 Task: Add an event  with title  Third Webinar: Advanced SEO Strategies, date '2023/10/22' to 2023/10/23 & Select Event type as  Collective. Add location for the event as  Hamburg, Germany and add a description: Reviewing the creative elements of the campaign, such as visuals, copywriting, branding, and overall design. This involves evaluating their effectiveness in capturing attention, conveying the intended message, and creating a memorable brand impression.Create an event link  http-thirdwebinar:advancedseostrategiescom & Select the event color as  Light Pink. , logged in from the account softage.4@softage.netand send the event invitation to softage.5@softage.net and softage.6@softage.net
Action: Mouse pressed left at (843, 177)
Screenshot: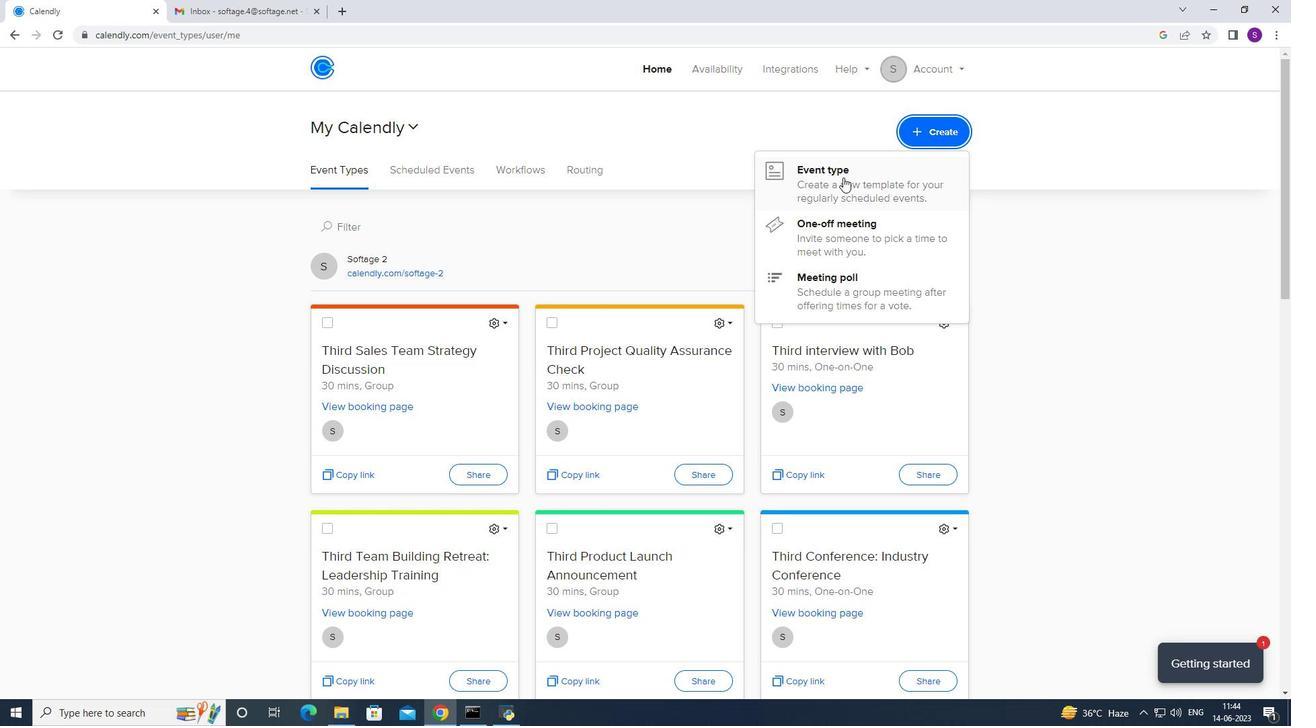 
Action: Mouse moved to (580, 361)
Screenshot: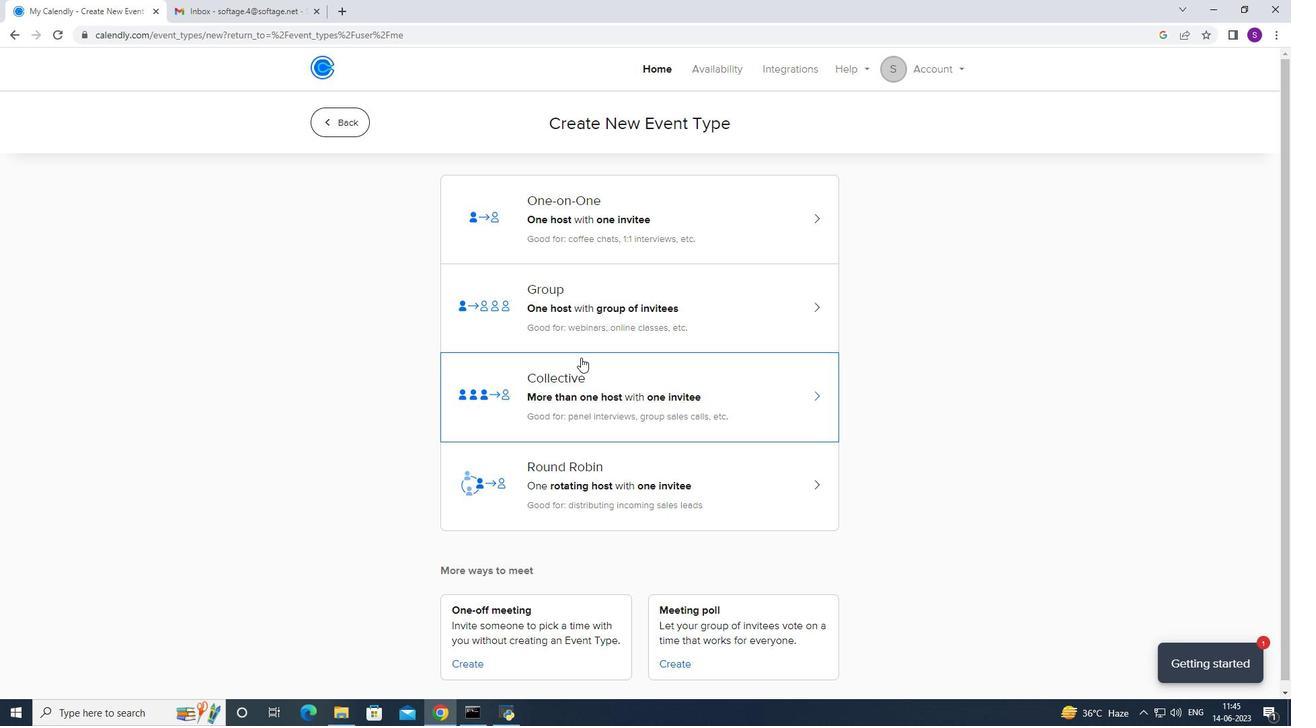 
Action: Mouse pressed left at (580, 361)
Screenshot: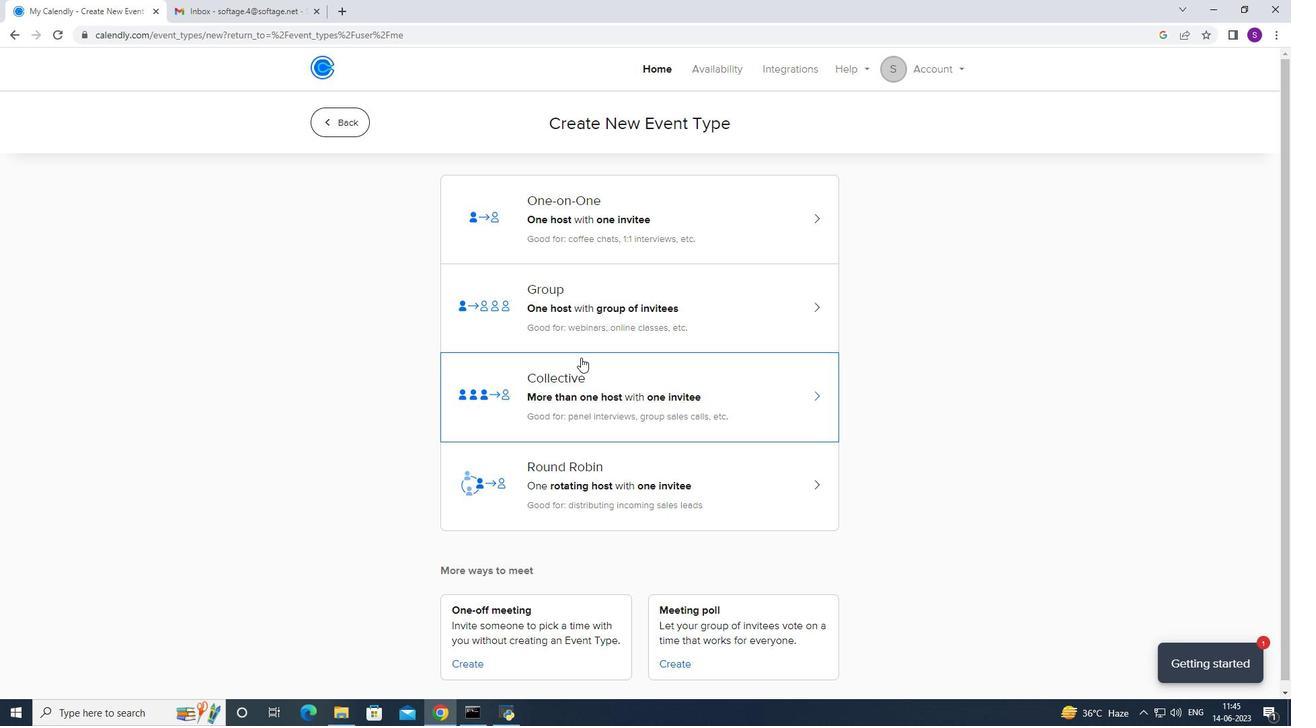 
Action: Mouse moved to (788, 284)
Screenshot: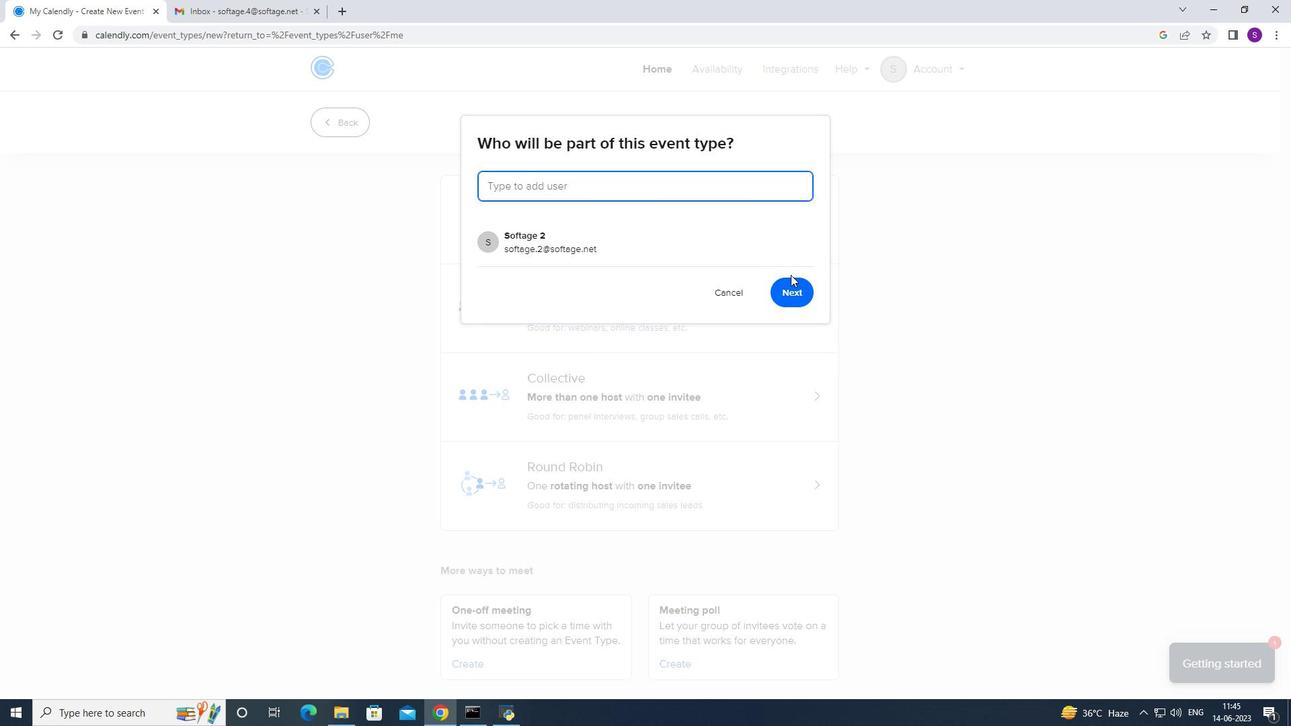 
Action: Mouse pressed left at (788, 284)
Screenshot: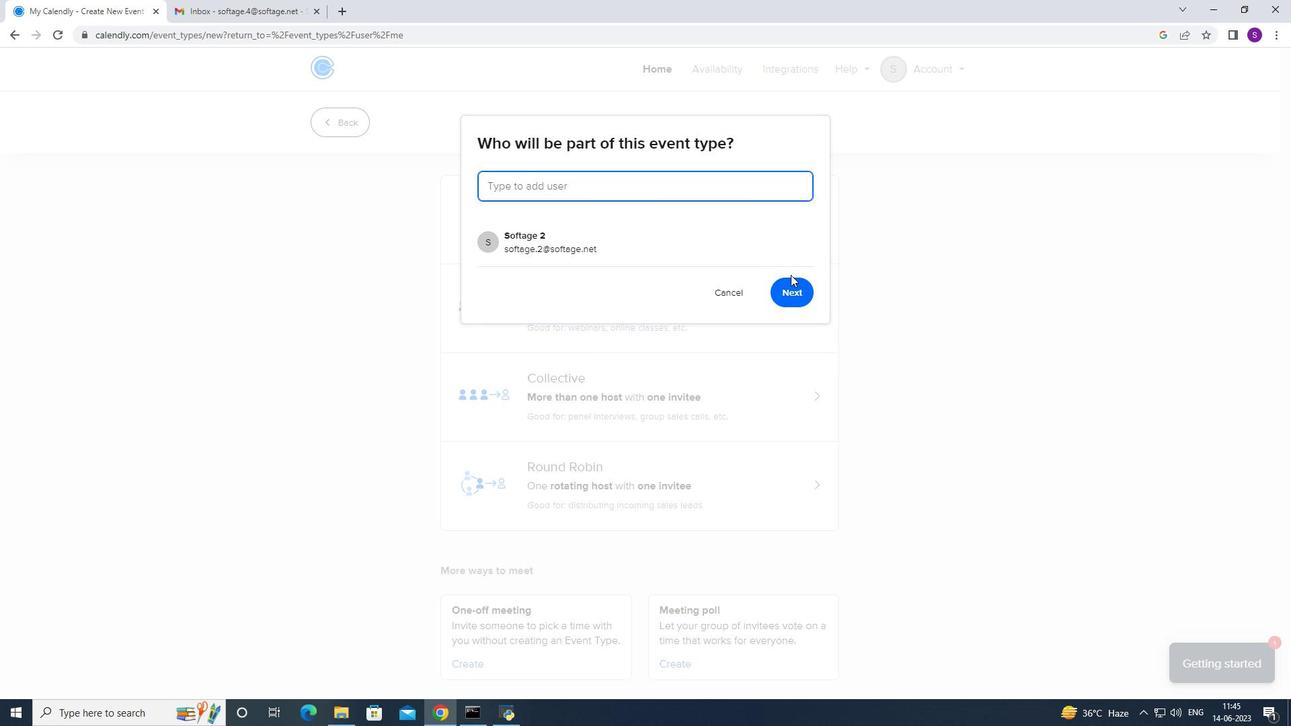 
Action: Mouse moved to (487, 314)
Screenshot: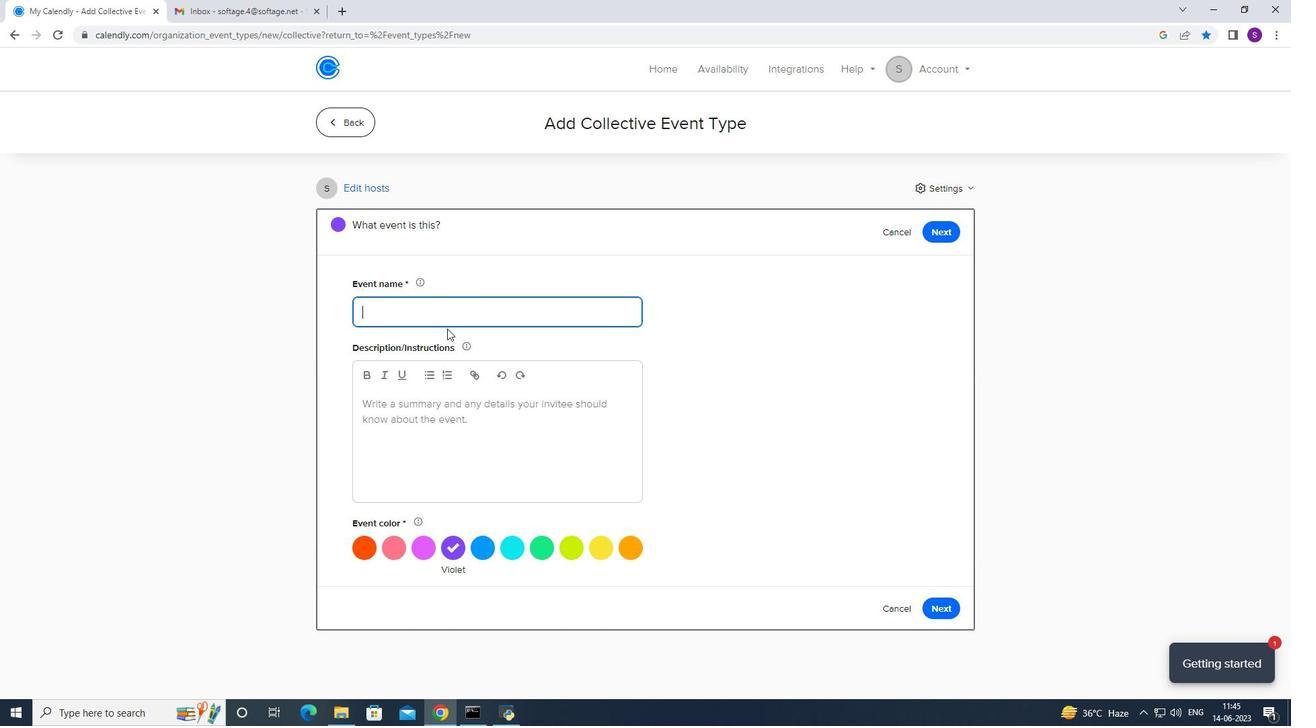 
Action: Key pressed <Key.caps_lock>T<Key.caps_lock>hir
Screenshot: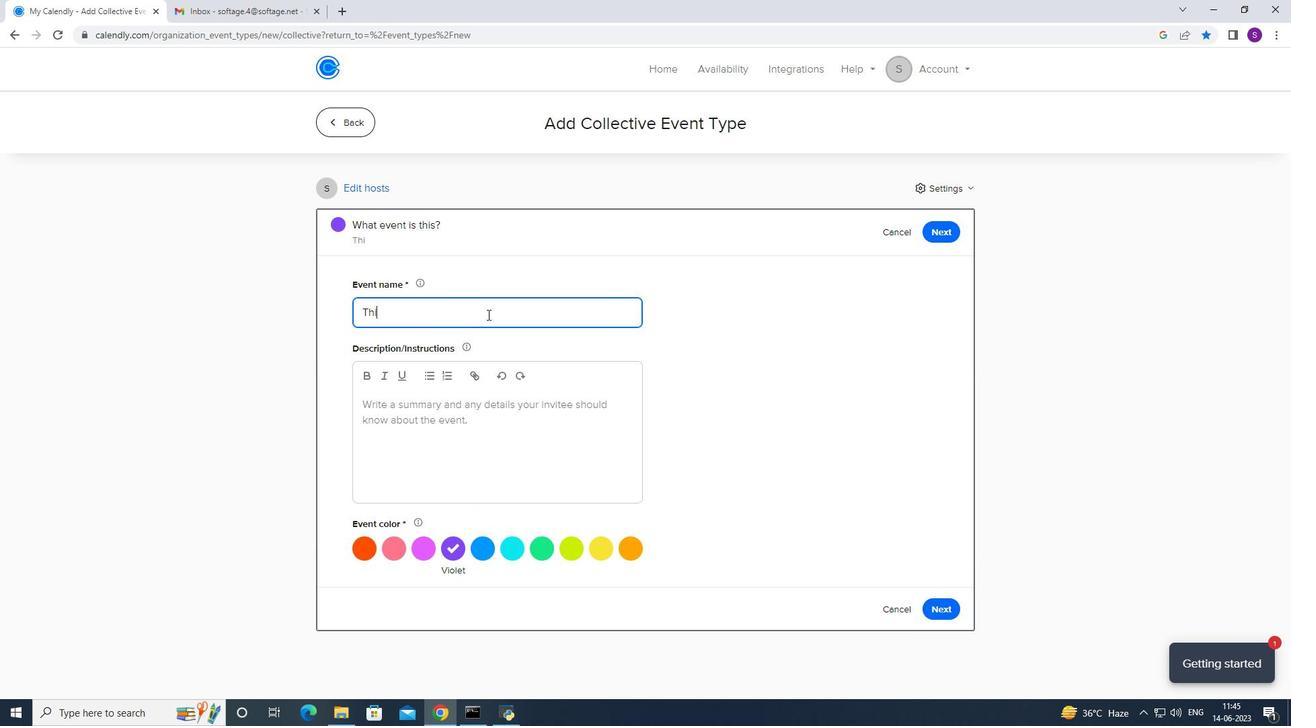 
Action: Mouse moved to (513, 59)
Screenshot: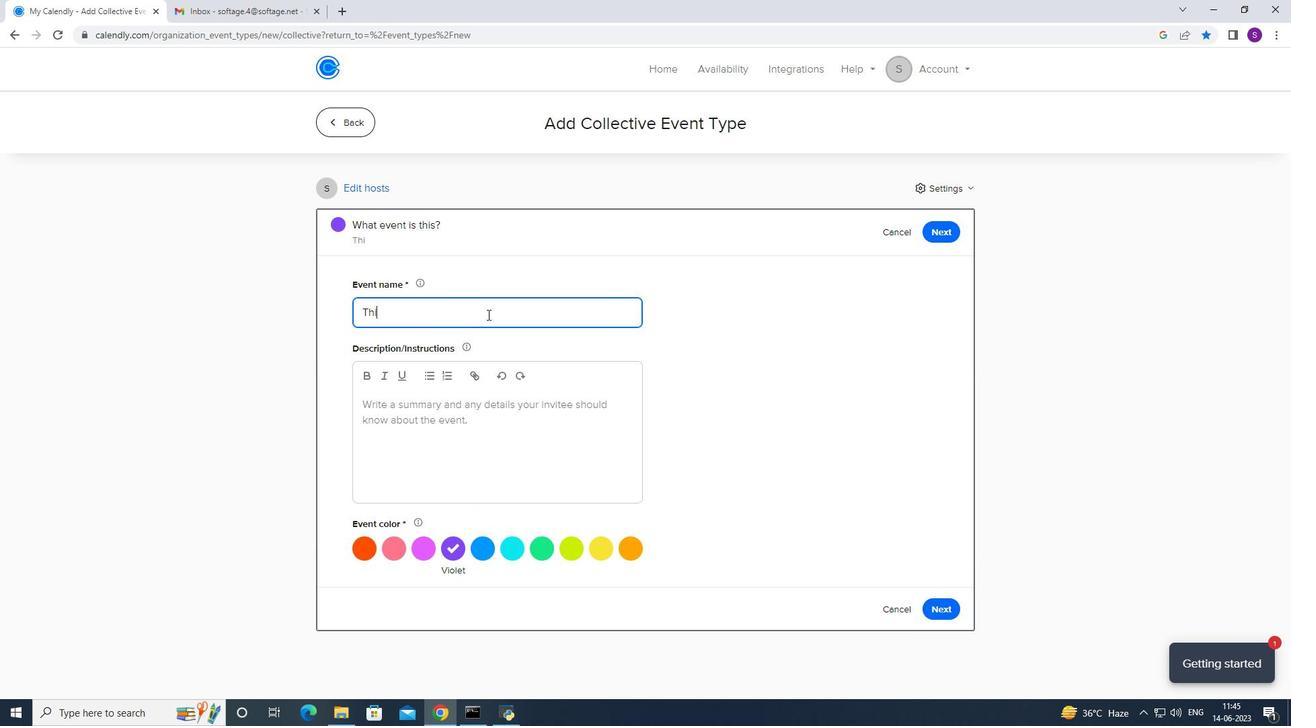 
Action: Key pressed d<Key.space><Key.caps_lock>WE]<Key.backspace><Key.backspace><Key.caps_lock>ebvinar<Key.backspace><Key.backspace><Key.backspace><Key.backspace><Key.backspace>inar<Key.shift_r>:<Key.space>
Screenshot: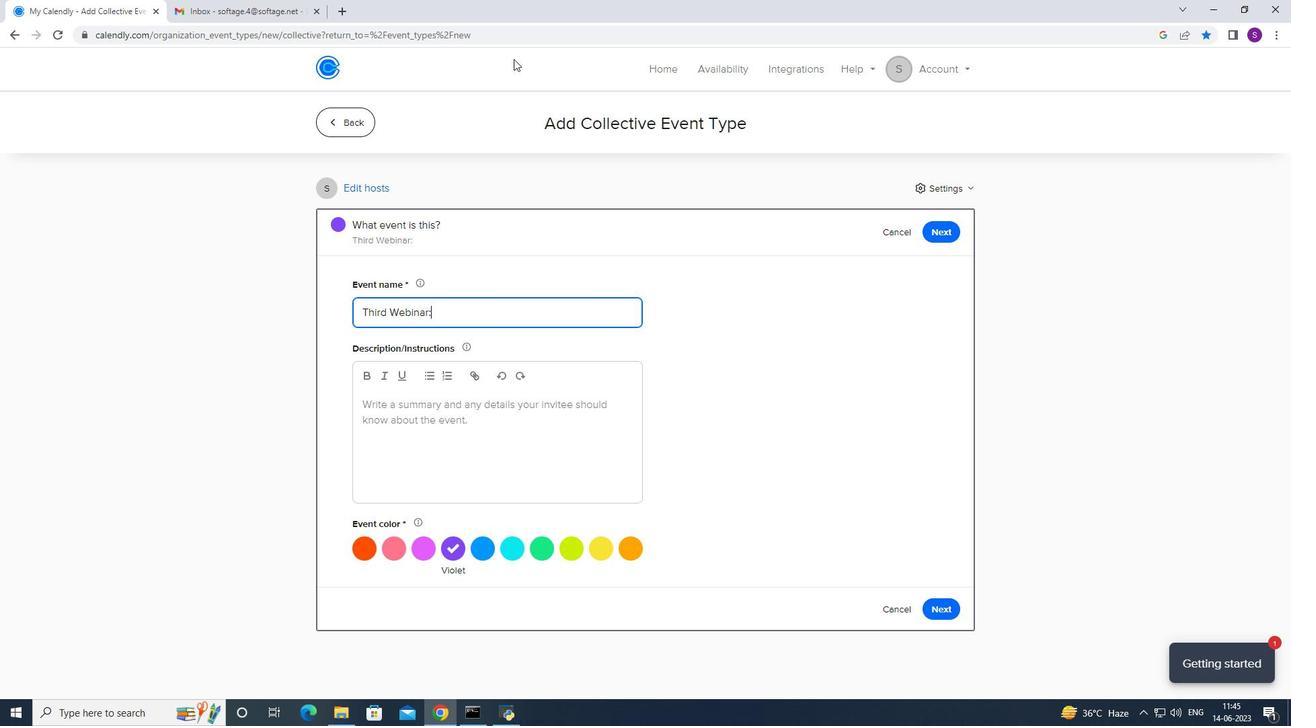 
Action: Mouse moved to (491, 62)
Screenshot: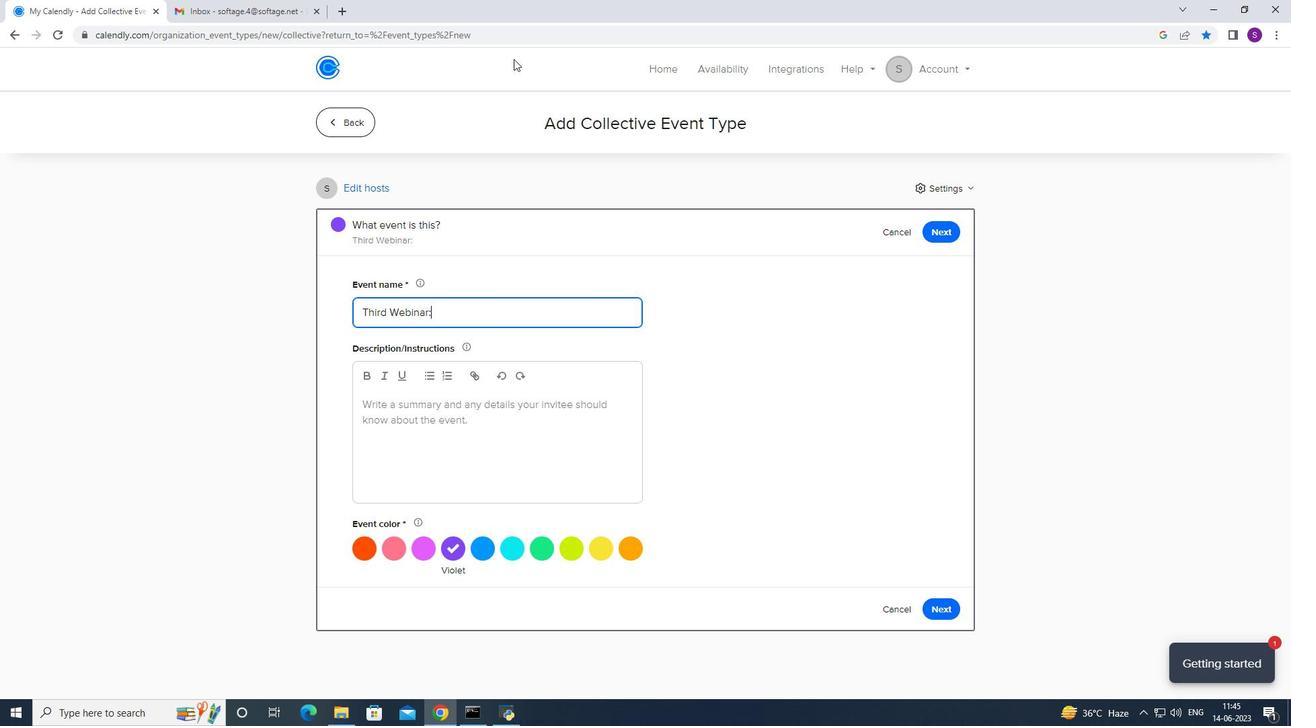 
Action: Key pressed <Key.caps_lock>A<Key.caps_lock>dvanced<Key.space><Key.caps_lock><Key.caps_lock>s
Screenshot: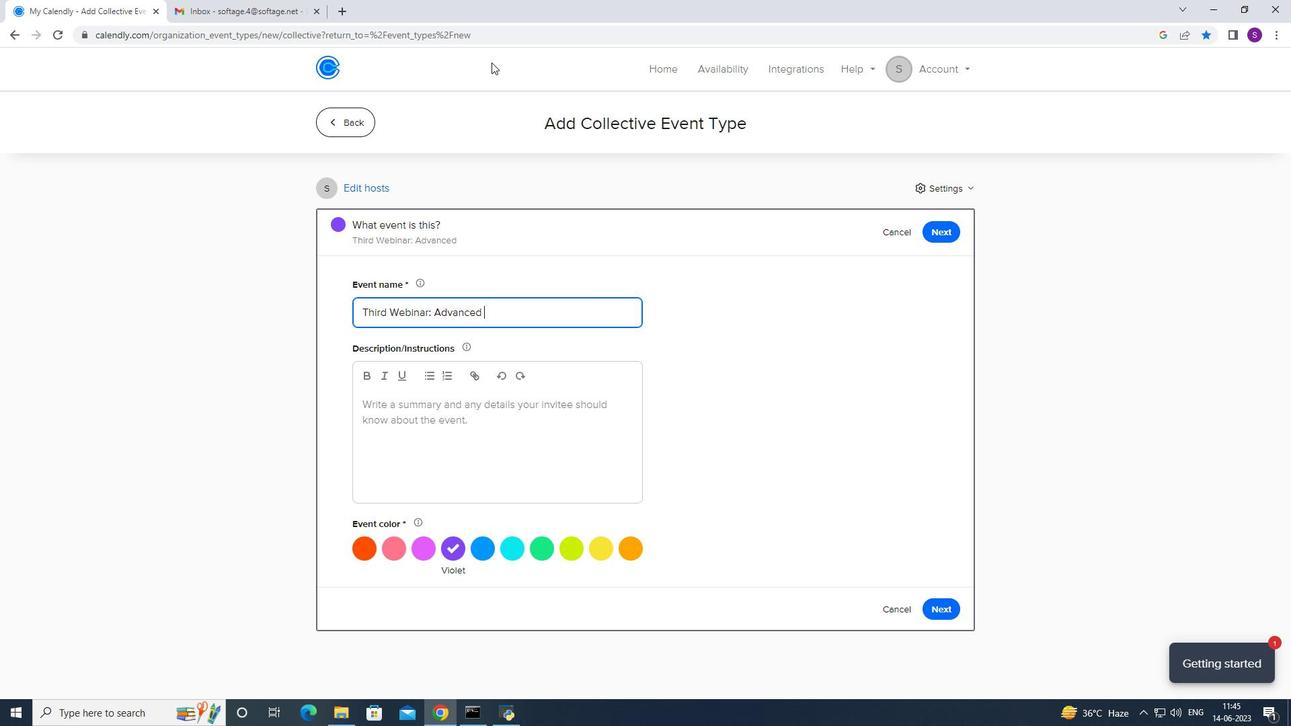 
Action: Mouse moved to (458, 75)
Screenshot: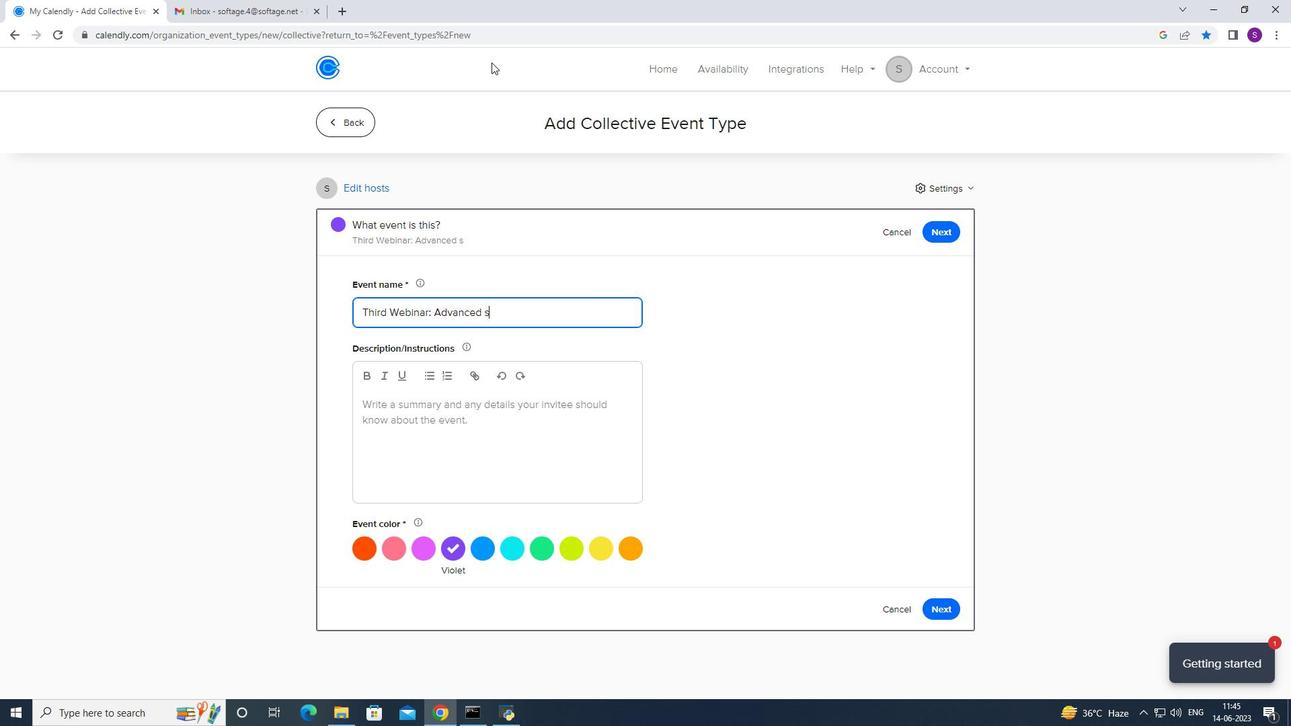 
Action: Key pressed <Key.caps_lock><Key.backspace>SEO<Key.space>S<Key.caps_lock>trategiesw]=<Key.backspace><Key.backspace><Key.backspace>
Screenshot: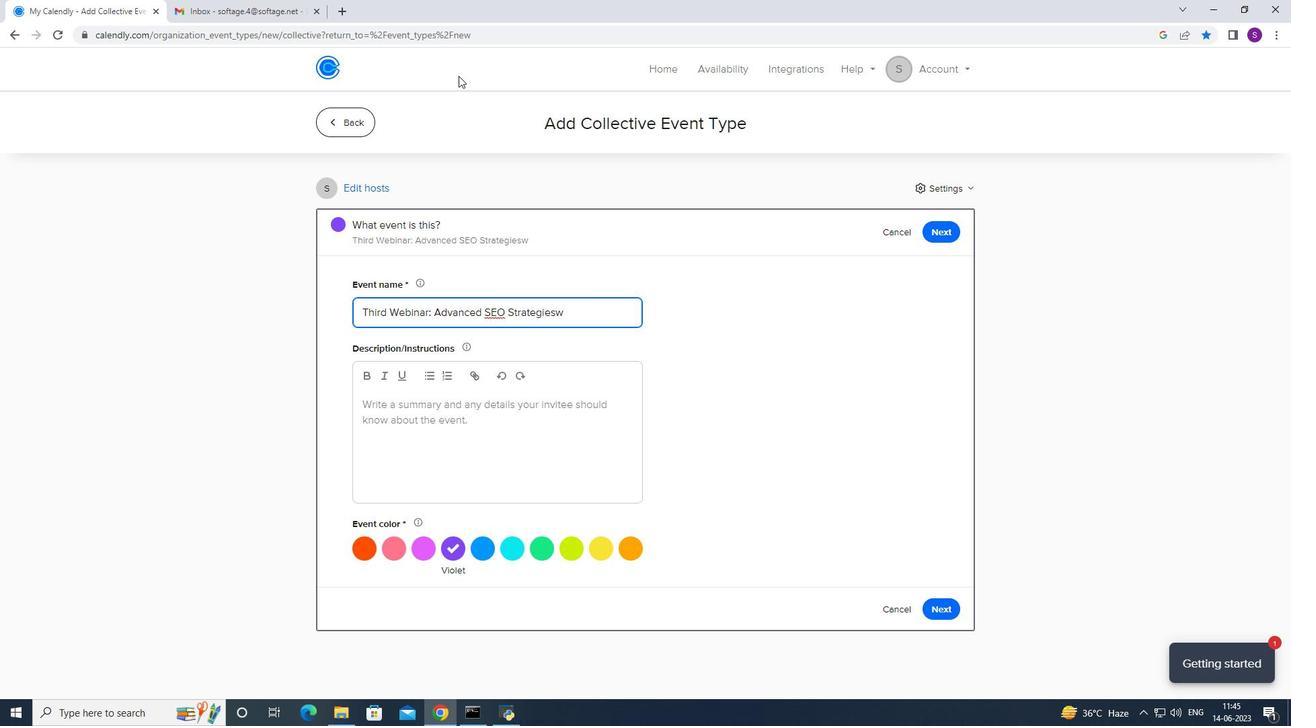 
Action: Mouse moved to (406, 421)
Screenshot: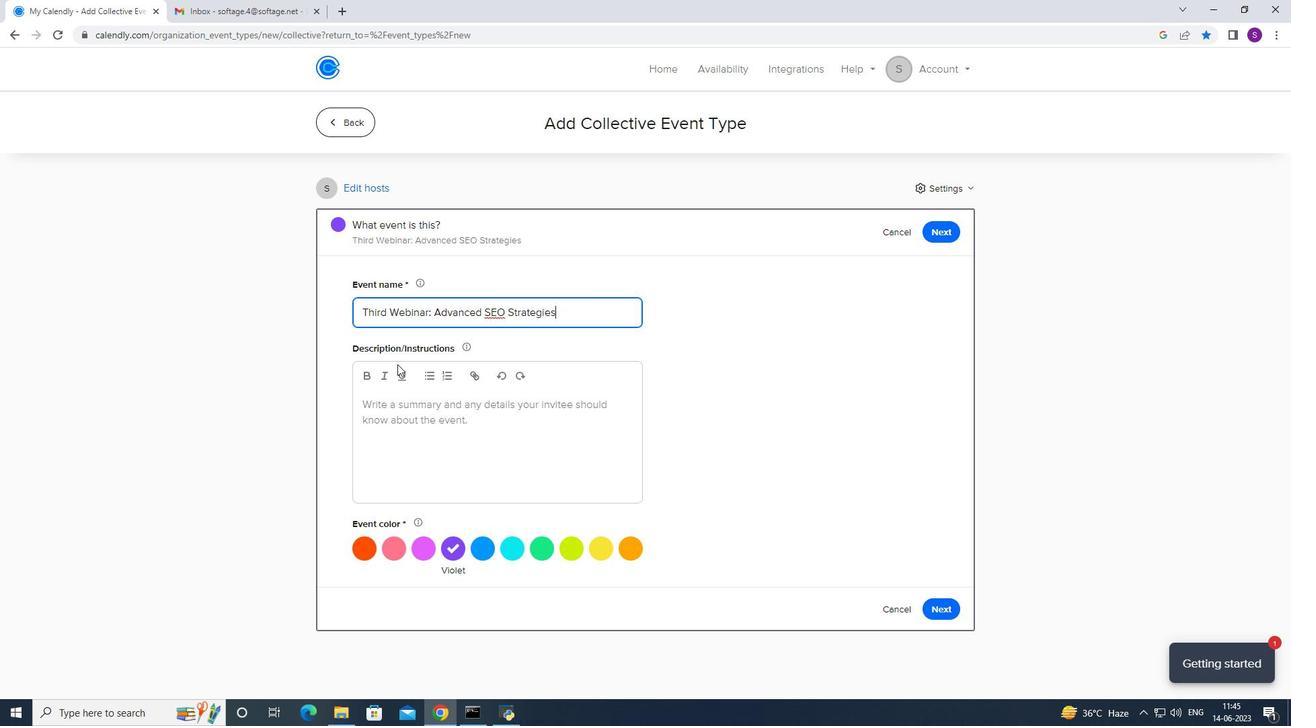
Action: Mouse pressed left at (406, 421)
Screenshot: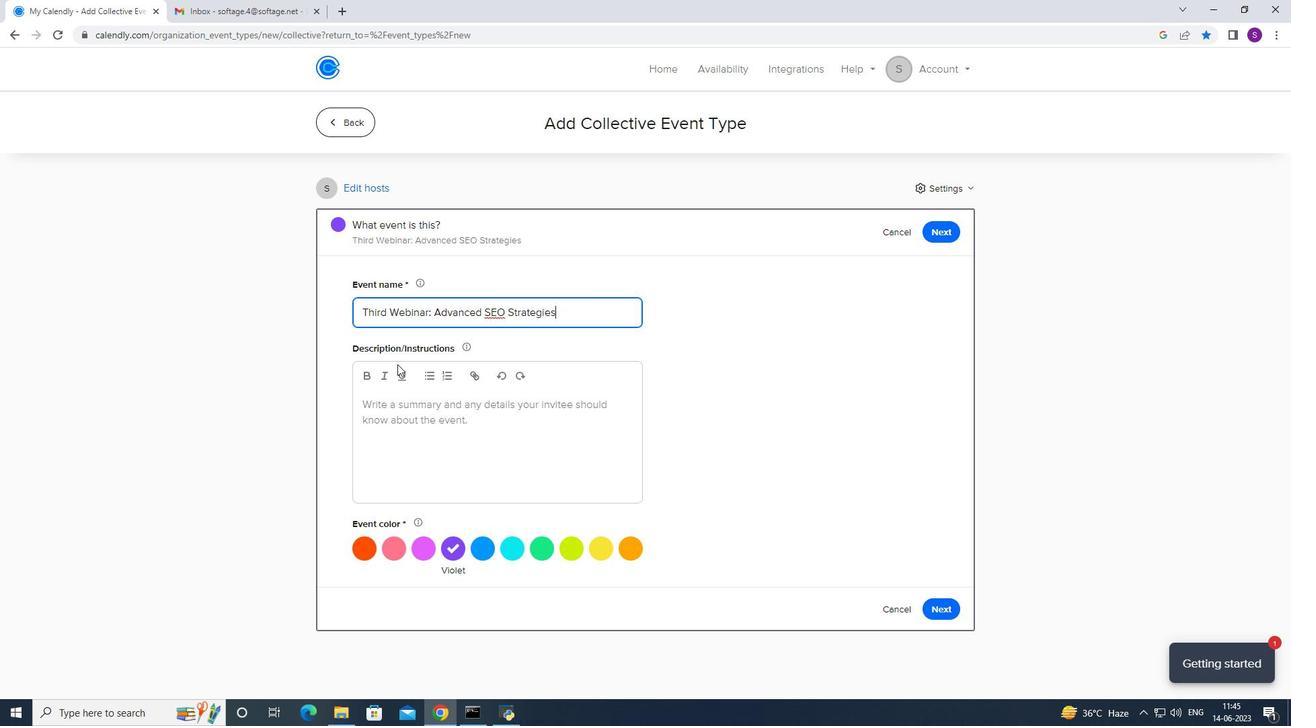 
Action: Mouse moved to (392, 552)
Screenshot: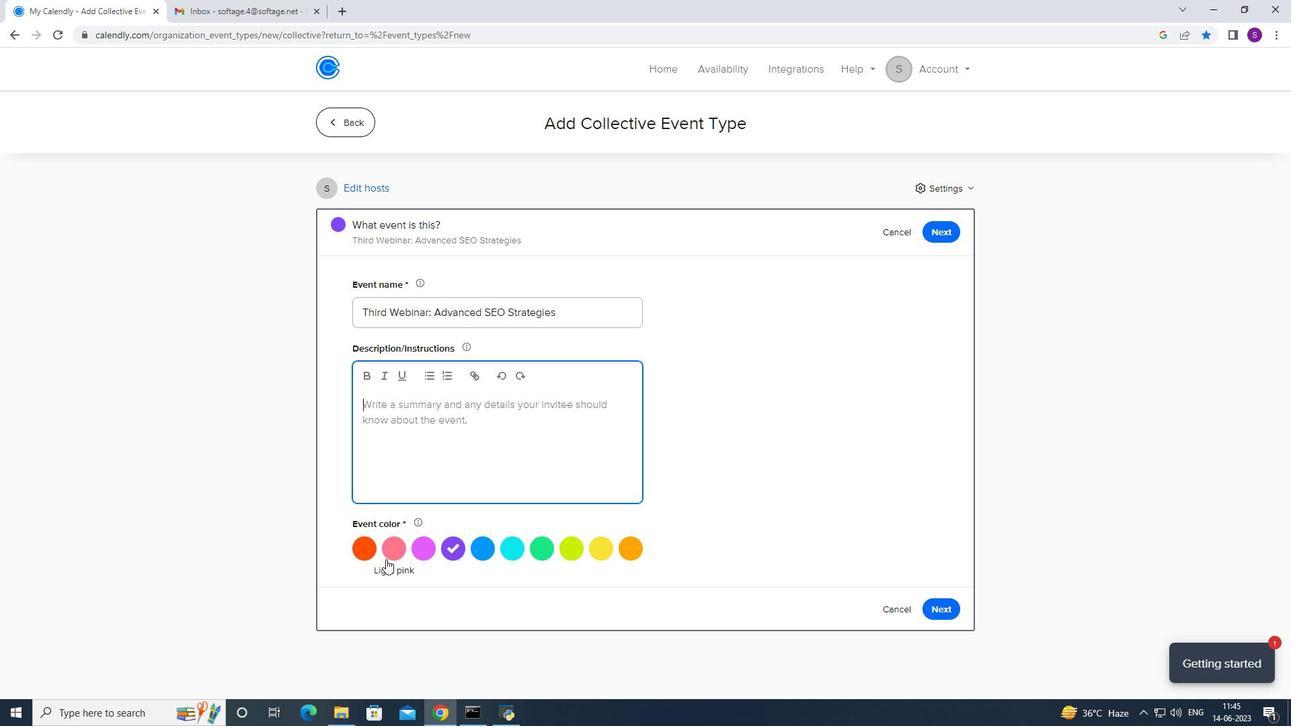 
Action: Mouse pressed left at (392, 552)
Screenshot: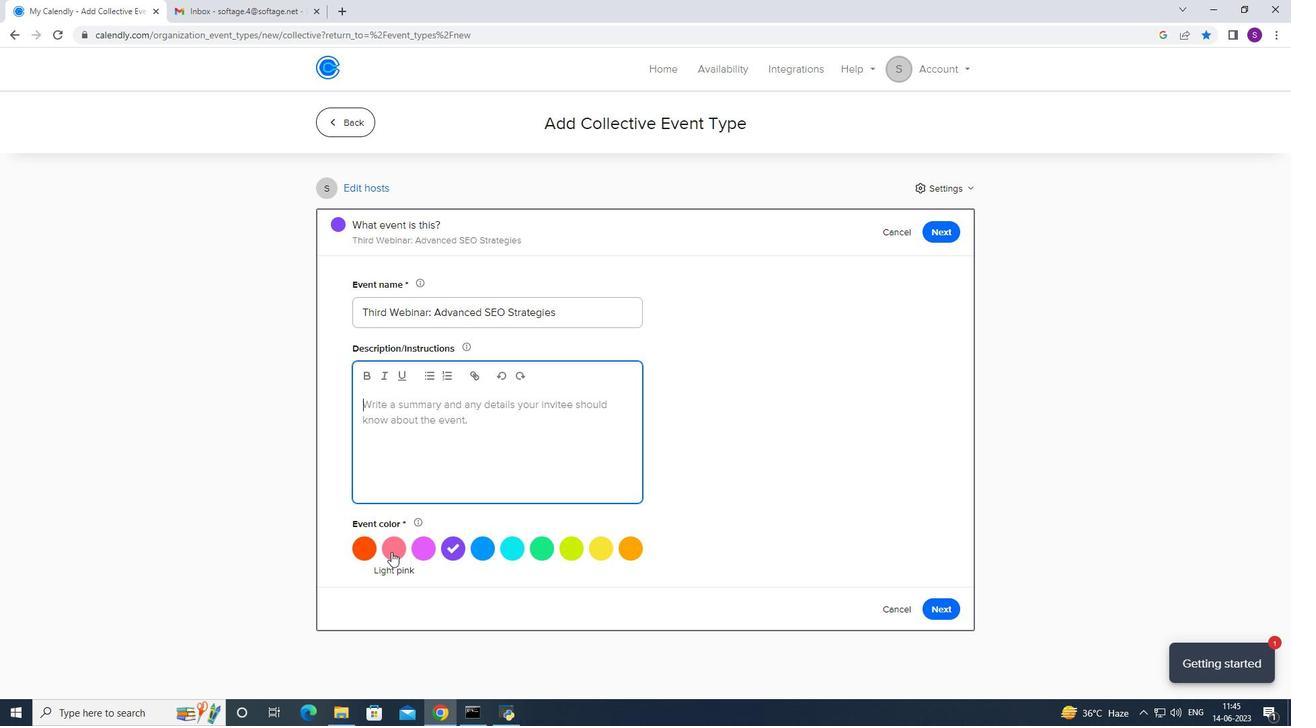 
Action: Mouse moved to (413, 465)
Screenshot: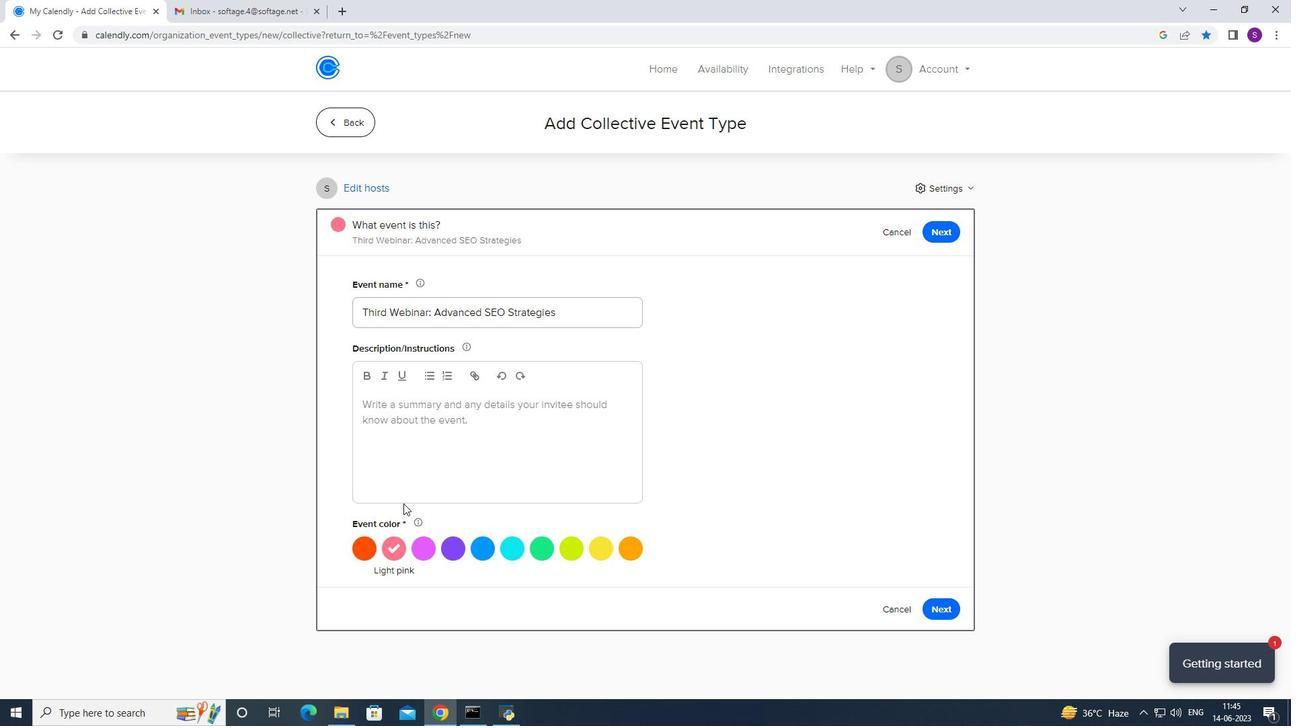 
Action: Mouse pressed left at (413, 465)
Screenshot: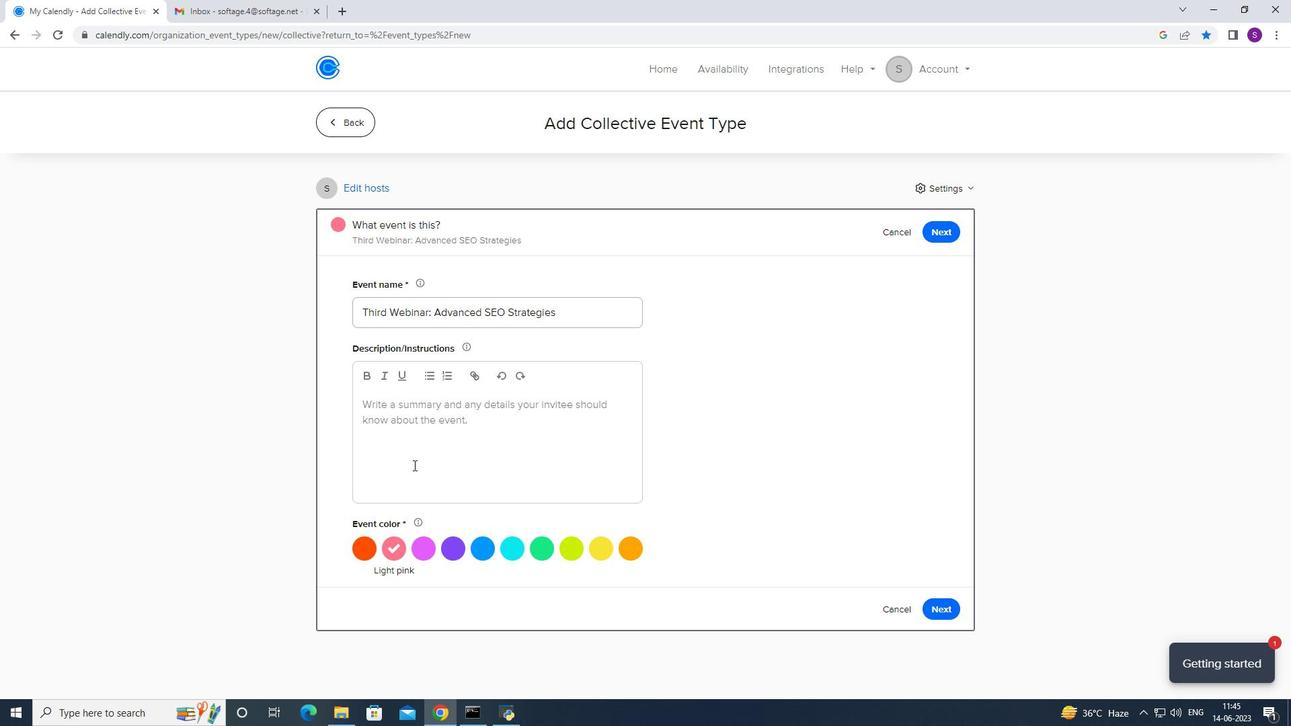 
Action: Mouse moved to (417, 462)
Screenshot: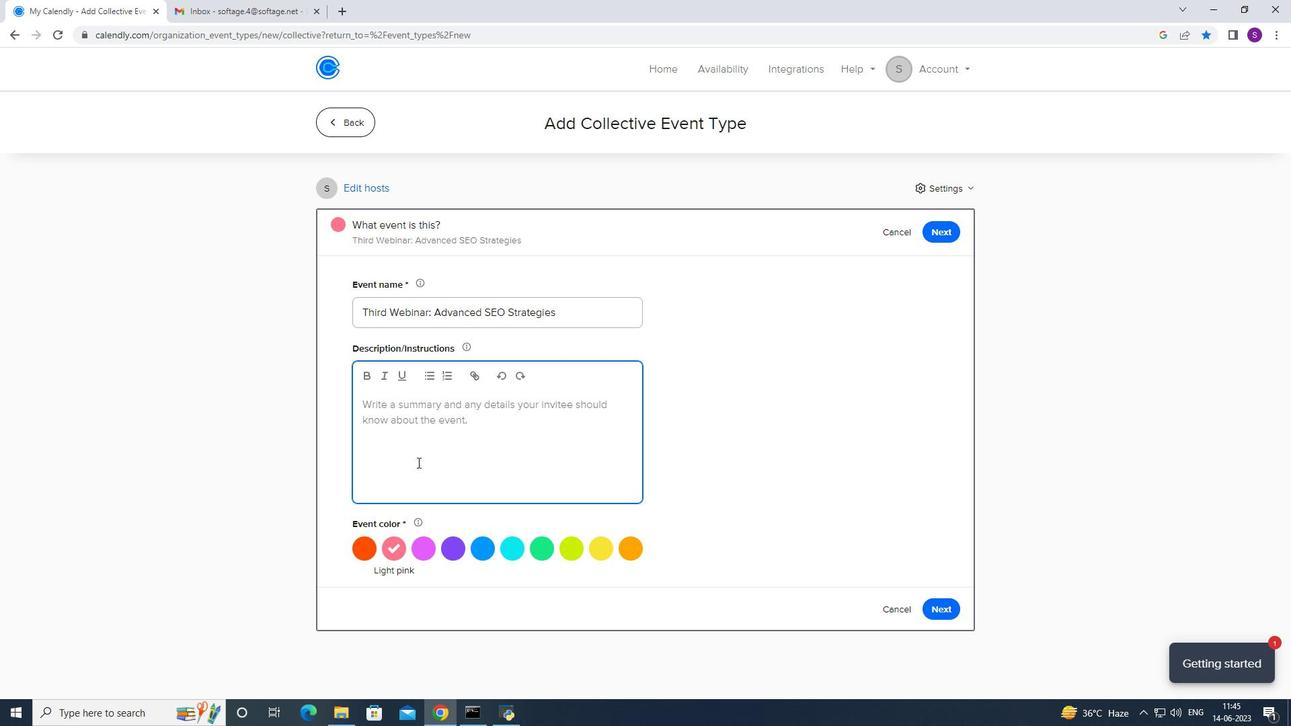 
Action: Key pressed <Key.caps_lock>R<Key.caps_lock>eviewing<Key.space>the<Key.space>c
Screenshot: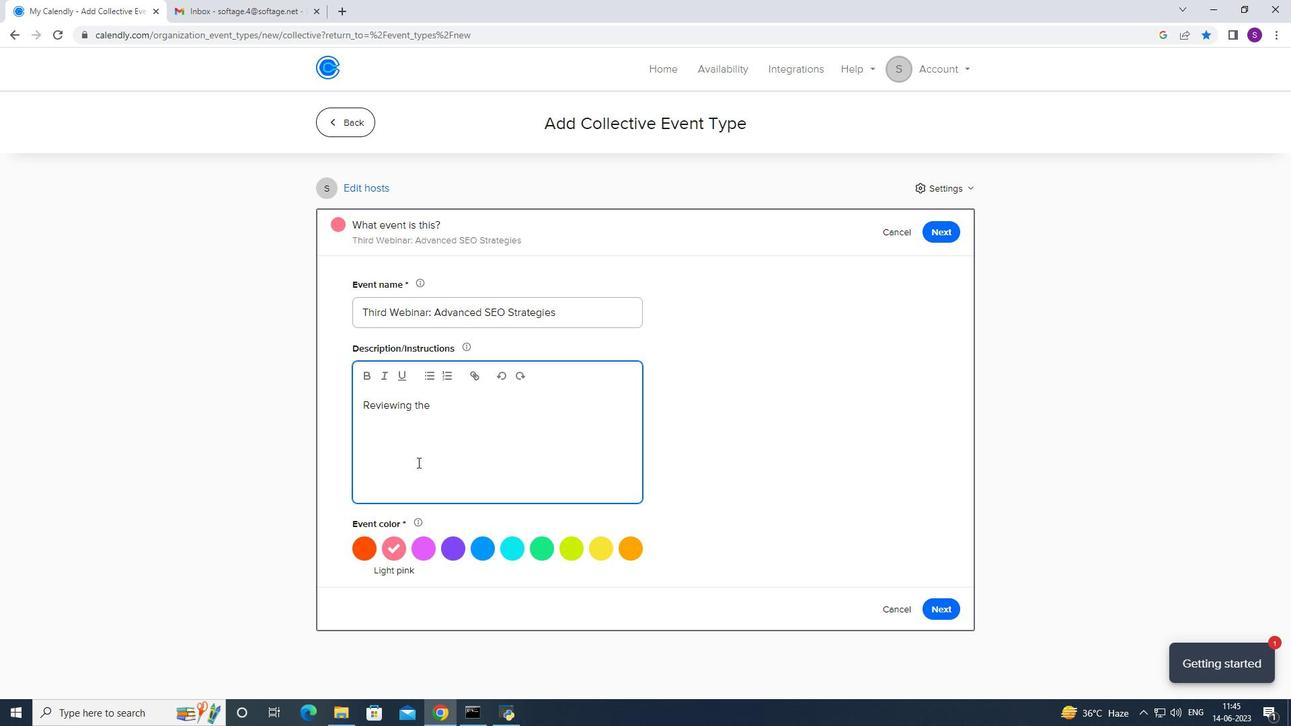 
Action: Mouse moved to (434, 408)
Screenshot: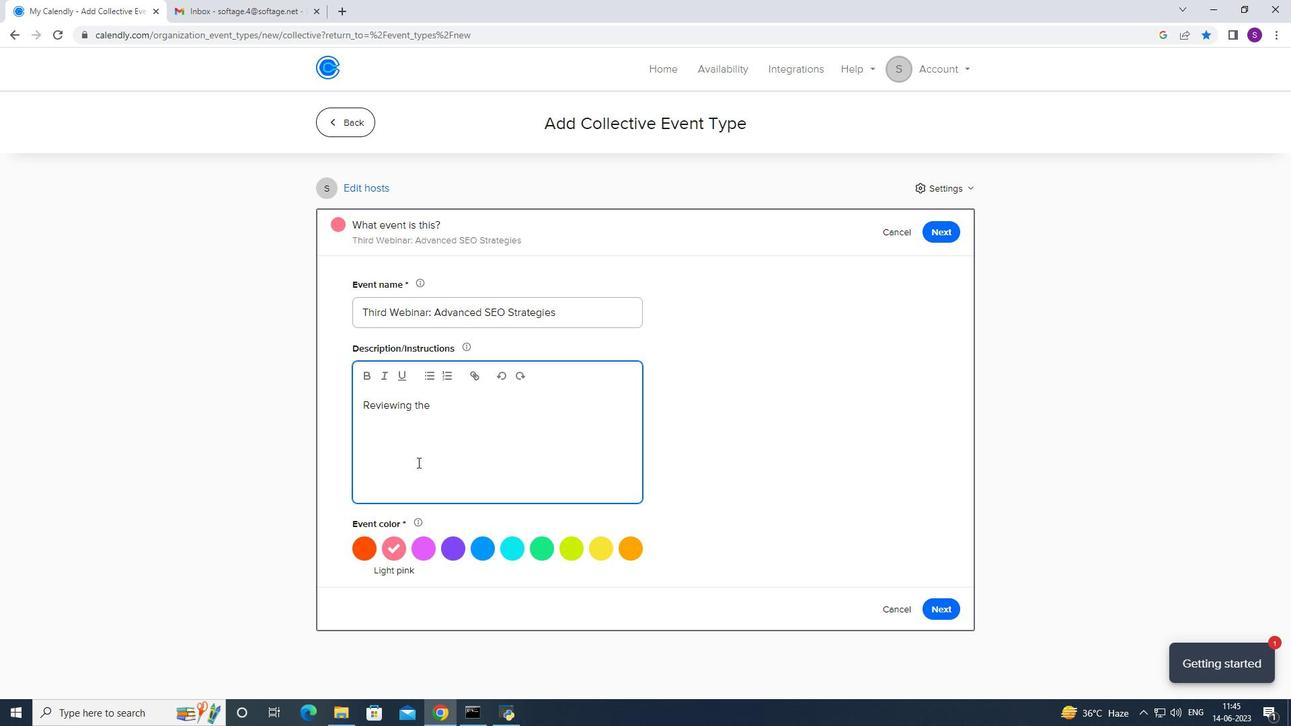 
Action: Key pressed re
Screenshot: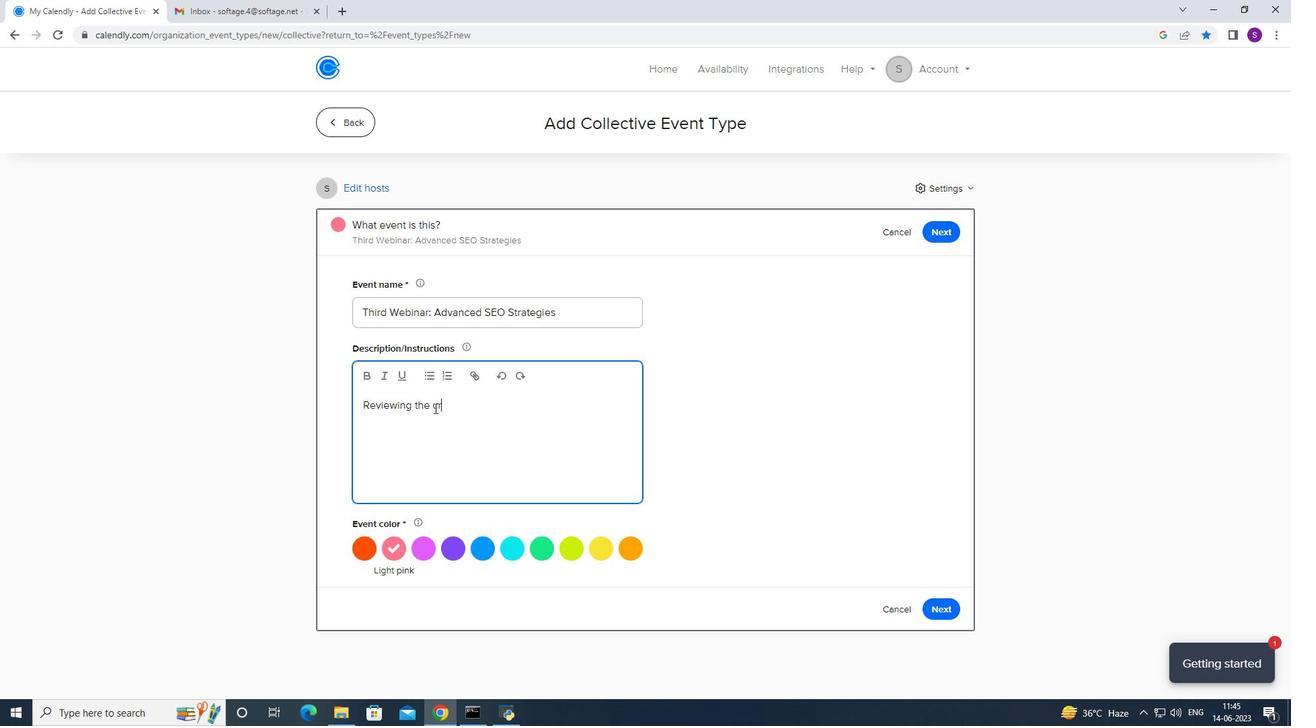 
Action: Mouse moved to (340, 313)
Screenshot: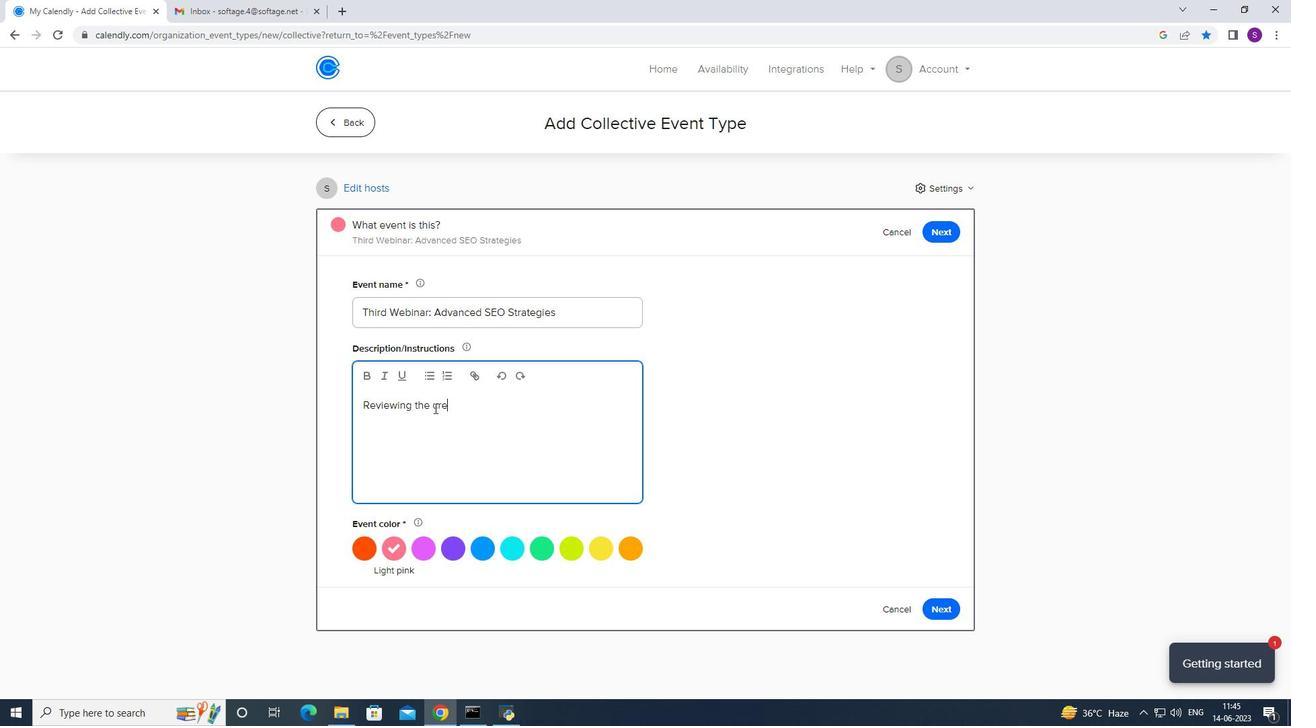 
Action: Key pressed a
Screenshot: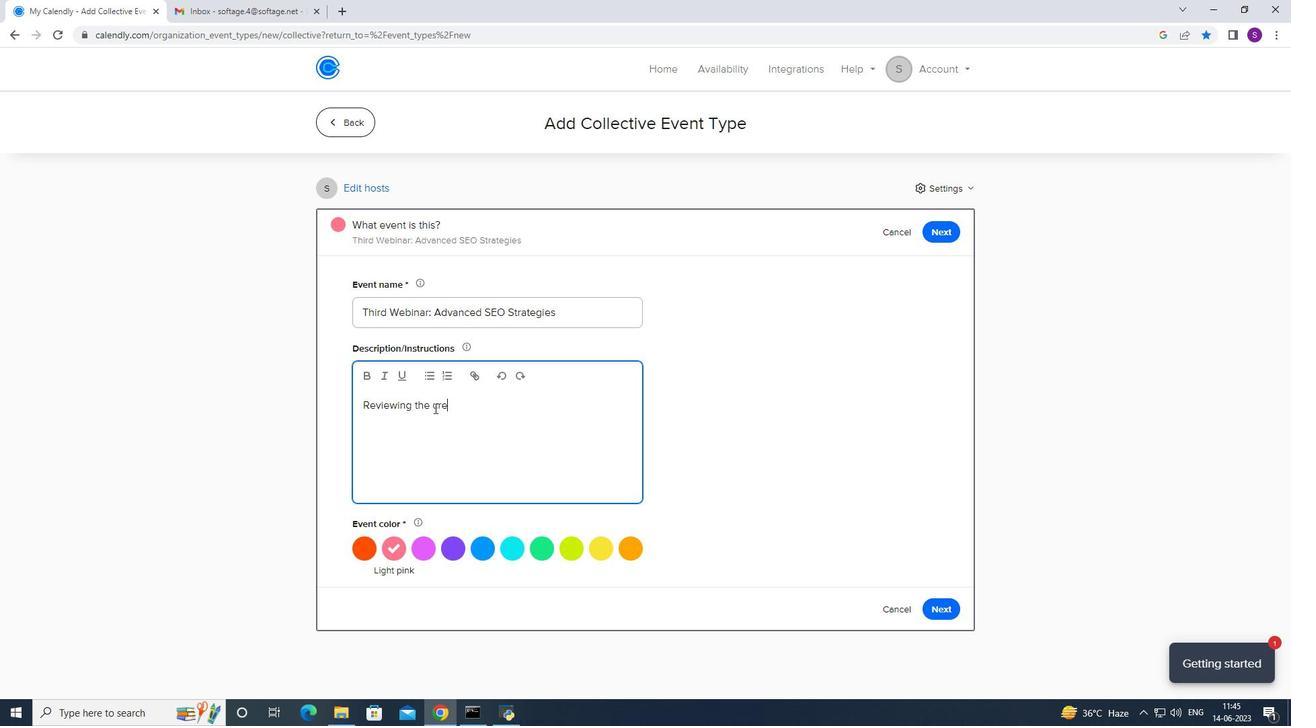 
Action: Mouse moved to (326, 298)
Screenshot: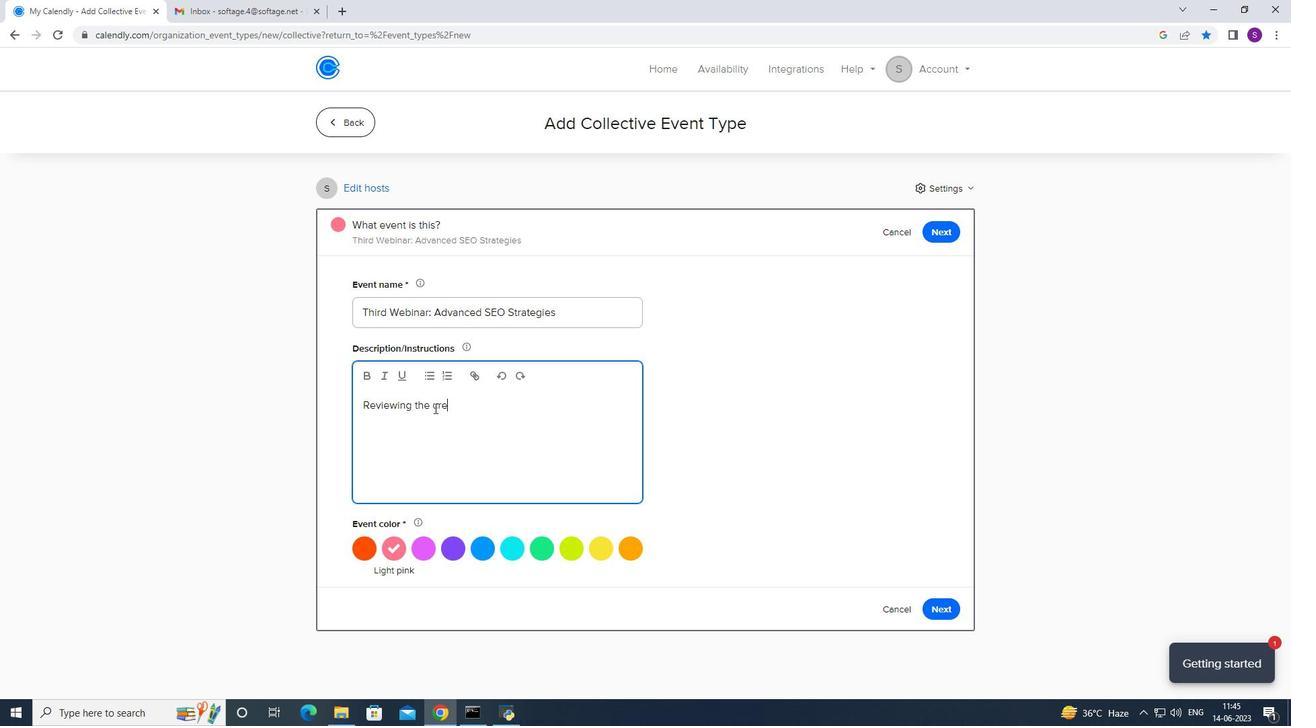 
Action: Key pressed tive<Key.space>
Screenshot: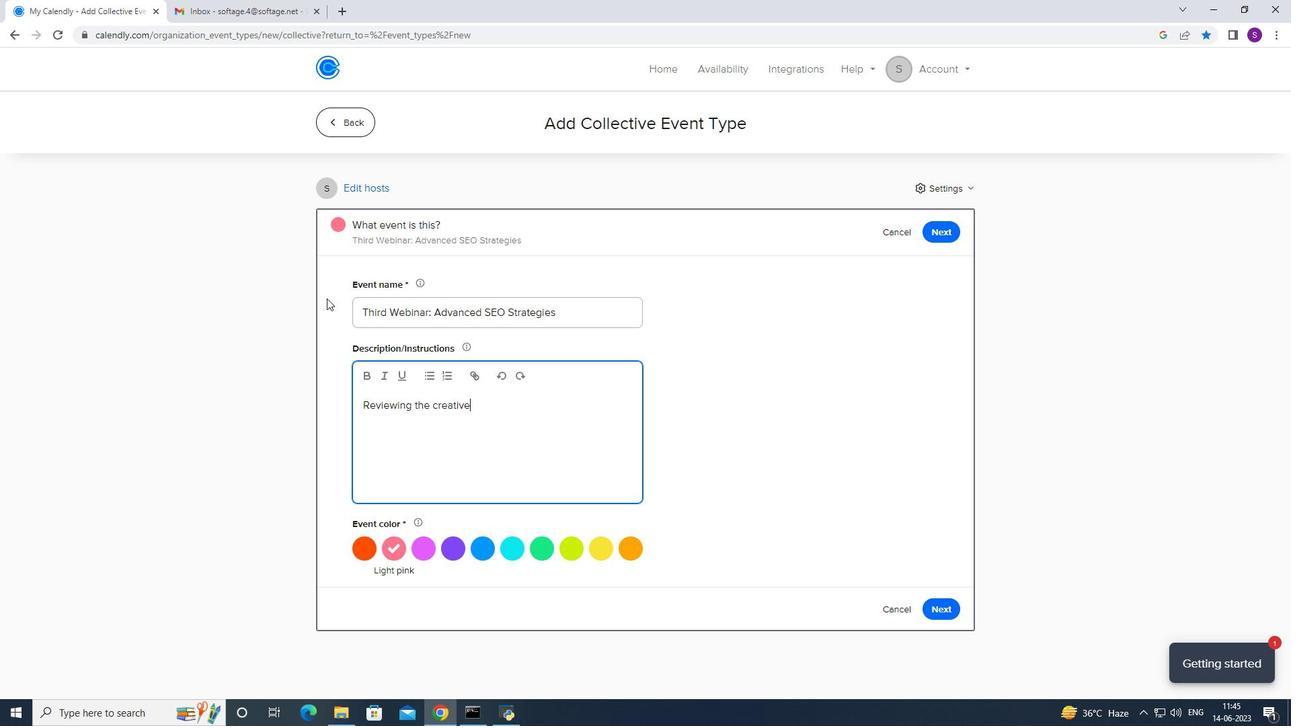 
Action: Mouse moved to (32, 4)
Screenshot: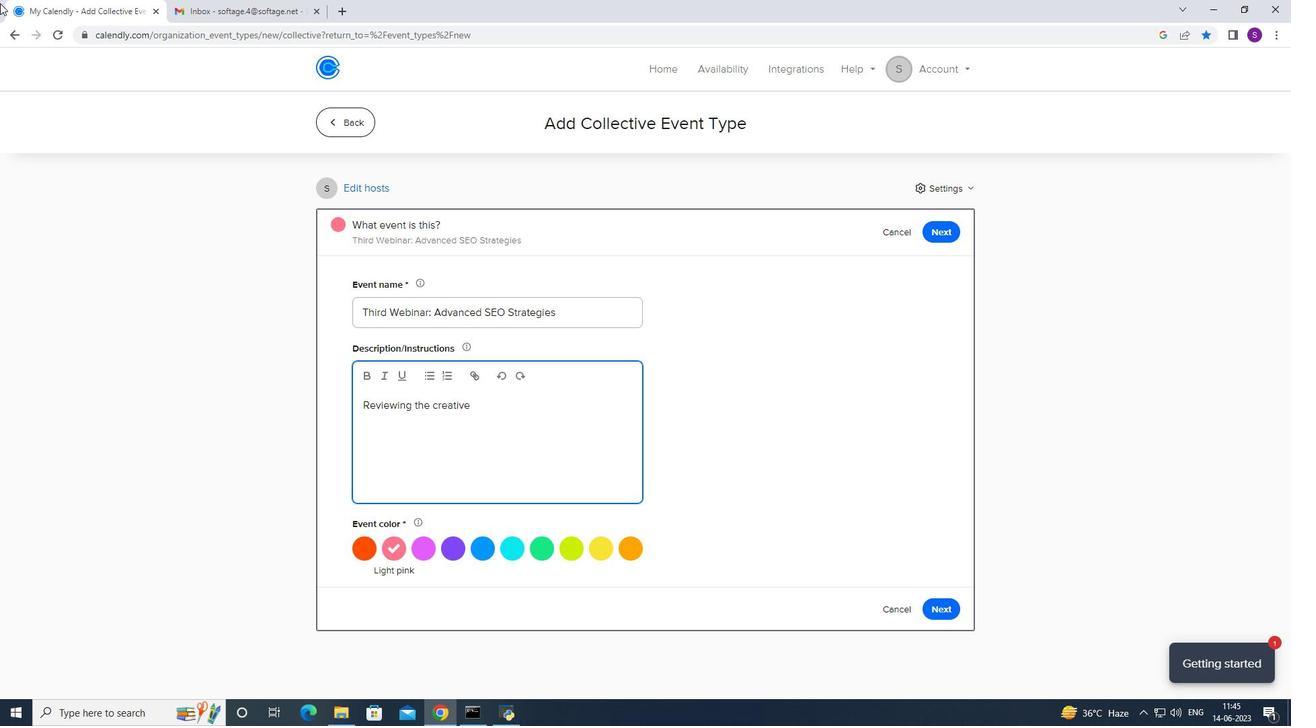 
Action: Key pressed e
Screenshot: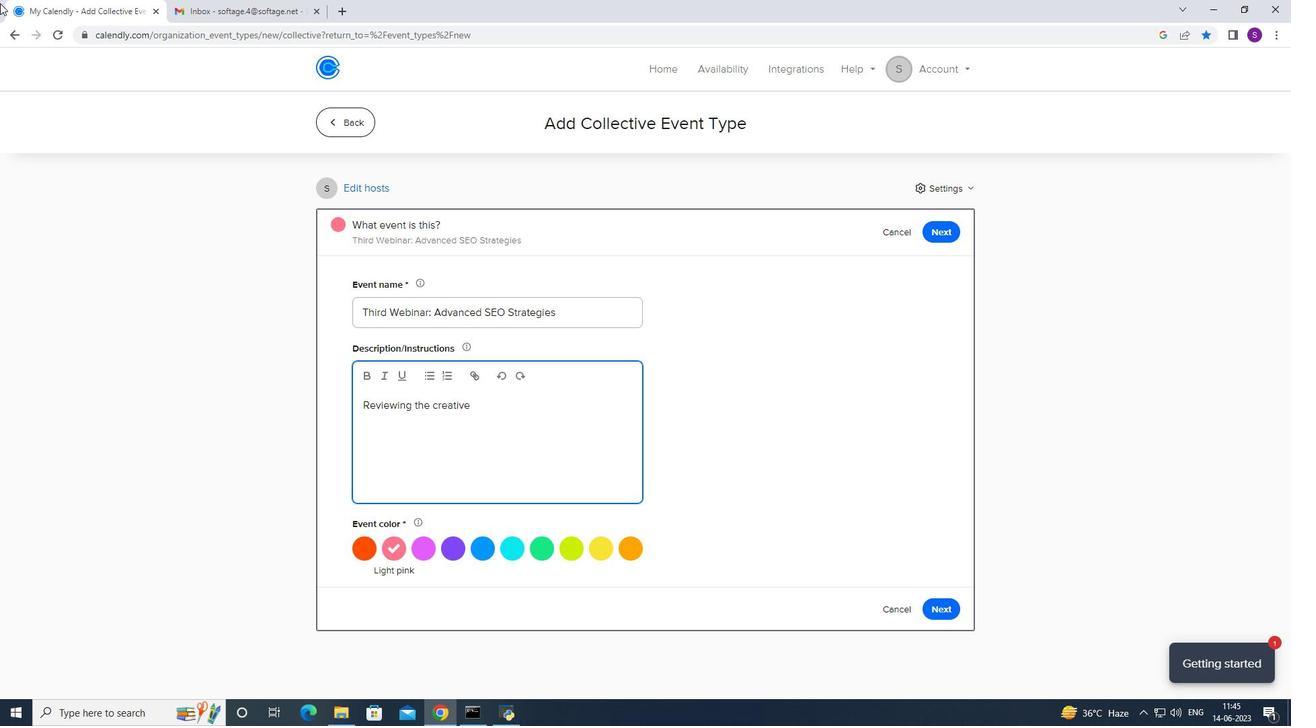 
Action: Mouse moved to (50, 8)
Screenshot: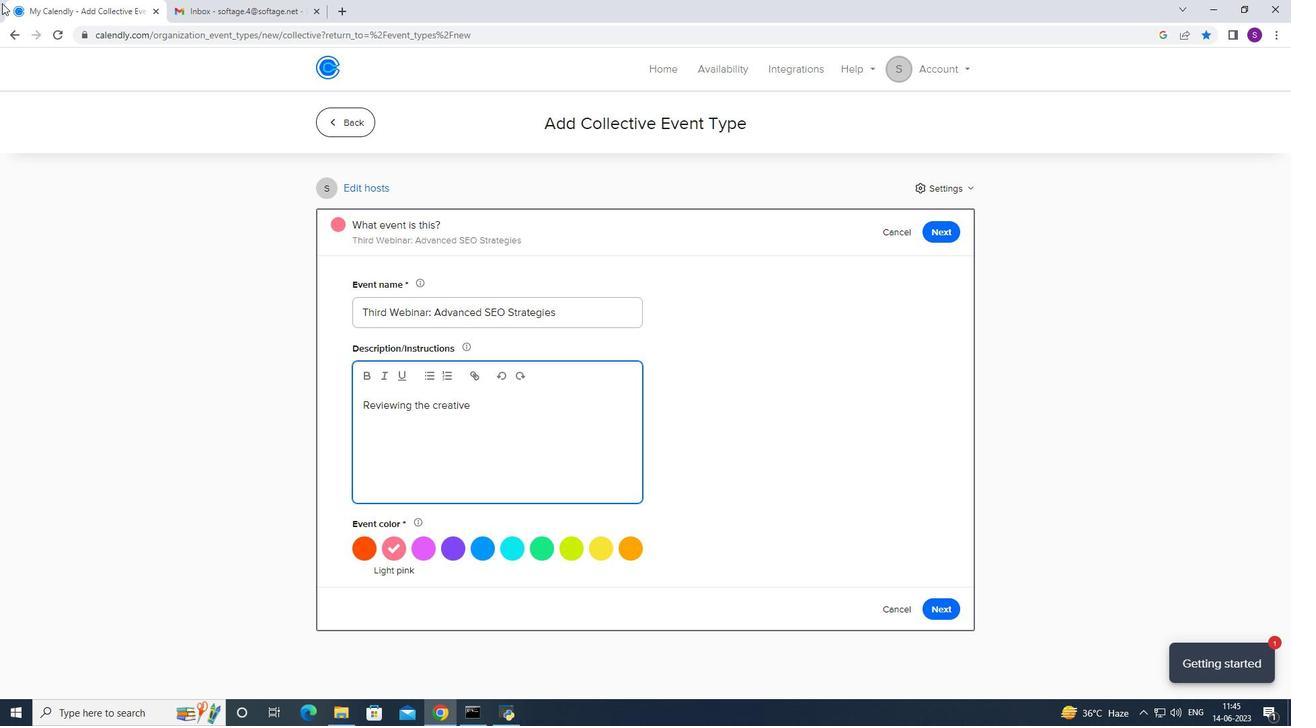 
Action: Key pressed lements<Key.space>of<Key.space>thre<Key.space>ca<Key.backspace><Key.backspace><Key.backspace><Key.backspace><Key.backspace>e<Key.space>campaign<Key.space>,such<Key.space>as<Key.space>visual<Key.space>,<Key.space>copywriting<Key.space>,<Key.space>branding<Key.space>
Screenshot: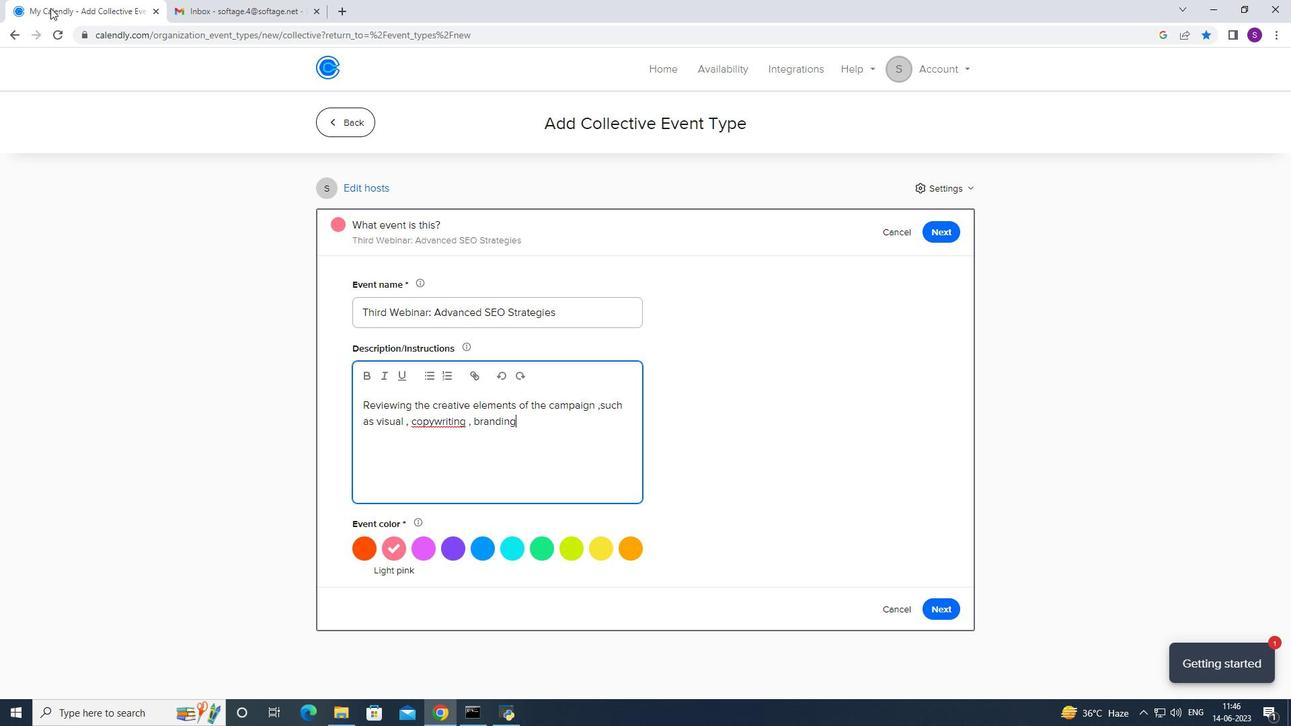 
Action: Mouse moved to (426, 420)
Screenshot: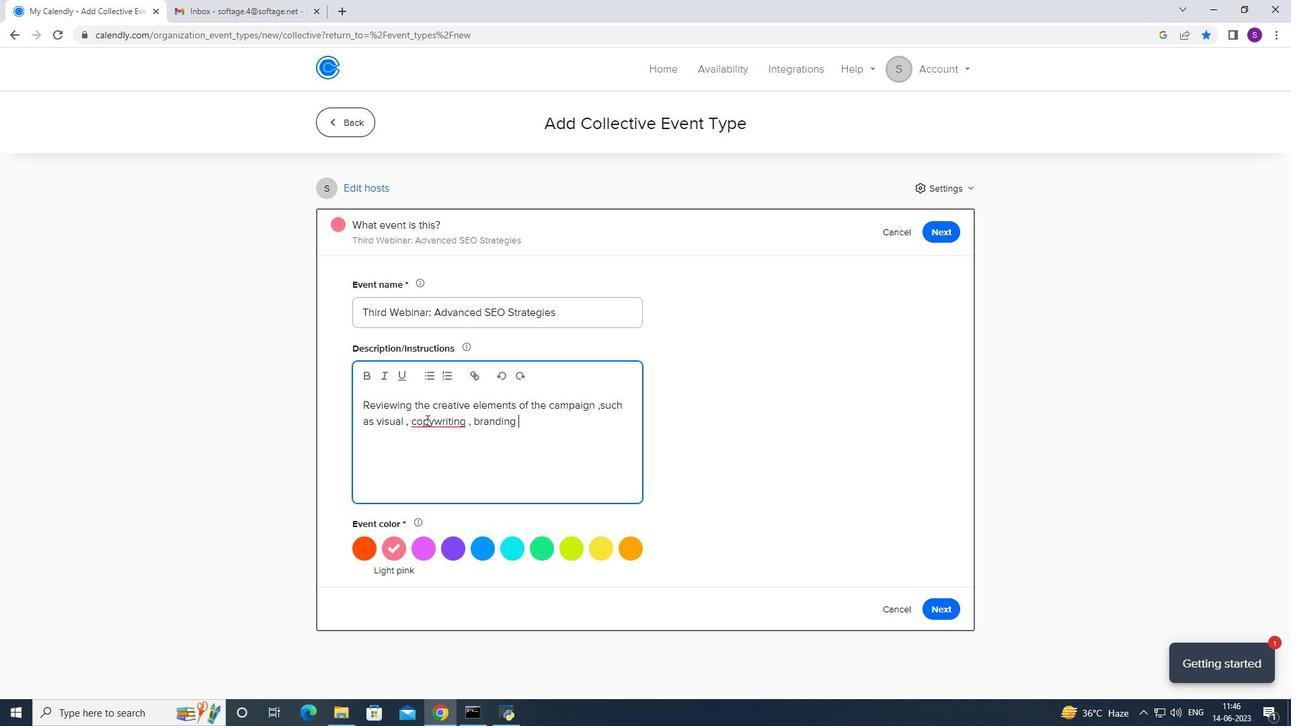 
Action: Mouse pressed right at (426, 420)
Screenshot: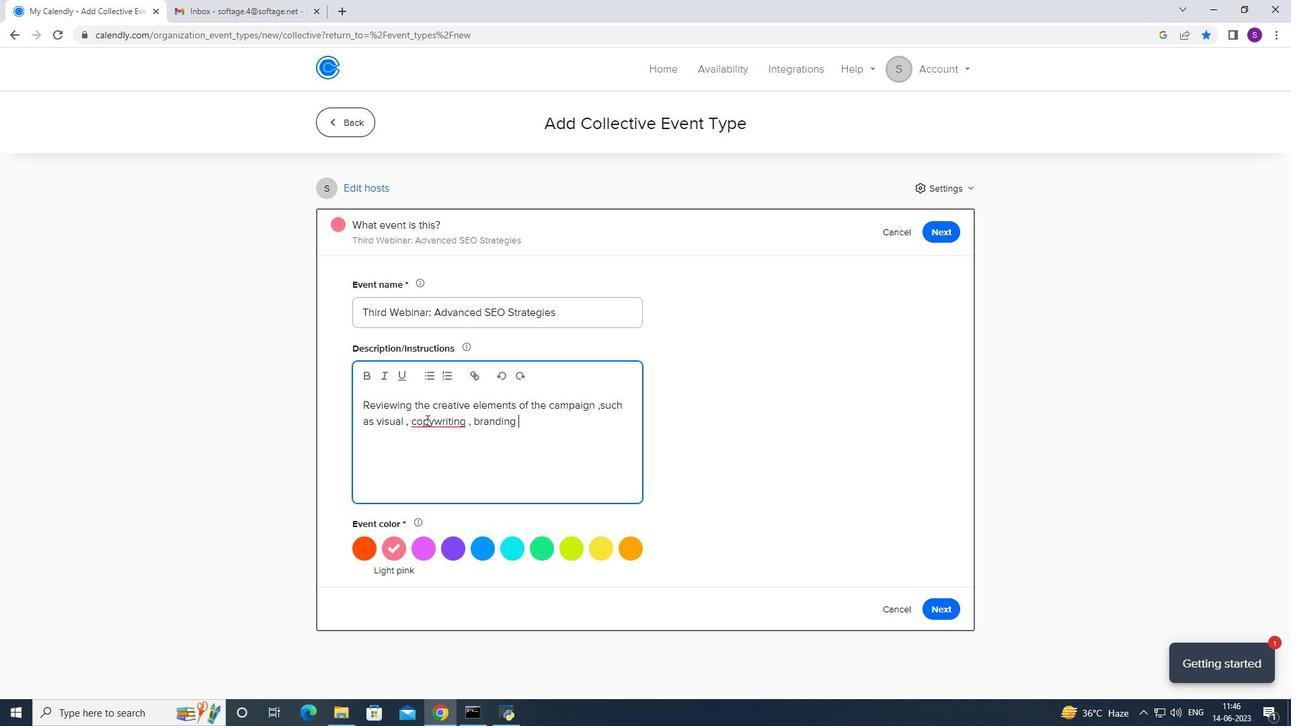
Action: Mouse moved to (449, 436)
Screenshot: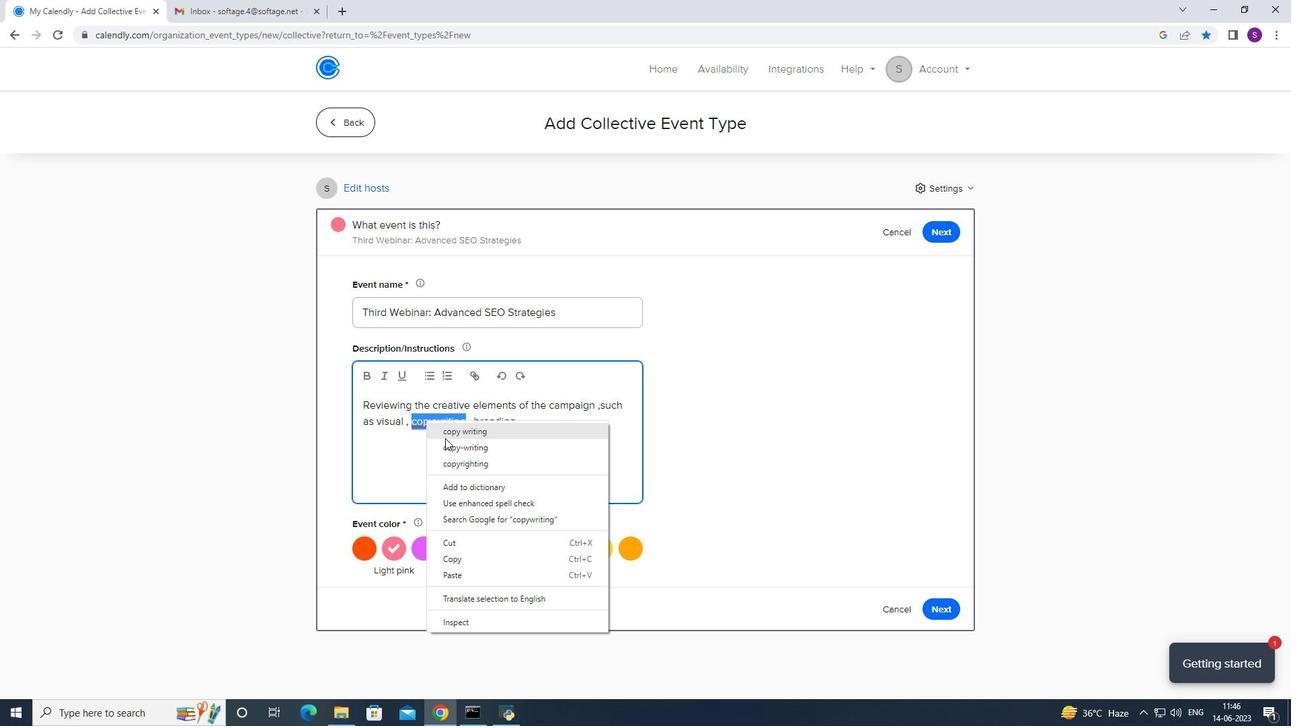 
Action: Mouse pressed left at (449, 436)
Screenshot: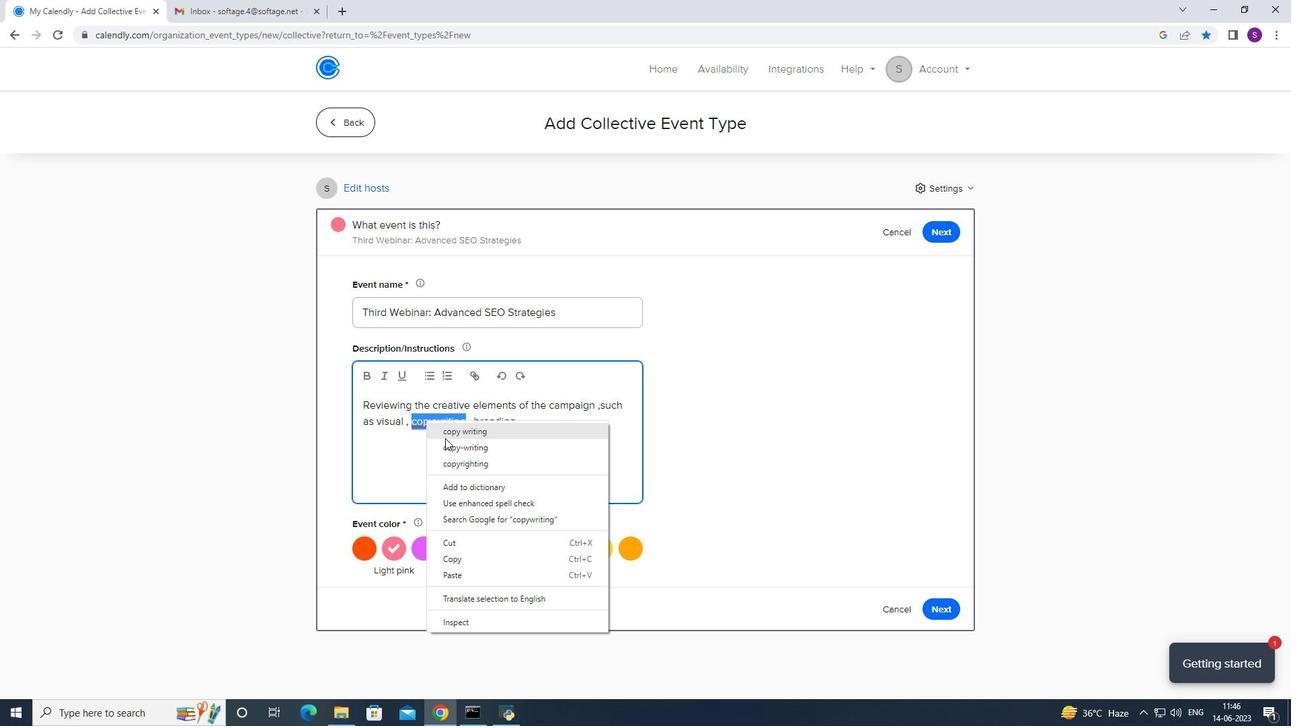 
Action: Mouse moved to (535, 420)
Screenshot: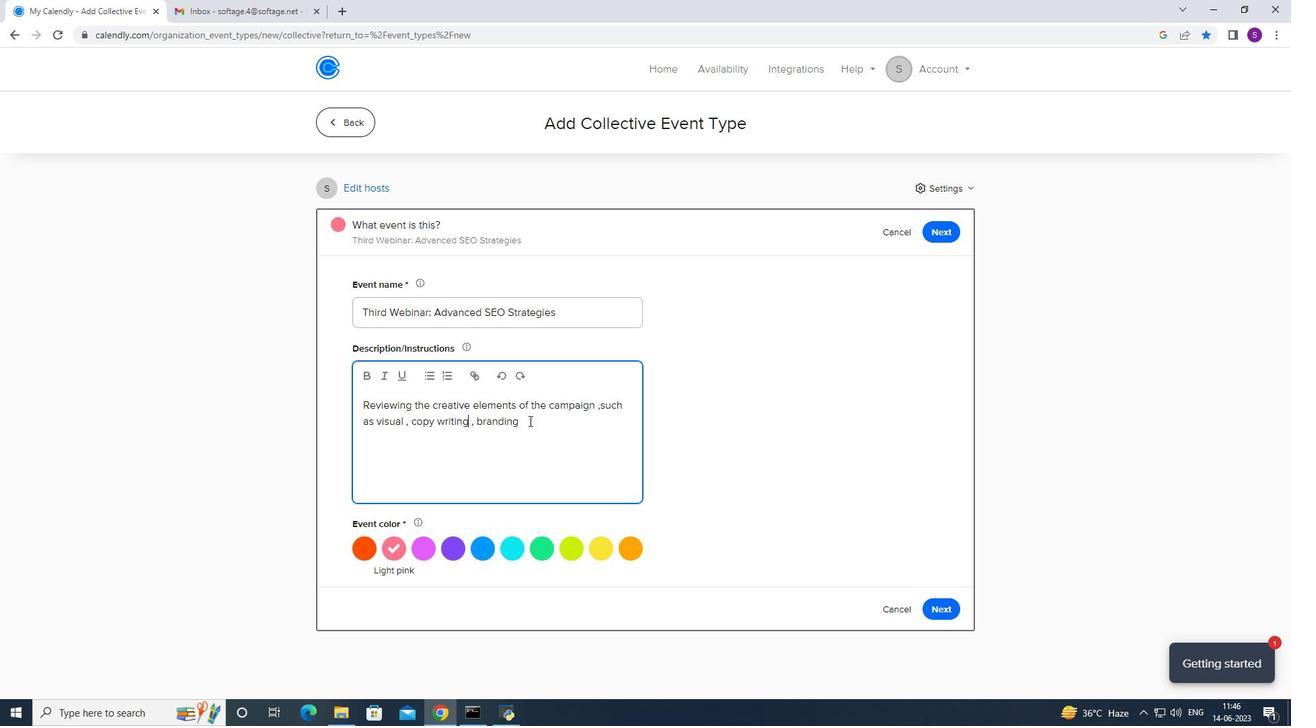 
Action: Mouse pressed left at (535, 420)
Screenshot: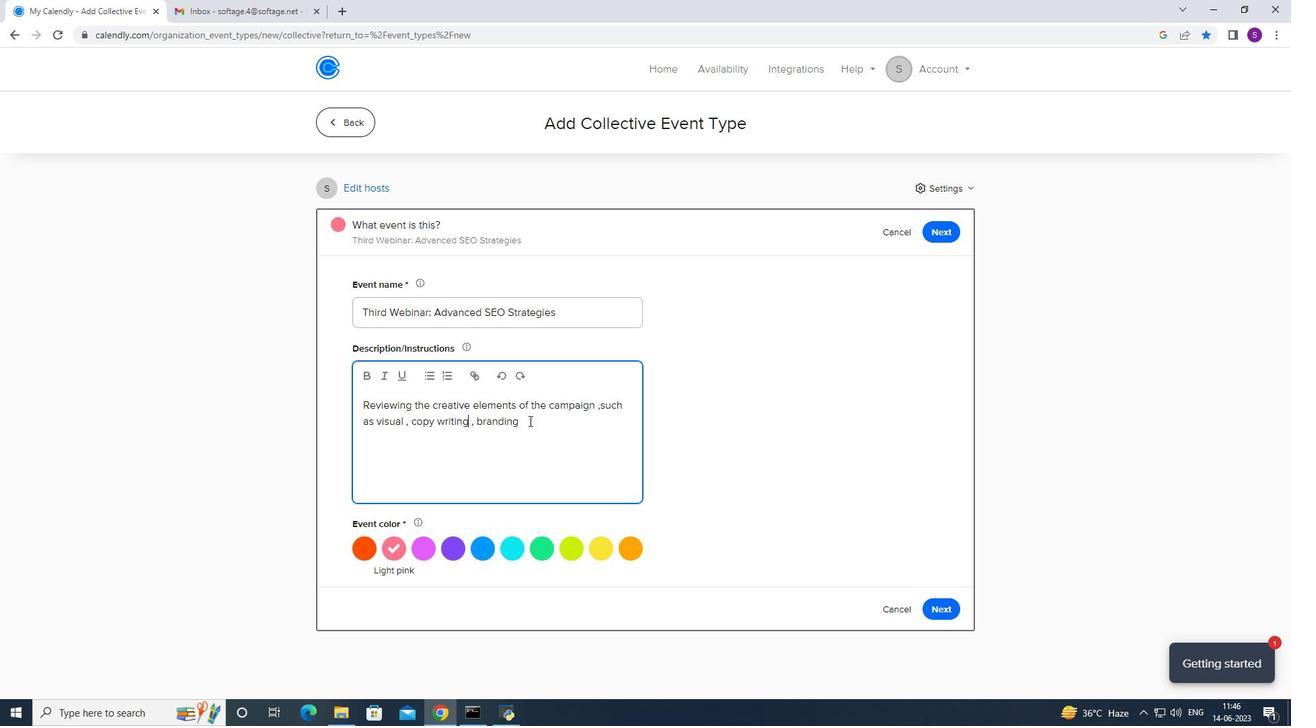 
Action: Mouse moved to (523, 424)
Screenshot: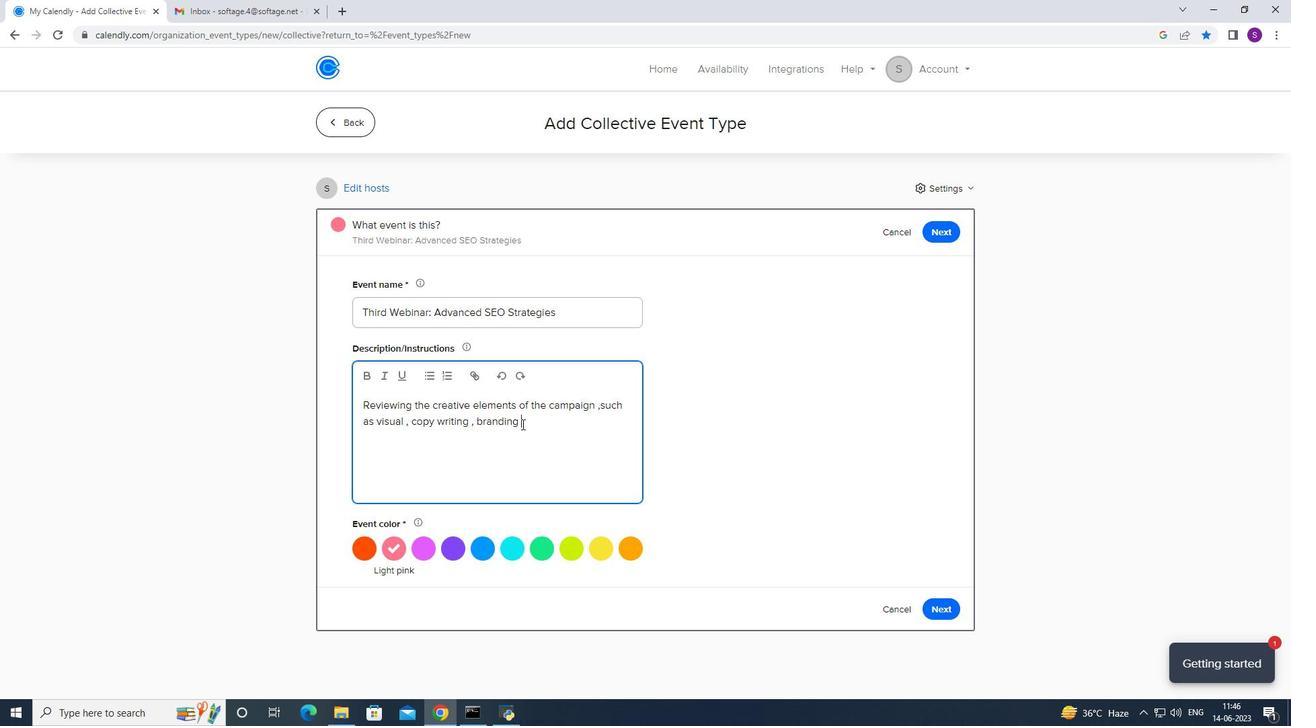 
Action: Key pressed and<Key.space>overl=<Key.backspace><Key.backspace>akl<Key.backspace><Key.backspace>ll<Key.space>design.<Key.space><Key.caps_lock>T<Key.caps_lock>his<Key.space>involbvres<Key.space>\<Key.backspace><Key.backspace><Key.backspace><Key.backspace><Key.backspace><Key.backspace><Key.backspace>ves<Key.space>evaluating<Key.space>their<Key.space>effectiveness<Key.space>in<Key.space>capturing<Key.space>attention,<Key.space>cap;turing<Key.space><Key.backspace><Key.backspace><Key.backspace><Key.backspace><Key.backspace><Key.backspace><Key.backspace><Key.backspace><Key.backspace><Key.backspace>onveying<Key.space>the<Key.space>intended<Key.space>message<Key.space>and<Key.space>creating<Key.space>a<Key.space>memorable<Key.space>brand<Key.space>oimpression.
Screenshot: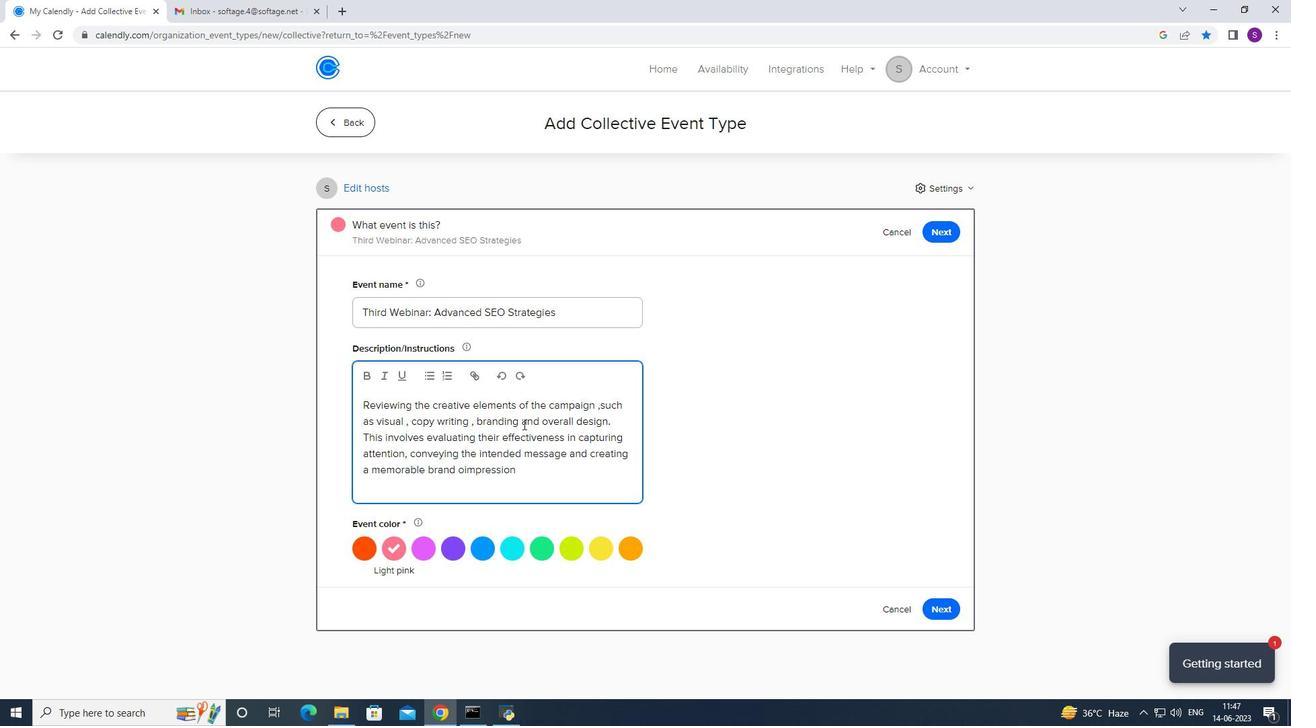 
Action: Mouse moved to (475, 470)
Screenshot: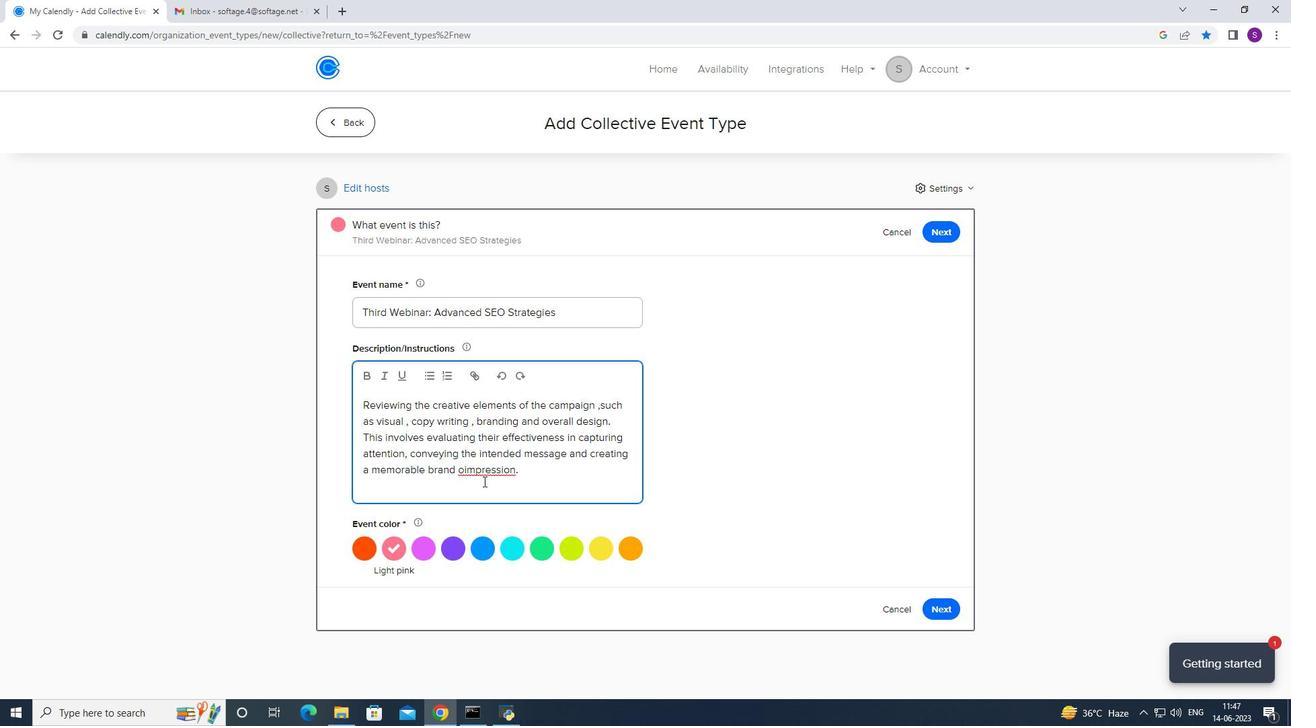 
Action: Mouse pressed right at (475, 470)
Screenshot: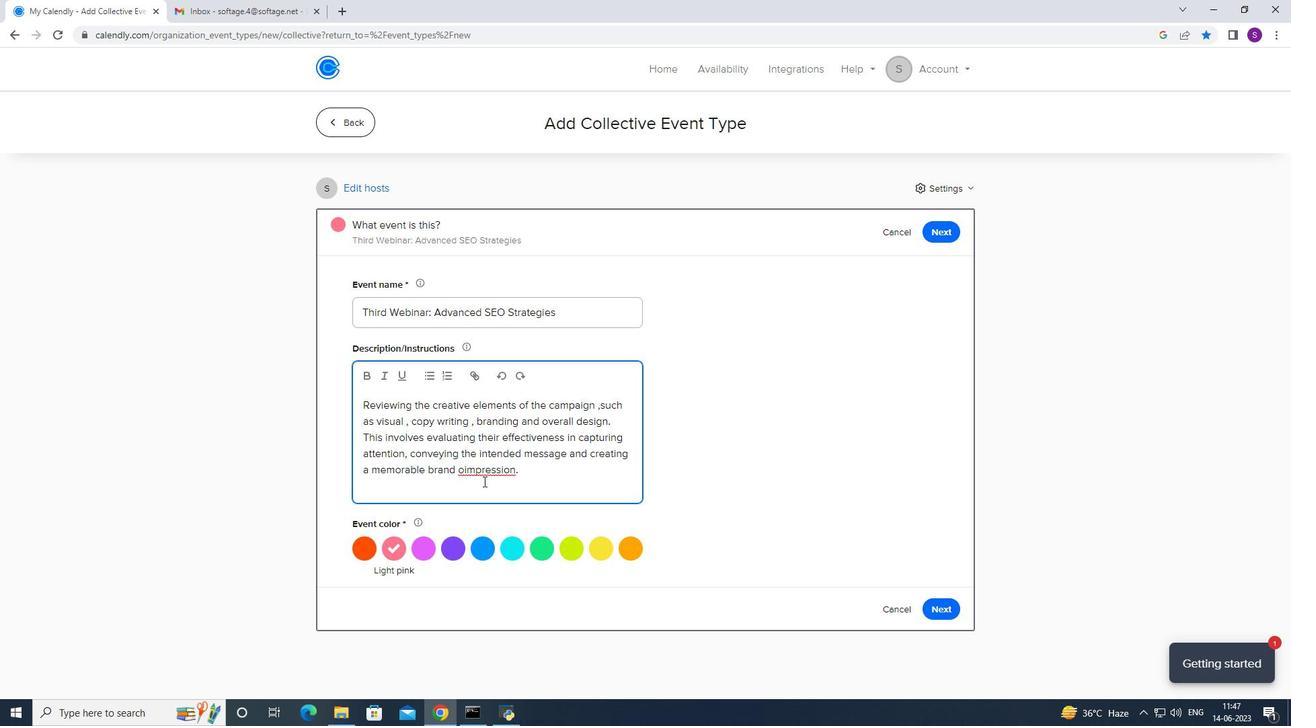 
Action: Mouse moved to (515, 482)
Screenshot: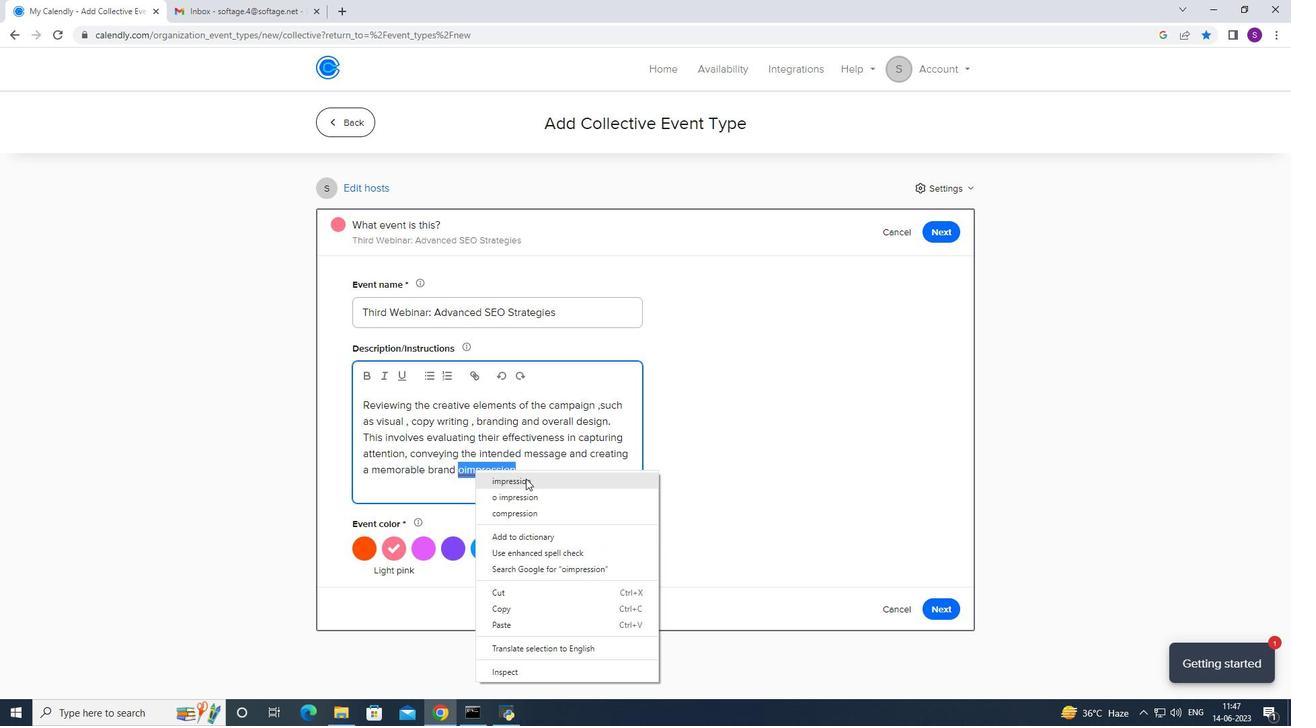 
Action: Mouse pressed left at (515, 482)
Screenshot: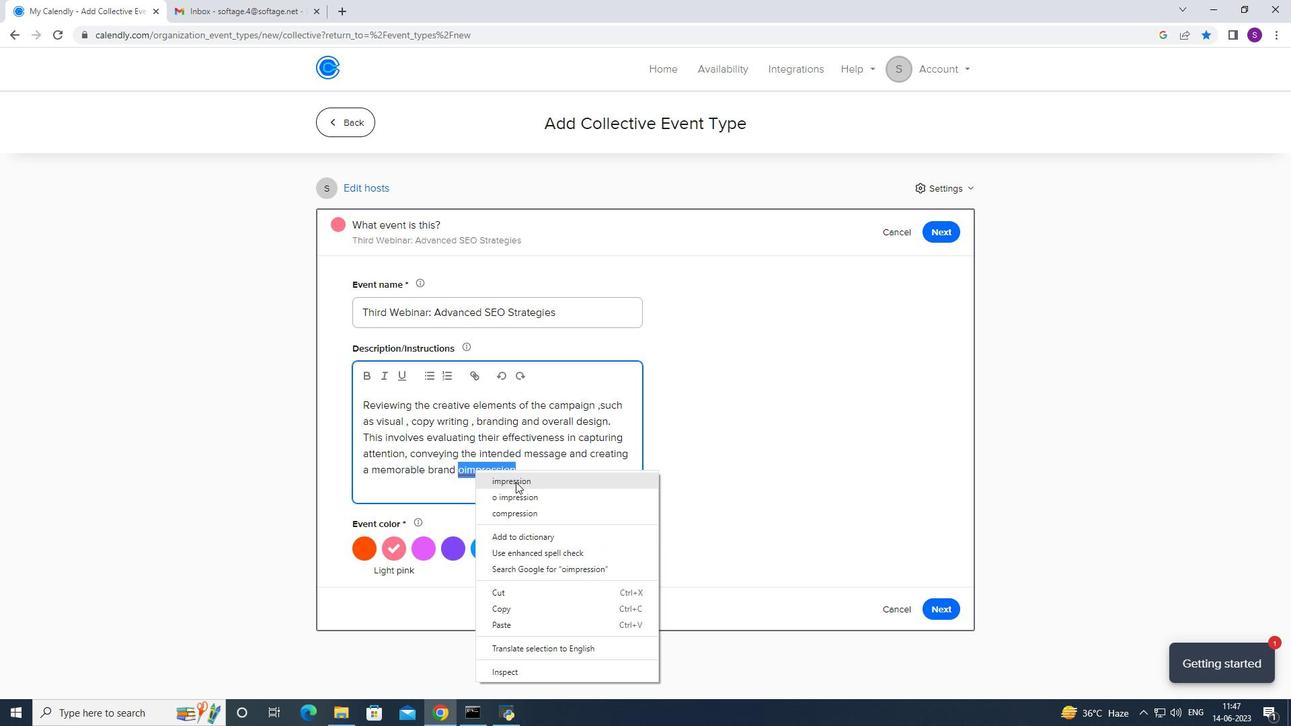 
Action: Mouse moved to (539, 475)
Screenshot: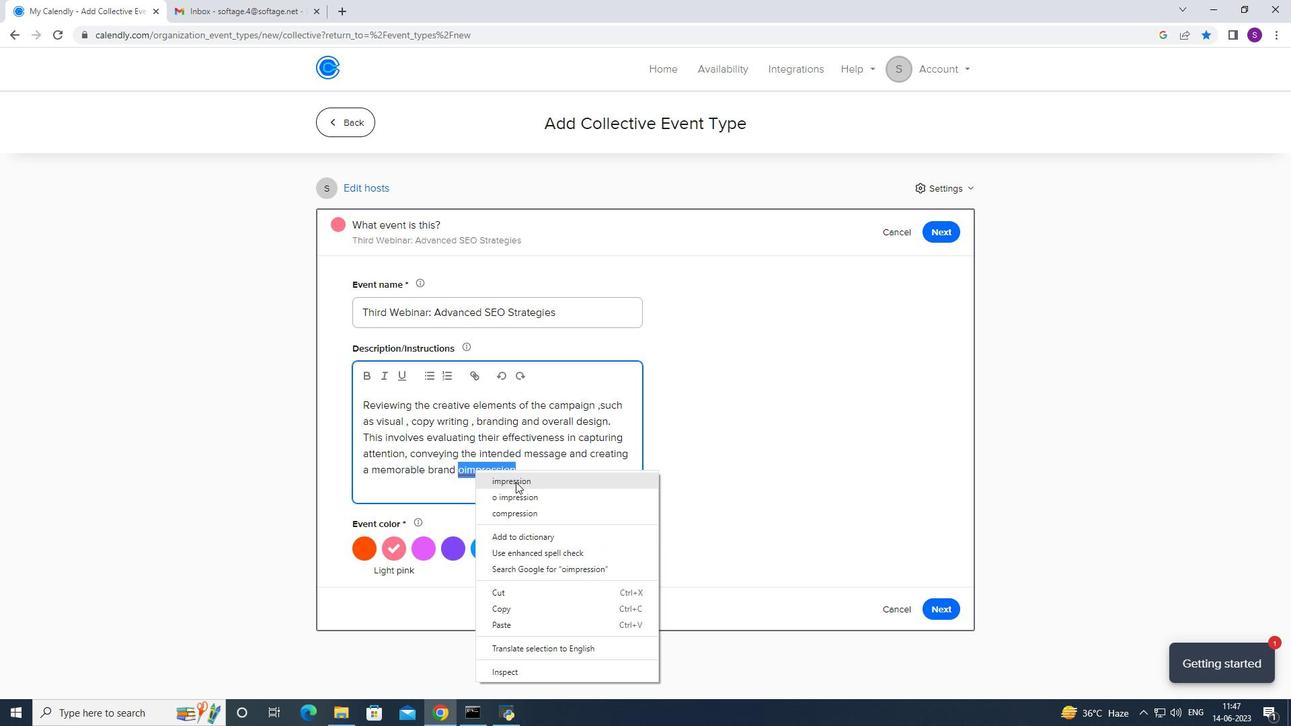 
Action: Mouse pressed left at (539, 475)
Screenshot: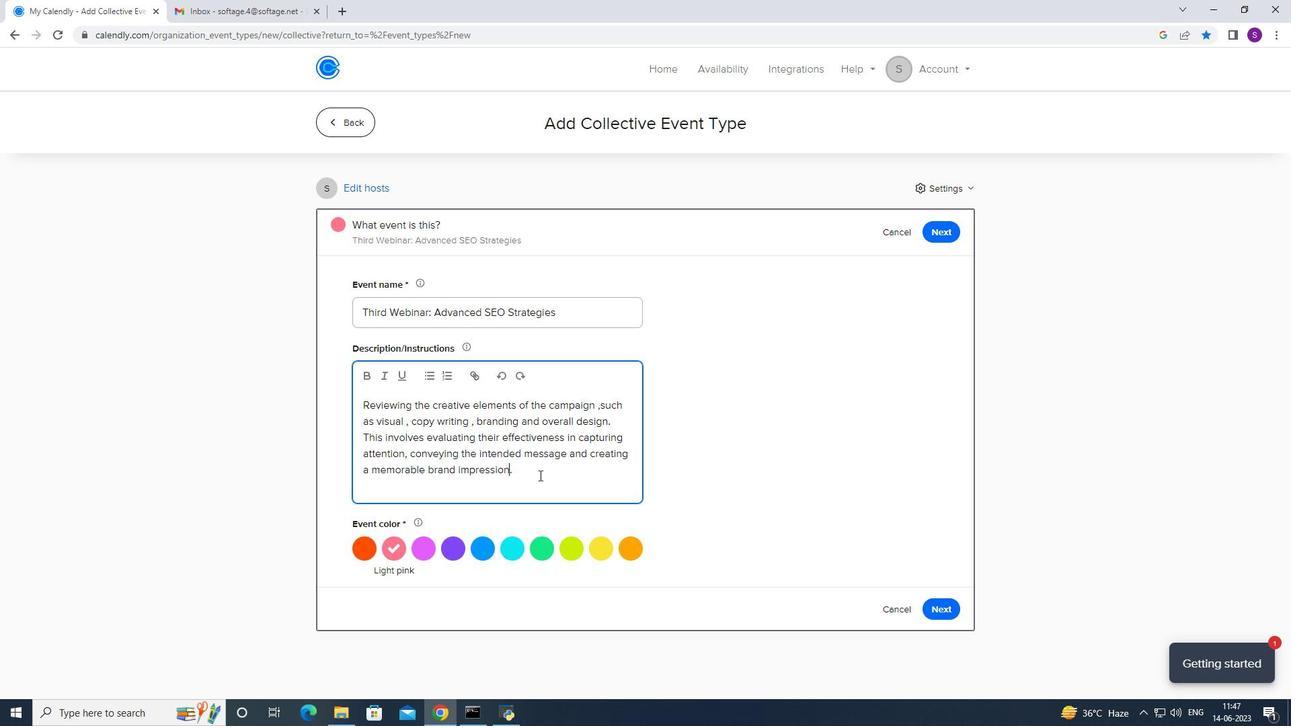 
Action: Mouse moved to (383, 372)
Screenshot: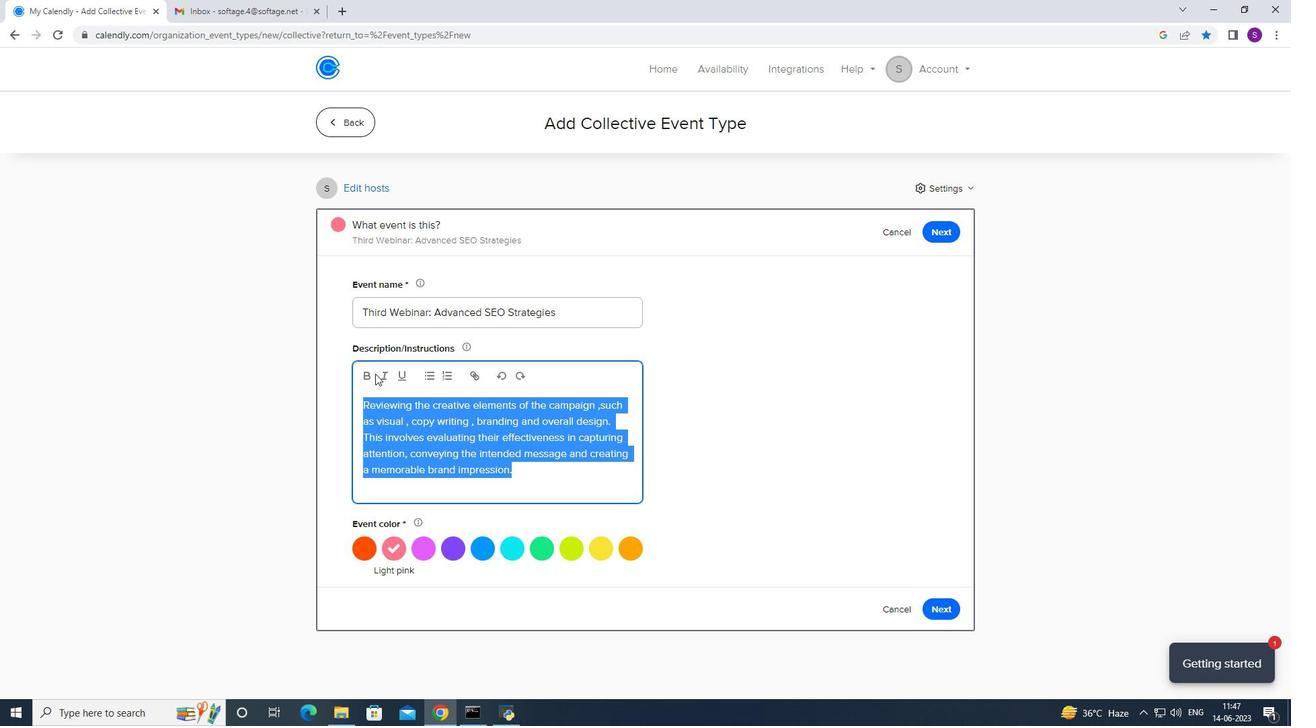 
Action: Mouse pressed left at (383, 372)
Screenshot: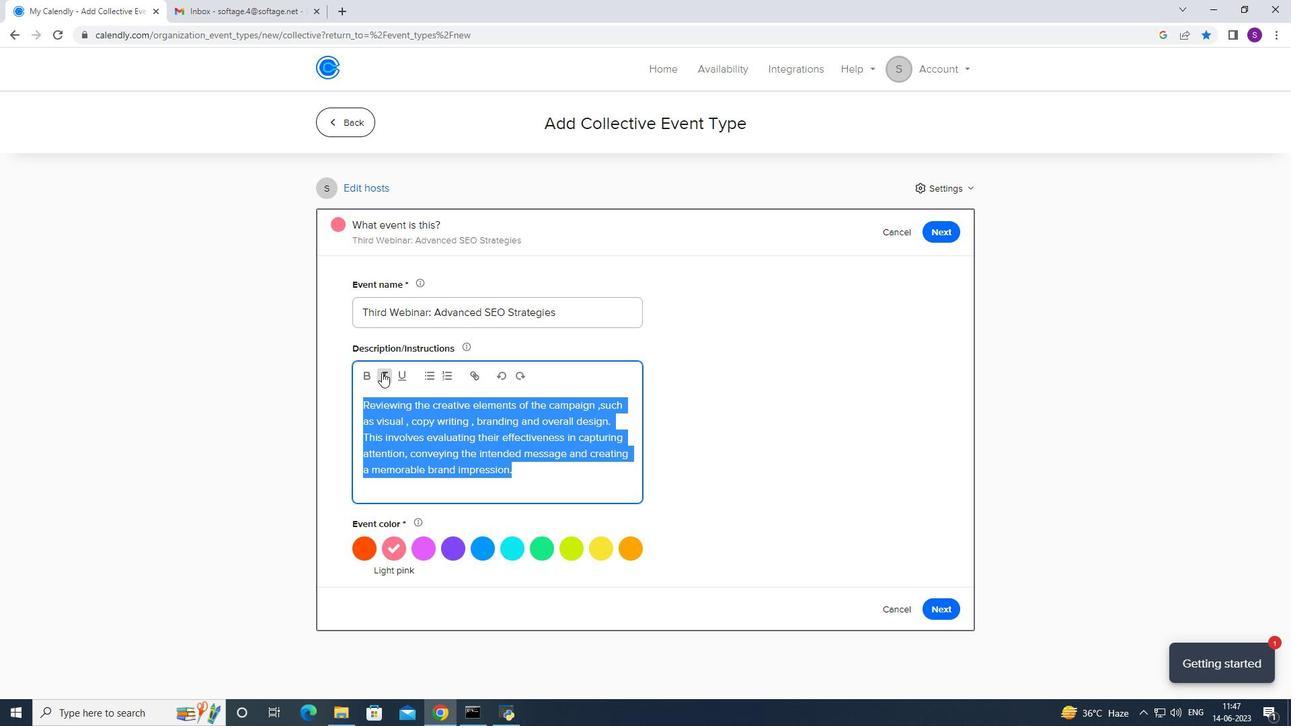 
Action: Mouse moved to (527, 465)
Screenshot: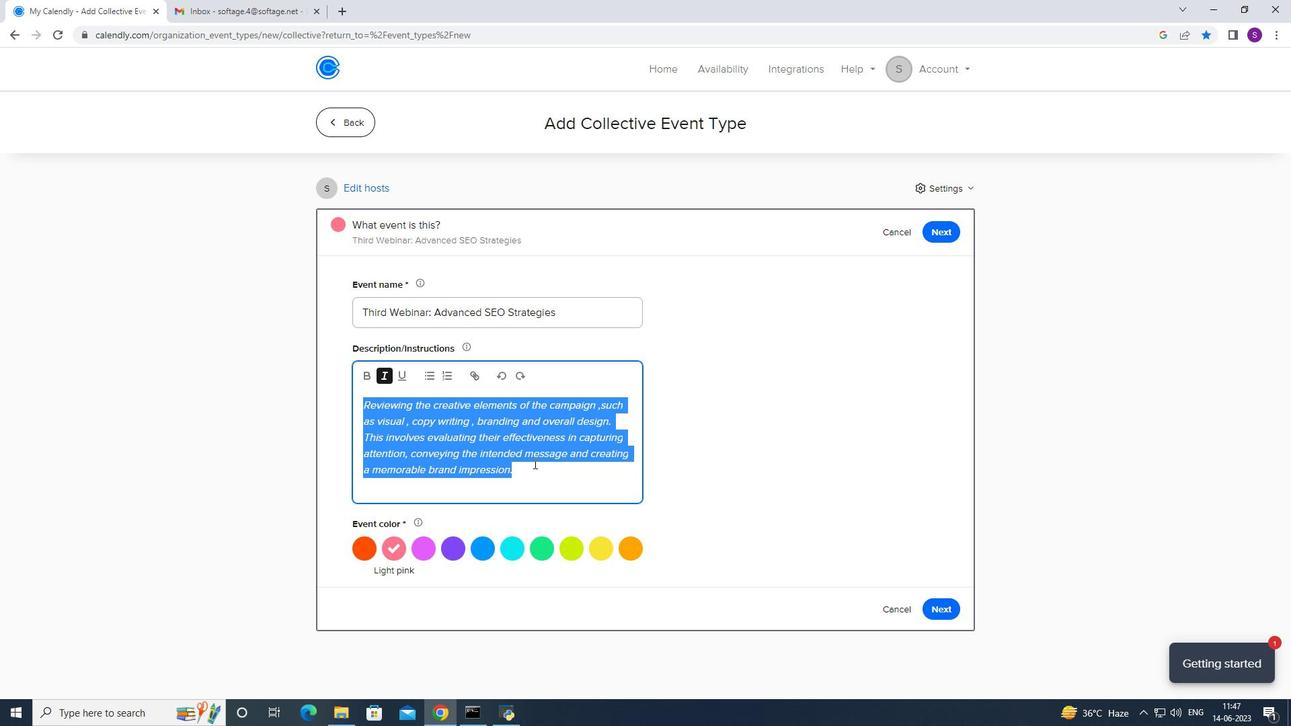 
Action: Mouse pressed left at (527, 465)
Screenshot: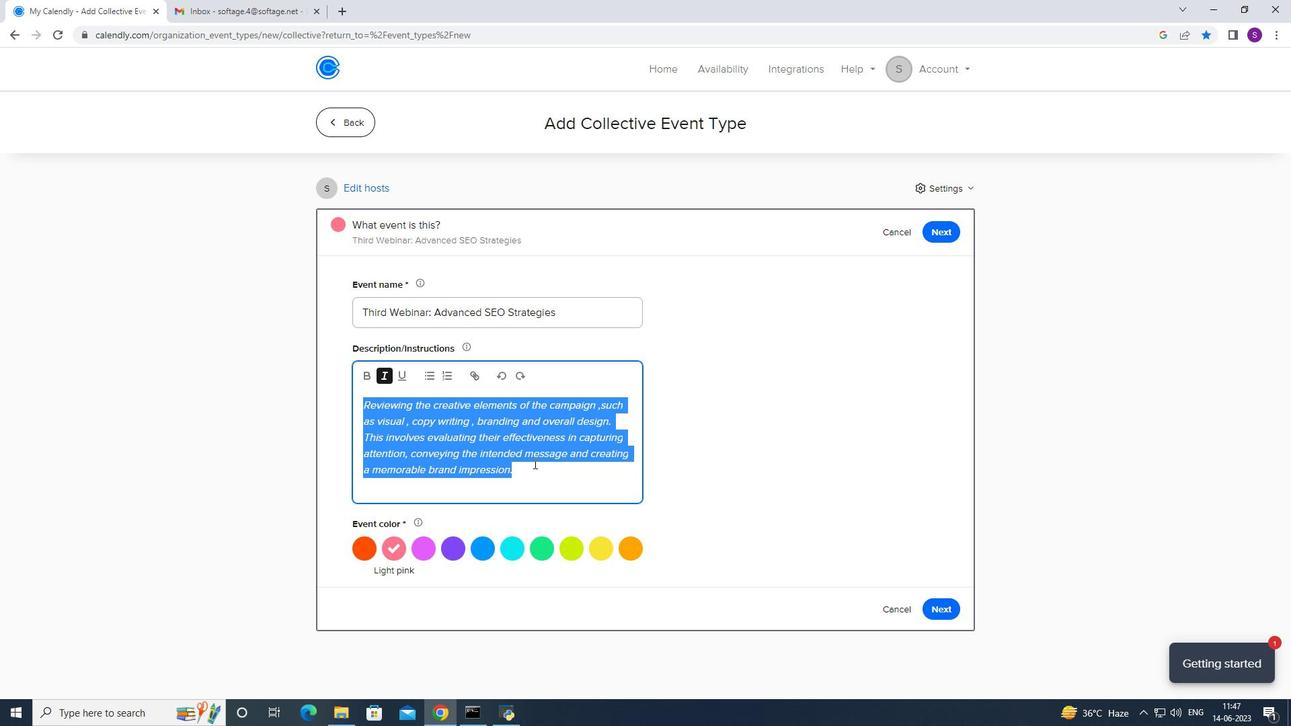 
Action: Mouse moved to (413, 533)
Screenshot: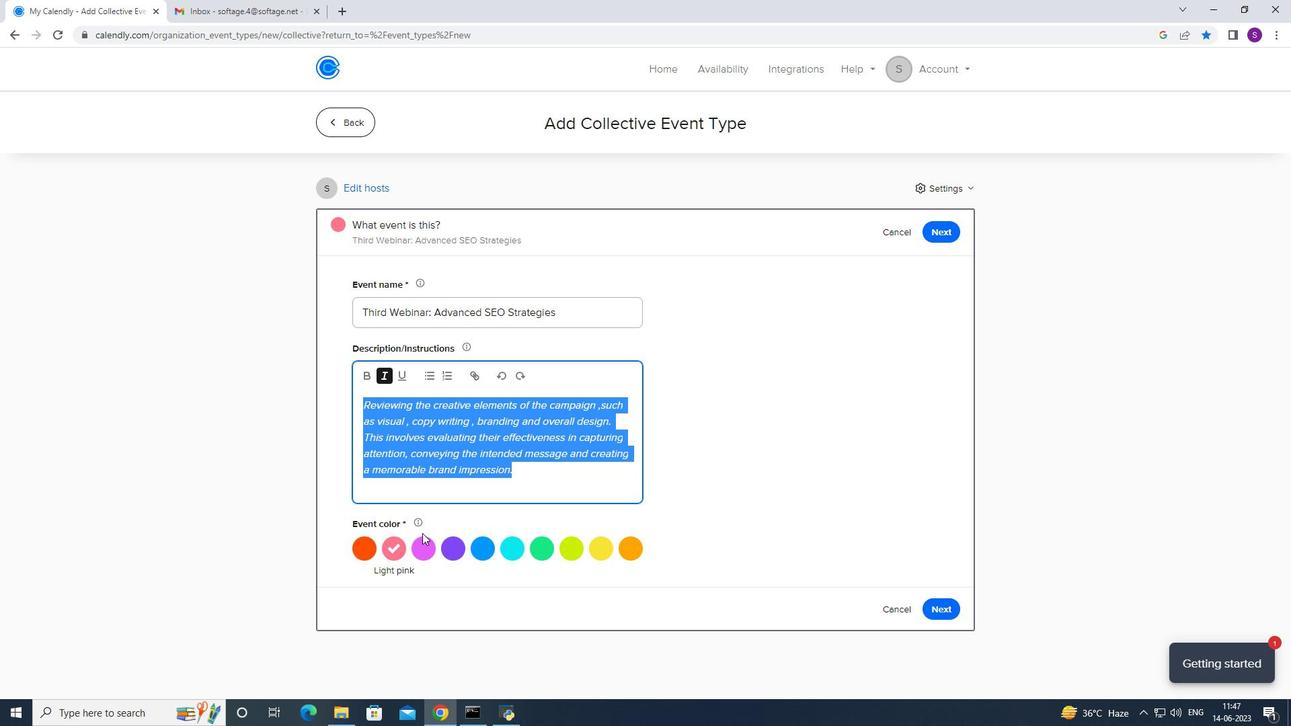 
Action: Mouse pressed left at (413, 533)
Screenshot: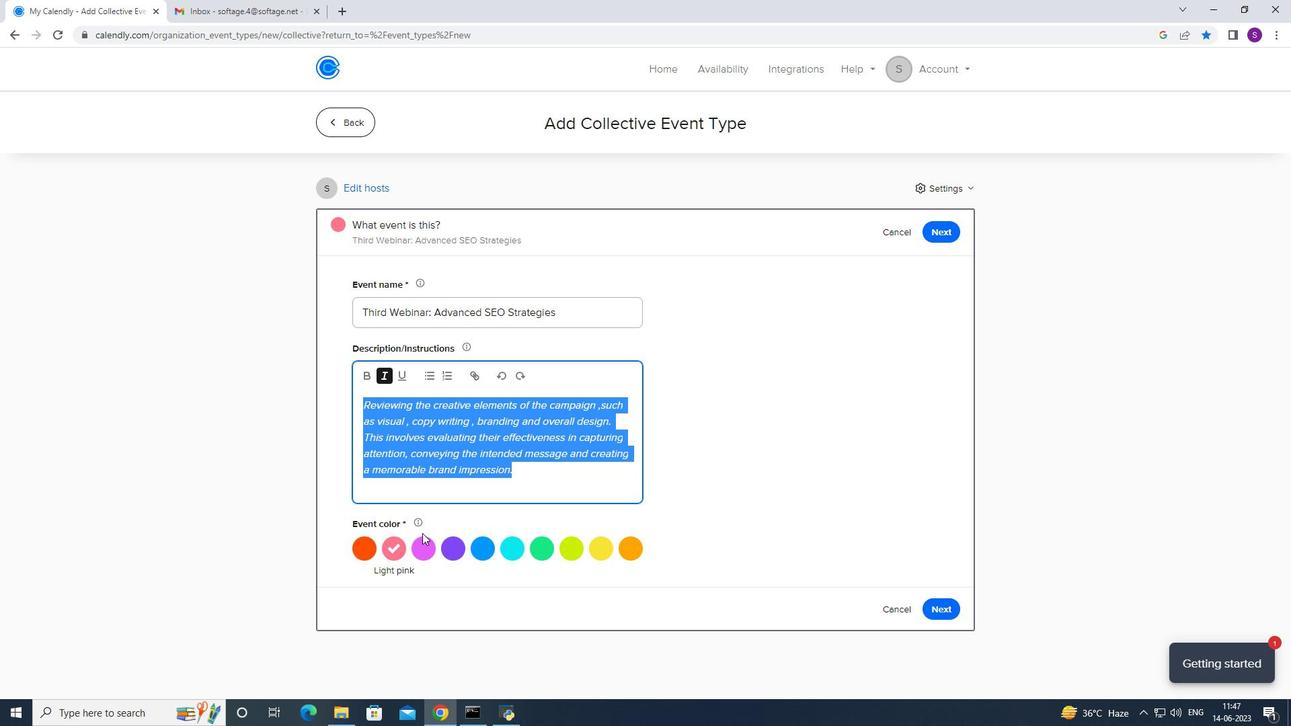 
Action: Mouse moved to (398, 541)
Screenshot: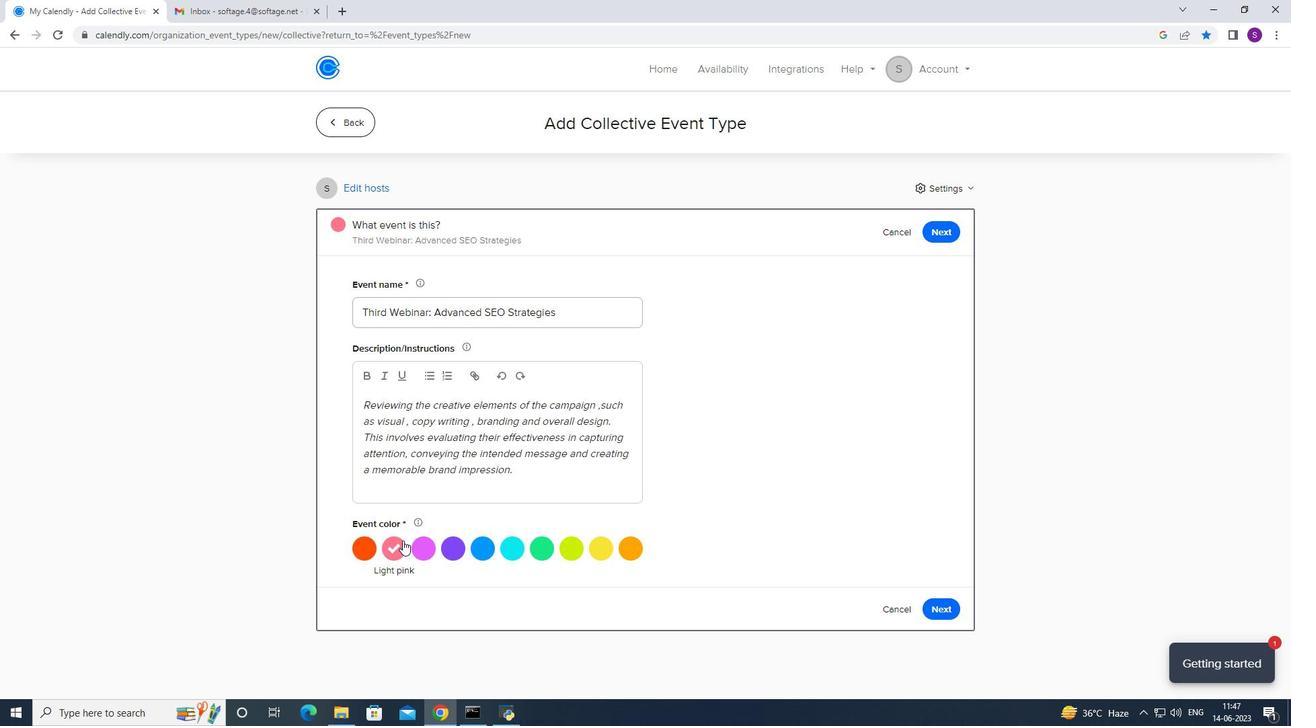 
Action: Mouse pressed left at (398, 541)
Screenshot: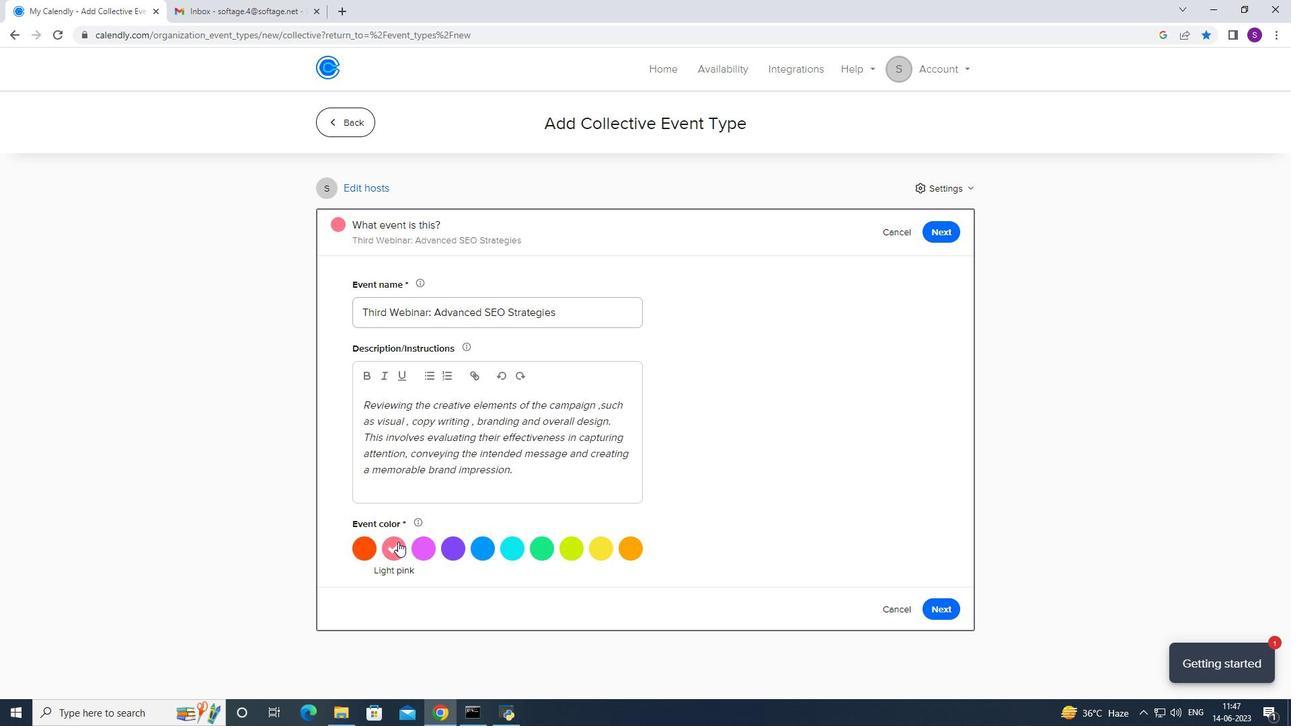 
Action: Mouse moved to (933, 604)
Screenshot: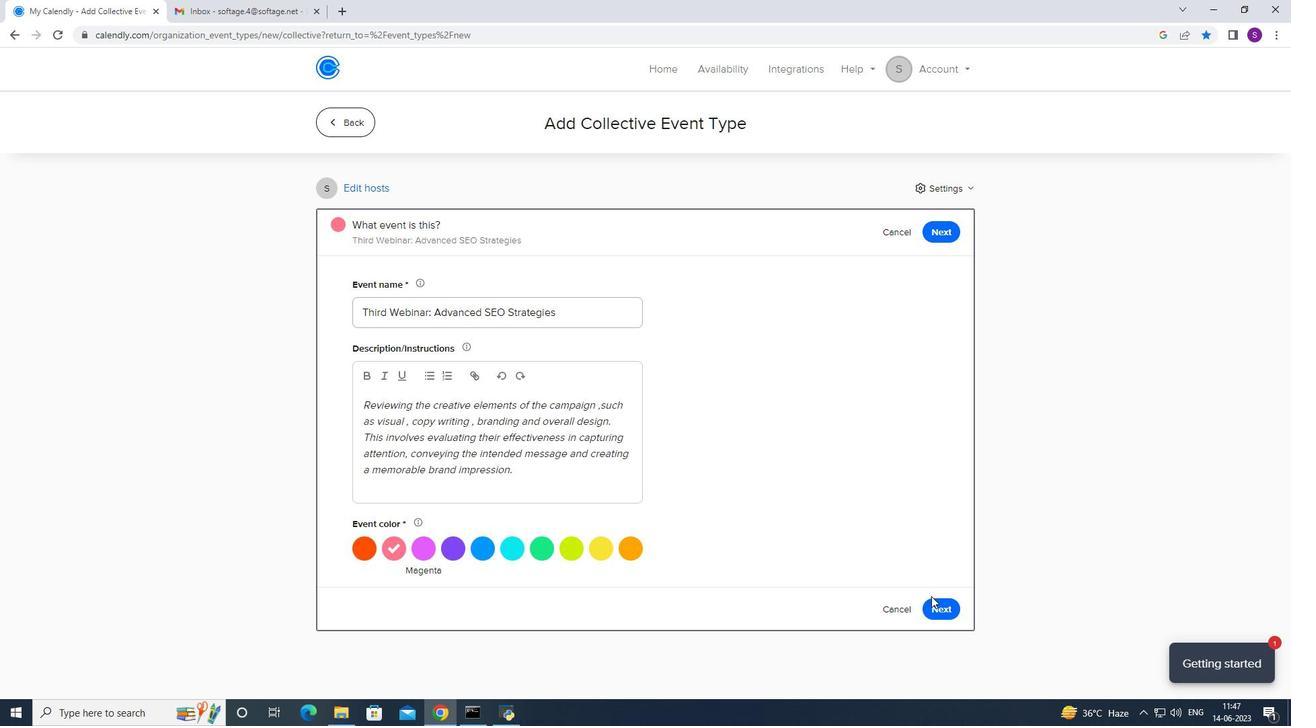 
Action: Mouse pressed left at (933, 604)
Screenshot: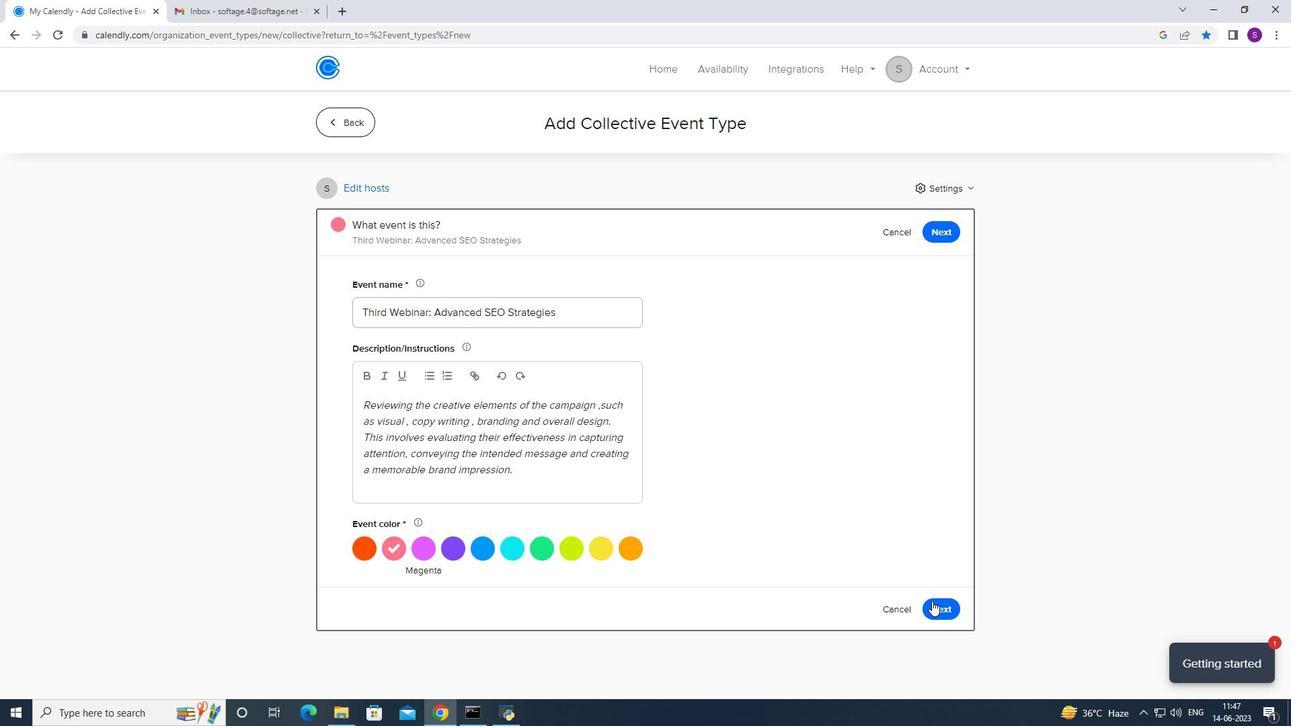 
Action: Mouse moved to (400, 388)
Screenshot: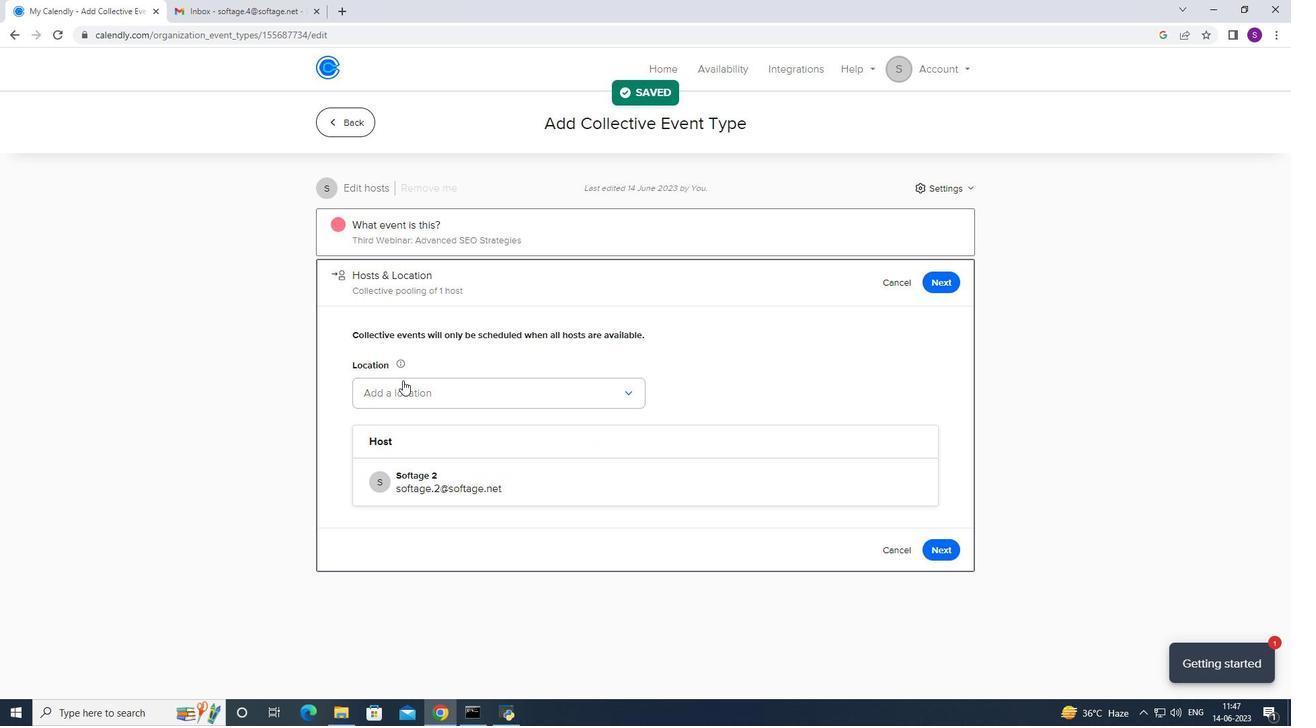 
Action: Mouse pressed left at (400, 388)
Screenshot: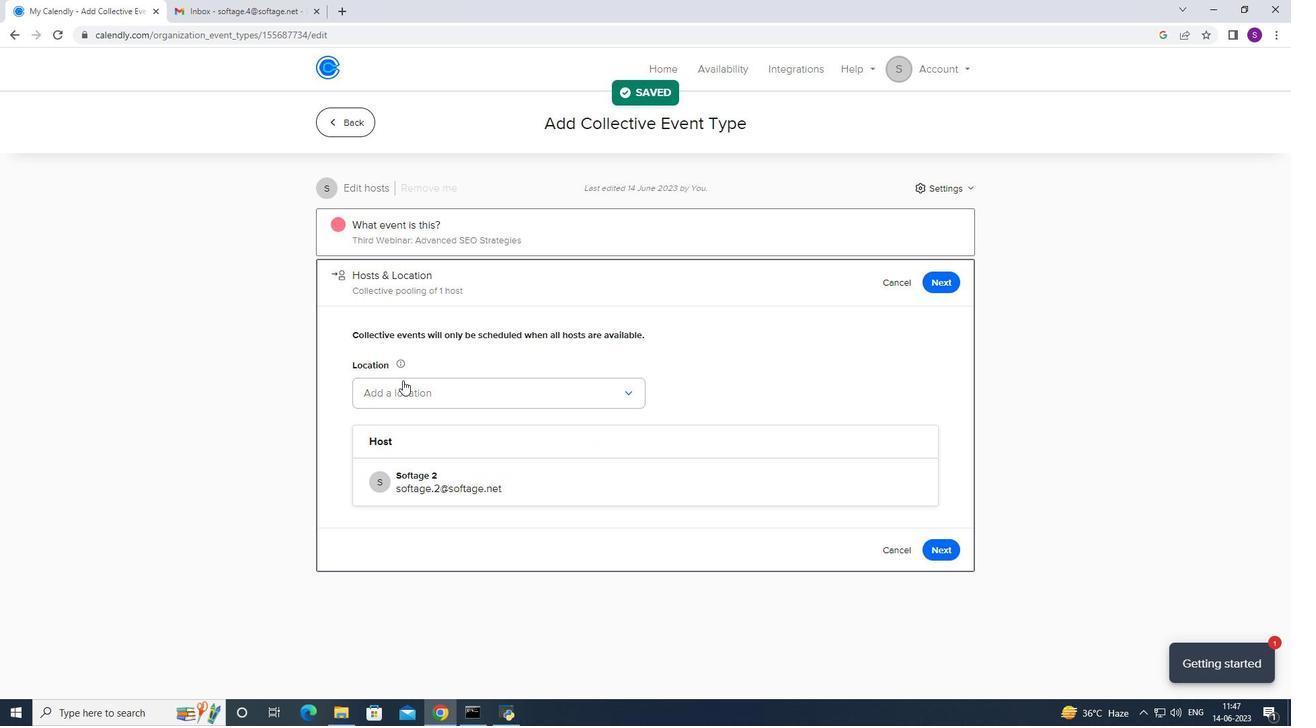 
Action: Mouse moved to (407, 420)
Screenshot: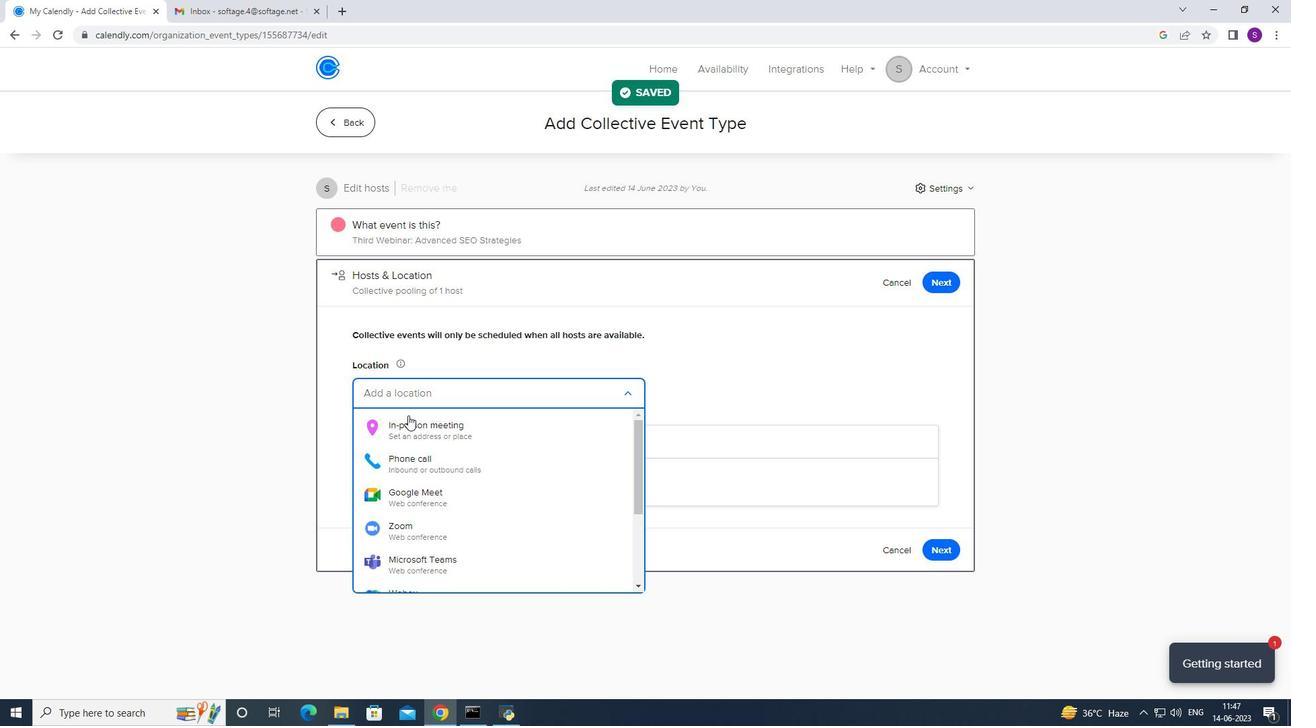 
Action: Mouse pressed left at (407, 420)
Screenshot: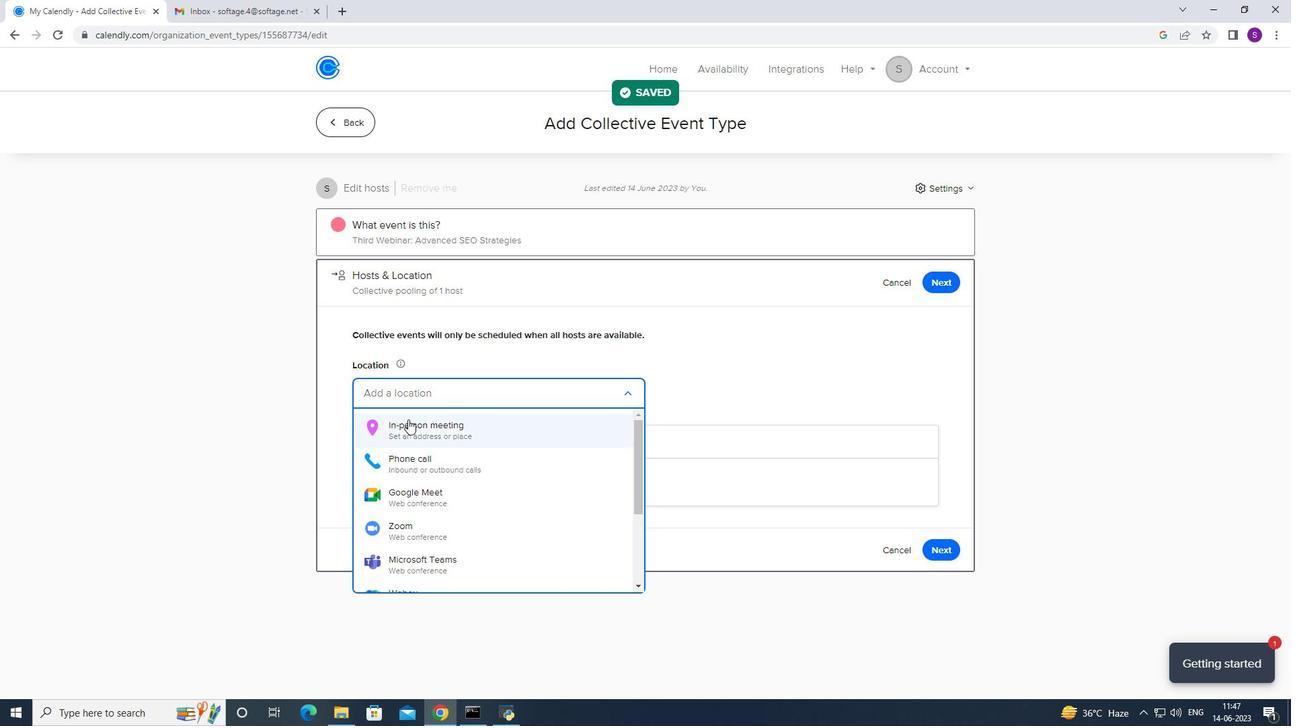 
Action: Mouse moved to (602, 201)
Screenshot: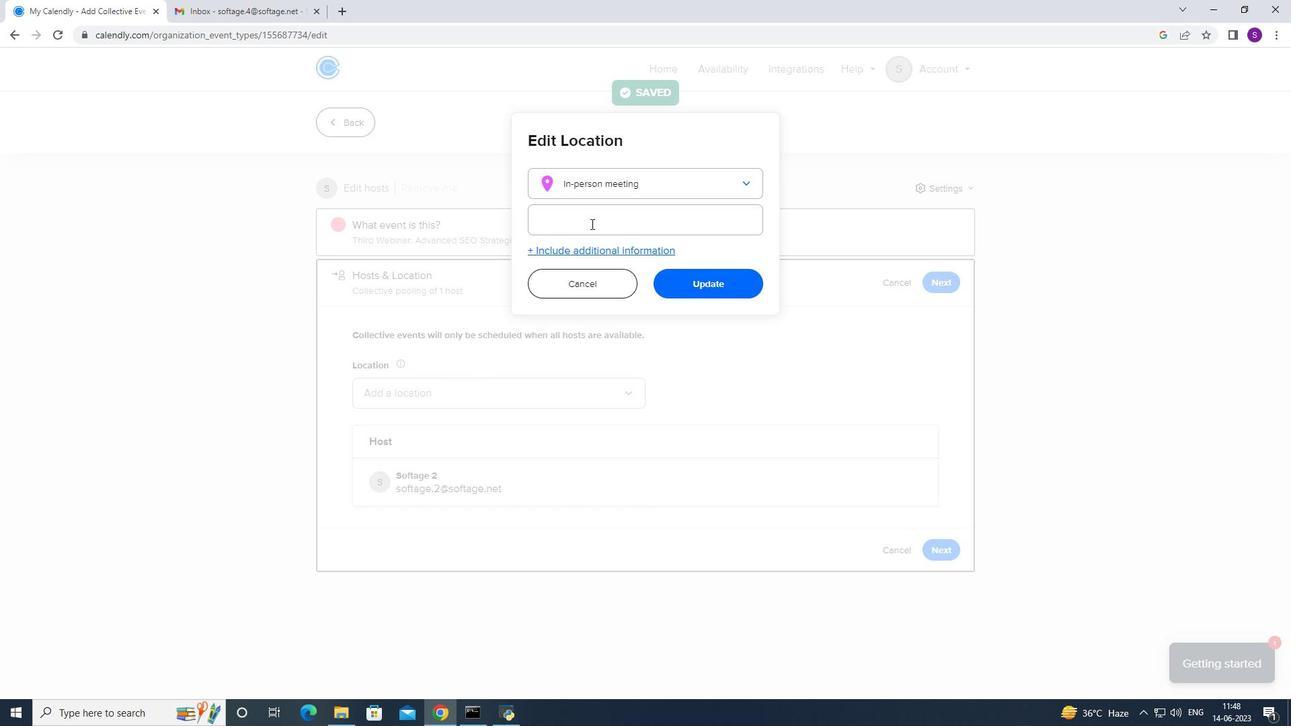 
Action: Mouse pressed left at (602, 201)
Screenshot: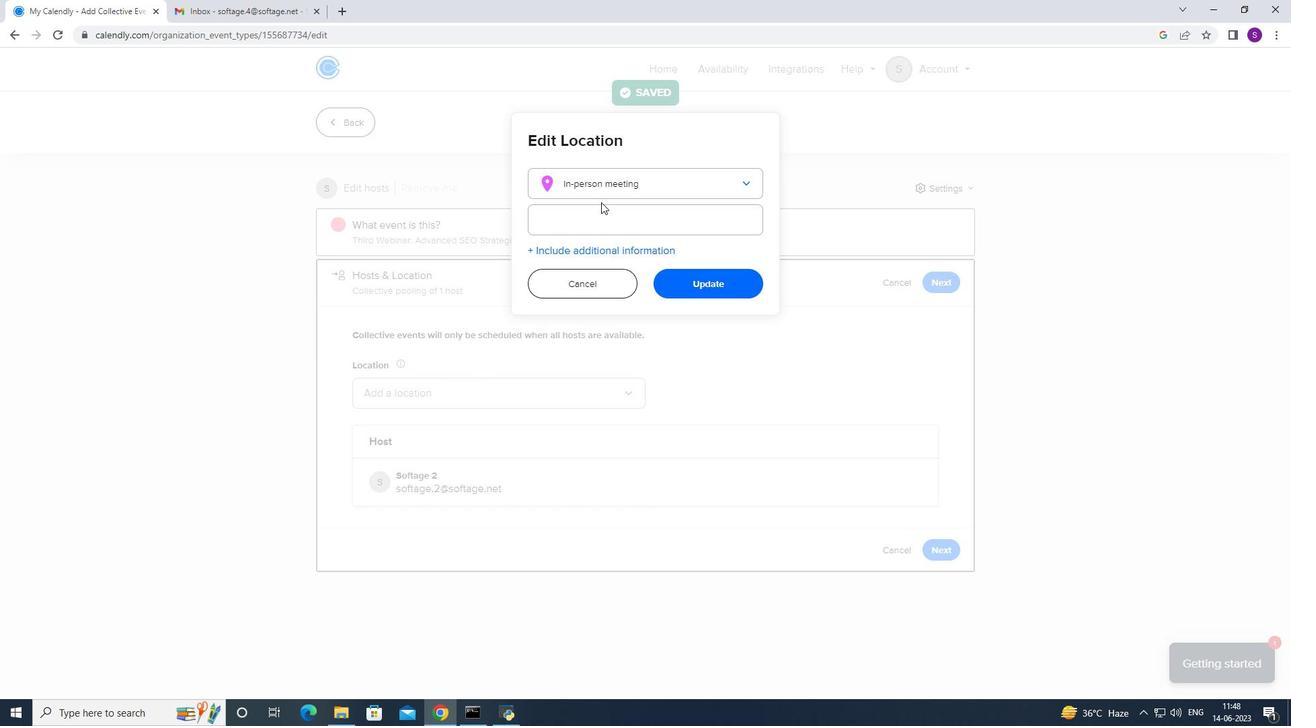 
Action: Mouse moved to (588, 207)
Screenshot: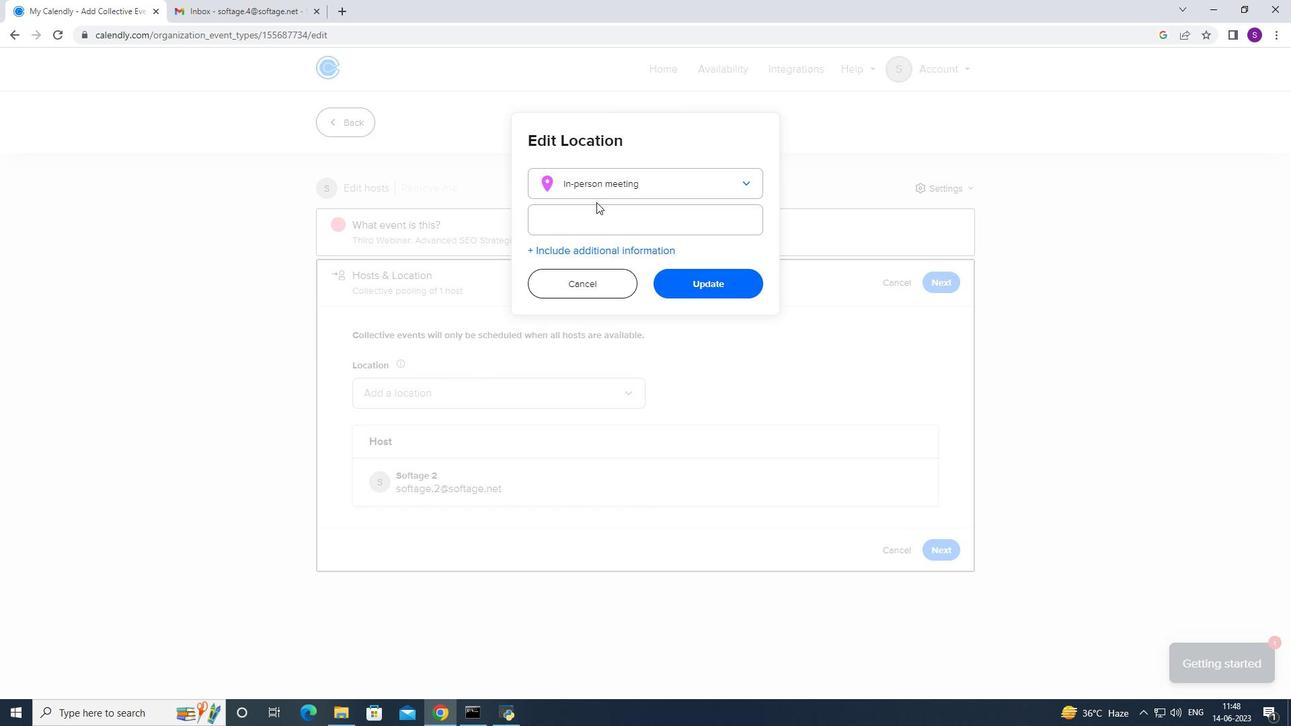 
Action: Mouse pressed left at (588, 207)
Screenshot: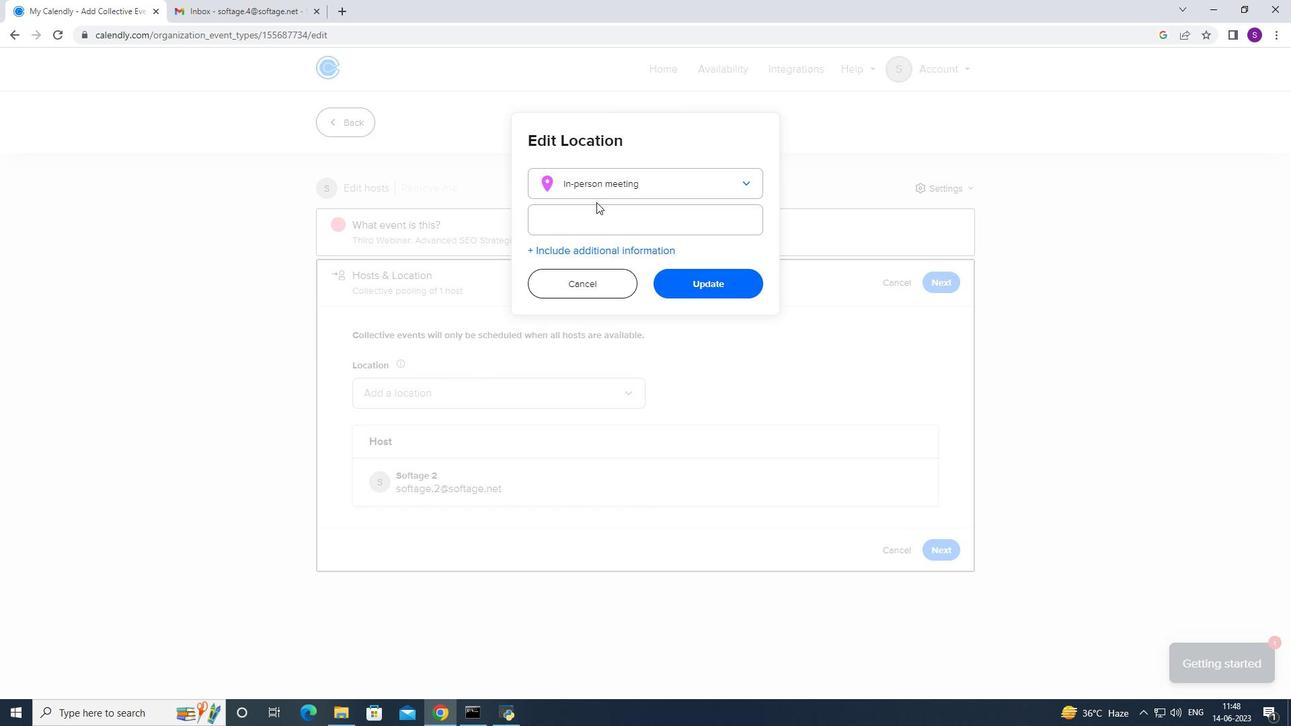 
Action: Mouse moved to (591, 209)
Screenshot: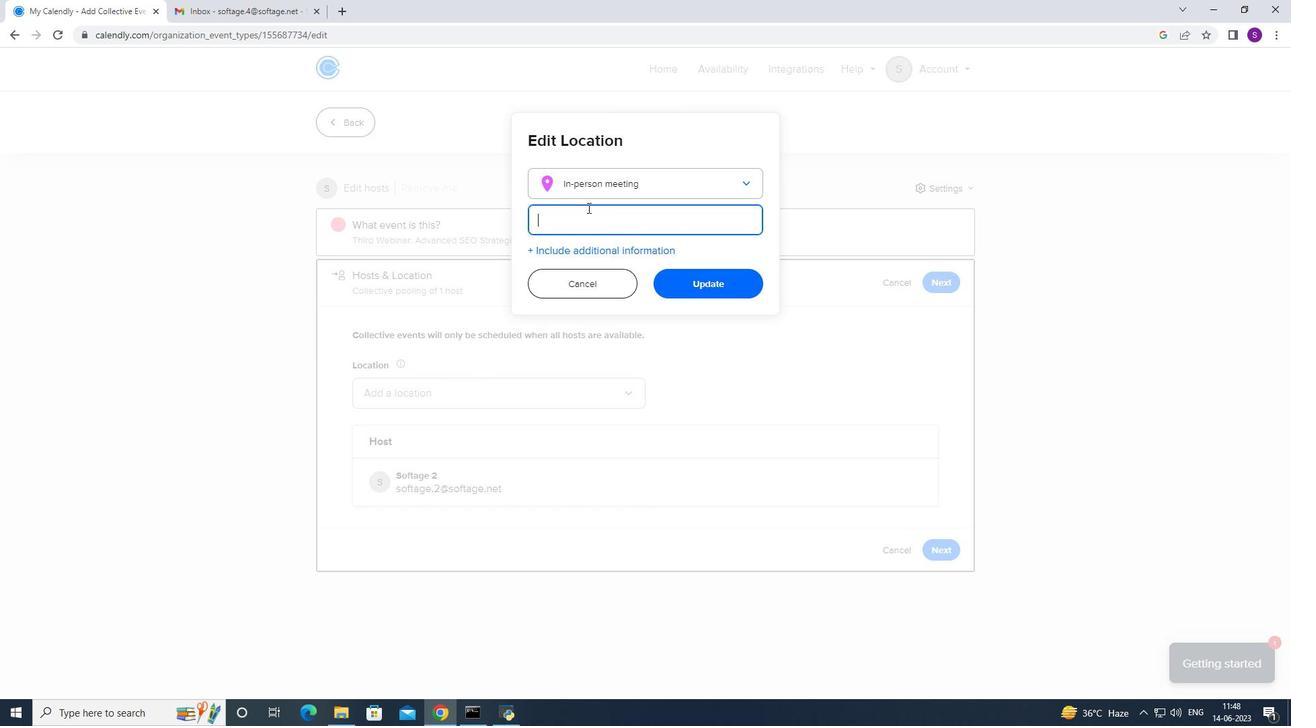 
Action: Key pressed <Key.caps_lock>H<Key.caps_lock>amburg,<Key.space><Key.caps_lock>G<Key.caps_lock>ern=<Key.backspace><Key.backspace>many
Screenshot: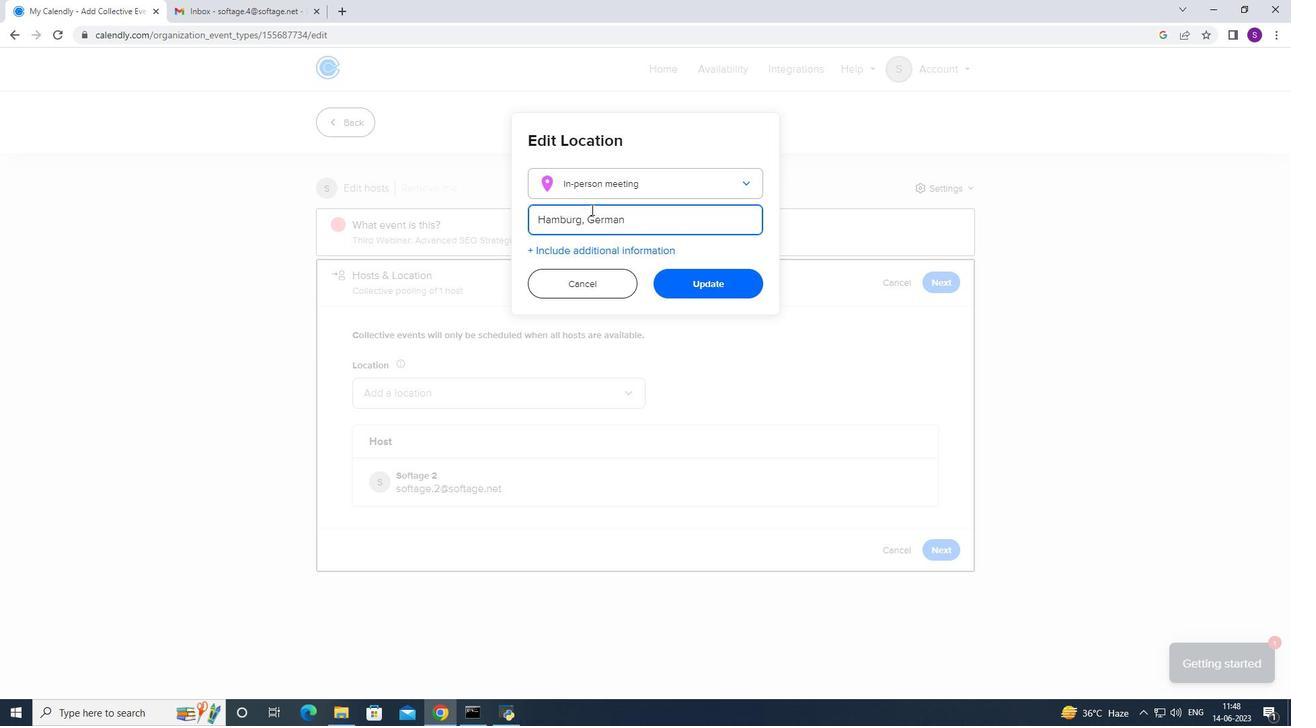 
Action: Mouse moved to (702, 278)
Screenshot: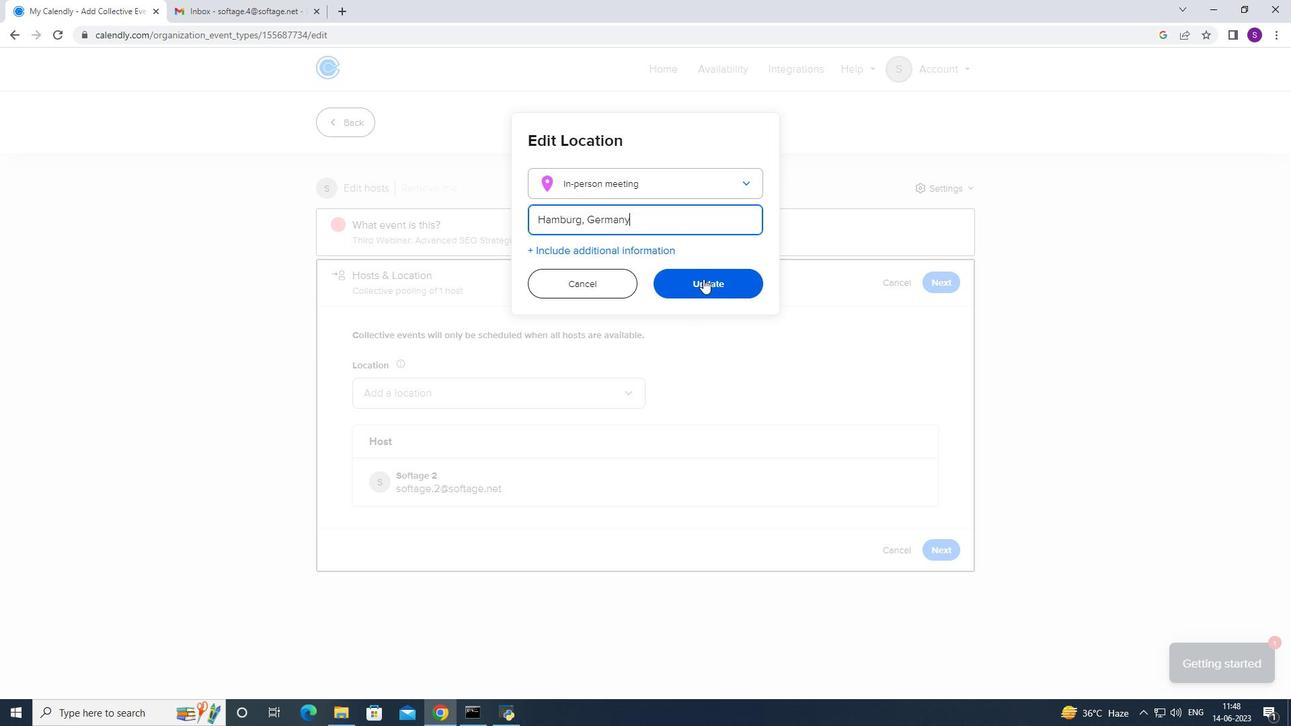 
Action: Mouse pressed left at (702, 278)
Screenshot: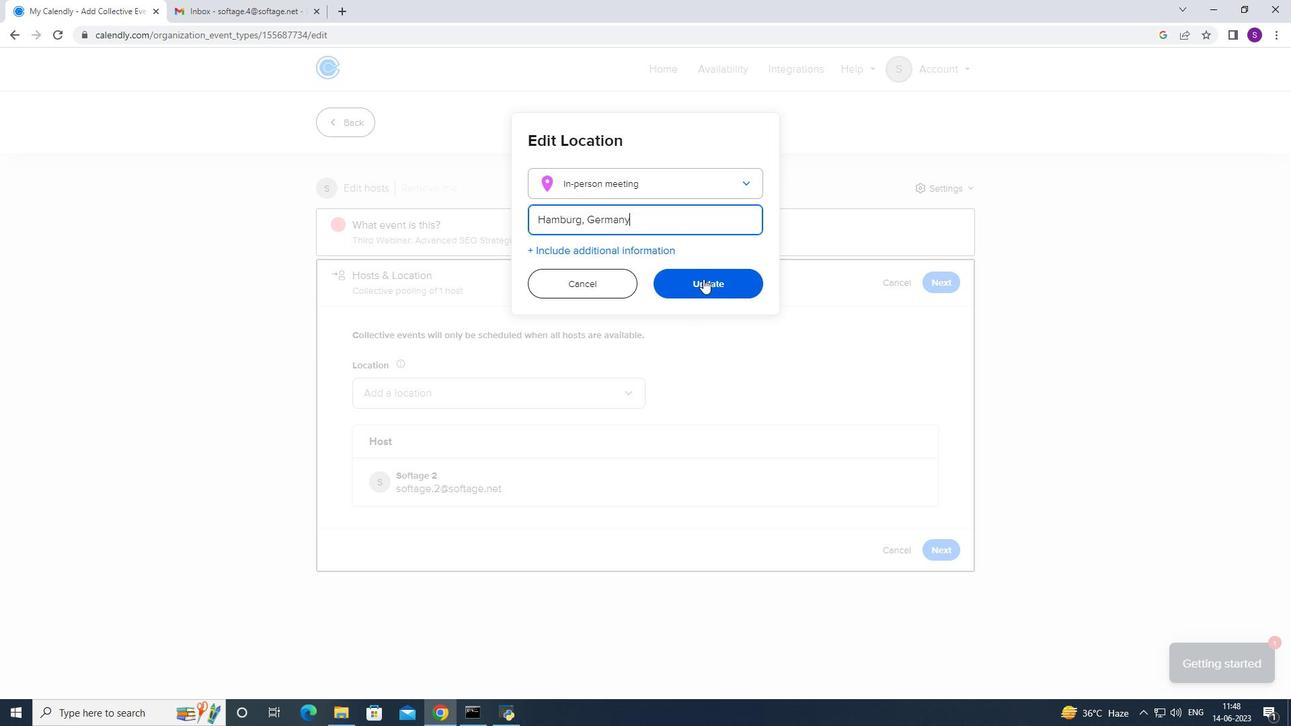 
Action: Mouse moved to (948, 550)
Screenshot: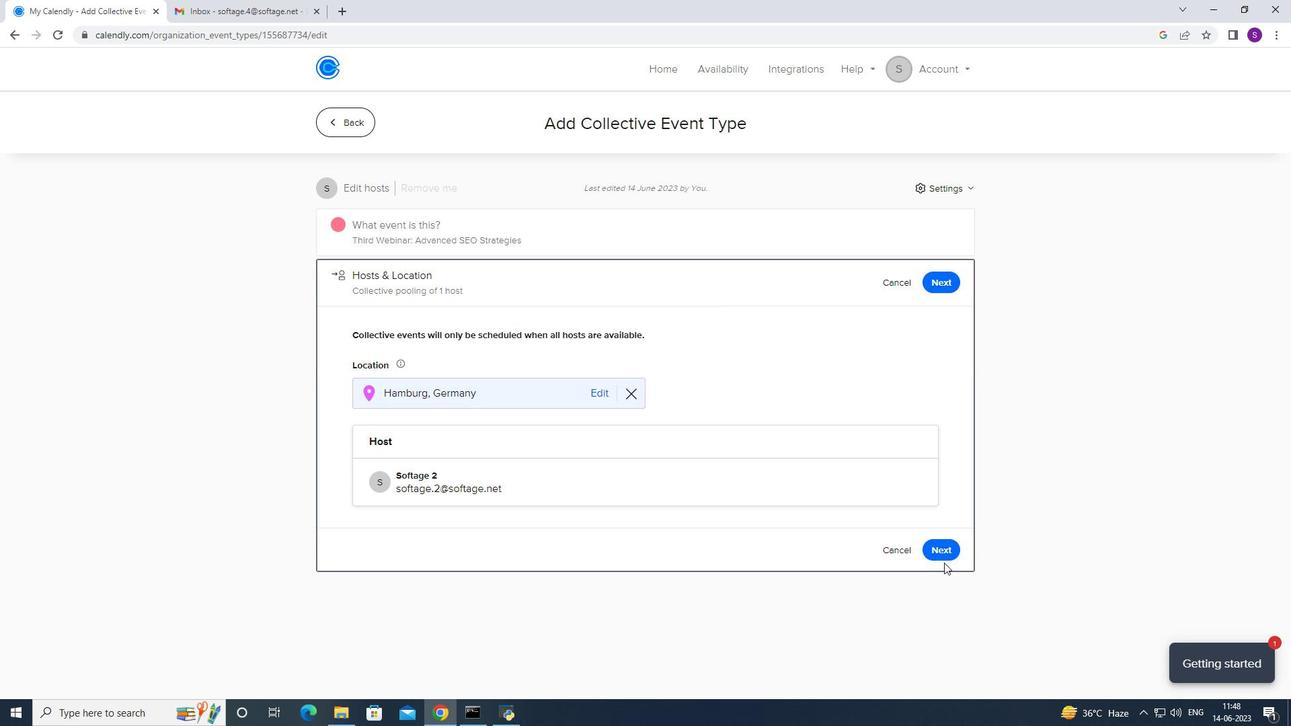 
Action: Mouse pressed left at (948, 550)
Screenshot: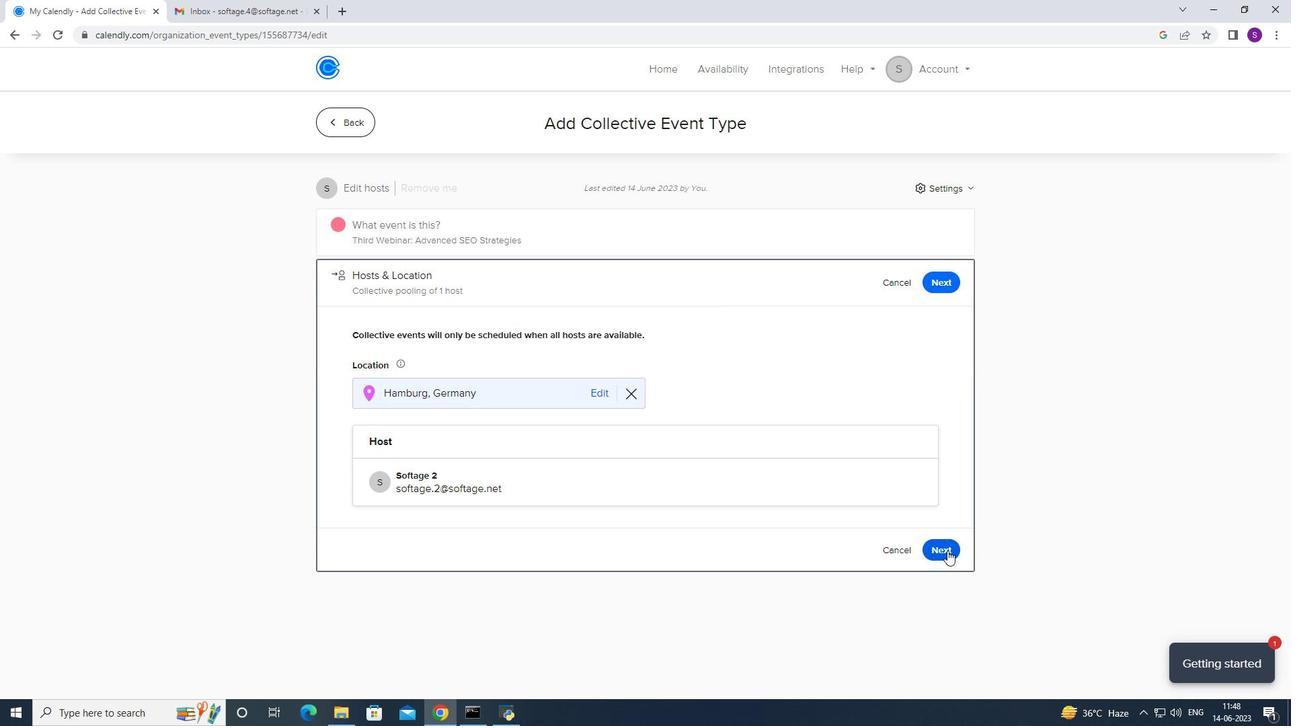 
Action: Mouse moved to (381, 486)
Screenshot: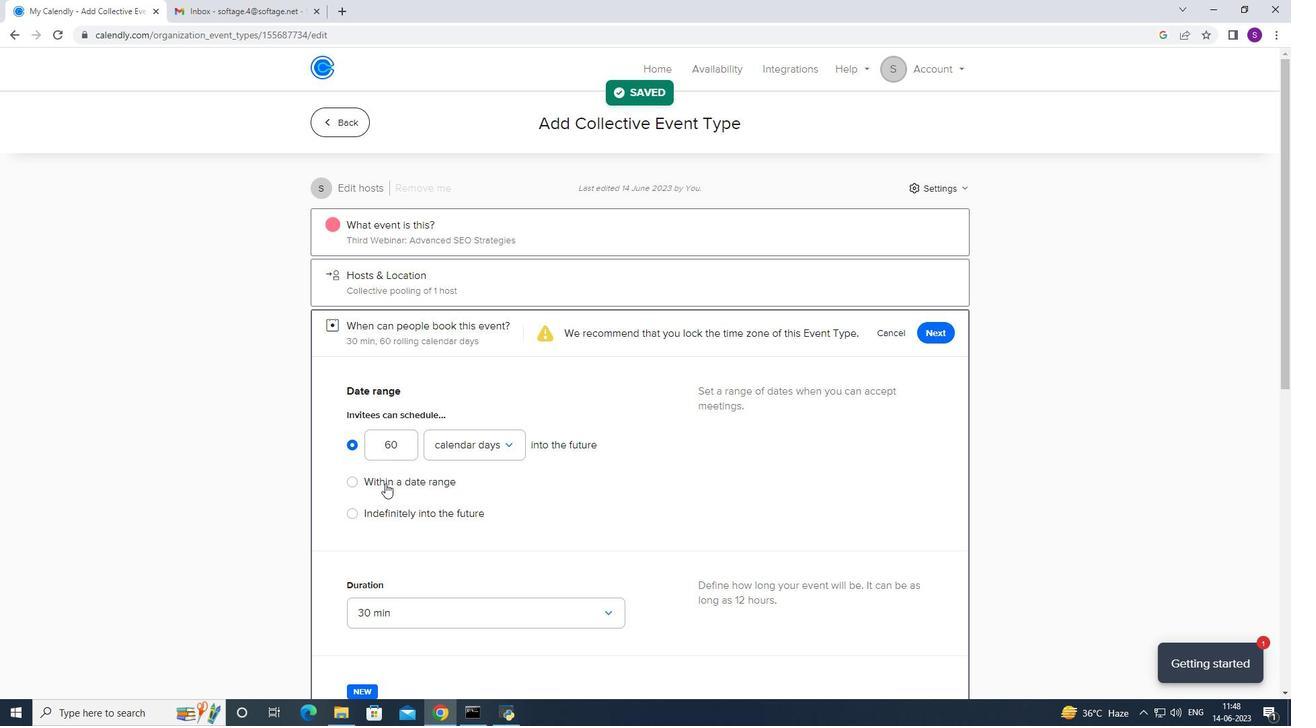 
Action: Mouse pressed left at (381, 486)
Screenshot: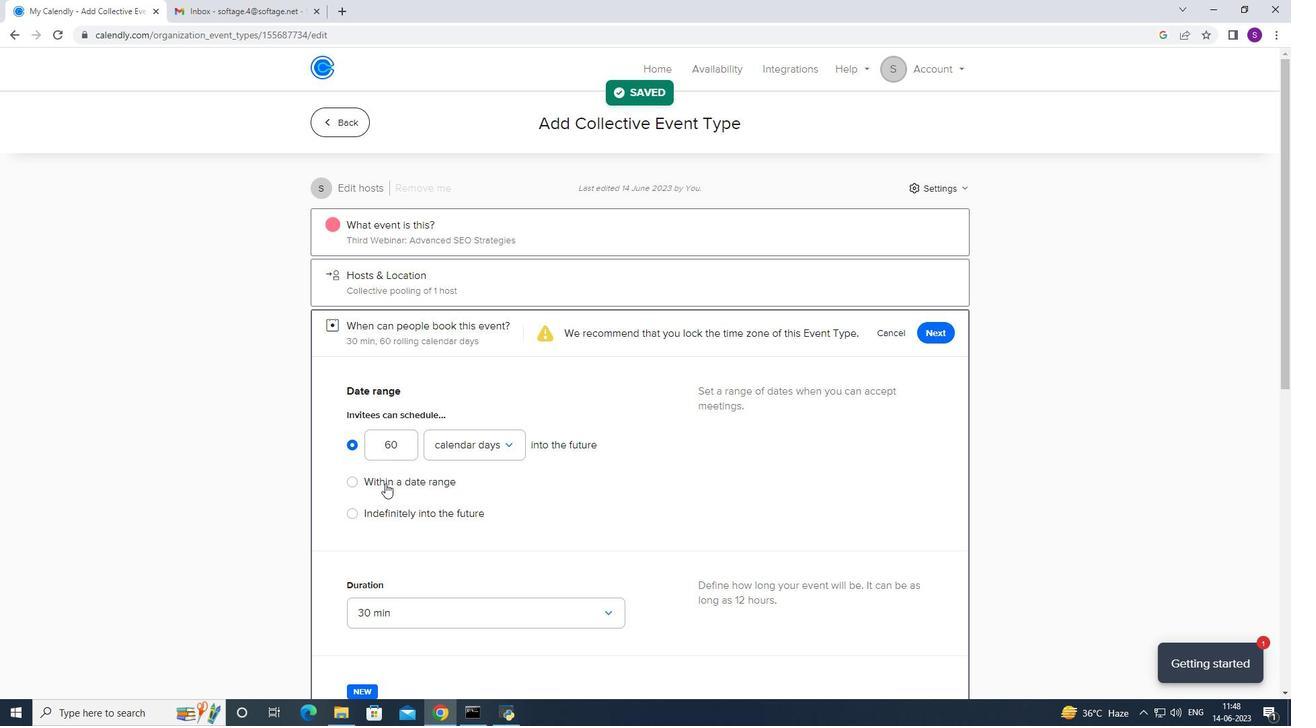 
Action: Mouse moved to (470, 480)
Screenshot: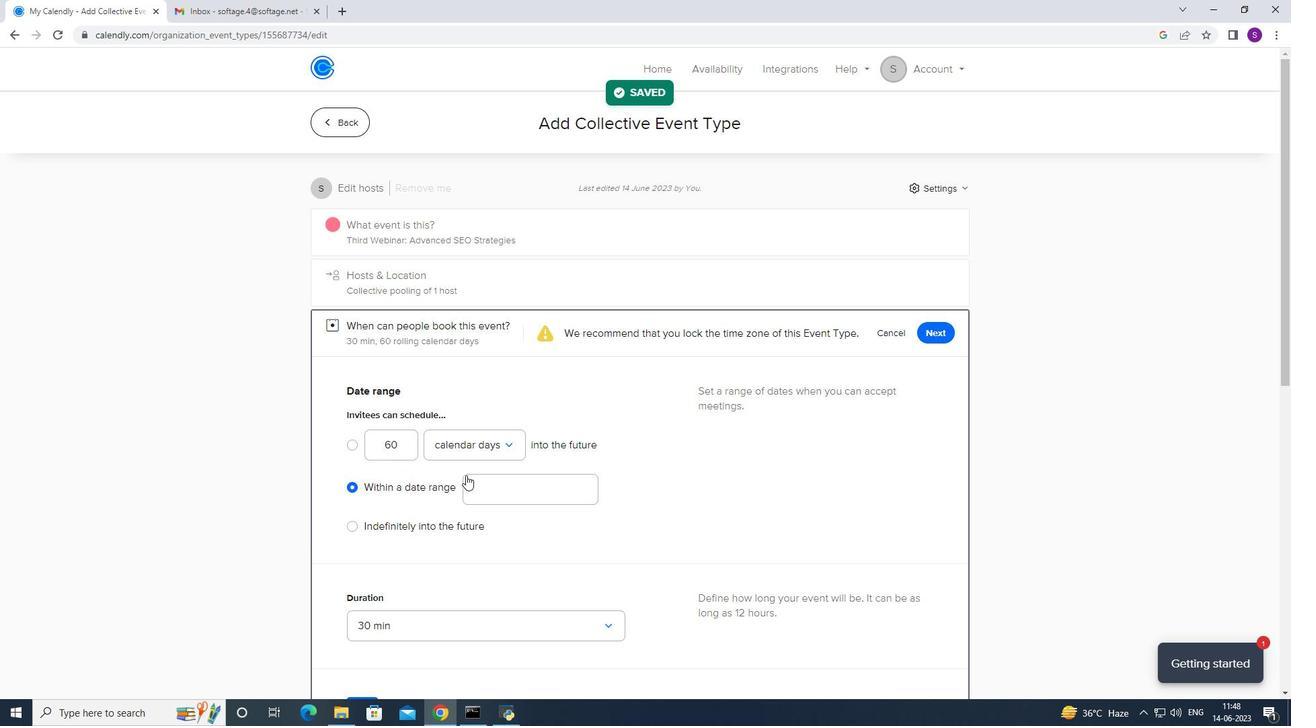 
Action: Mouse pressed left at (470, 480)
Screenshot: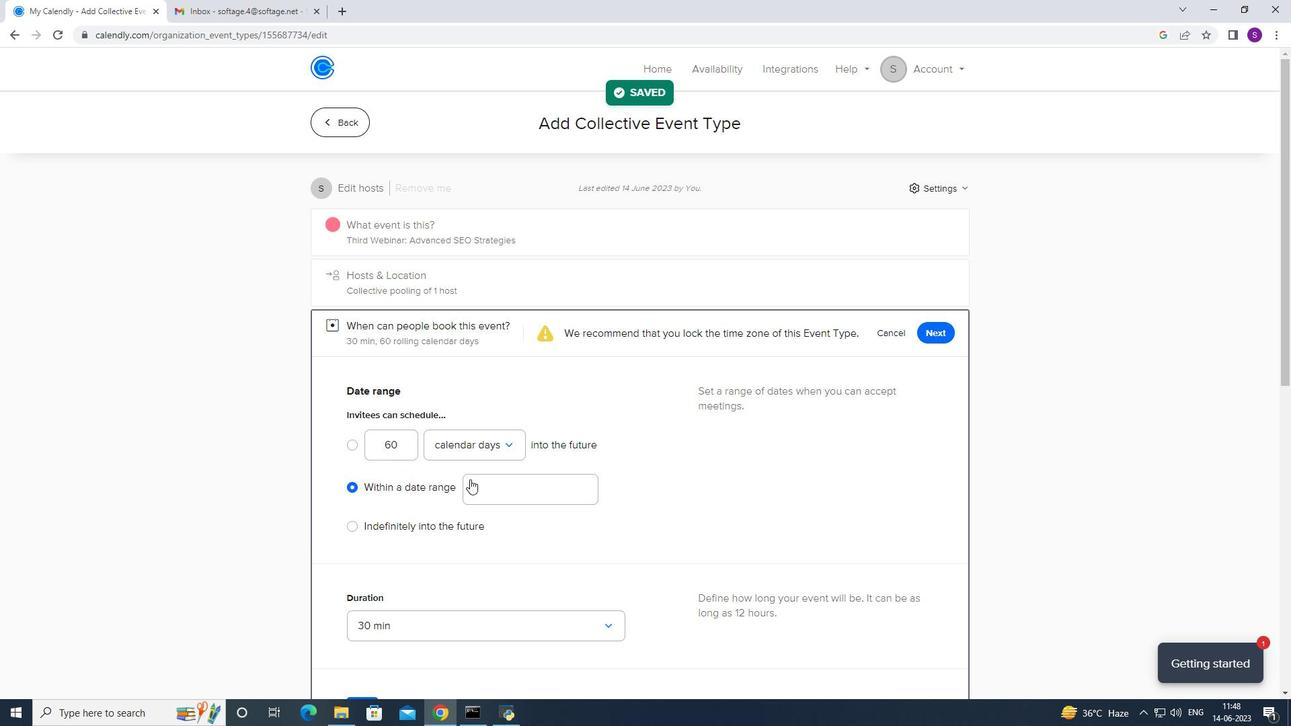 
Action: Mouse moved to (570, 242)
Screenshot: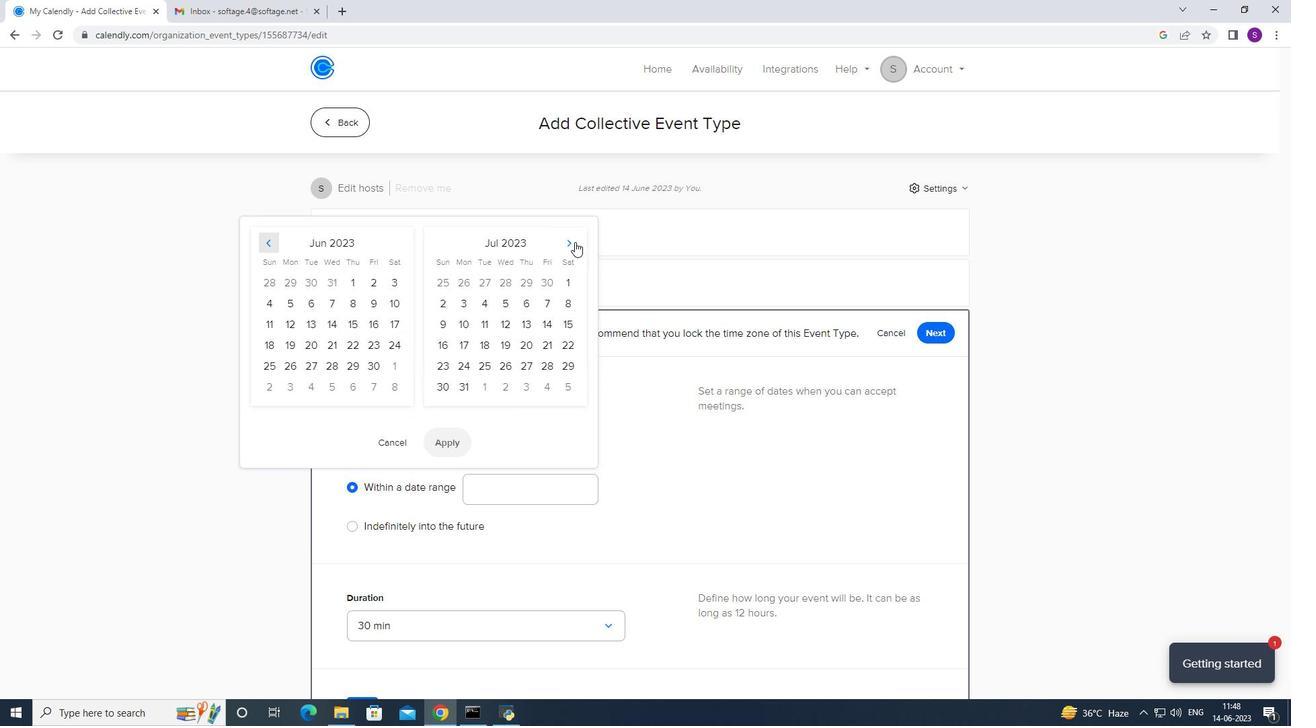 
Action: Mouse pressed left at (570, 242)
Screenshot: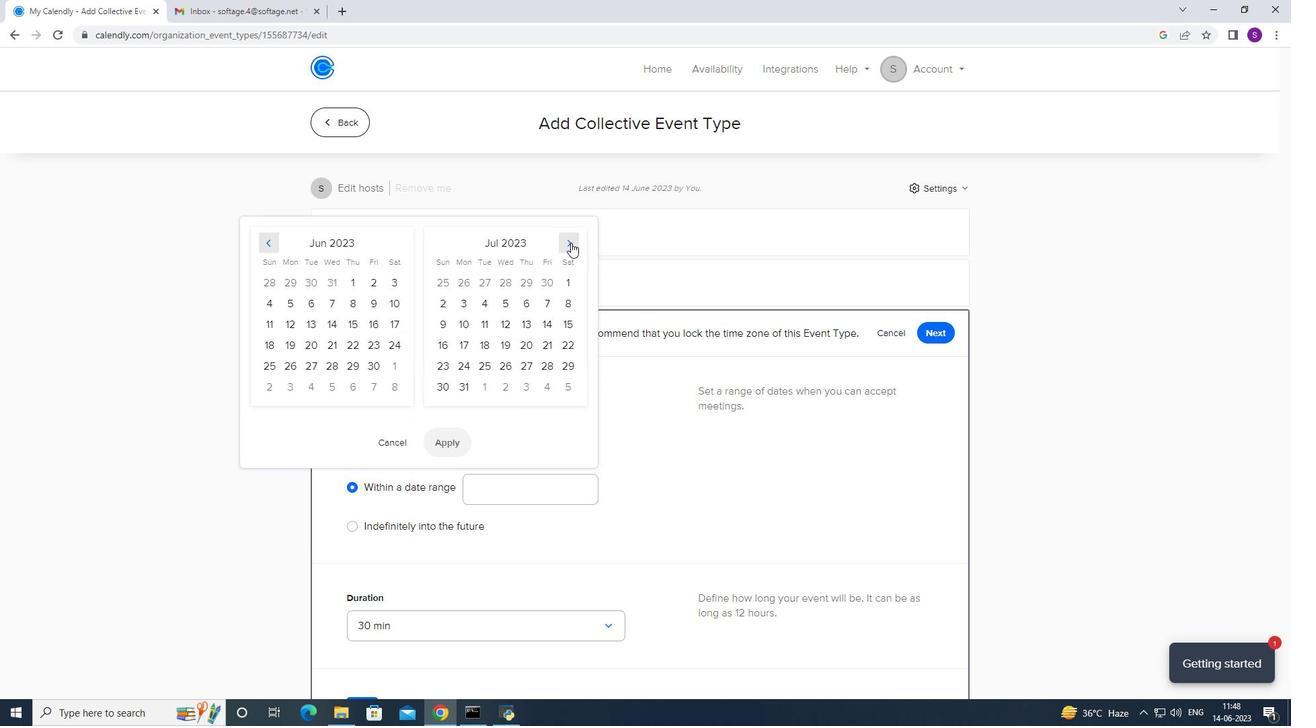 
Action: Mouse pressed left at (570, 242)
Screenshot: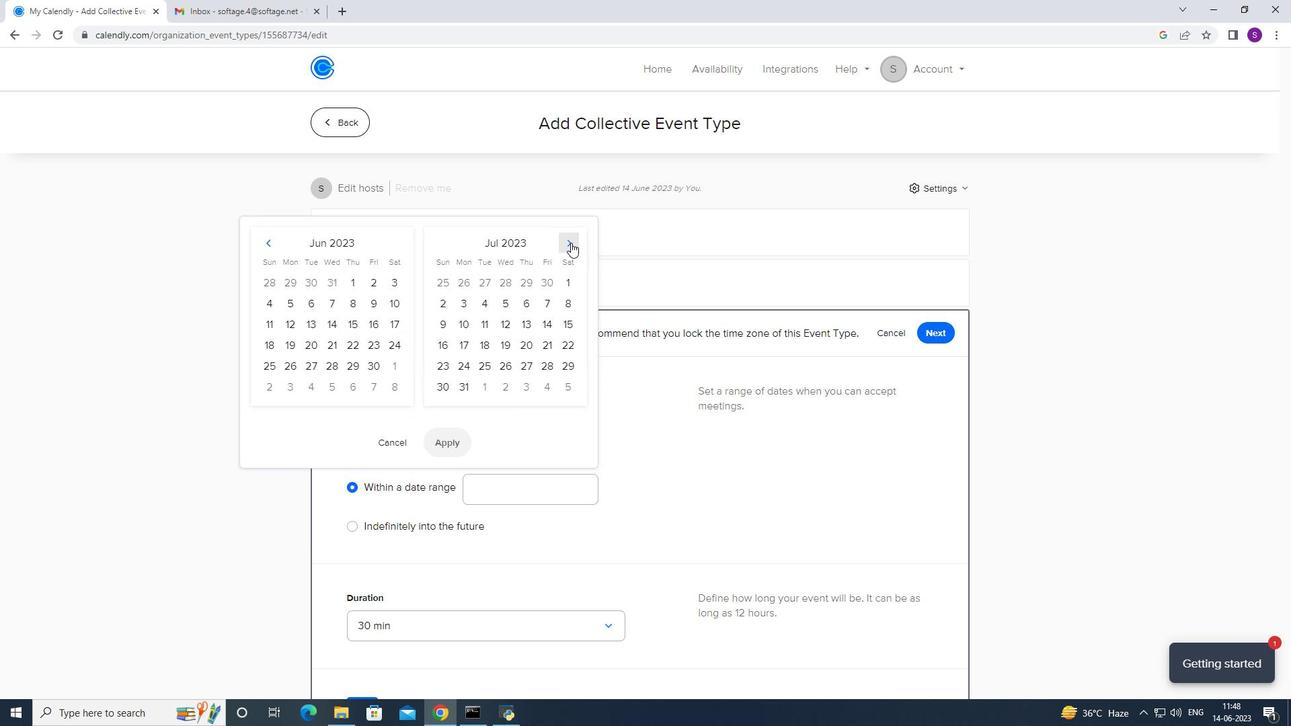 
Action: Mouse pressed left at (570, 242)
Screenshot: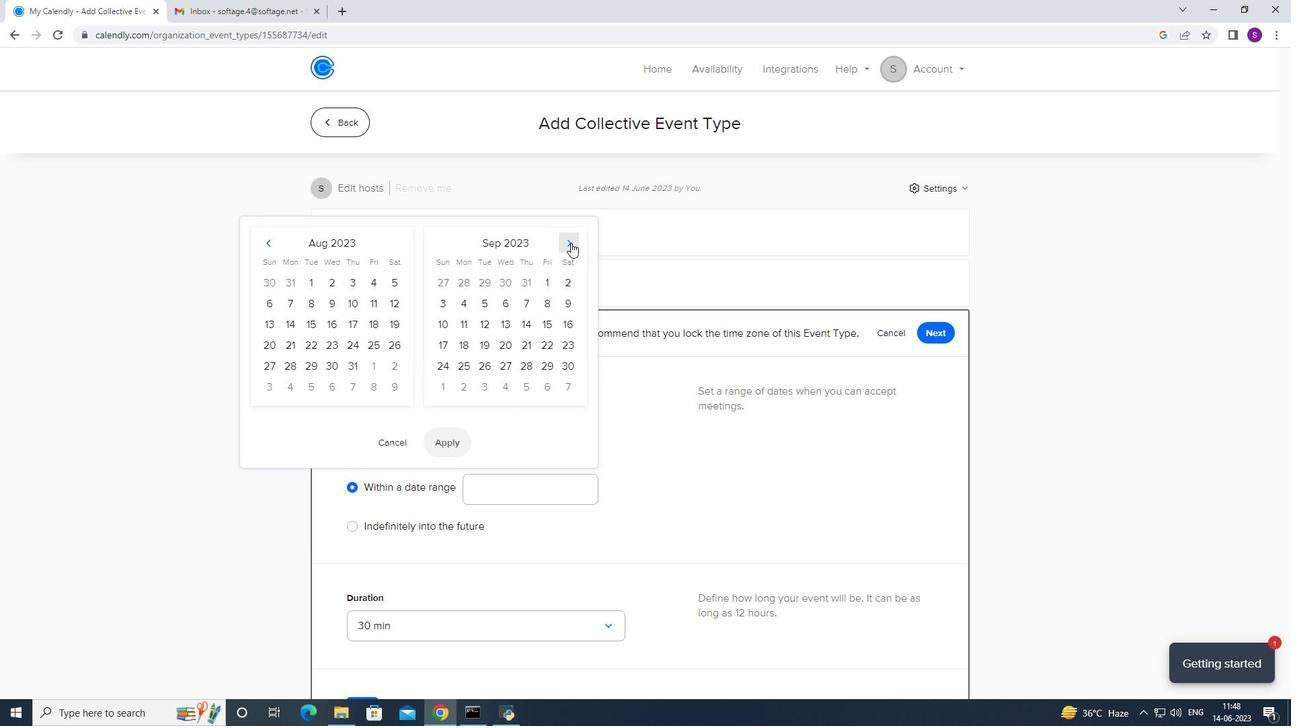 
Action: Mouse pressed left at (570, 242)
Screenshot: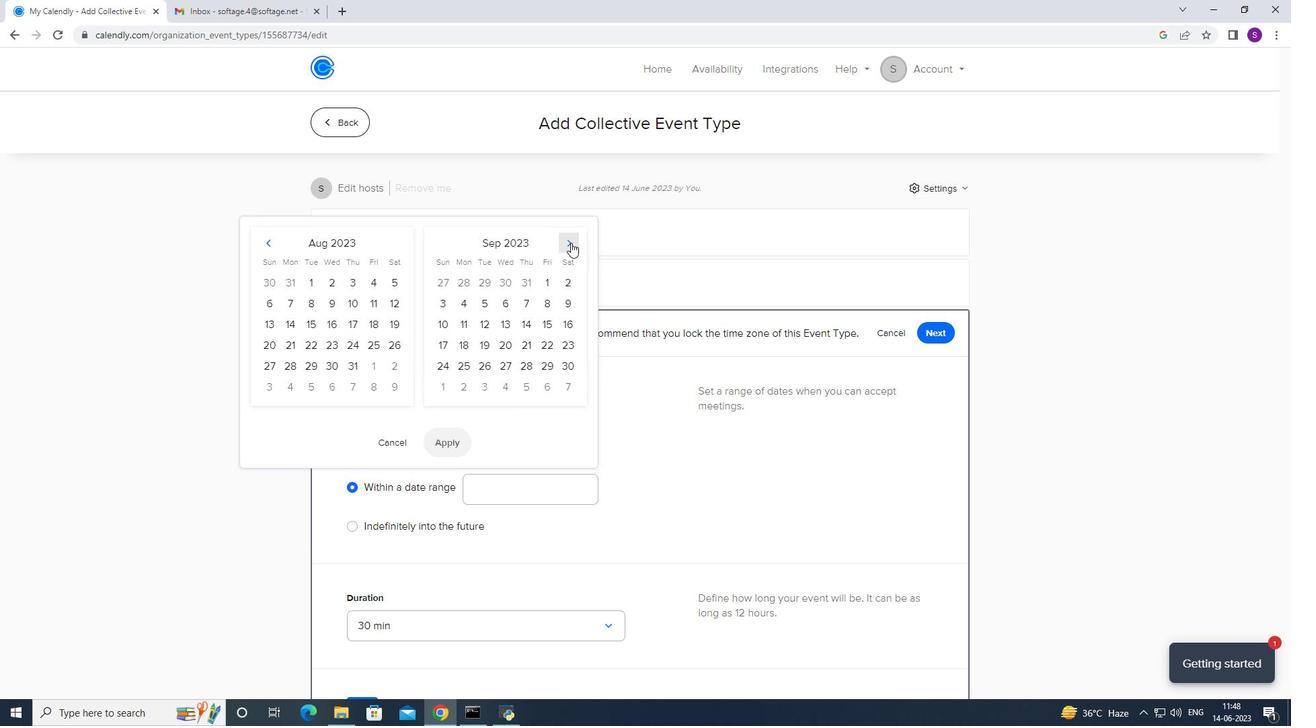 
Action: Mouse pressed left at (570, 242)
Screenshot: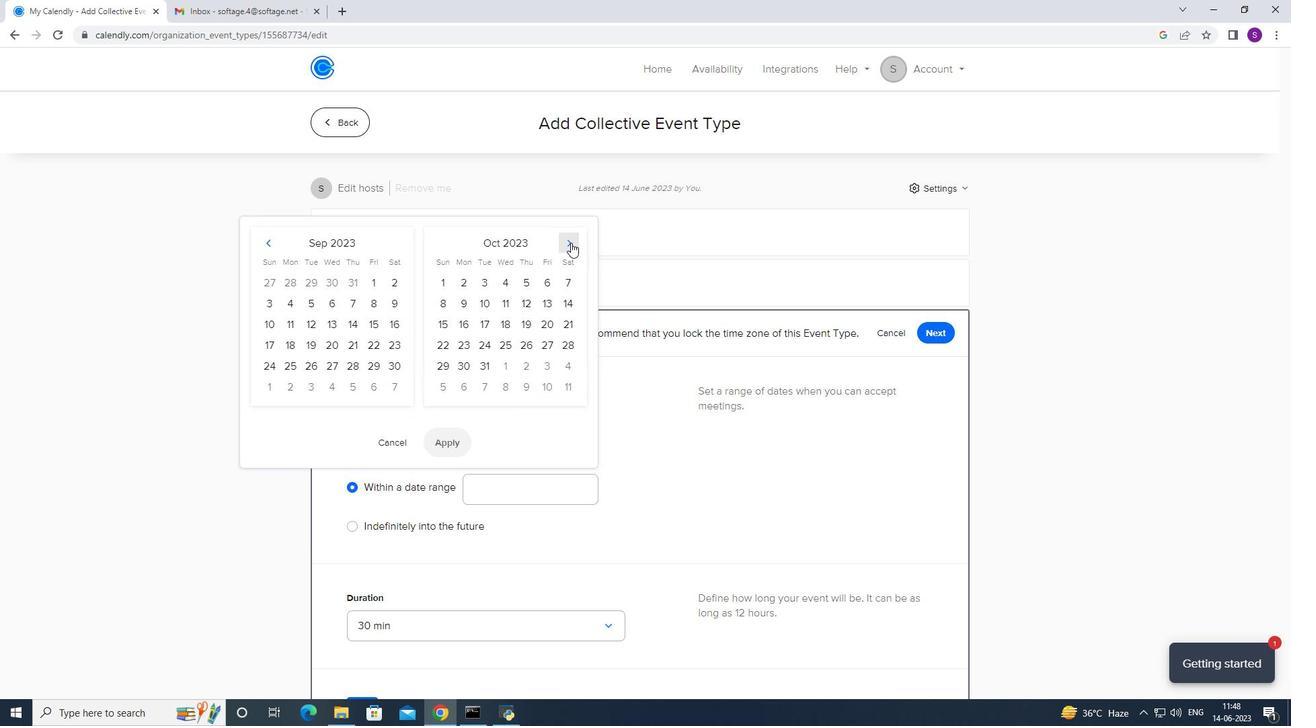 
Action: Mouse pressed left at (570, 242)
Screenshot: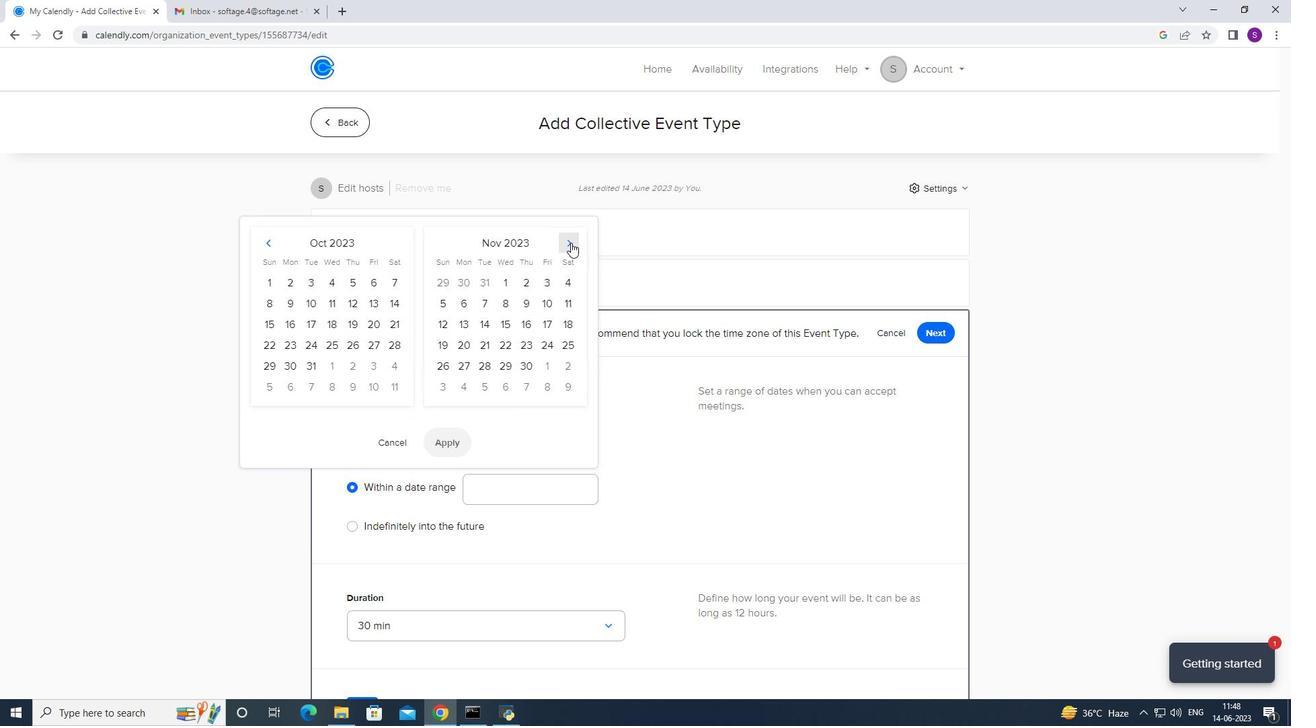 
Action: Mouse pressed right at (570, 242)
Screenshot: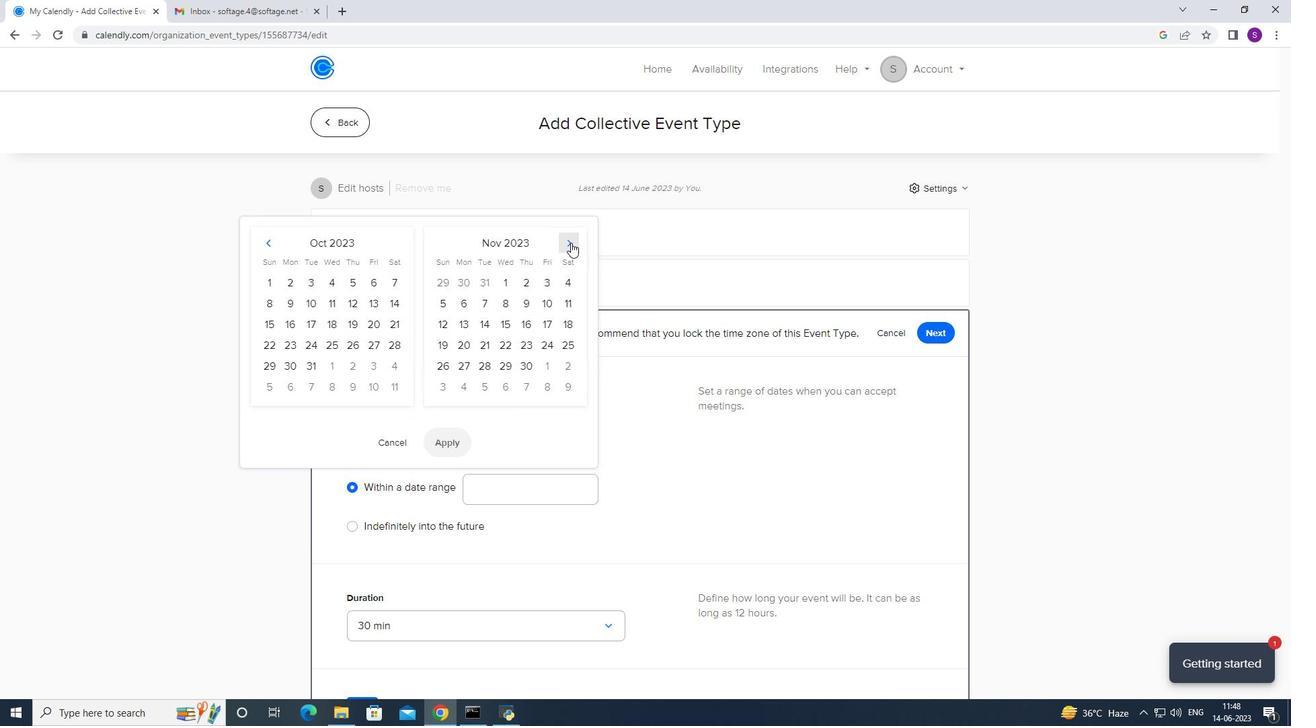 
Action: Mouse pressed left at (570, 242)
Screenshot: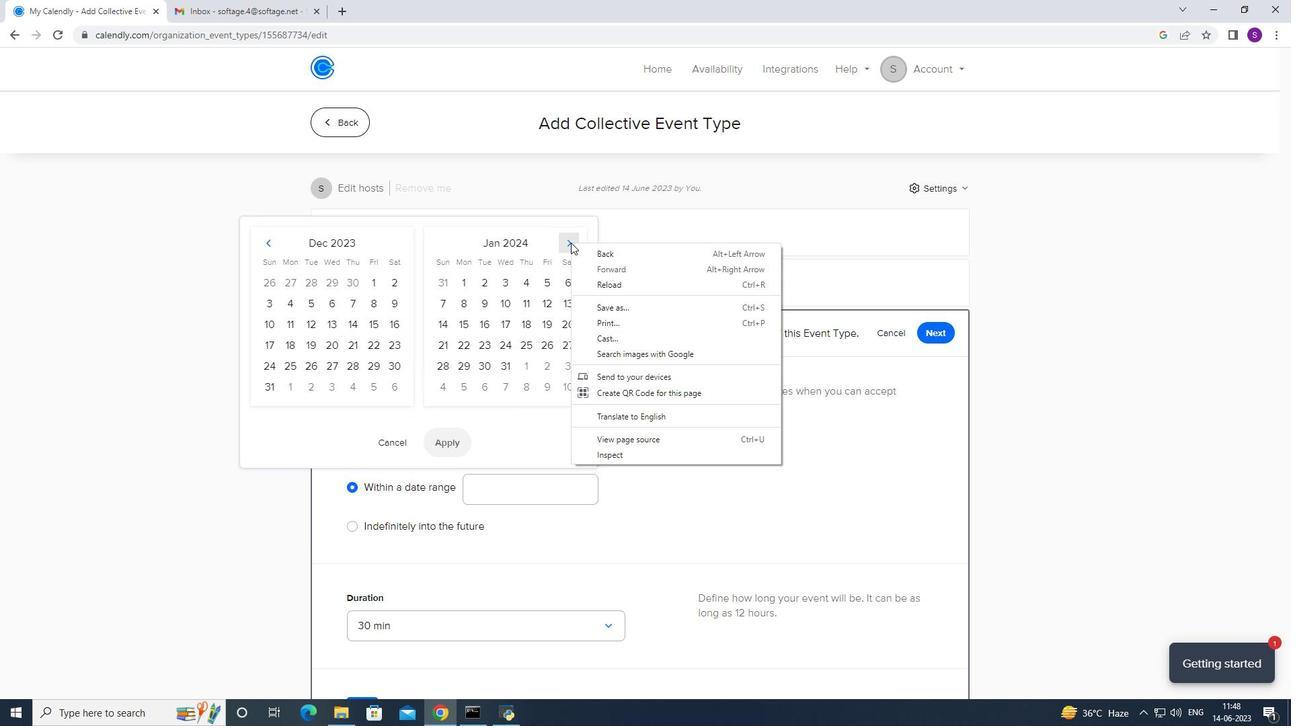 
Action: Mouse pressed left at (570, 242)
Screenshot: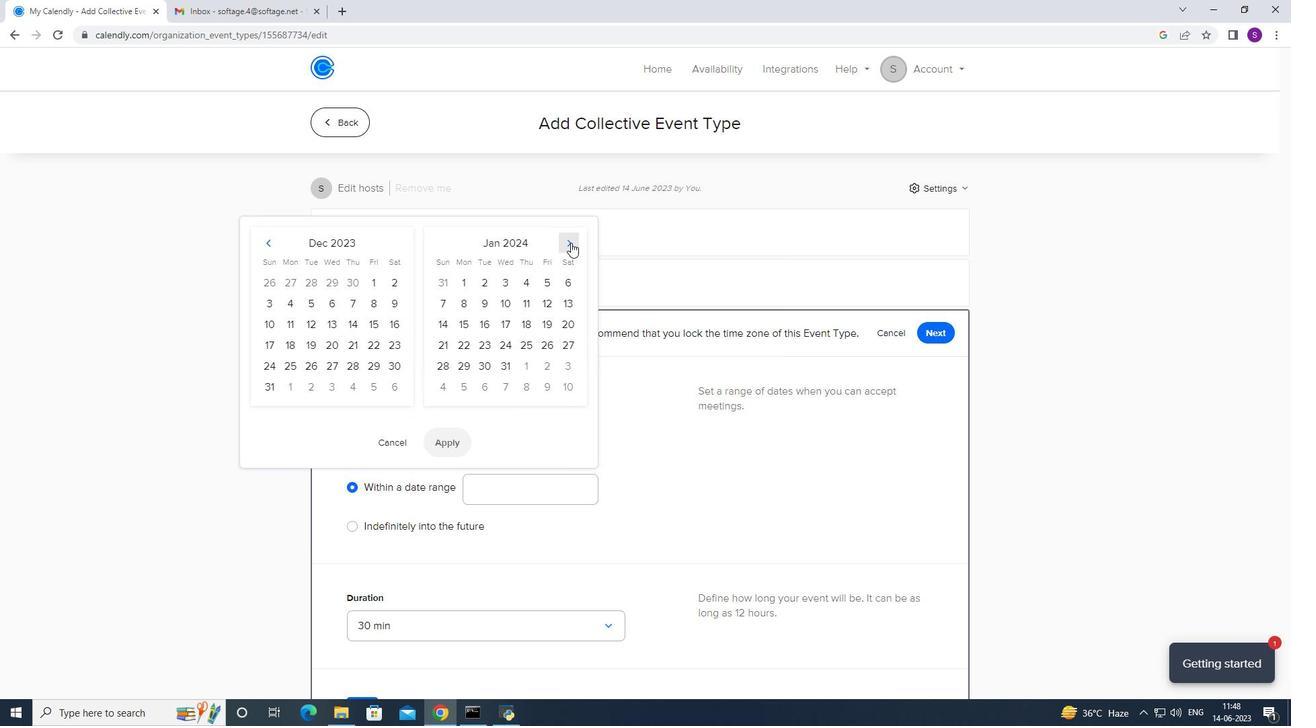 
Action: Mouse moved to (264, 246)
Screenshot: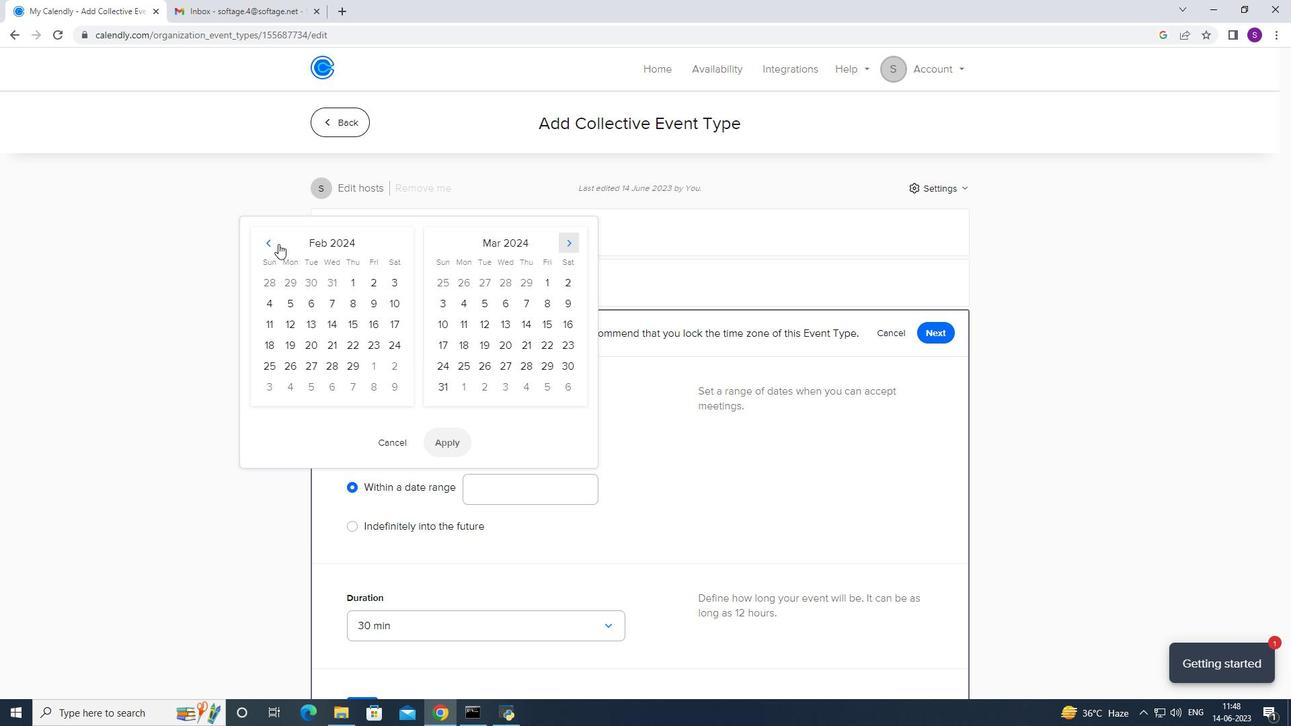 
Action: Mouse pressed left at (264, 246)
Screenshot: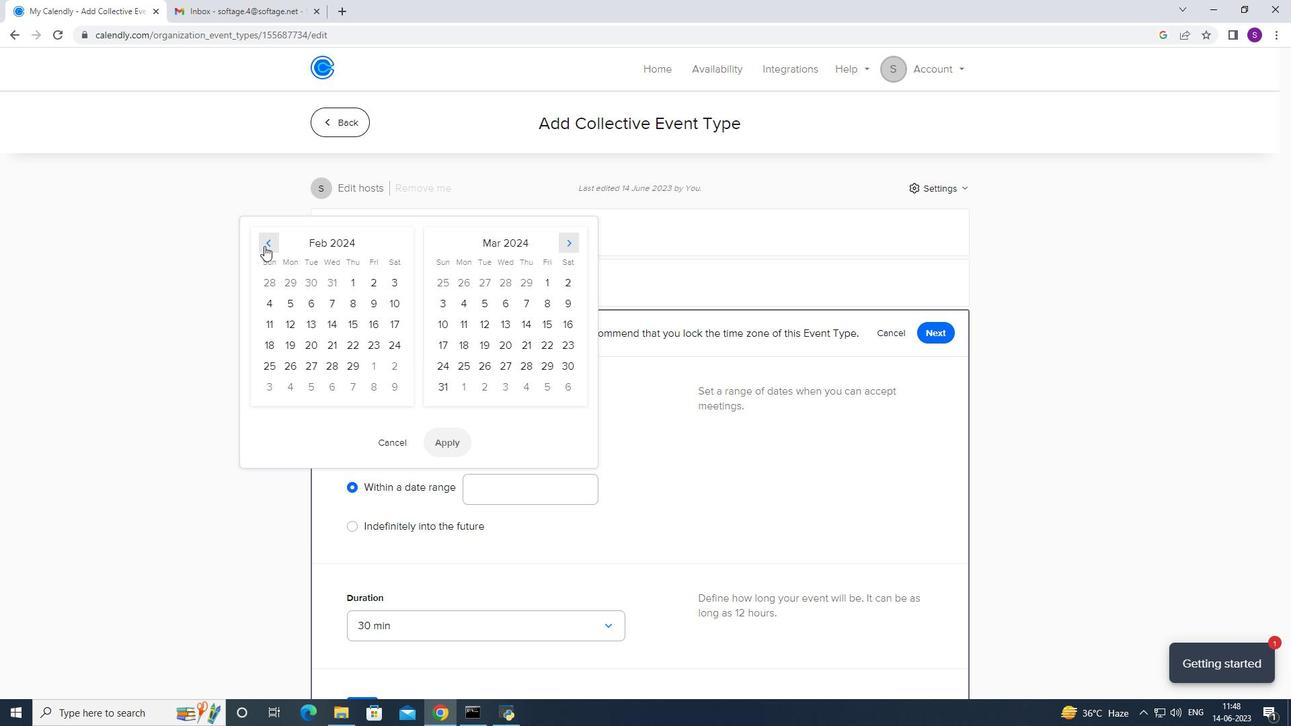 
Action: Mouse pressed left at (264, 246)
Screenshot: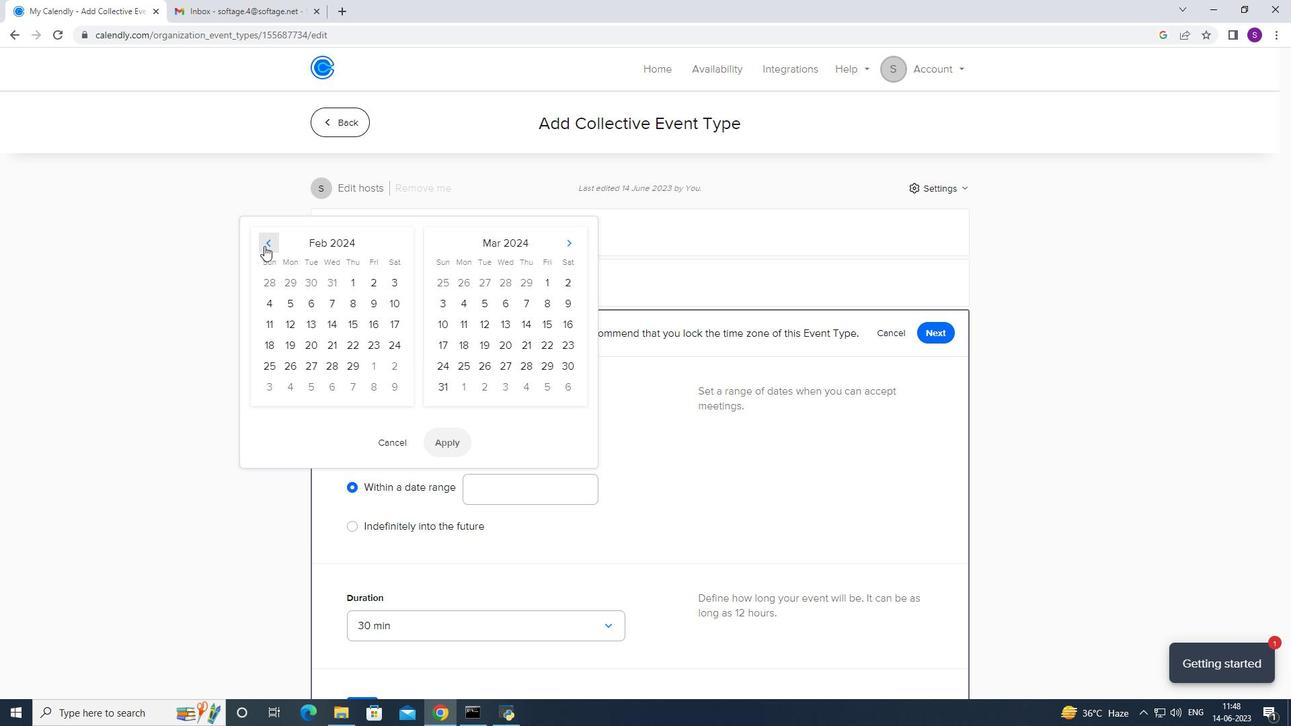 
Action: Mouse moved to (262, 247)
Screenshot: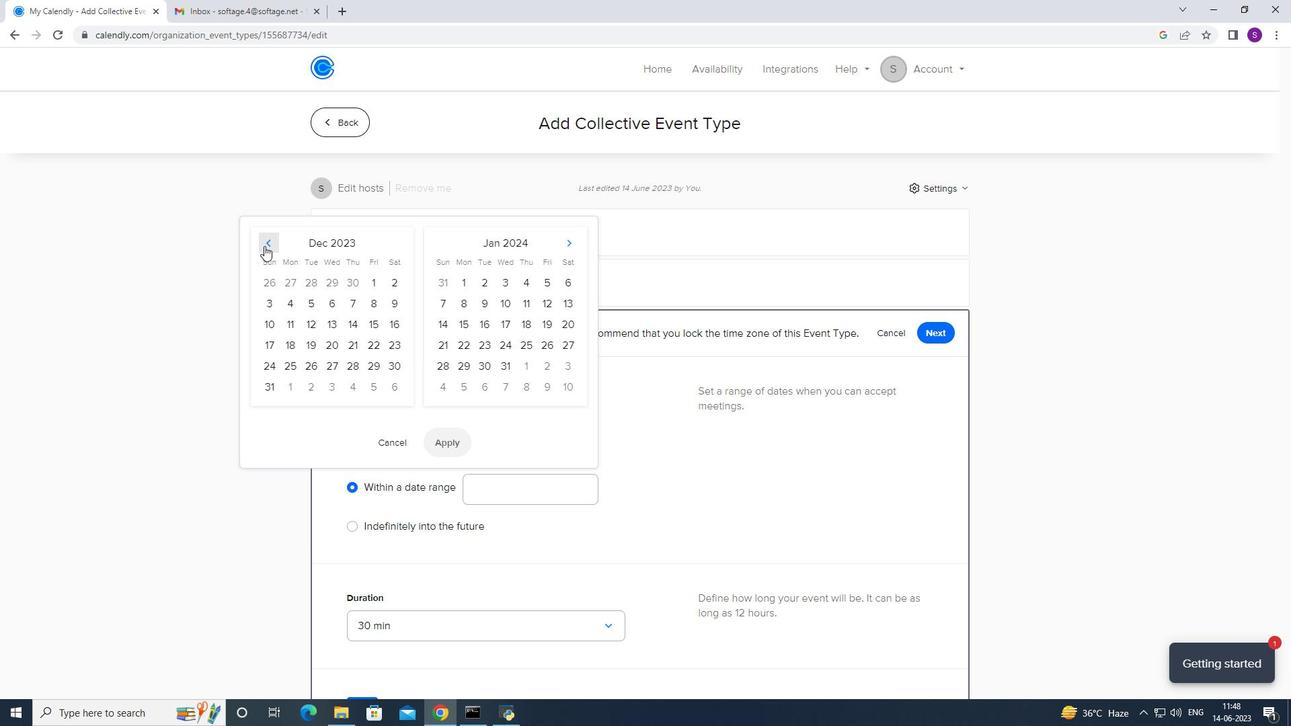 
Action: Mouse pressed left at (262, 247)
Screenshot: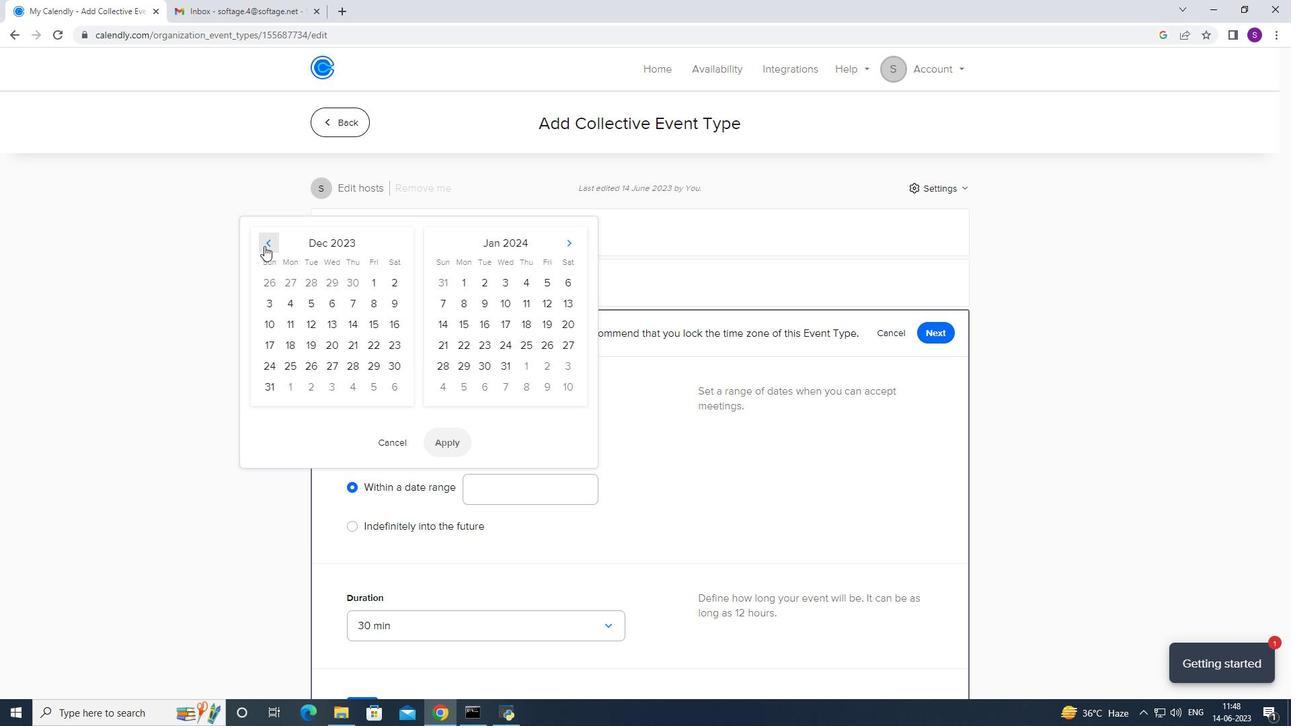 
Action: Mouse pressed left at (262, 247)
Screenshot: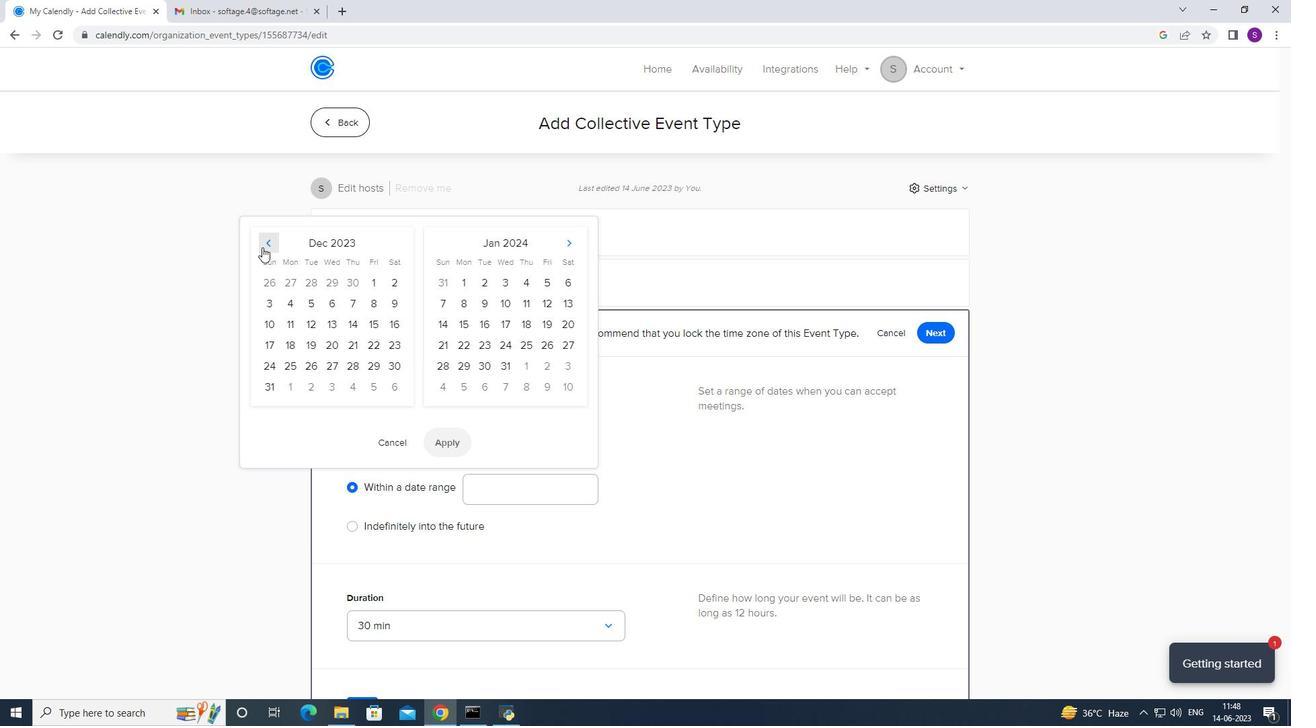 
Action: Mouse moved to (277, 346)
Screenshot: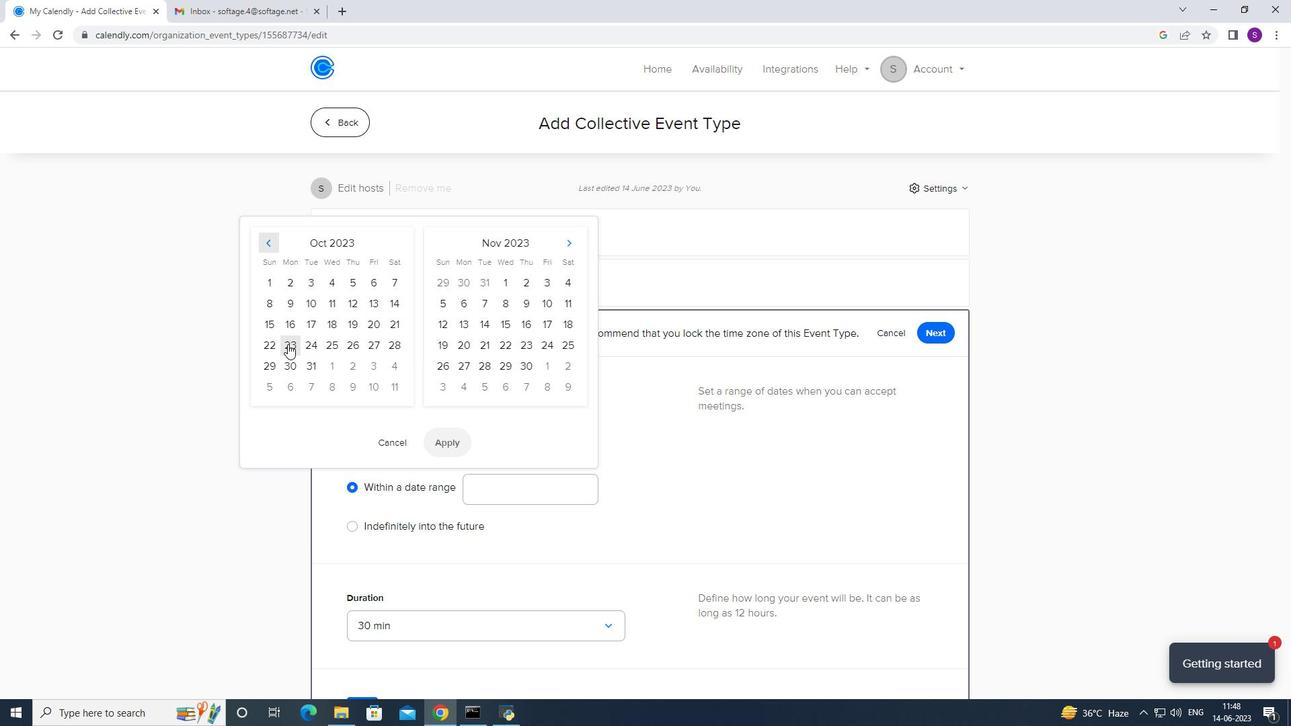 
Action: Mouse pressed left at (277, 346)
Screenshot: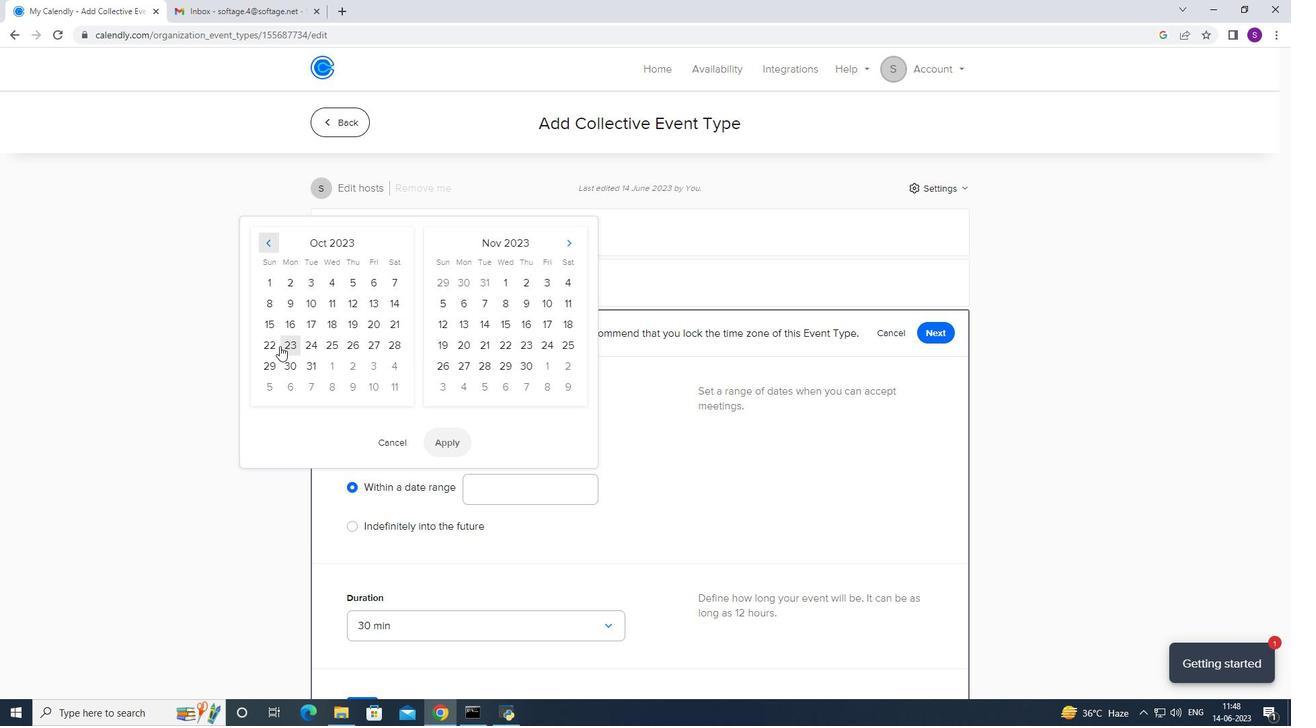 
Action: Mouse moved to (282, 347)
Screenshot: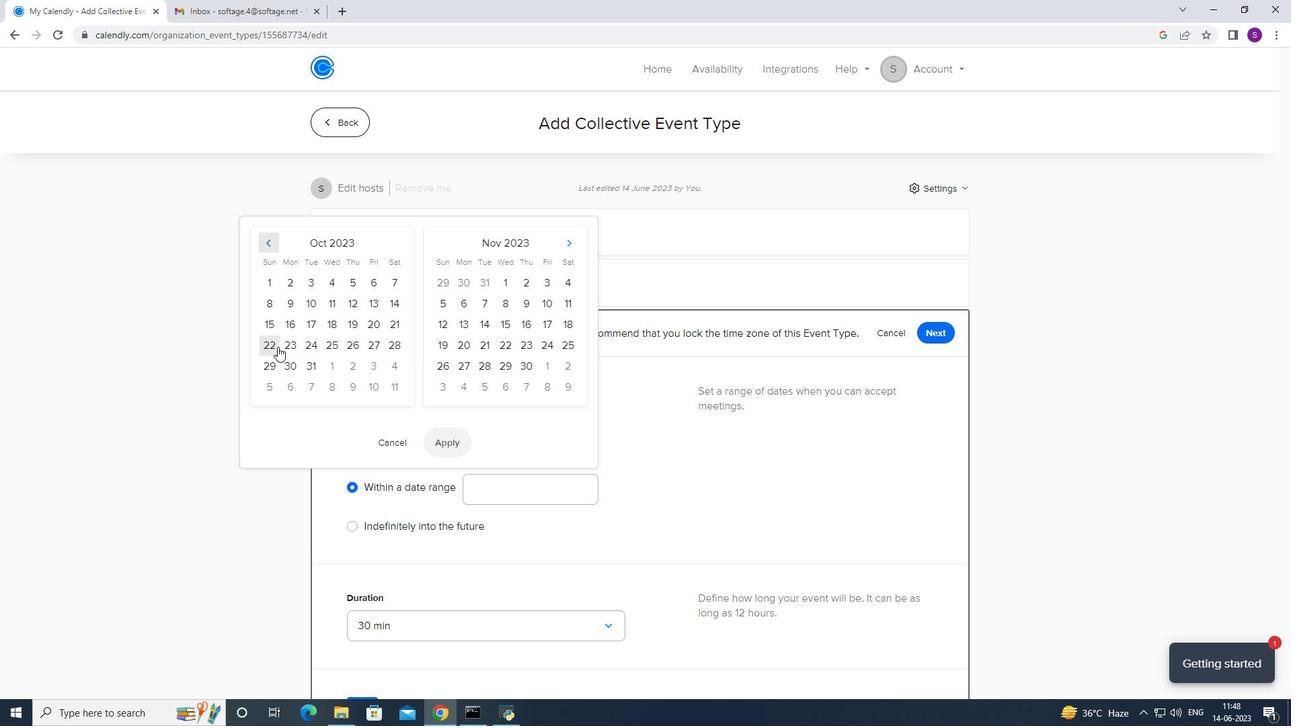
Action: Mouse pressed left at (282, 347)
Screenshot: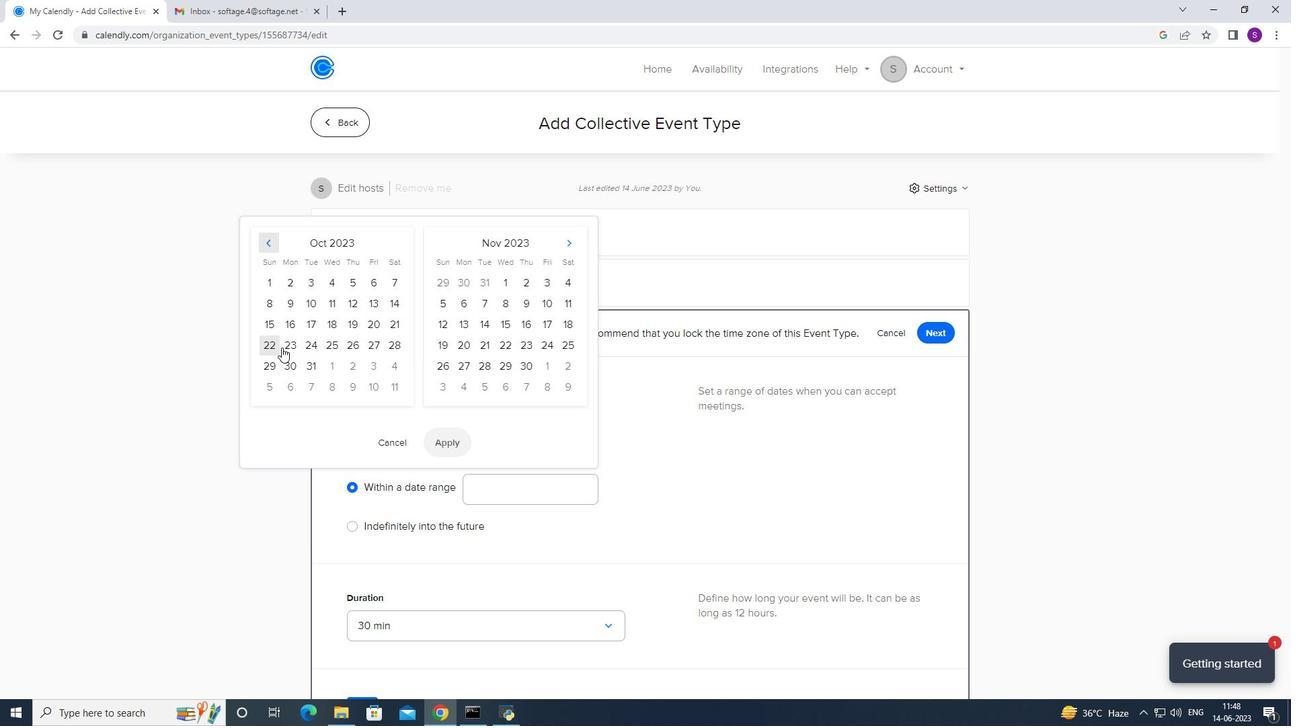 
Action: Mouse moved to (287, 347)
Screenshot: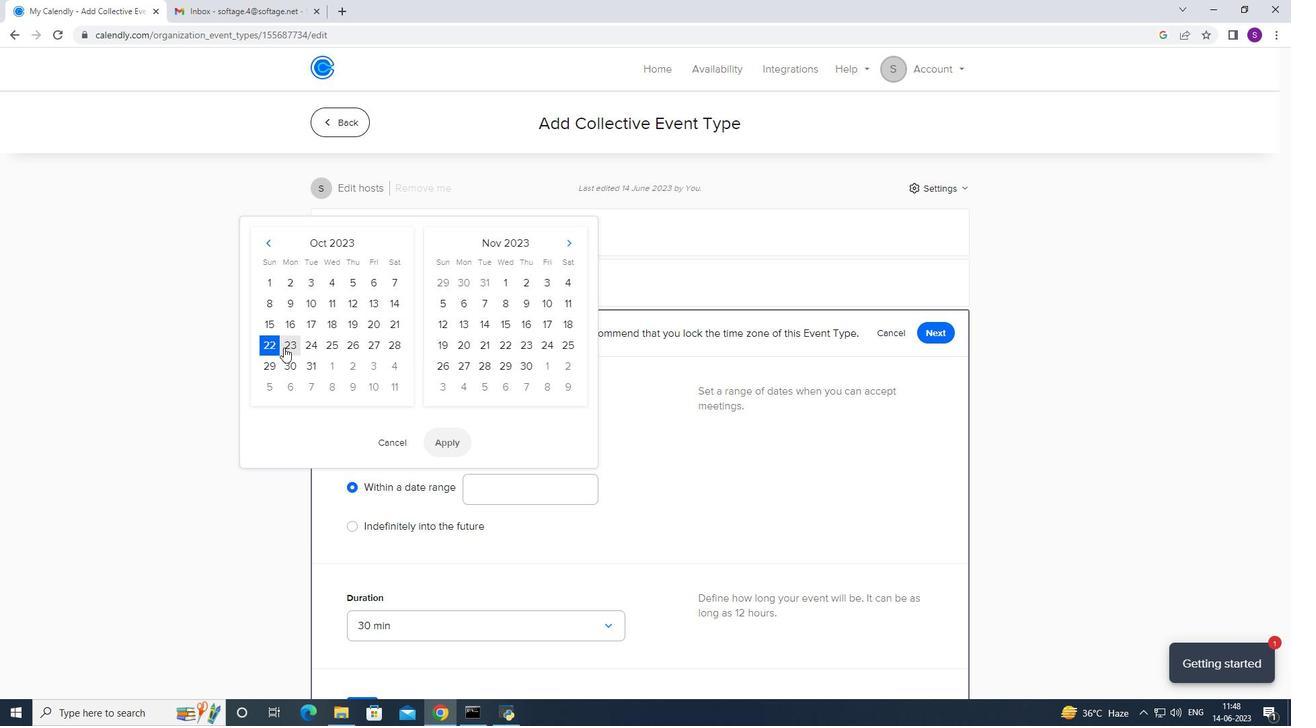 
Action: Mouse pressed left at (287, 347)
Screenshot: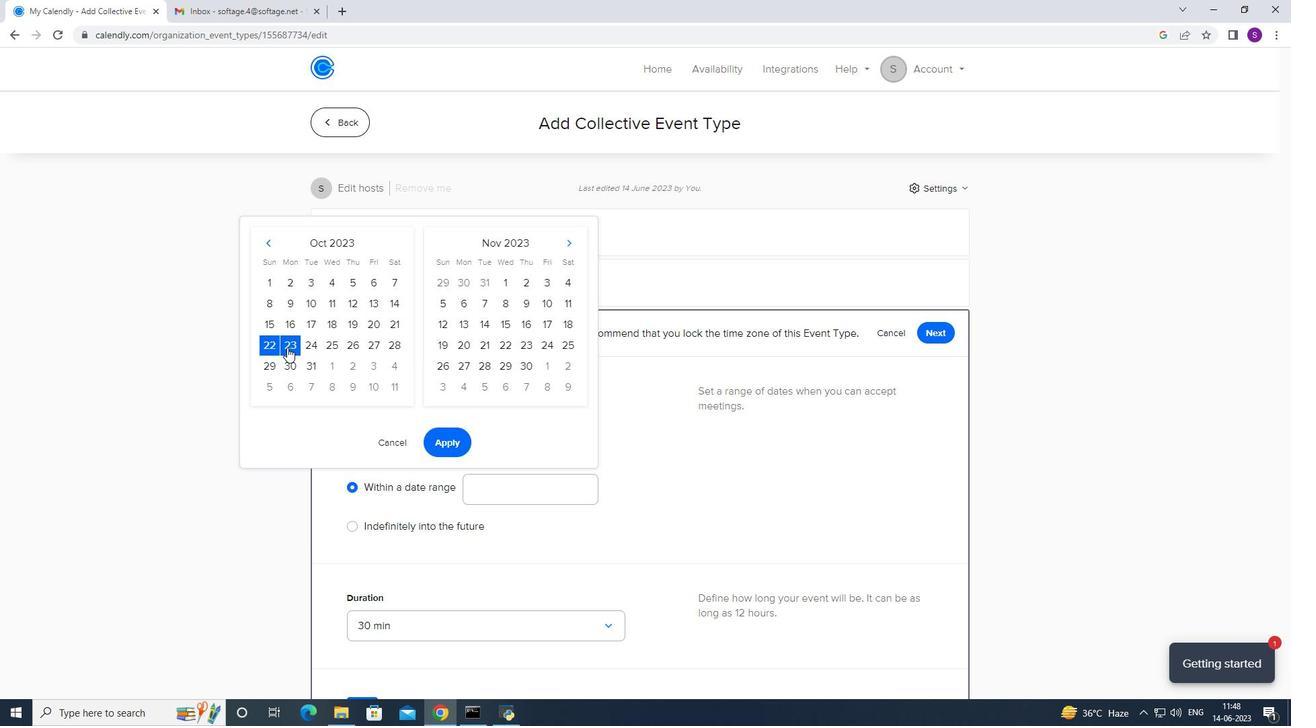 
Action: Mouse moved to (277, 351)
Screenshot: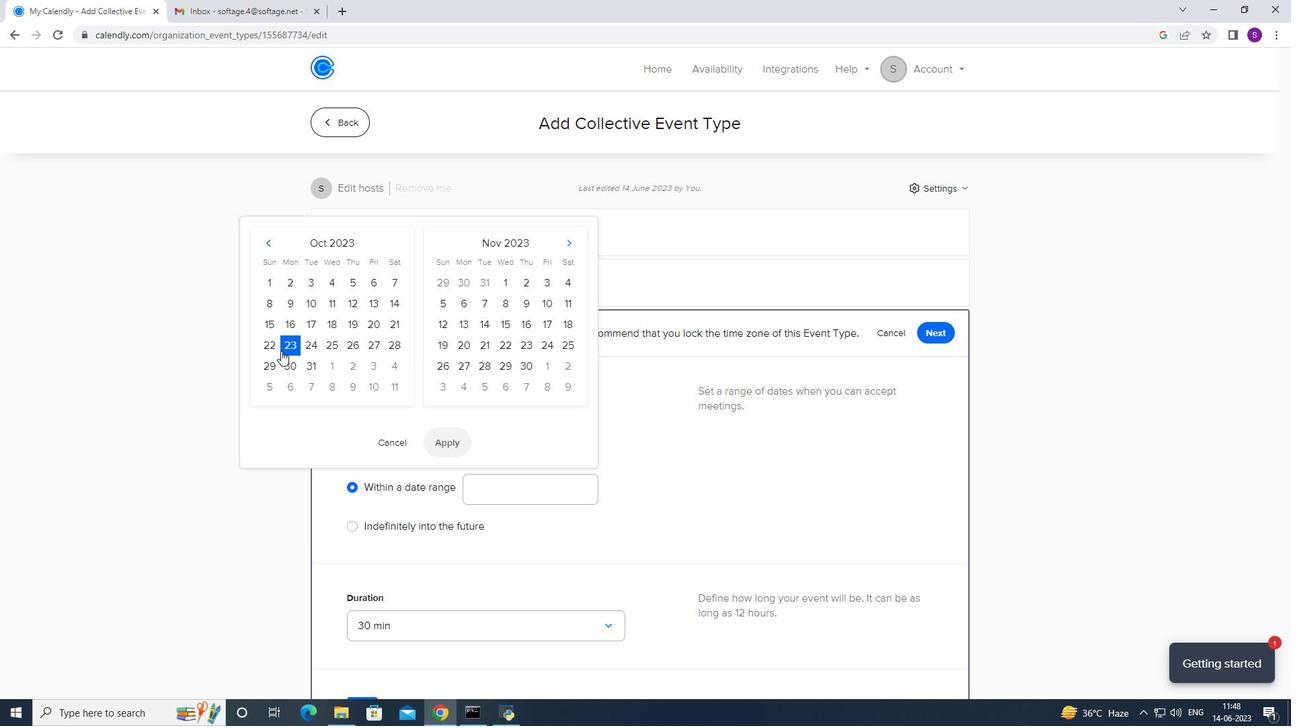 
Action: Mouse pressed left at (277, 351)
Screenshot: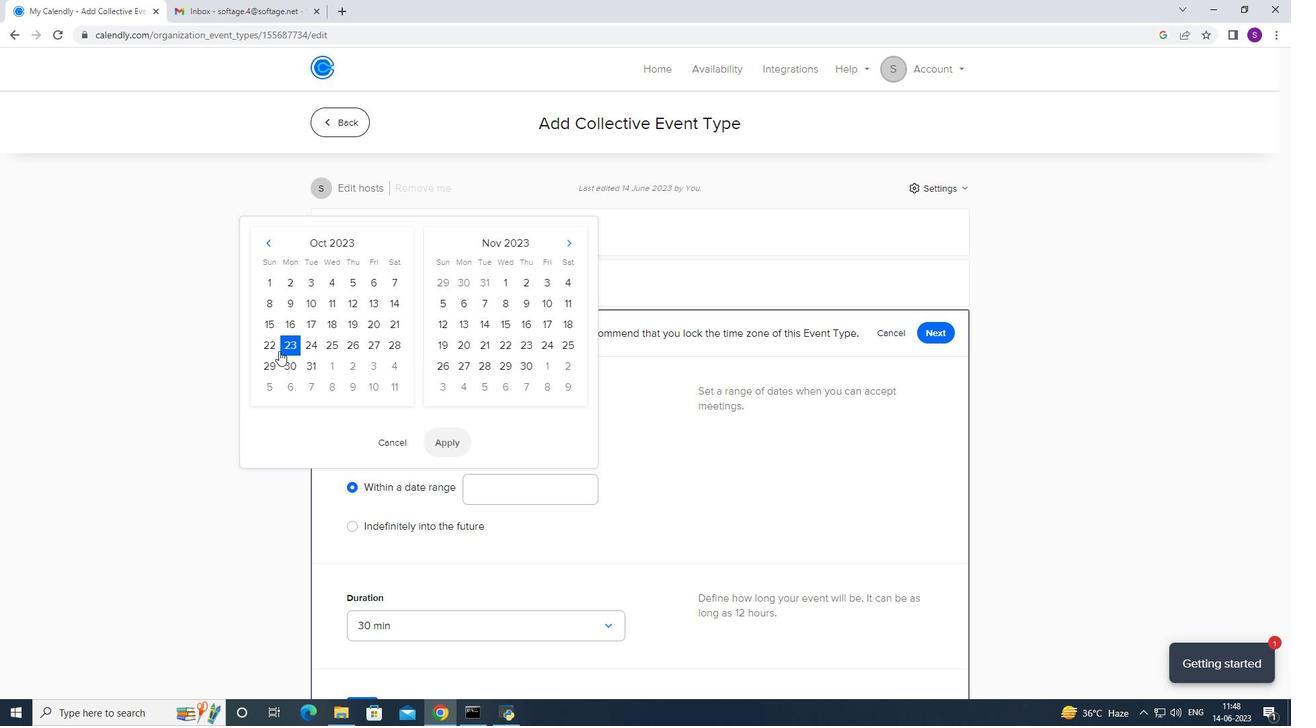 
Action: Mouse moved to (289, 348)
Screenshot: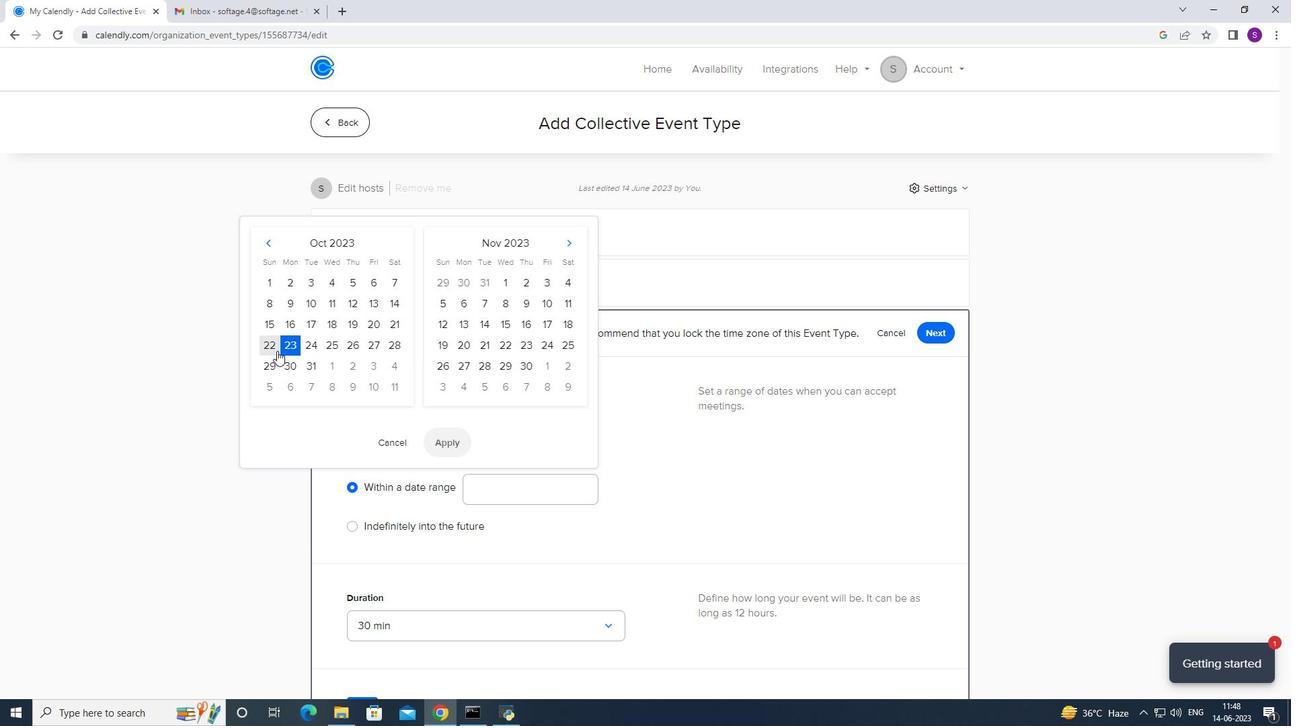 
Action: Mouse pressed left at (289, 348)
Screenshot: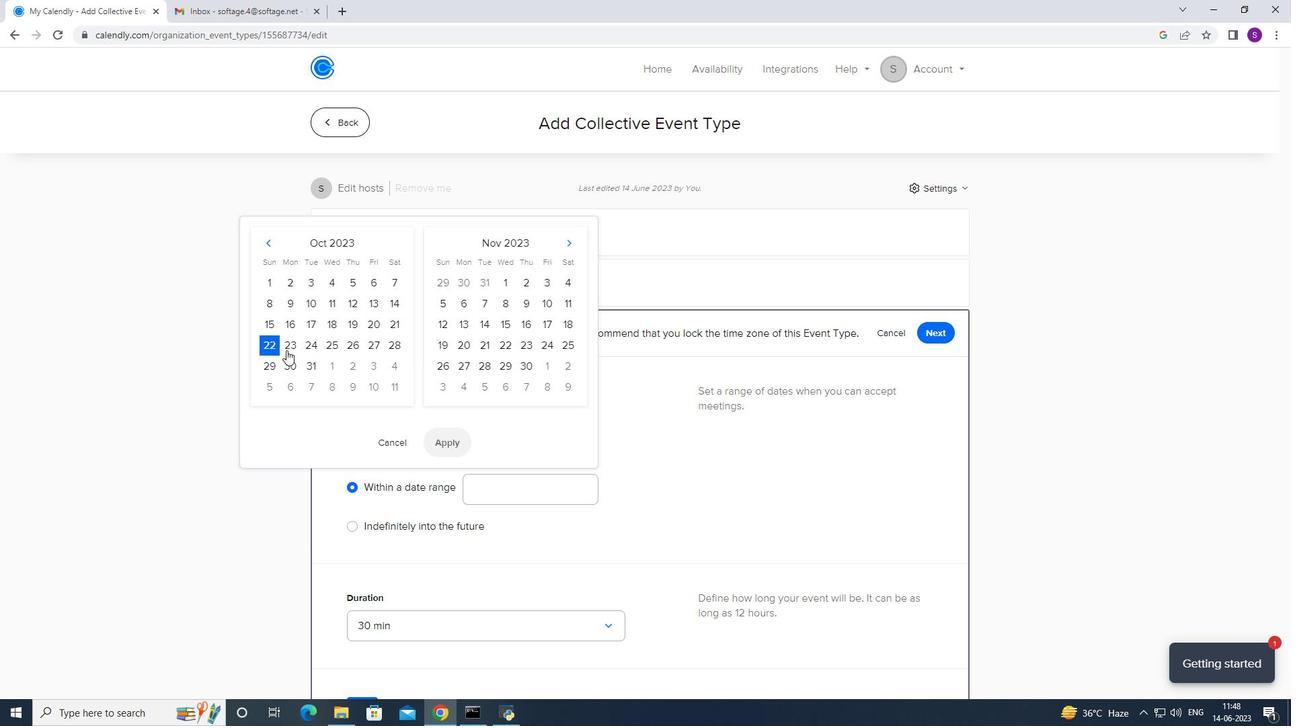 
Action: Mouse moved to (444, 439)
Screenshot: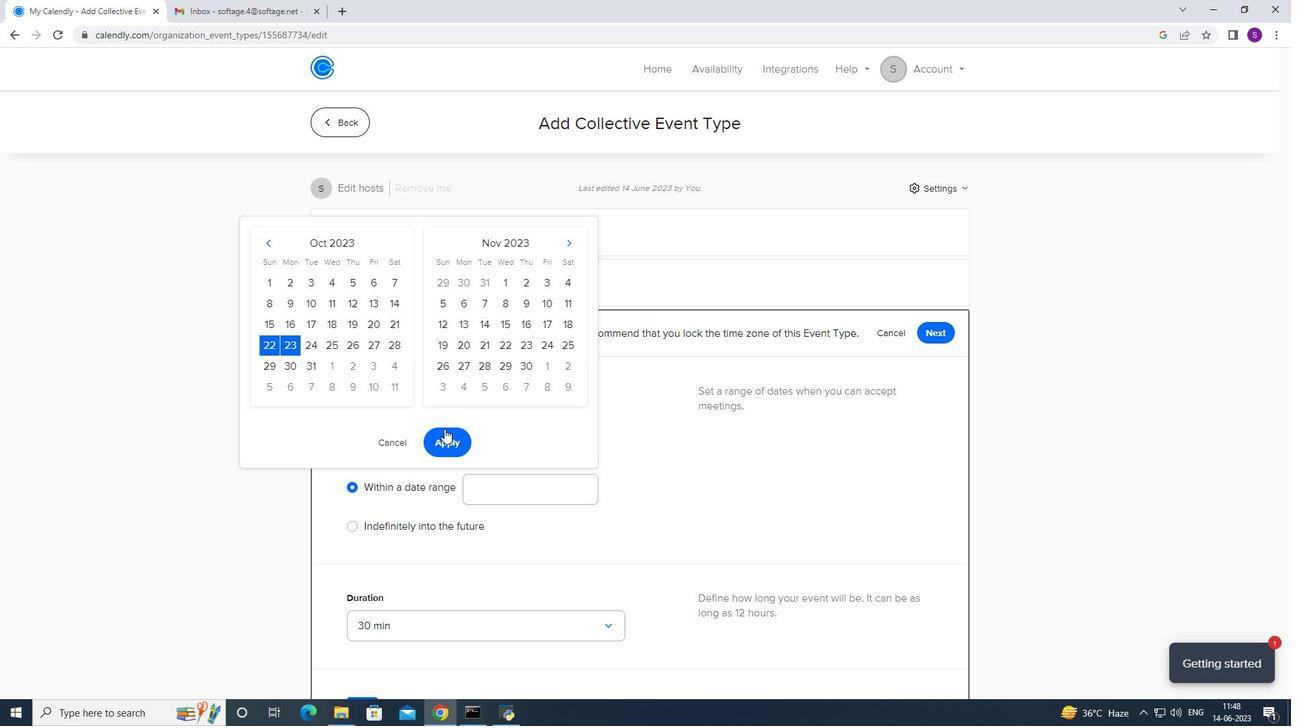 
Action: Mouse pressed left at (444, 439)
Screenshot: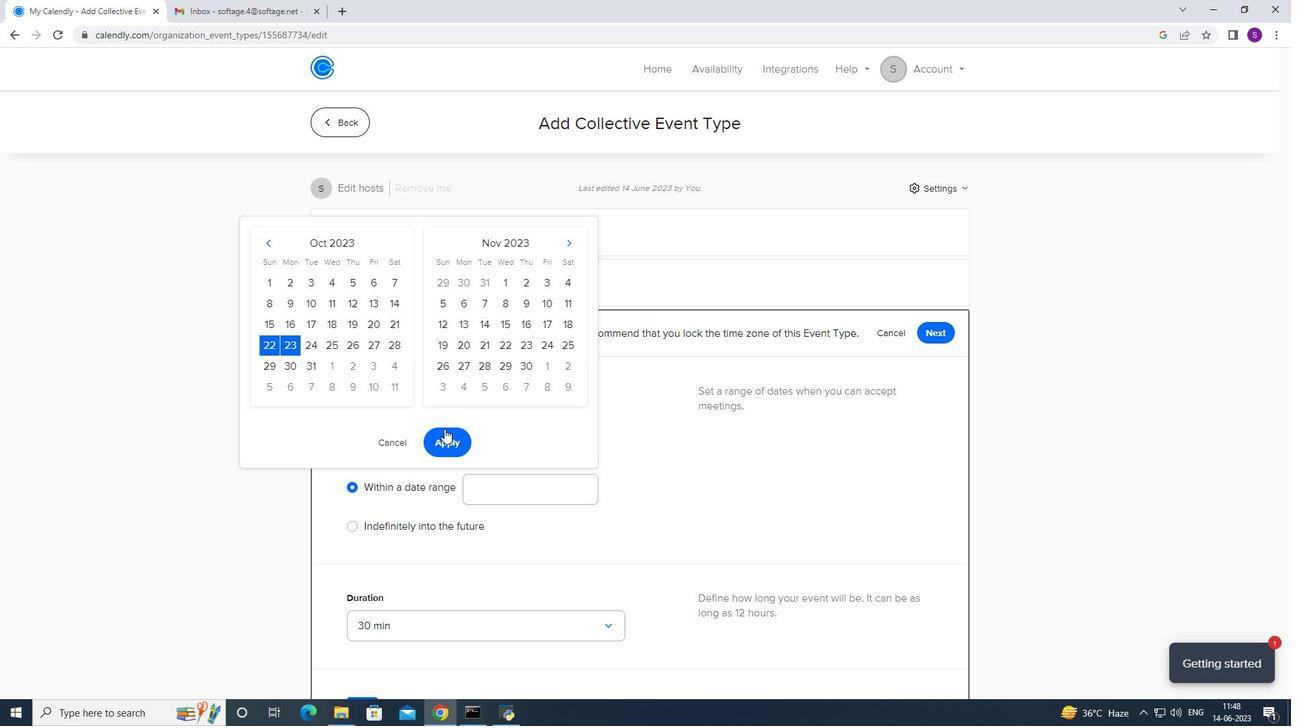 
Action: Mouse moved to (615, 478)
Screenshot: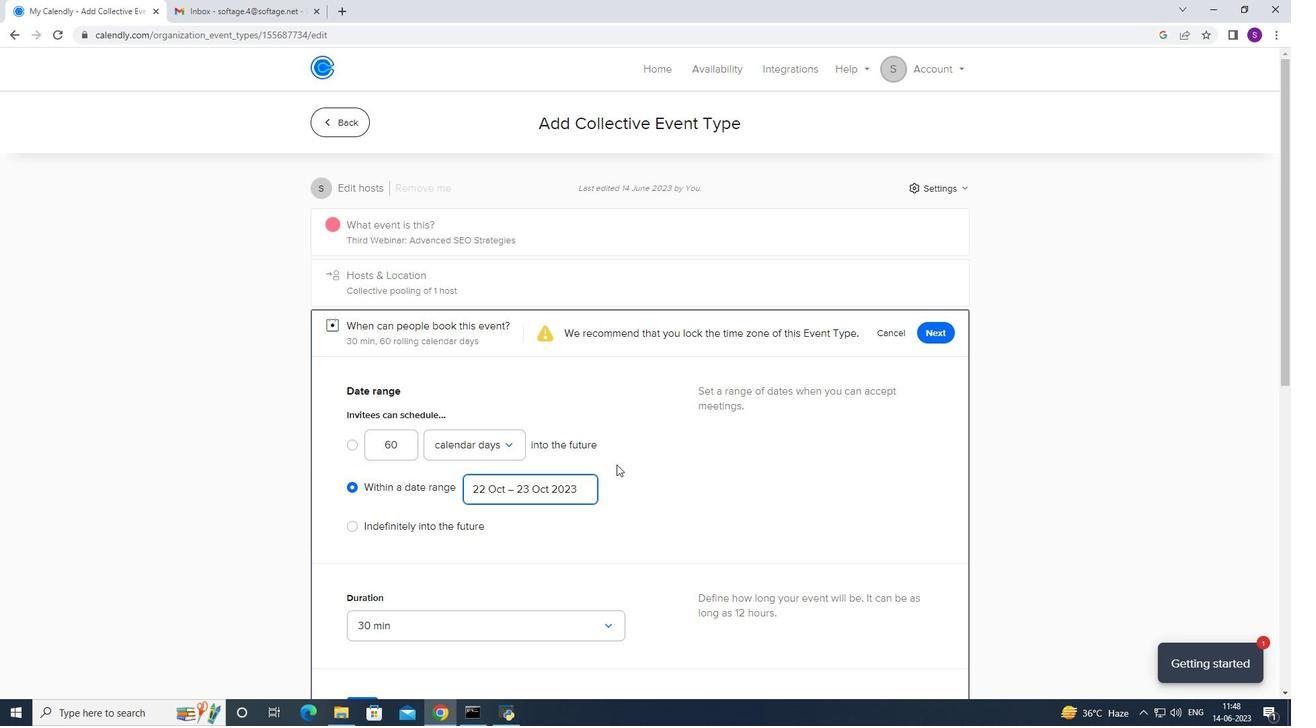 
Action: Mouse scrolled (615, 477) with delta (0, 0)
Screenshot: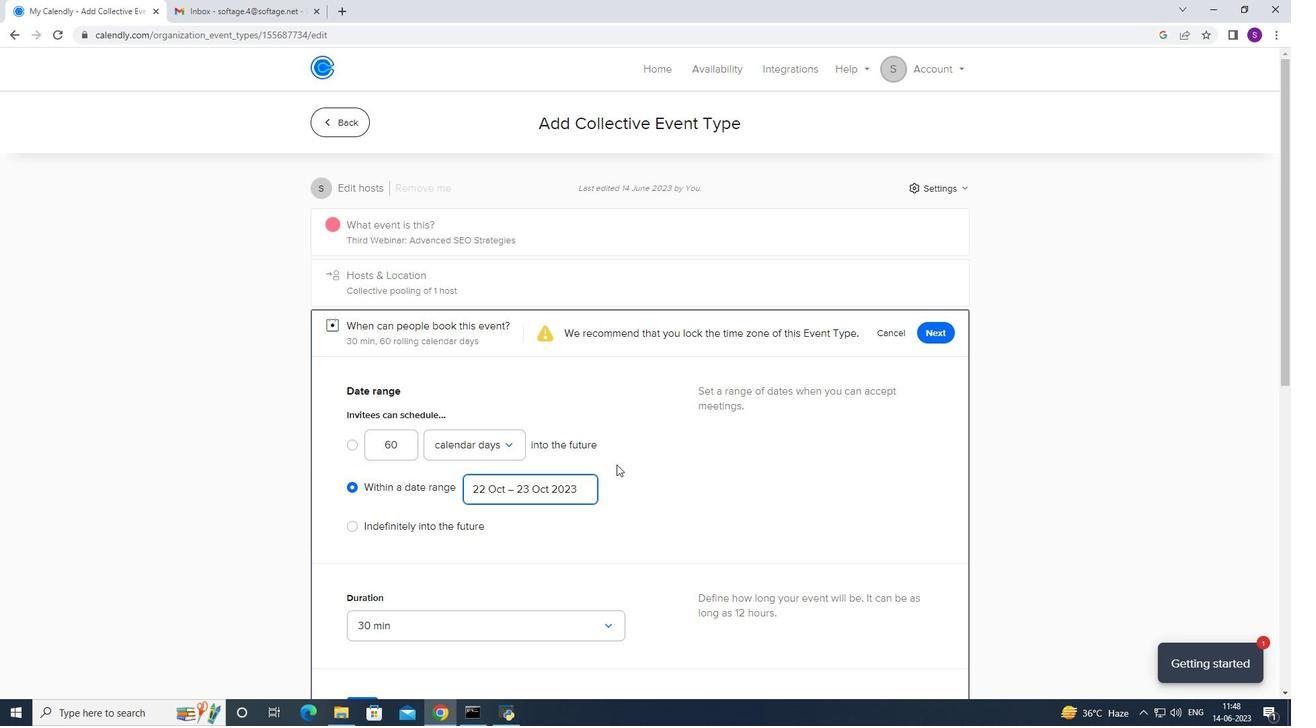
Action: Mouse moved to (614, 482)
Screenshot: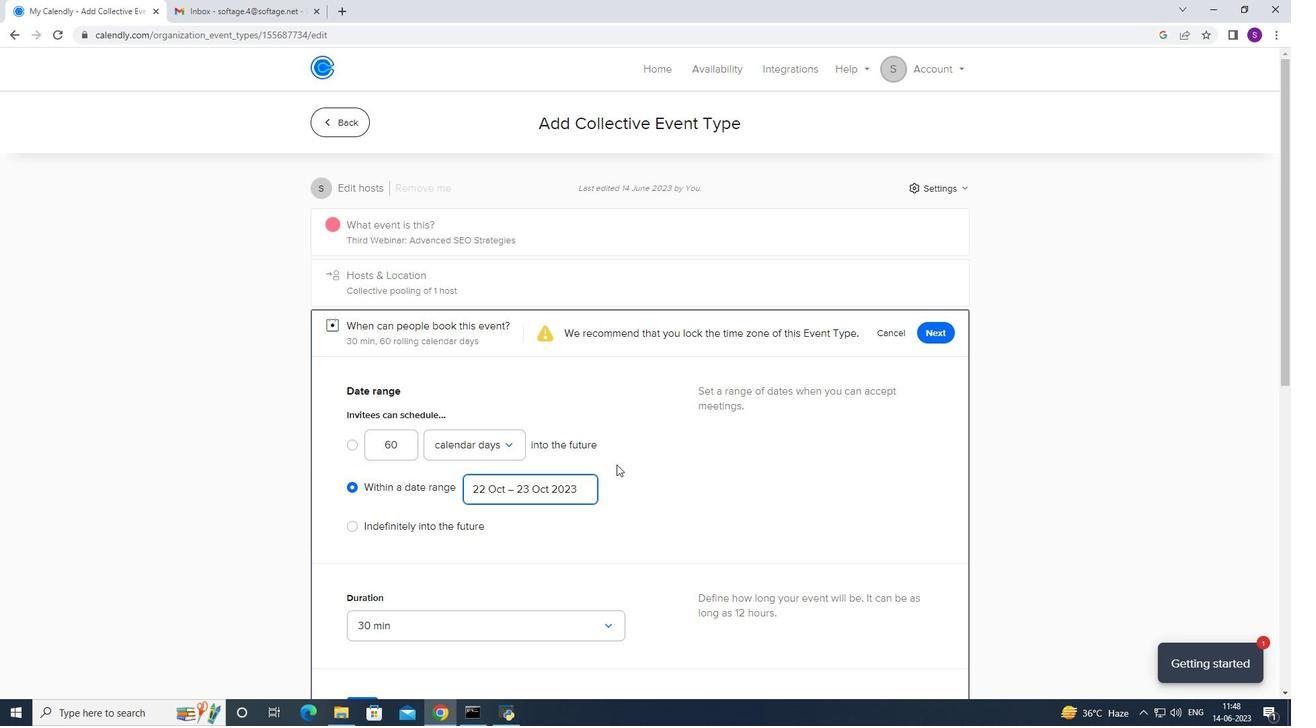 
Action: Mouse scrolled (614, 481) with delta (0, 0)
Screenshot: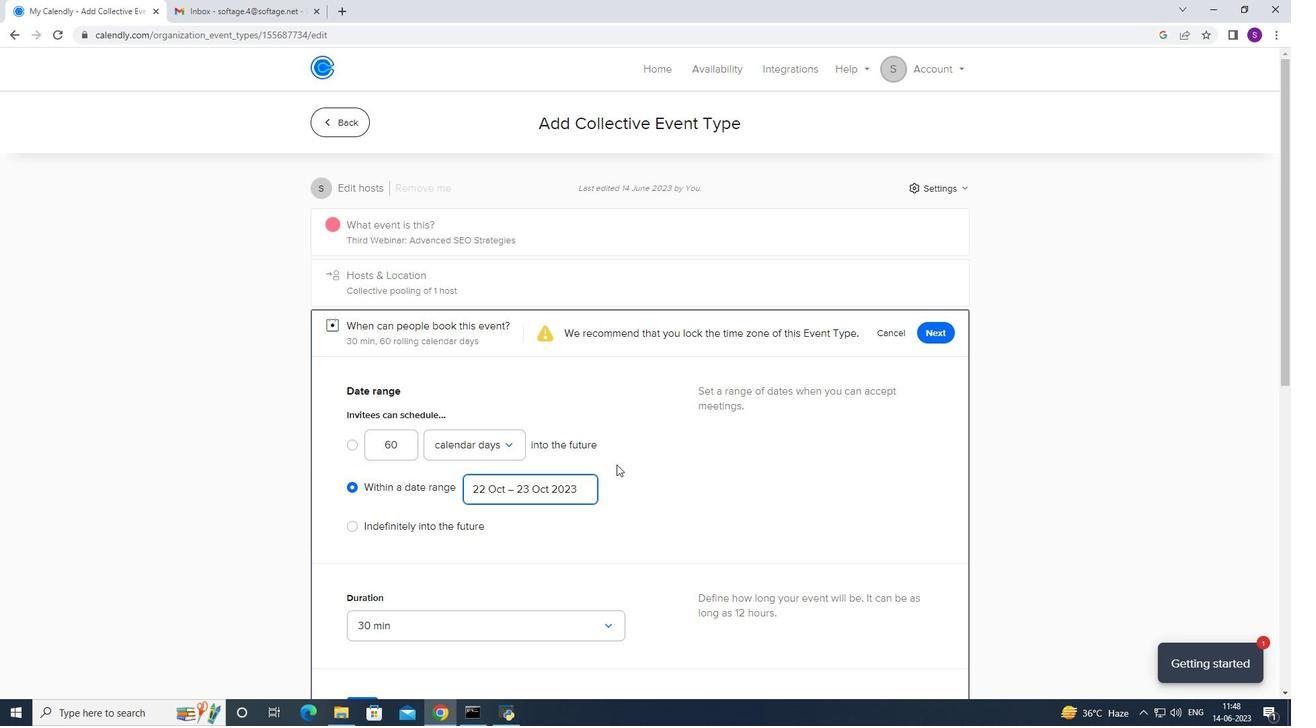 
Action: Mouse scrolled (614, 481) with delta (0, 0)
Screenshot: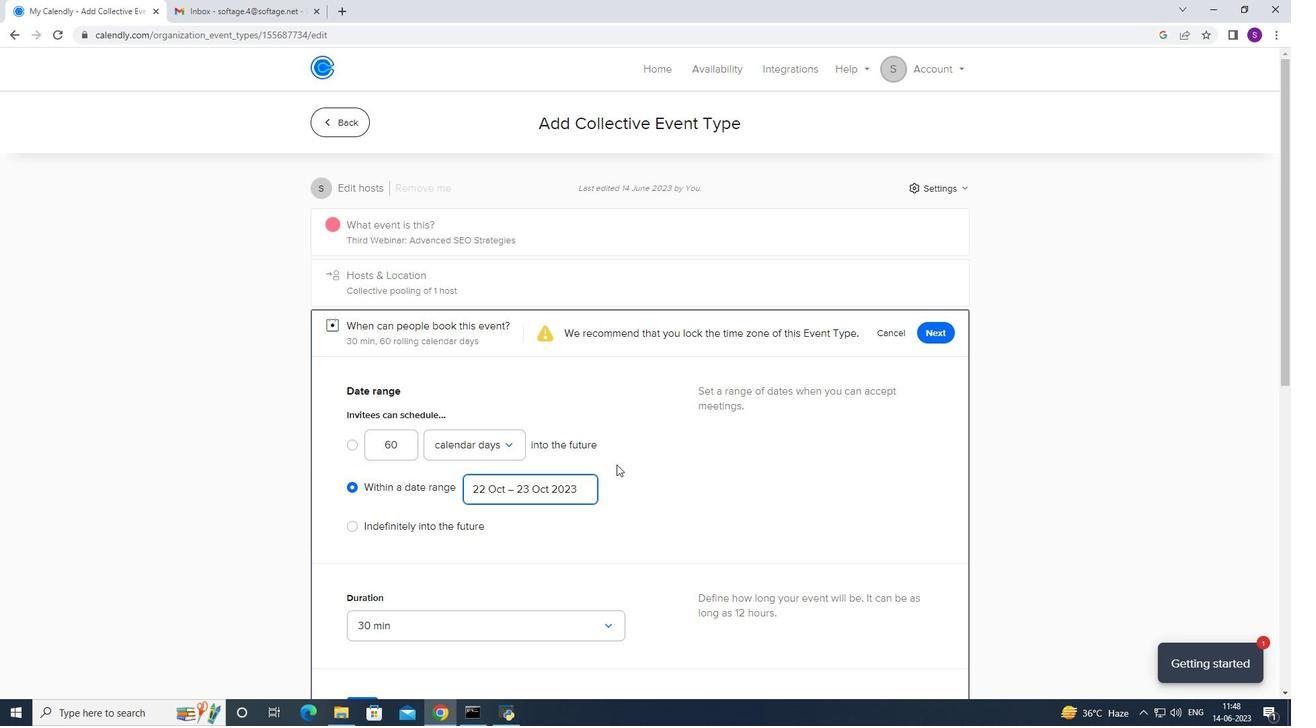 
Action: Mouse scrolled (614, 480) with delta (0, -1)
Screenshot: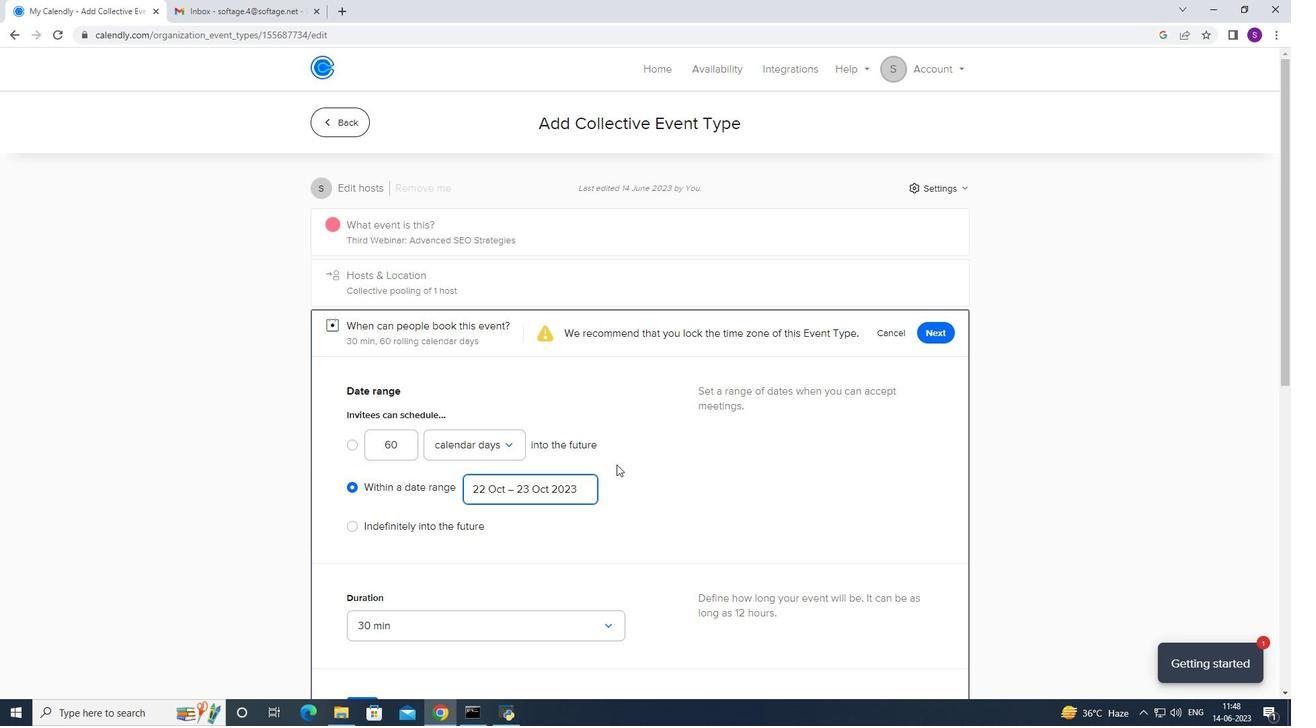 
Action: Mouse moved to (613, 480)
Screenshot: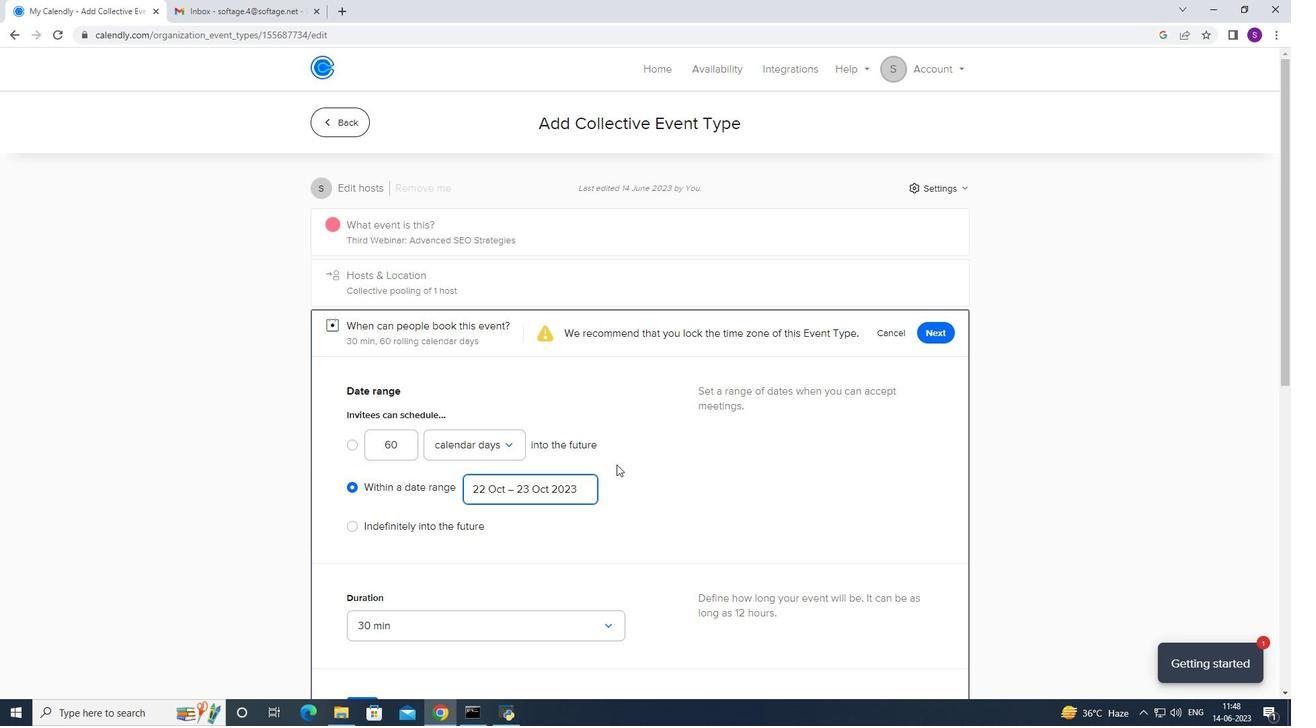 
Action: Mouse scrolled (614, 481) with delta (0, 0)
Screenshot: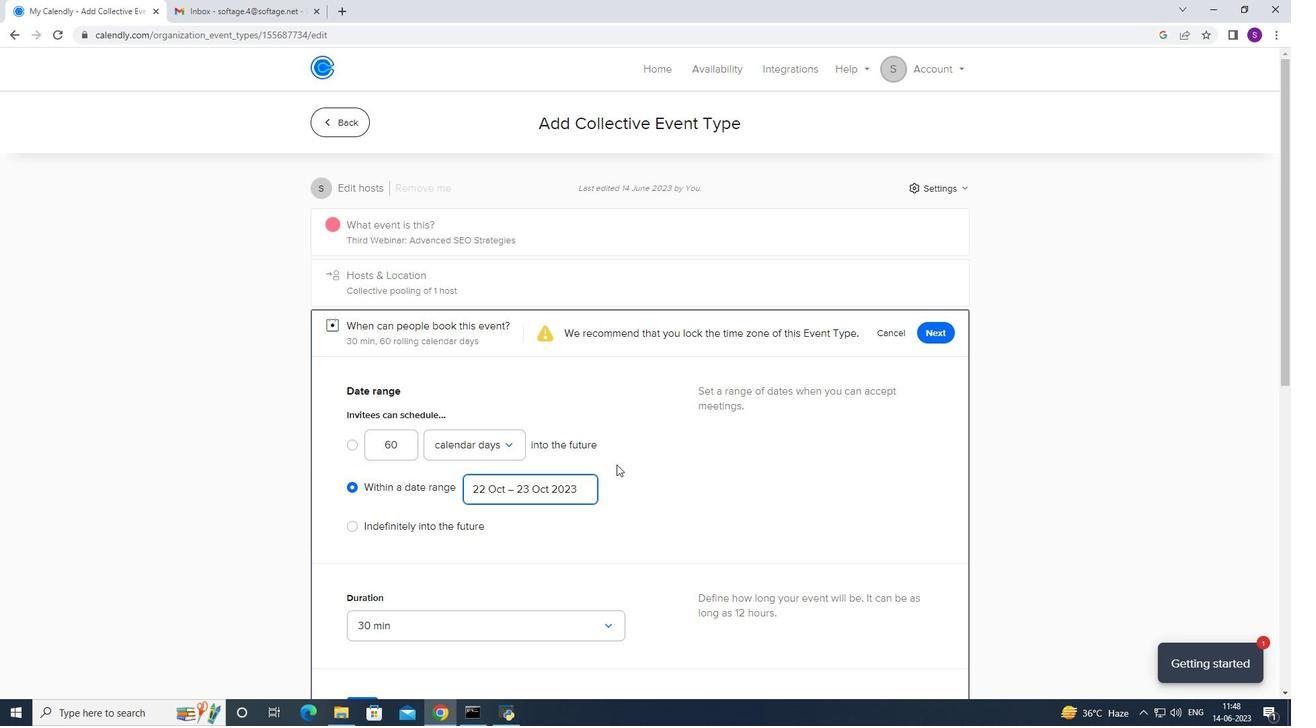 
Action: Mouse moved to (613, 478)
Screenshot: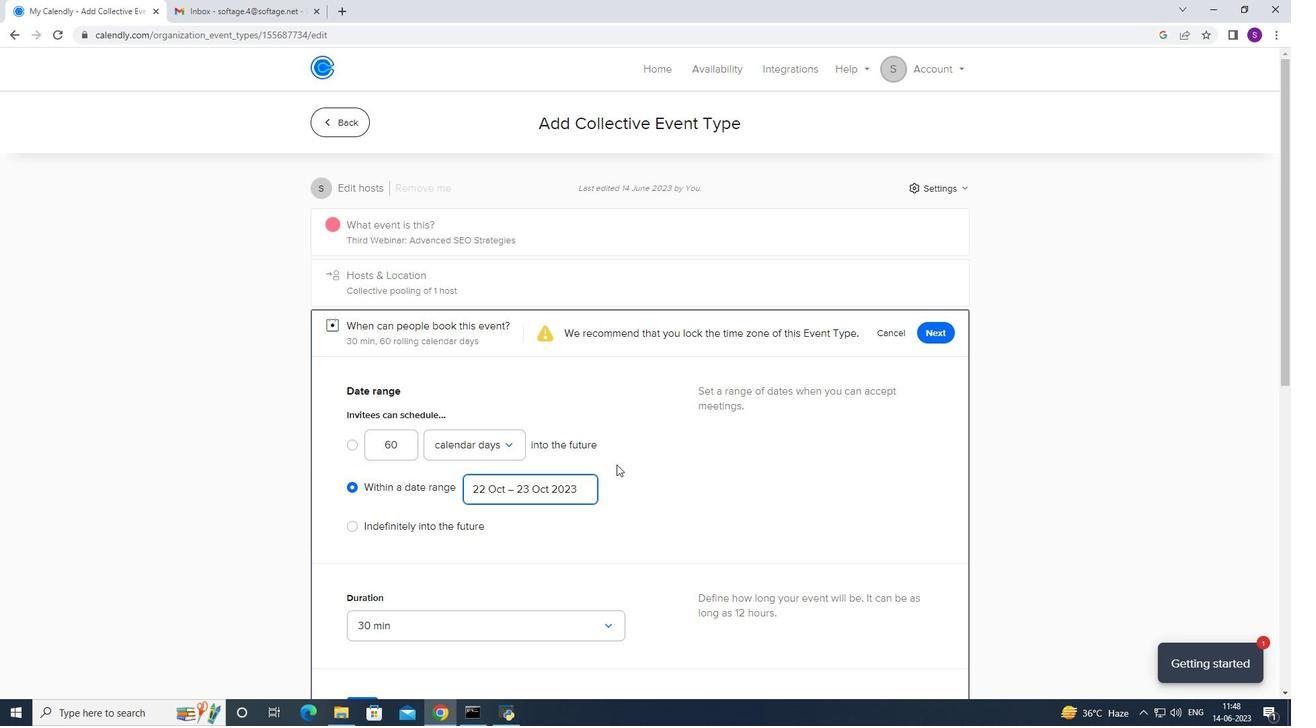 
Action: Mouse scrolled (613, 479) with delta (0, 0)
Screenshot: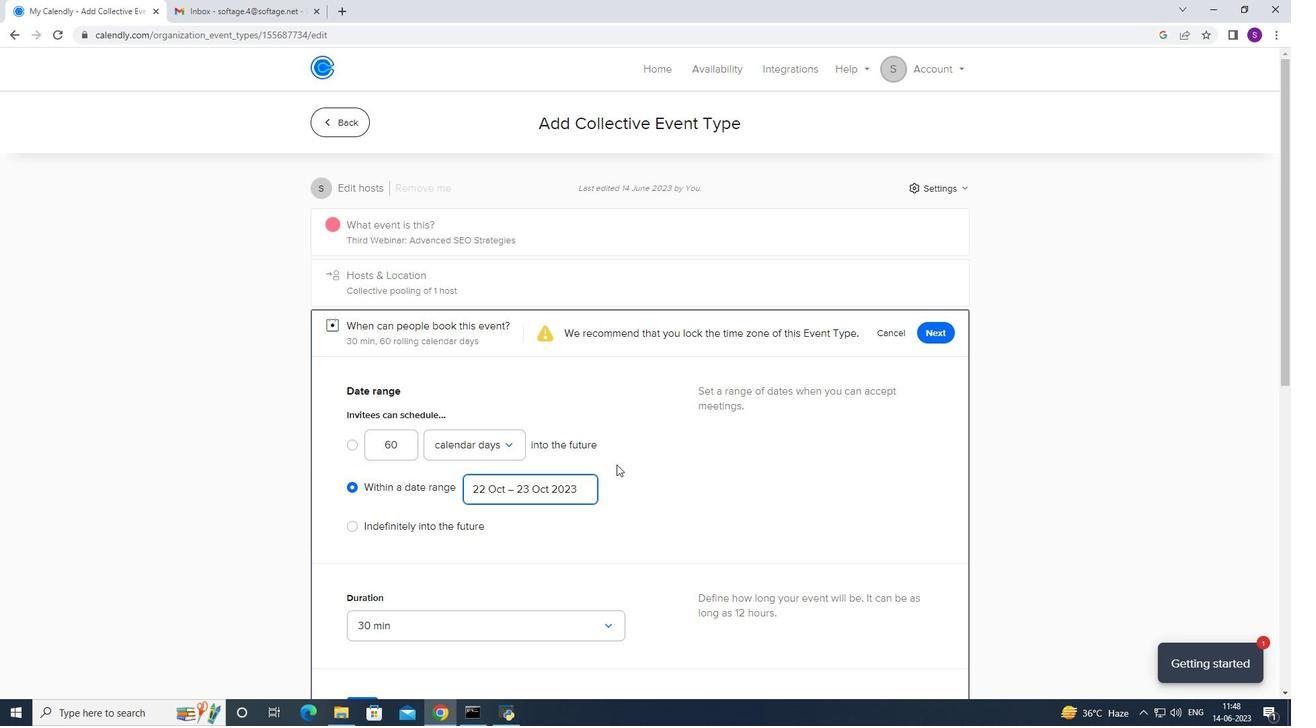 
Action: Mouse moved to (615, 478)
Screenshot: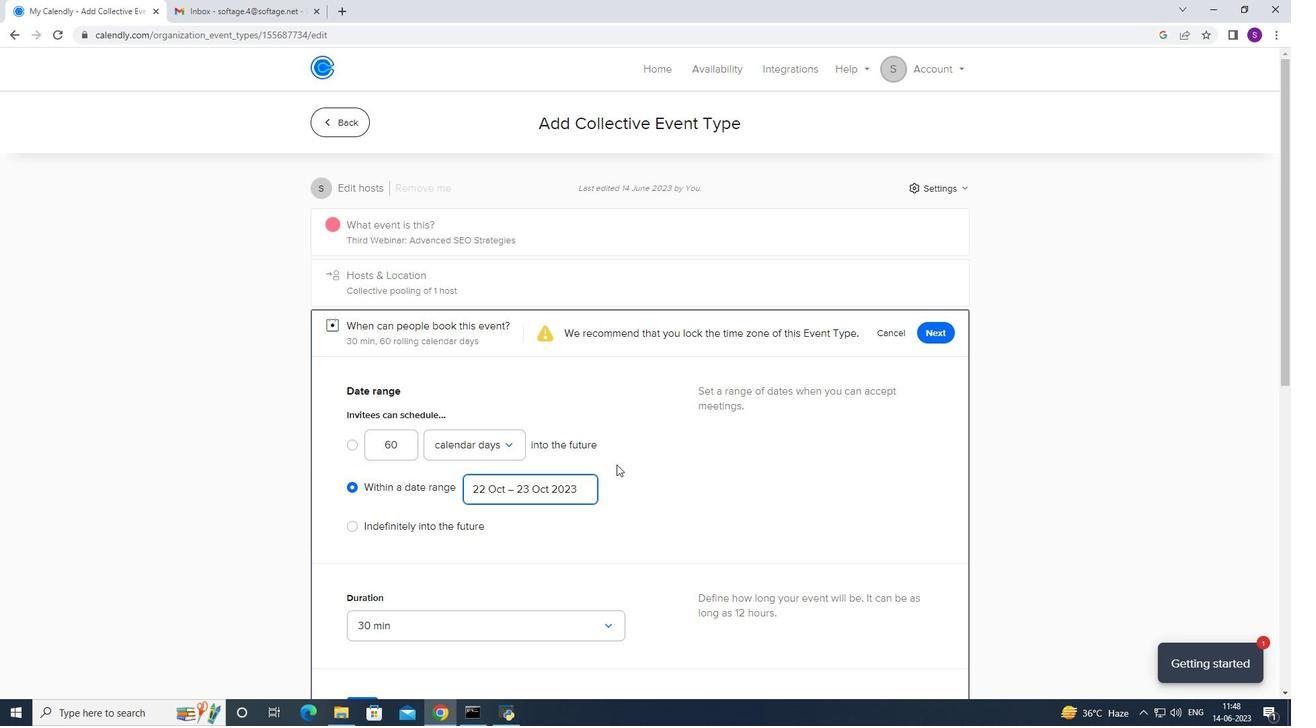 
Action: Mouse scrolled (613, 478) with delta (0, 0)
Screenshot: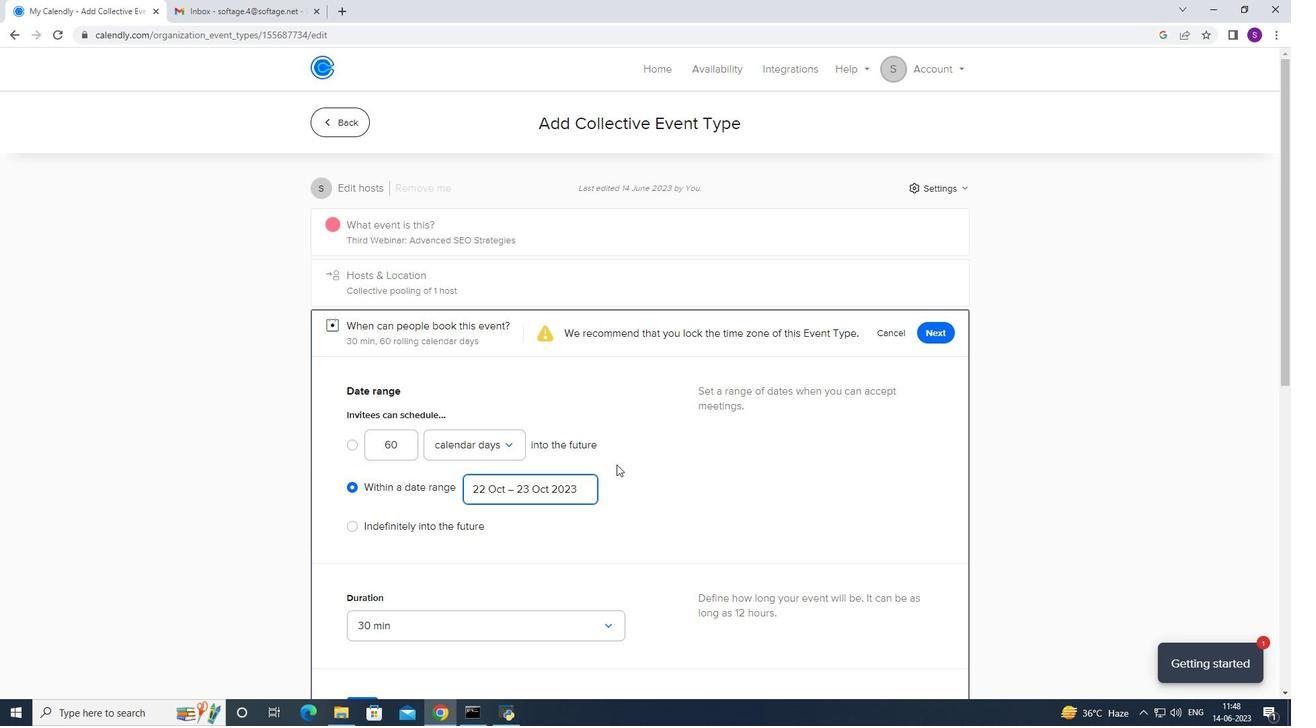 
Action: Mouse moved to (625, 480)
Screenshot: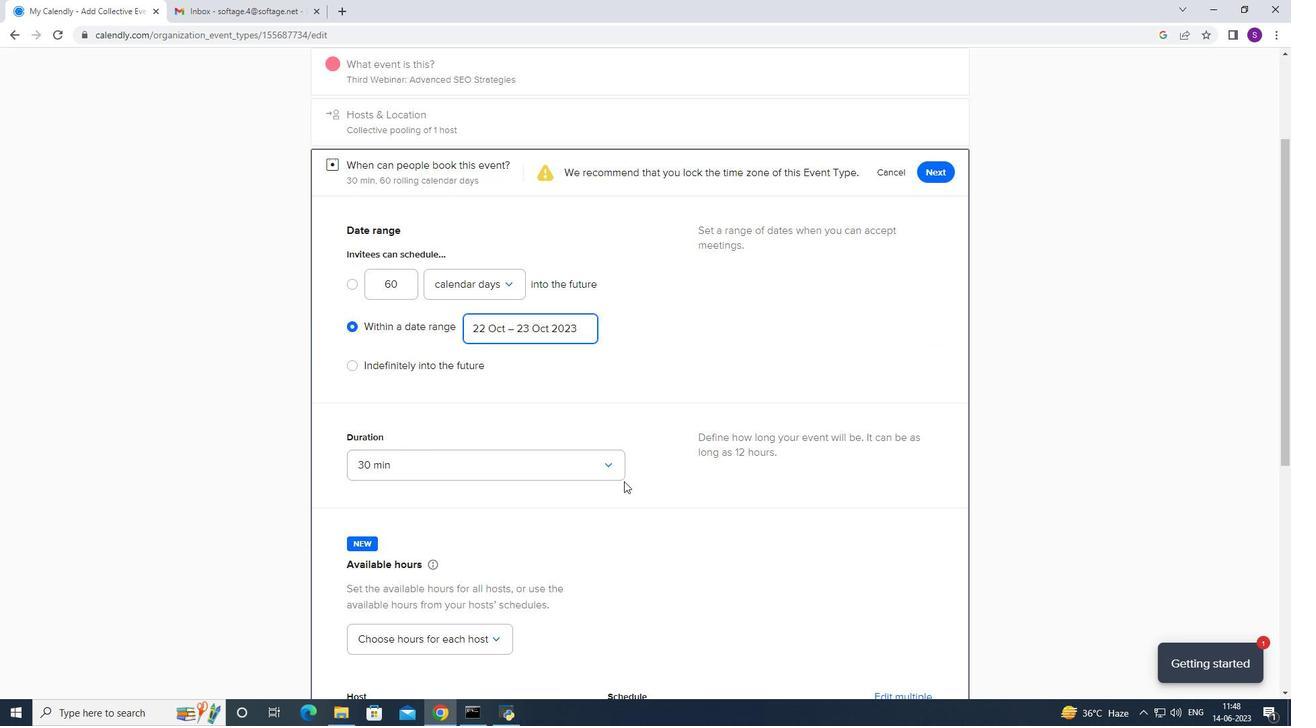 
Action: Mouse scrolled (625, 480) with delta (0, 0)
Screenshot: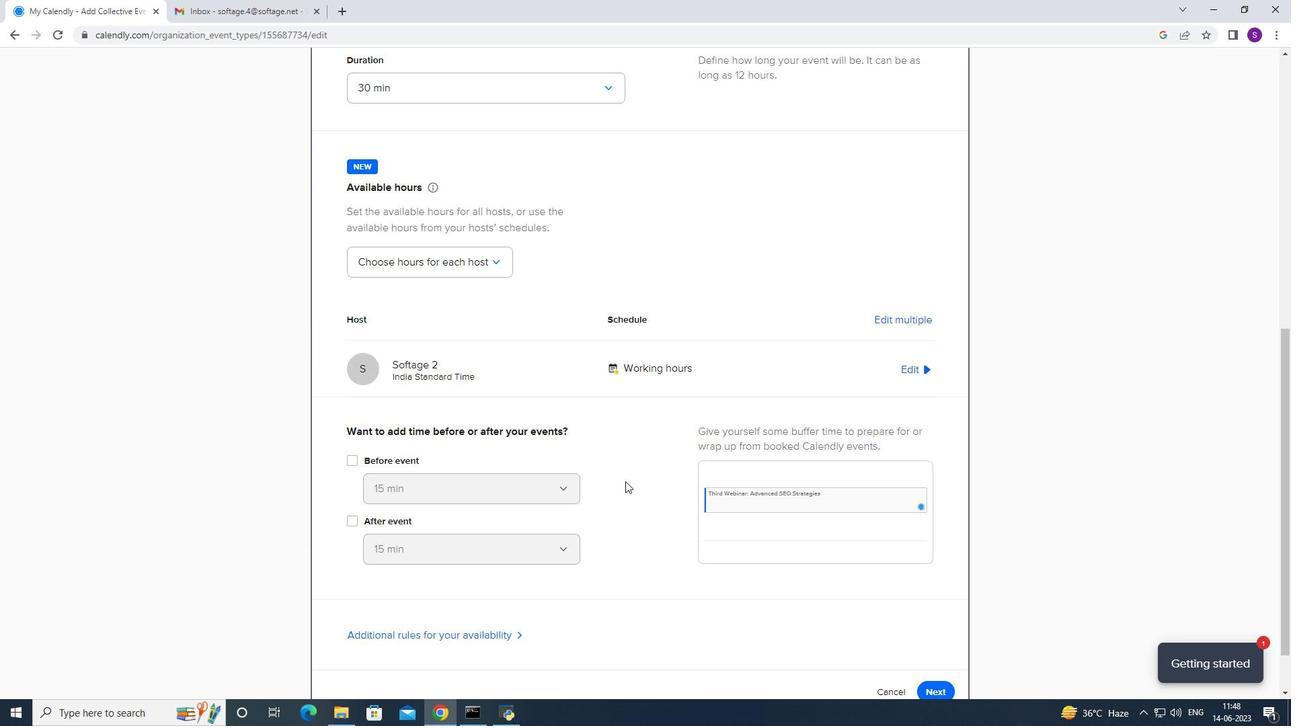 
Action: Mouse scrolled (625, 480) with delta (0, 0)
Screenshot: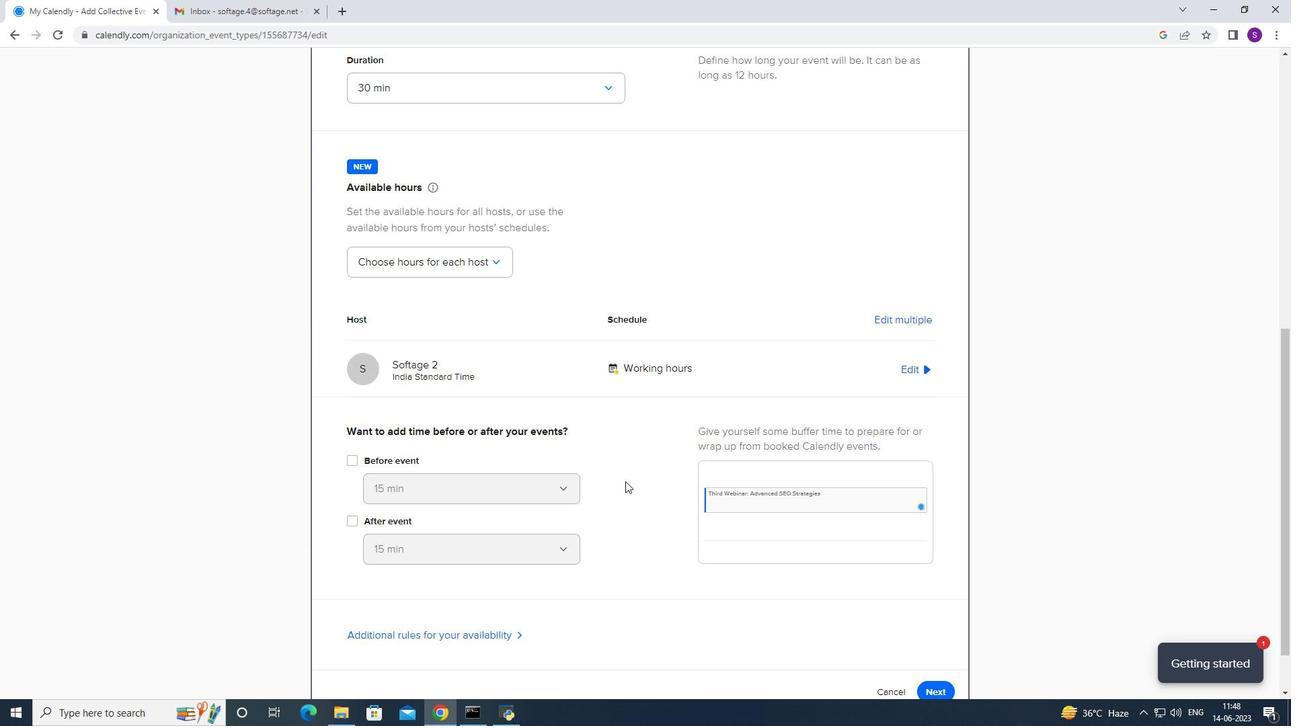
Action: Mouse scrolled (625, 479) with delta (0, -1)
Screenshot: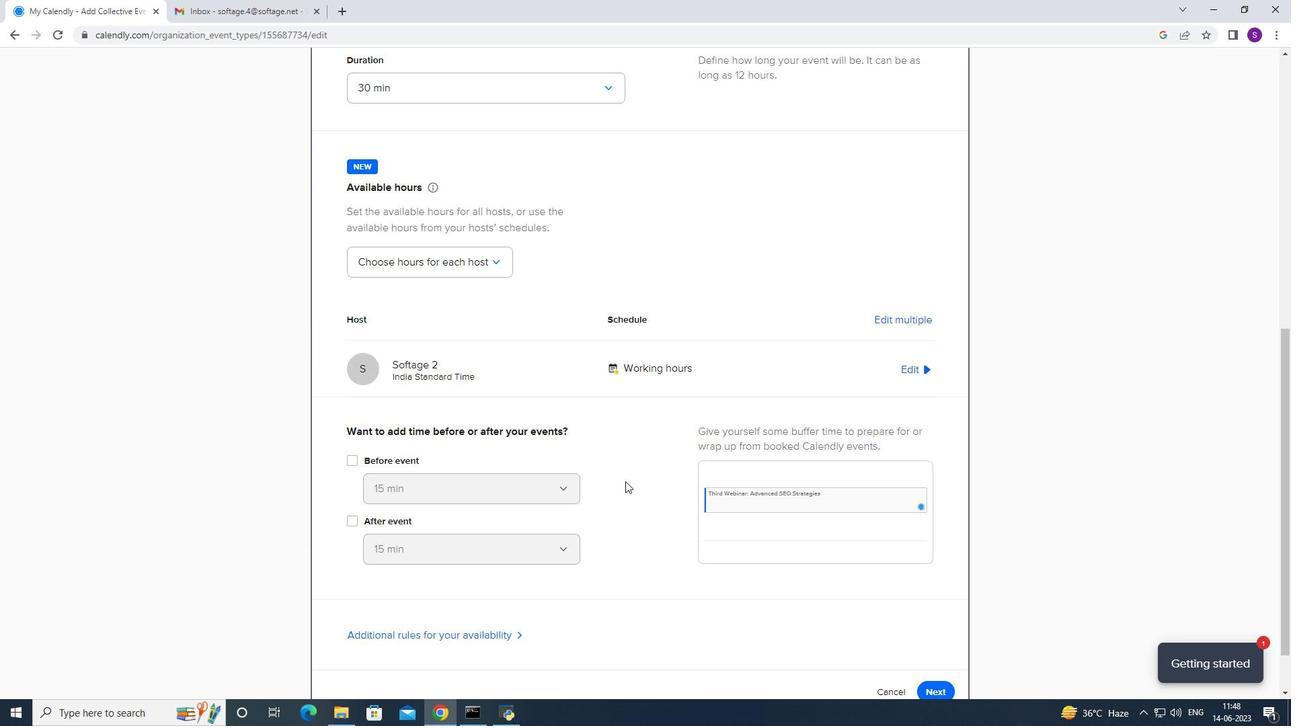 
Action: Mouse scrolled (625, 480) with delta (0, 0)
Screenshot: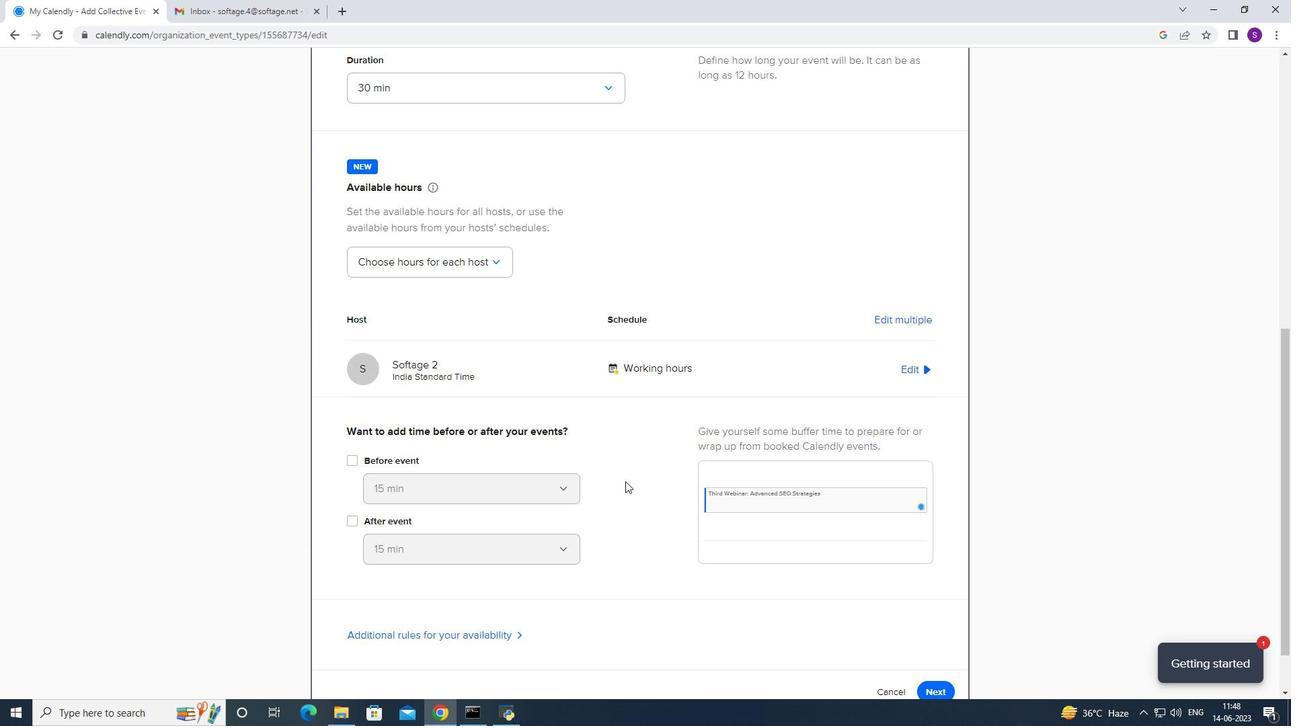 
Action: Mouse moved to (625, 478)
Screenshot: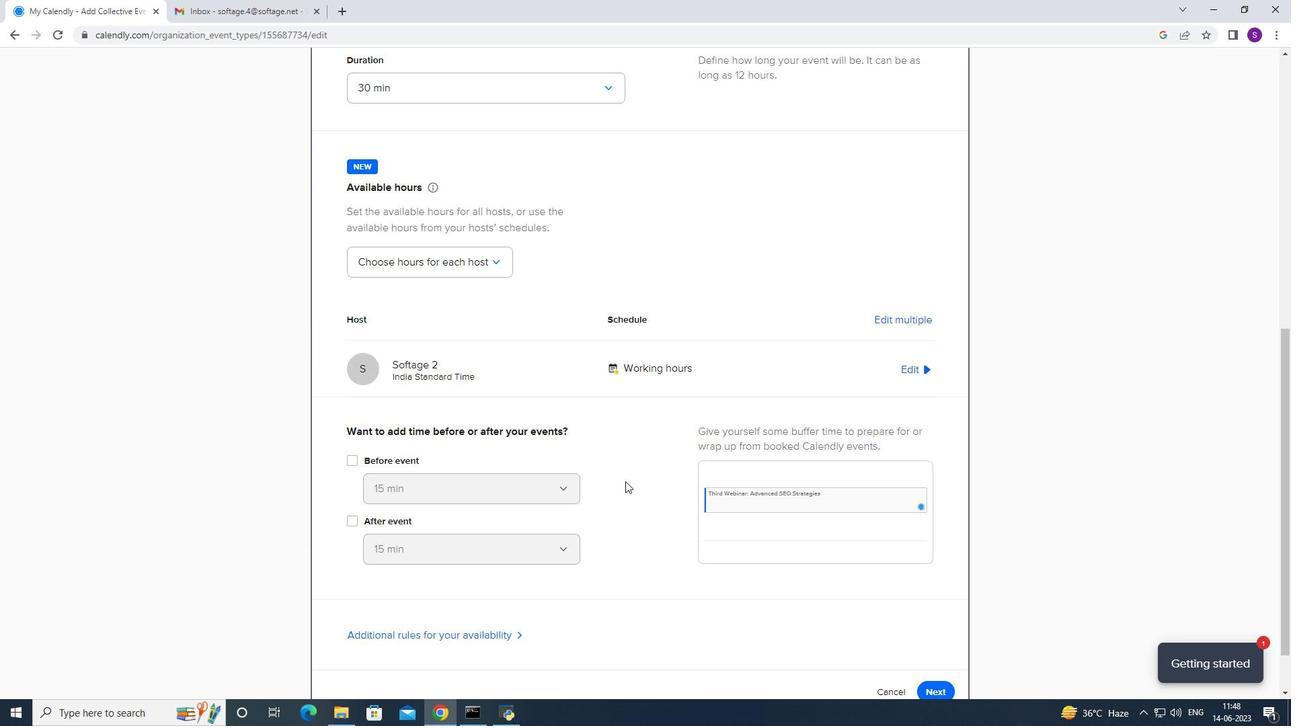 
Action: Mouse scrolled (625, 477) with delta (0, -1)
Screenshot: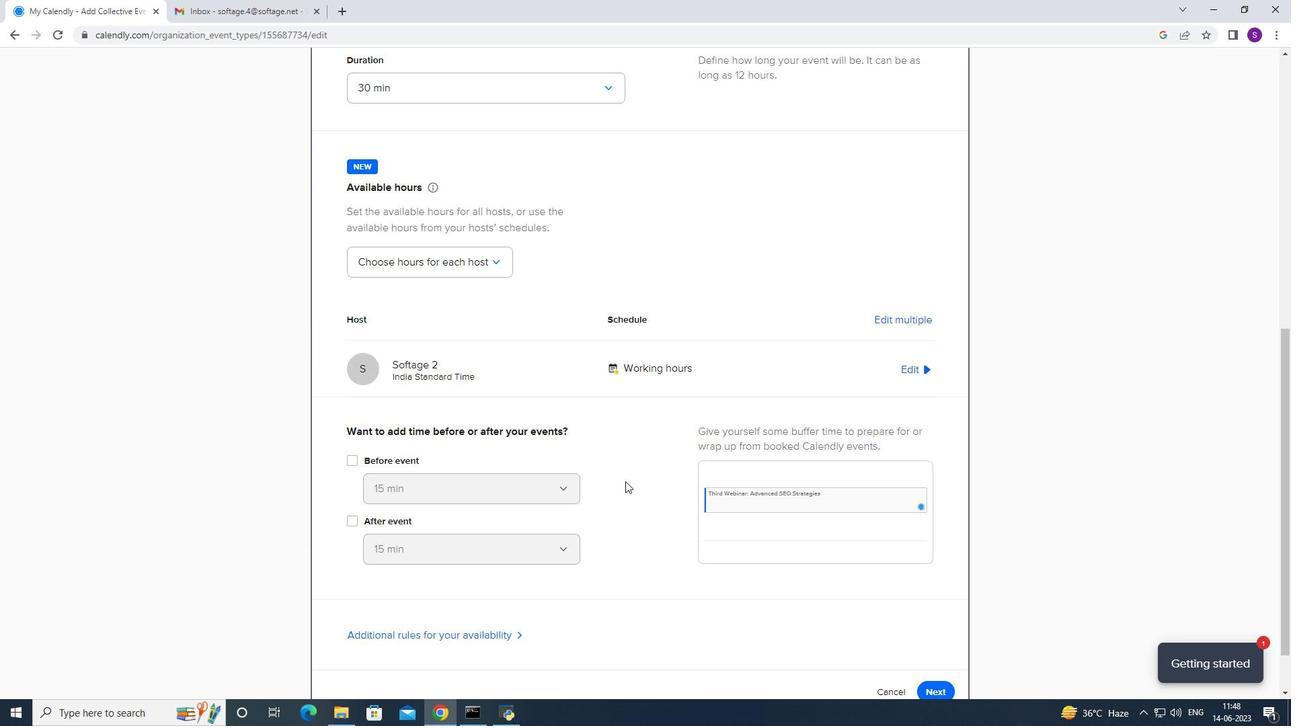 
Action: Mouse scrolled (625, 478) with delta (0, 0)
Screenshot: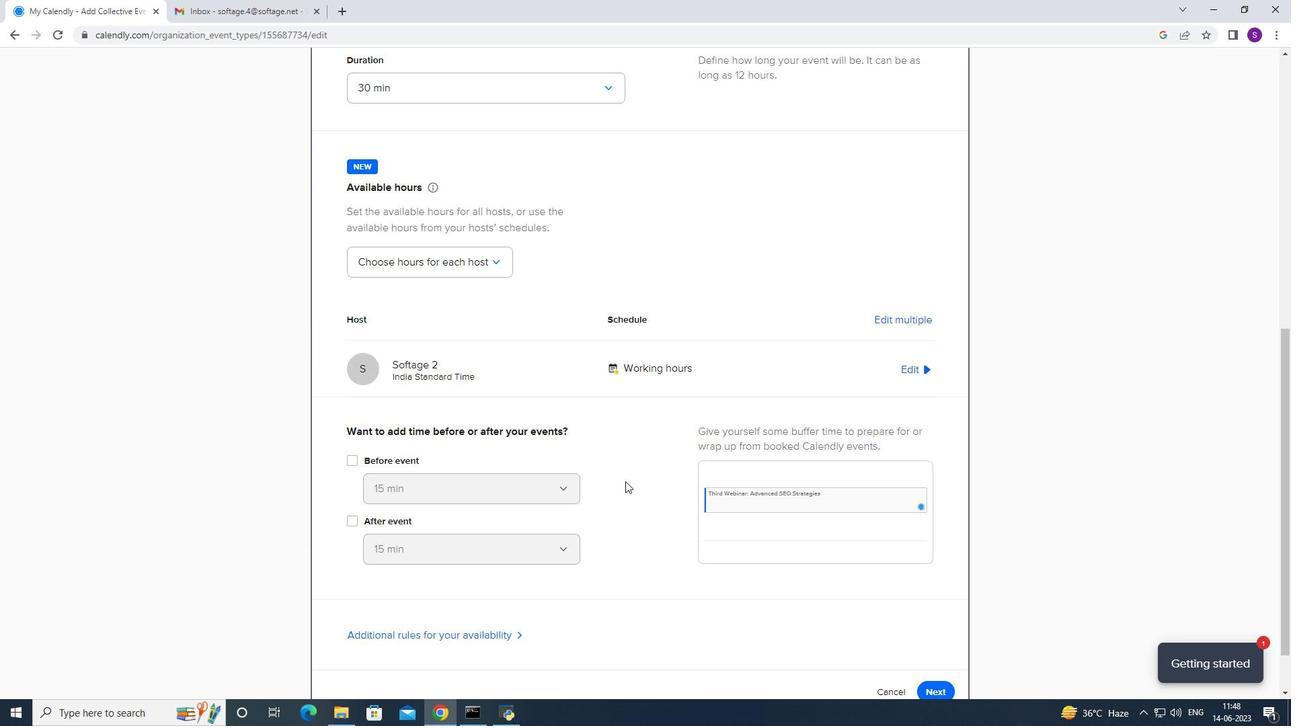 
Action: Mouse moved to (635, 473)
Screenshot: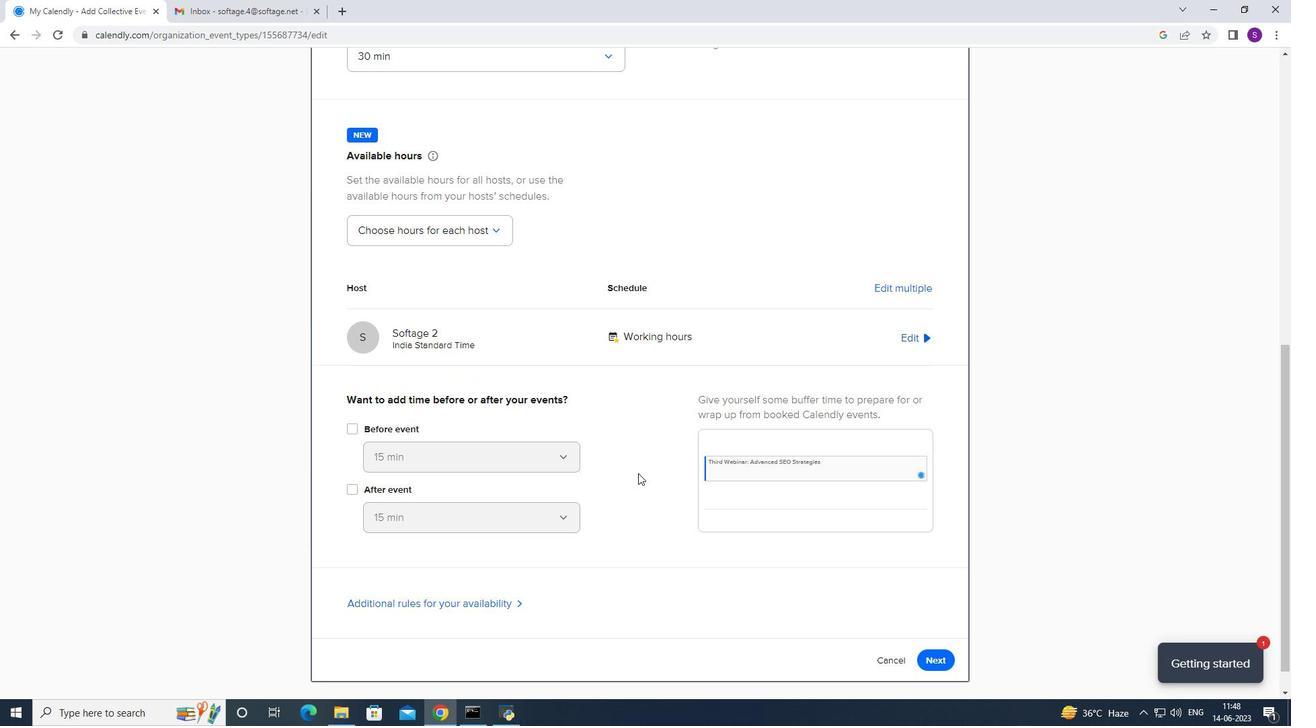 
Action: Mouse scrolled (635, 472) with delta (0, -1)
Screenshot: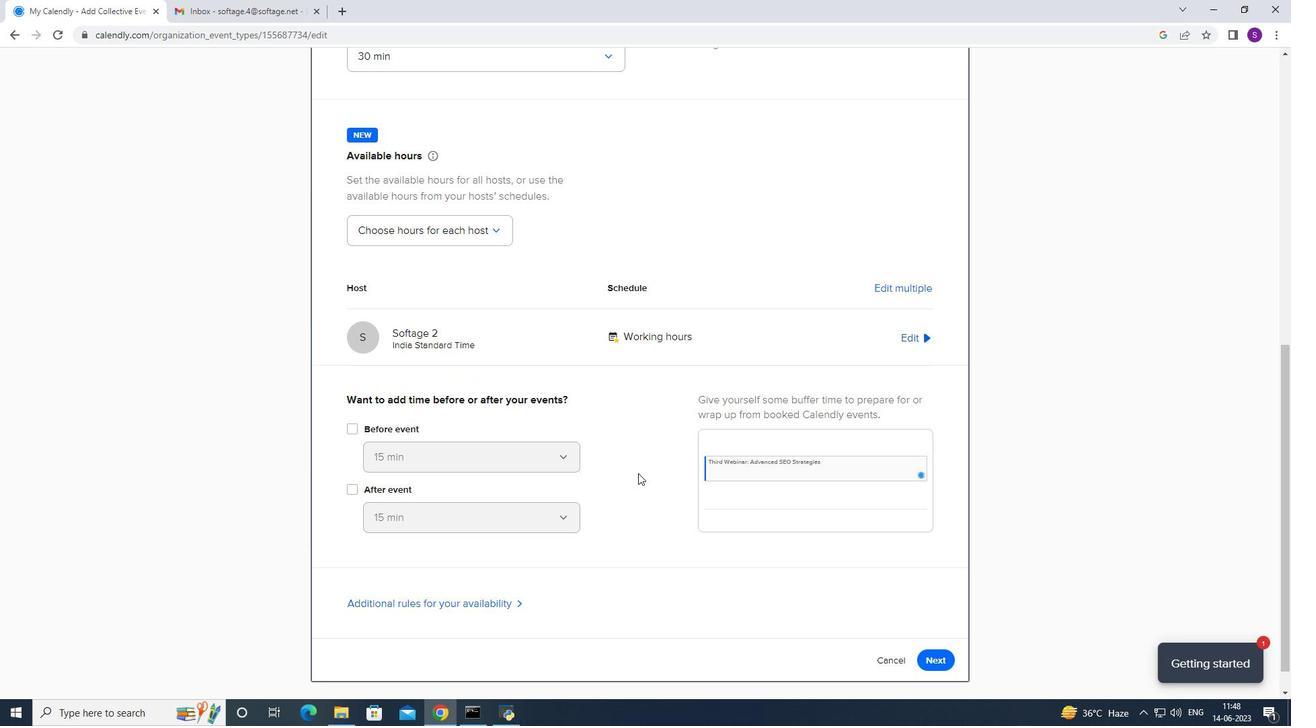 
Action: Mouse moved to (633, 476)
Screenshot: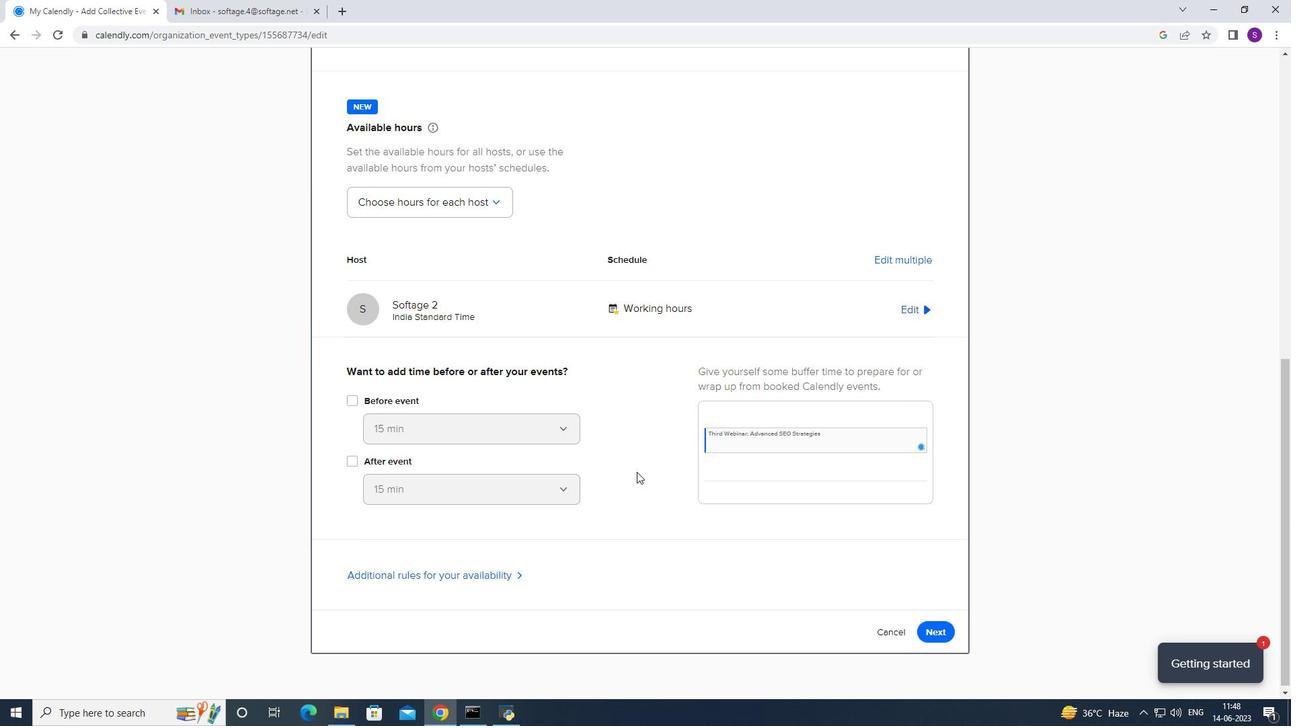
Action: Mouse scrolled (633, 475) with delta (0, 0)
Screenshot: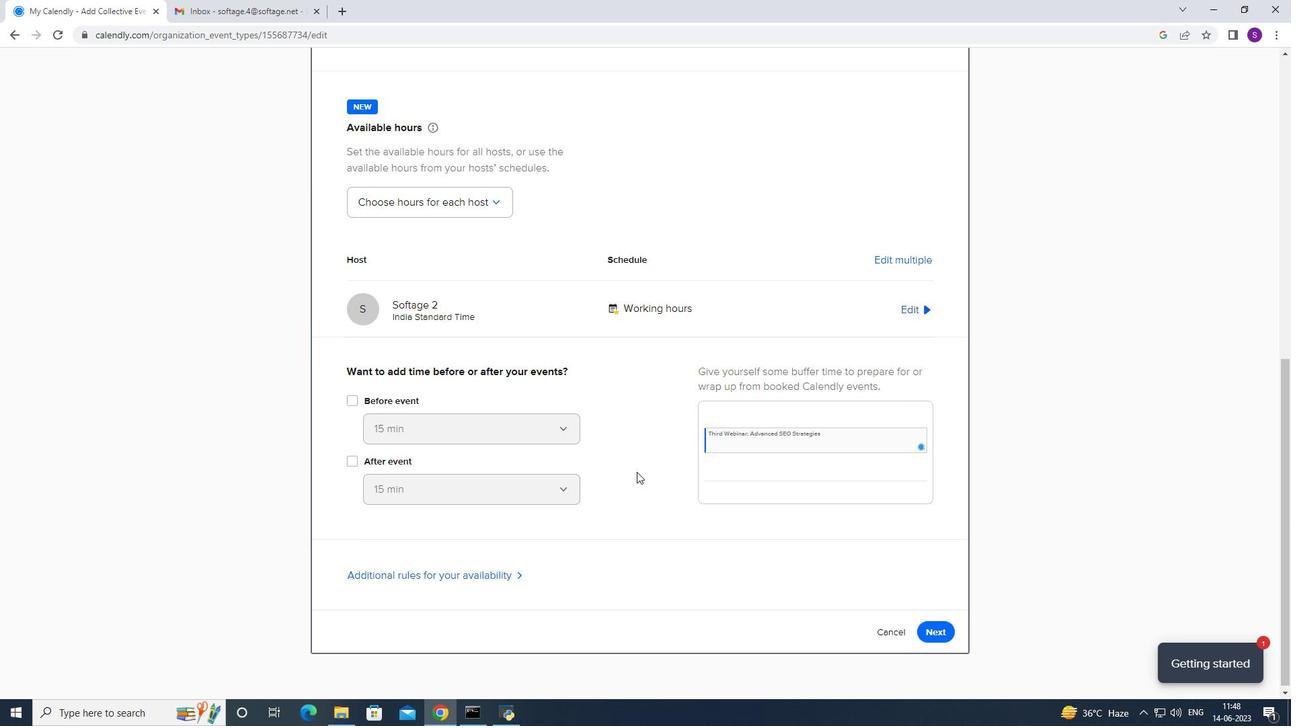 
Action: Mouse scrolled (633, 475) with delta (0, 0)
Screenshot: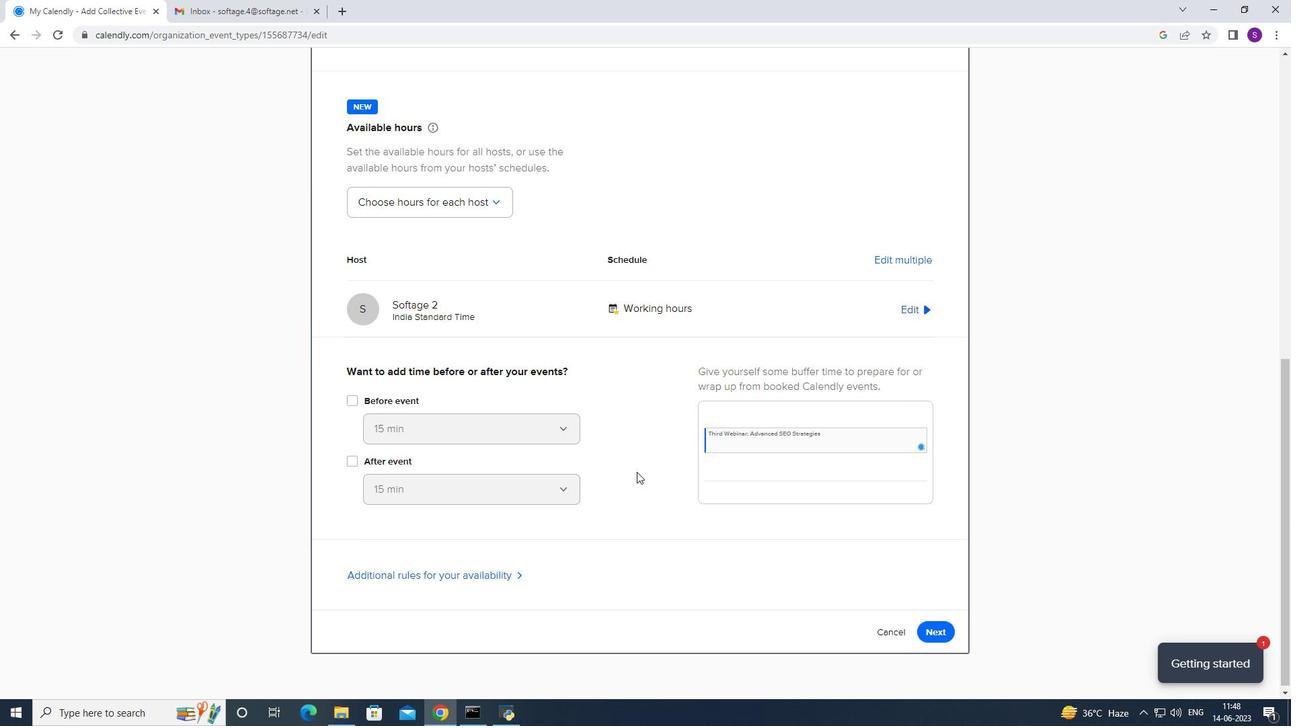 
Action: Mouse scrolled (633, 475) with delta (0, 0)
Screenshot: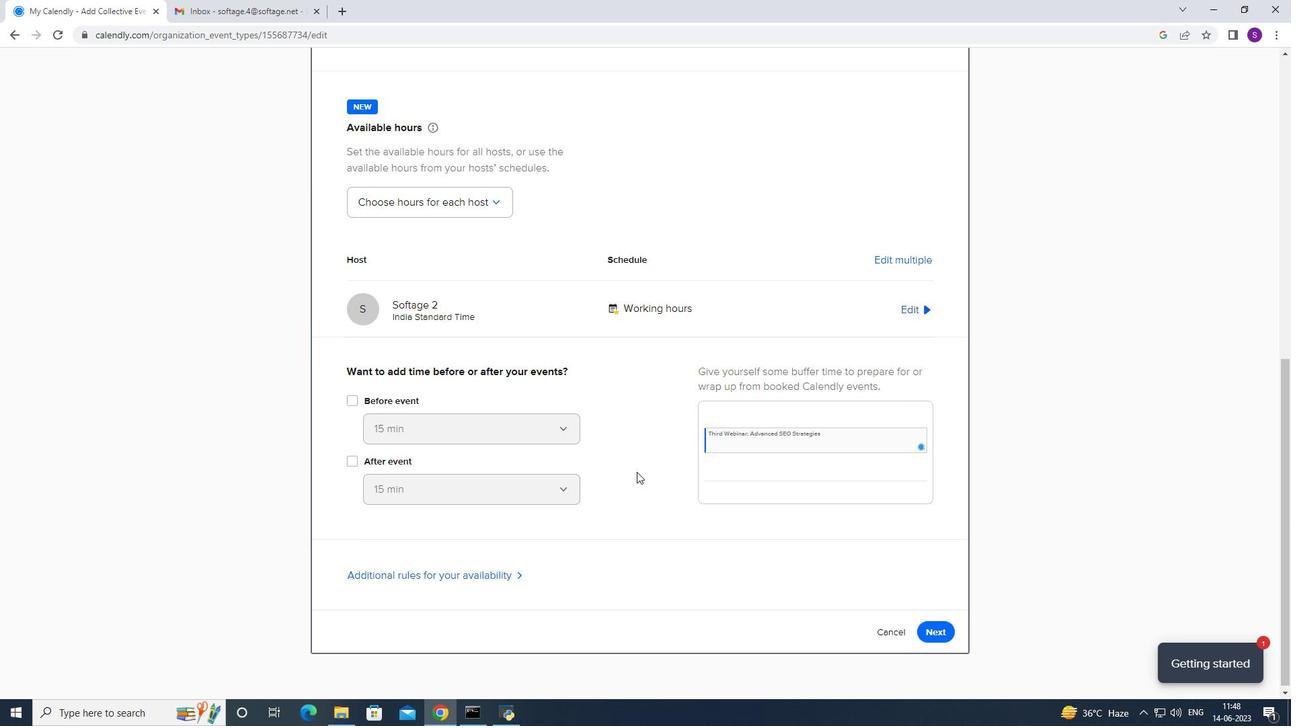 
Action: Mouse scrolled (633, 475) with delta (0, 0)
Screenshot: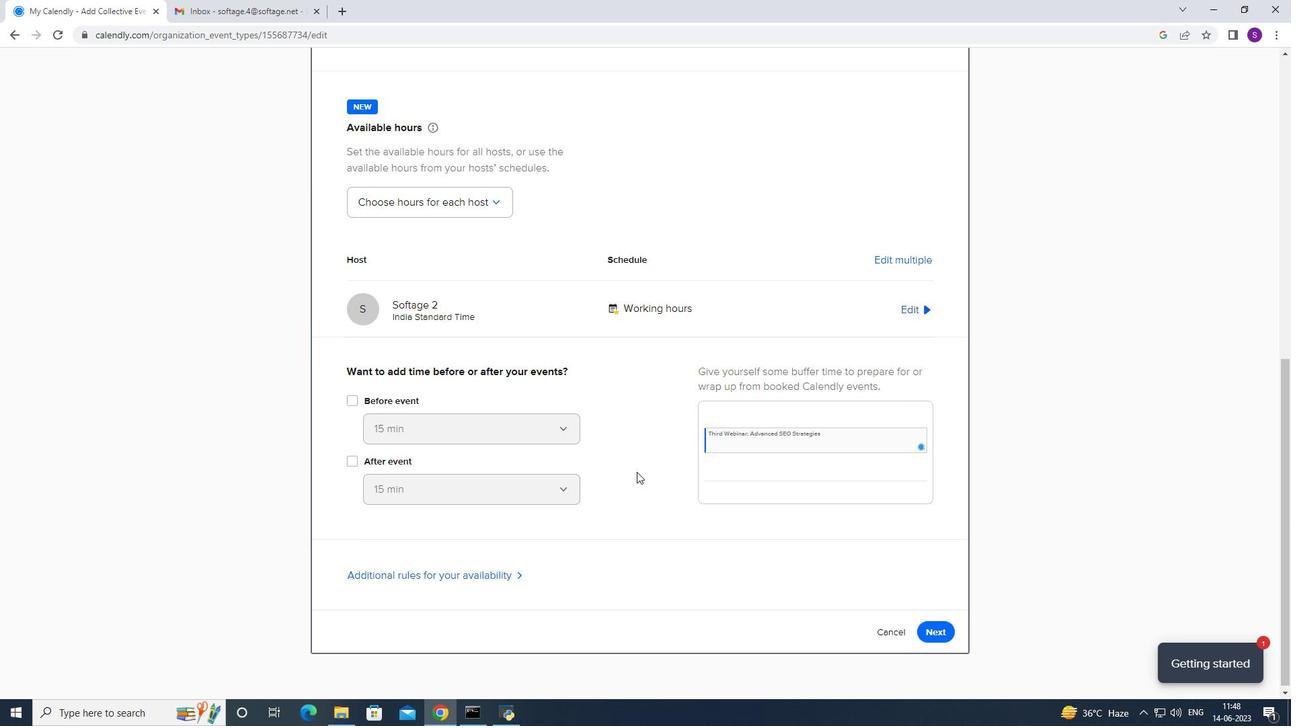 
Action: Mouse moved to (933, 636)
Screenshot: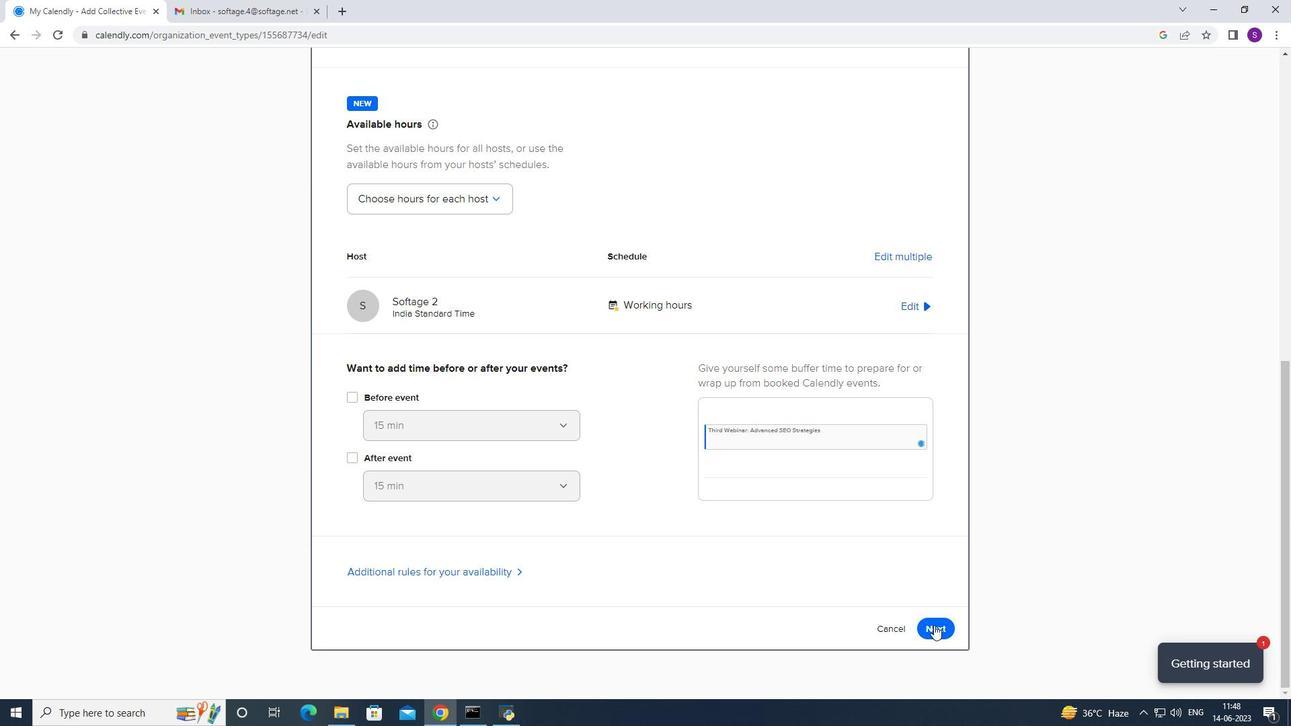 
Action: Mouse pressed left at (933, 636)
Screenshot: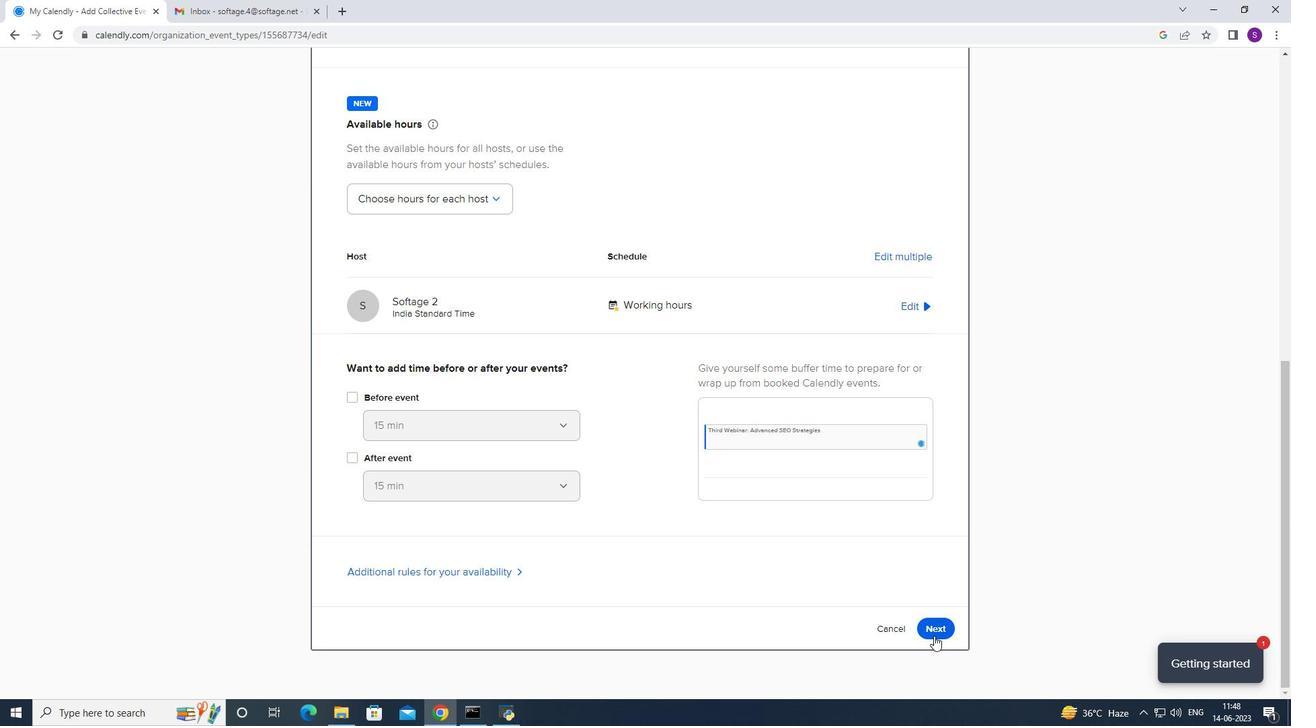 
Action: Mouse moved to (919, 125)
Screenshot: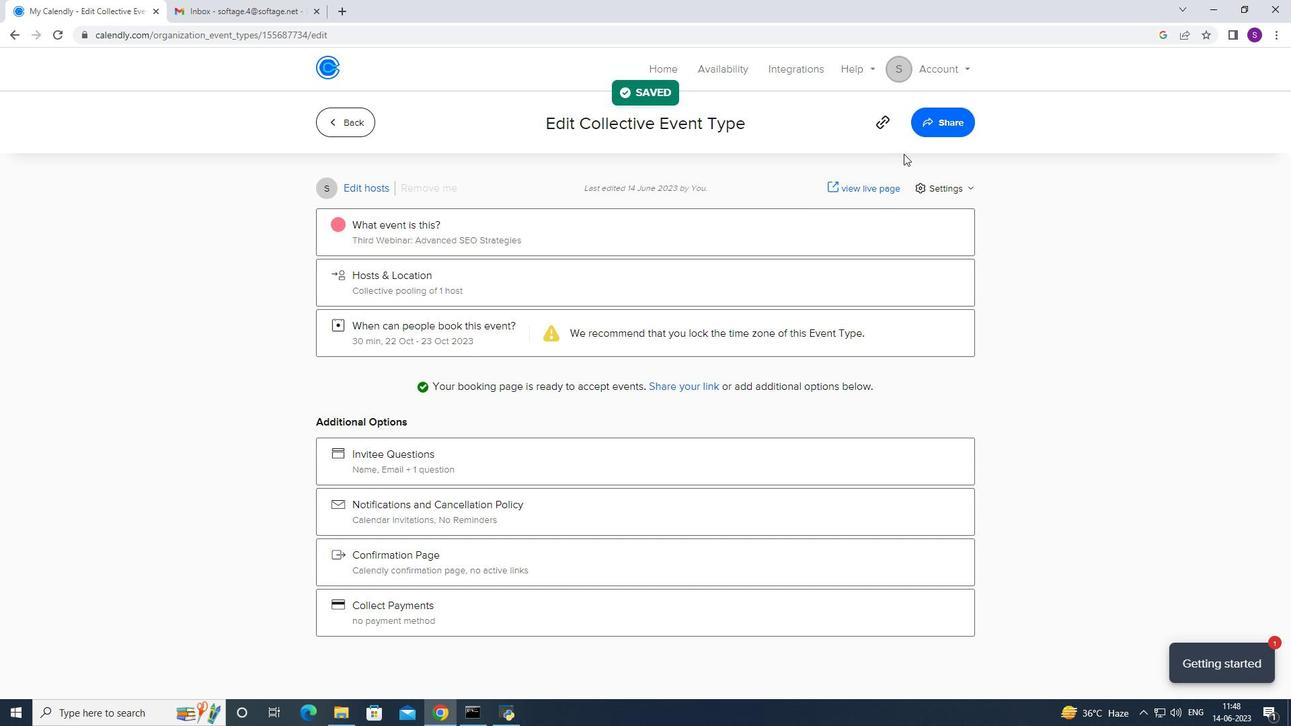 
Action: Mouse pressed left at (919, 125)
Screenshot: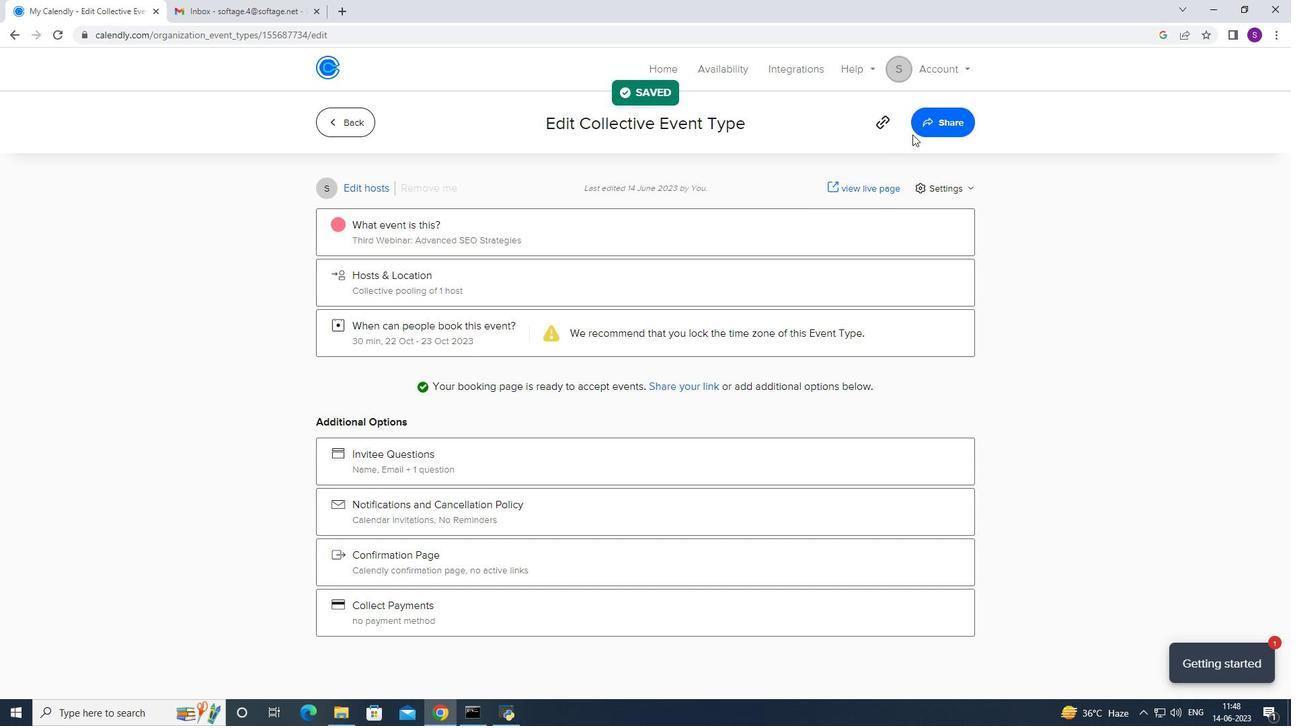 
Action: Mouse moved to (795, 249)
Screenshot: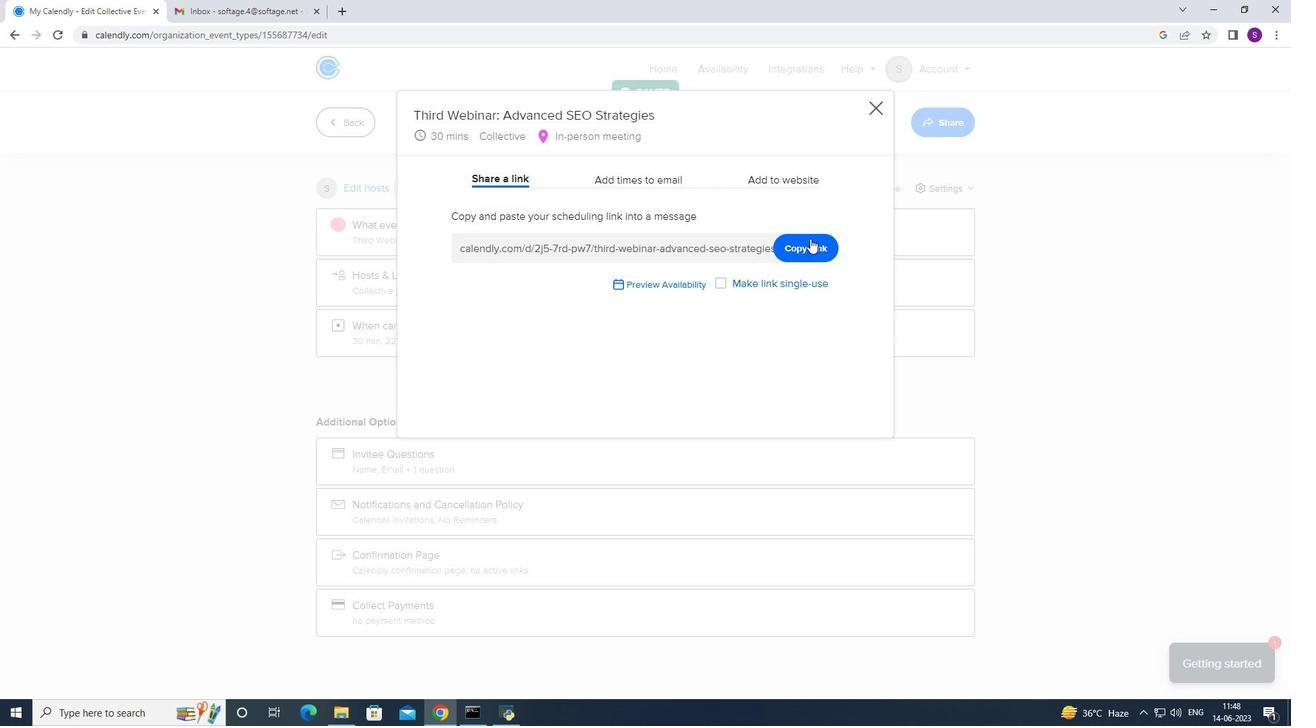 
Action: Mouse pressed left at (795, 249)
Screenshot: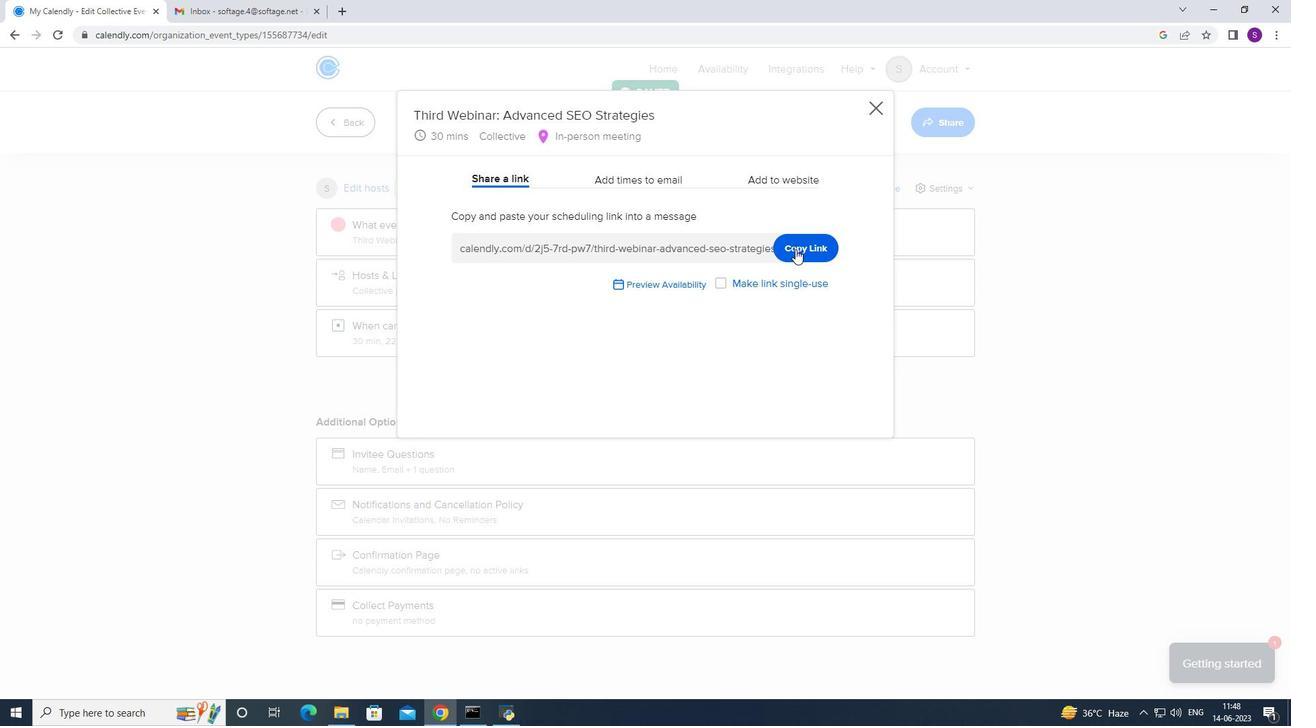 
Action: Mouse moved to (196, 2)
Screenshot: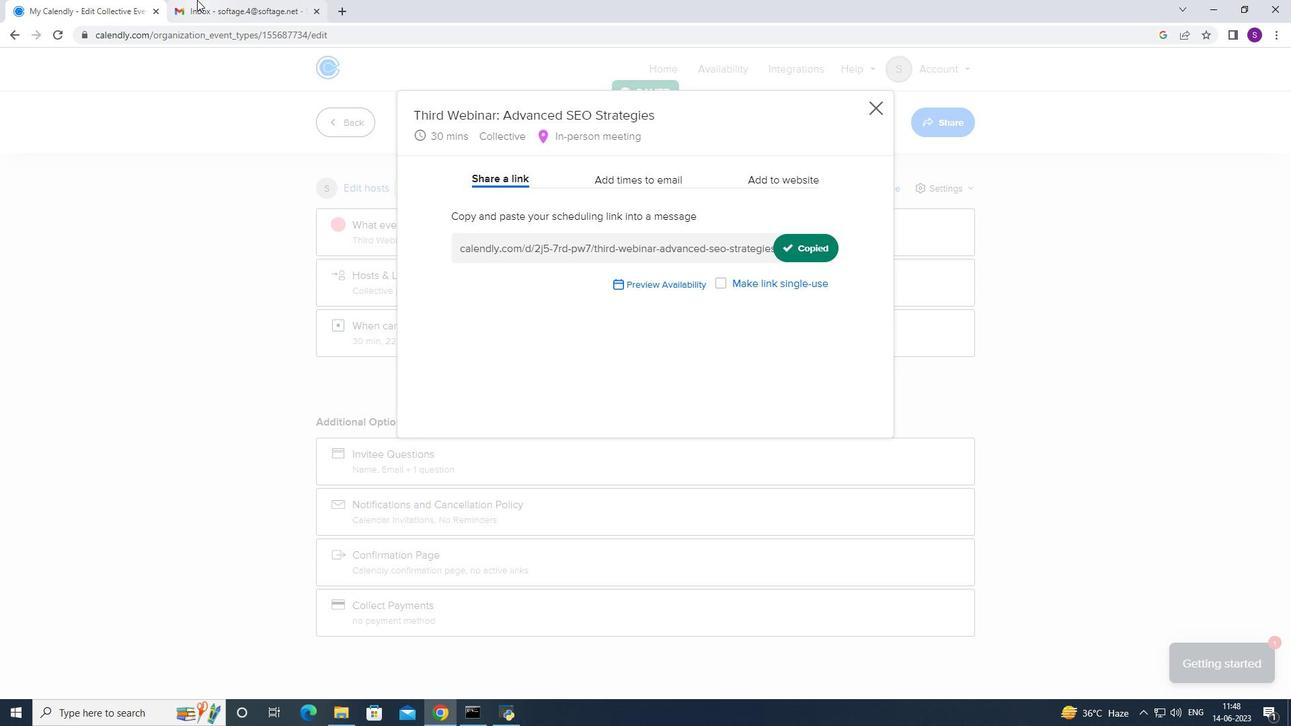 
Action: Mouse pressed left at (196, 2)
Screenshot: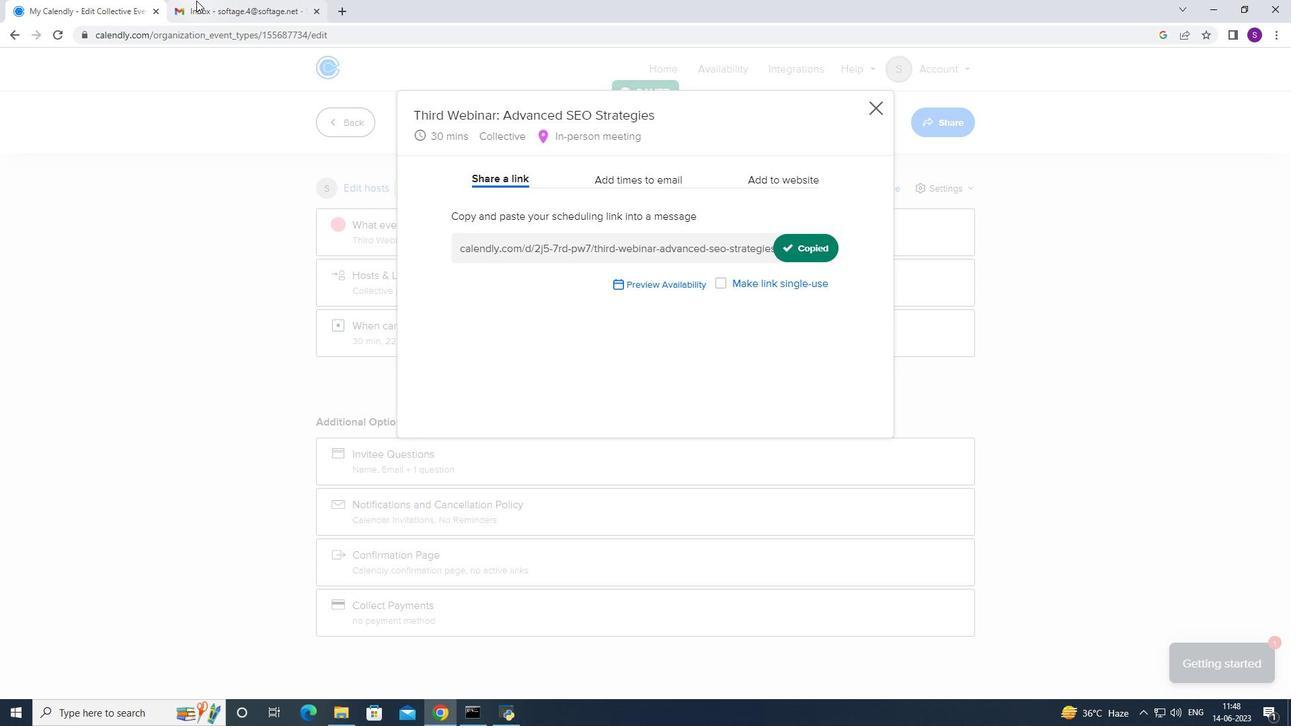 
Action: Mouse moved to (106, 127)
Screenshot: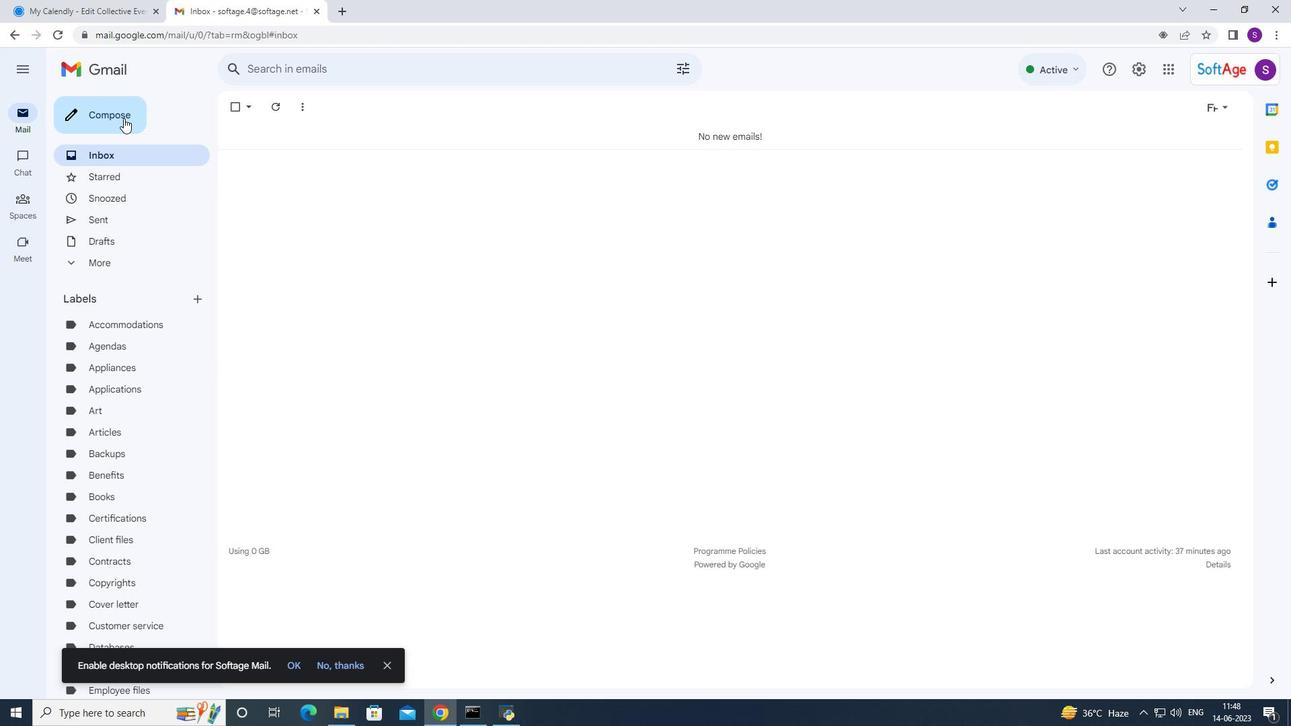 
Action: Mouse pressed left at (106, 127)
Screenshot: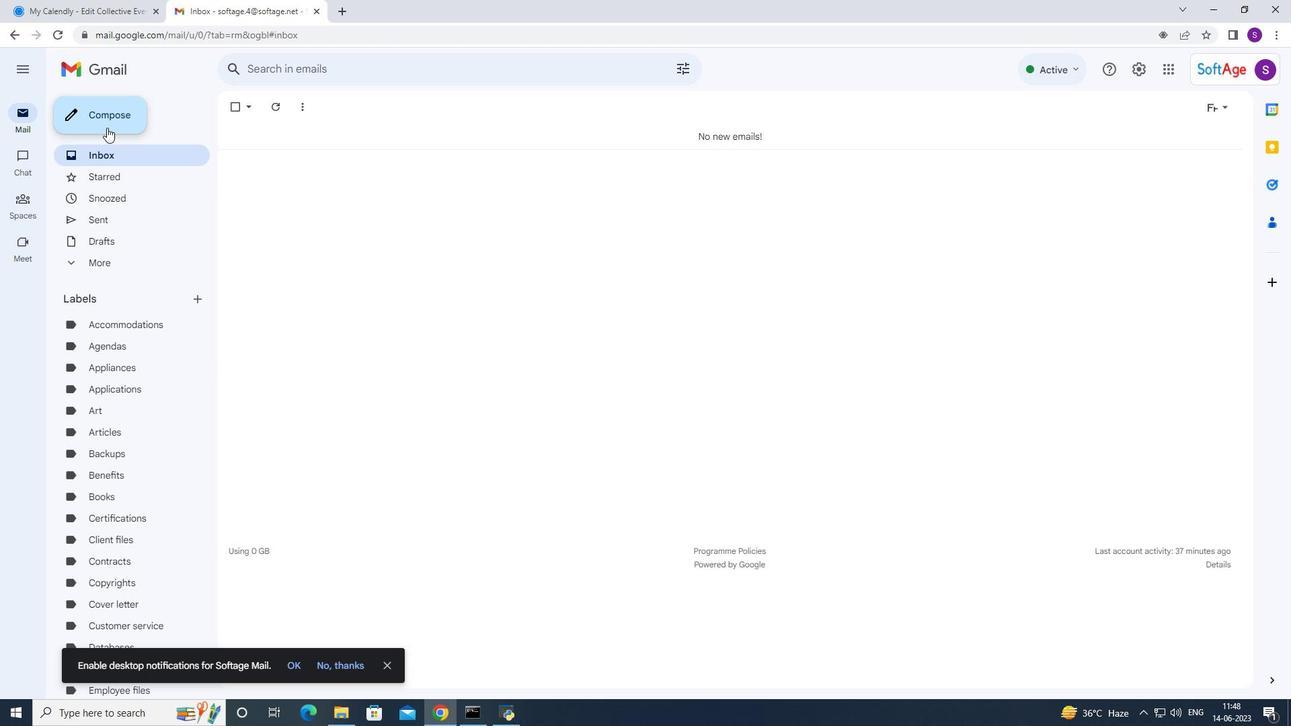 
Action: Mouse moved to (967, 475)
Screenshot: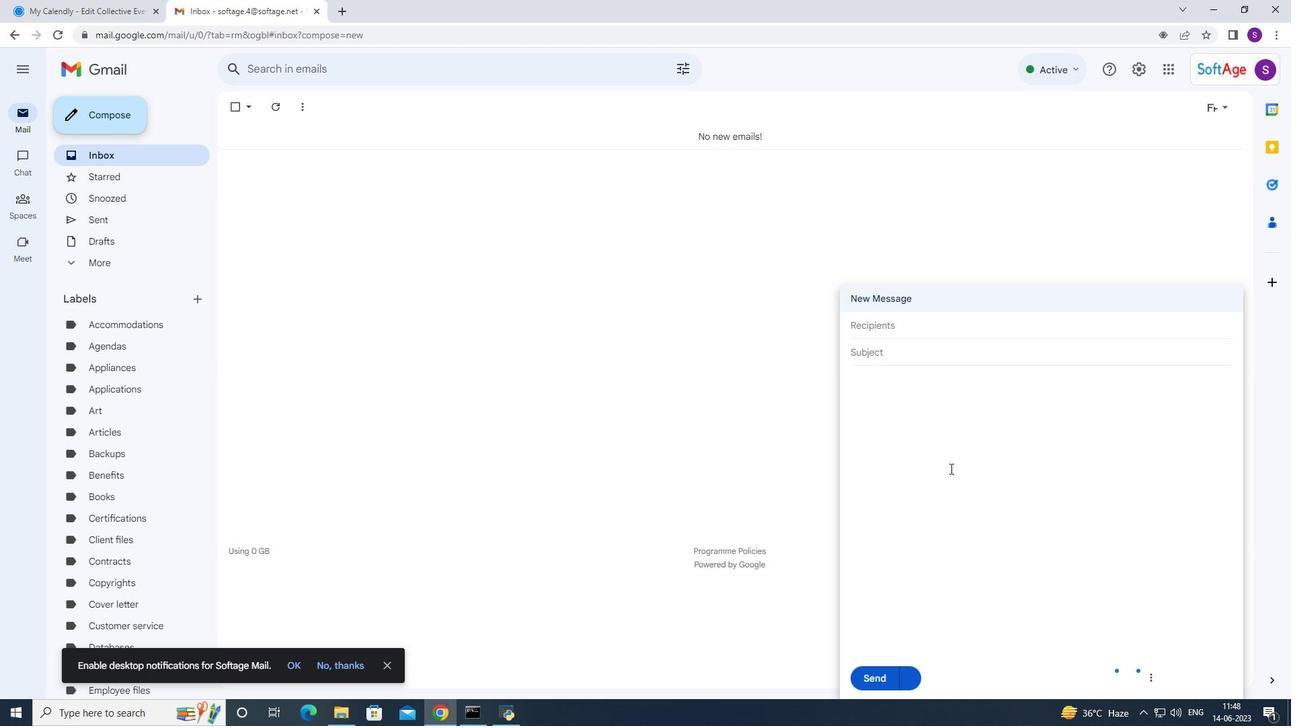 
Action: Mouse pressed right at (967, 475)
Screenshot: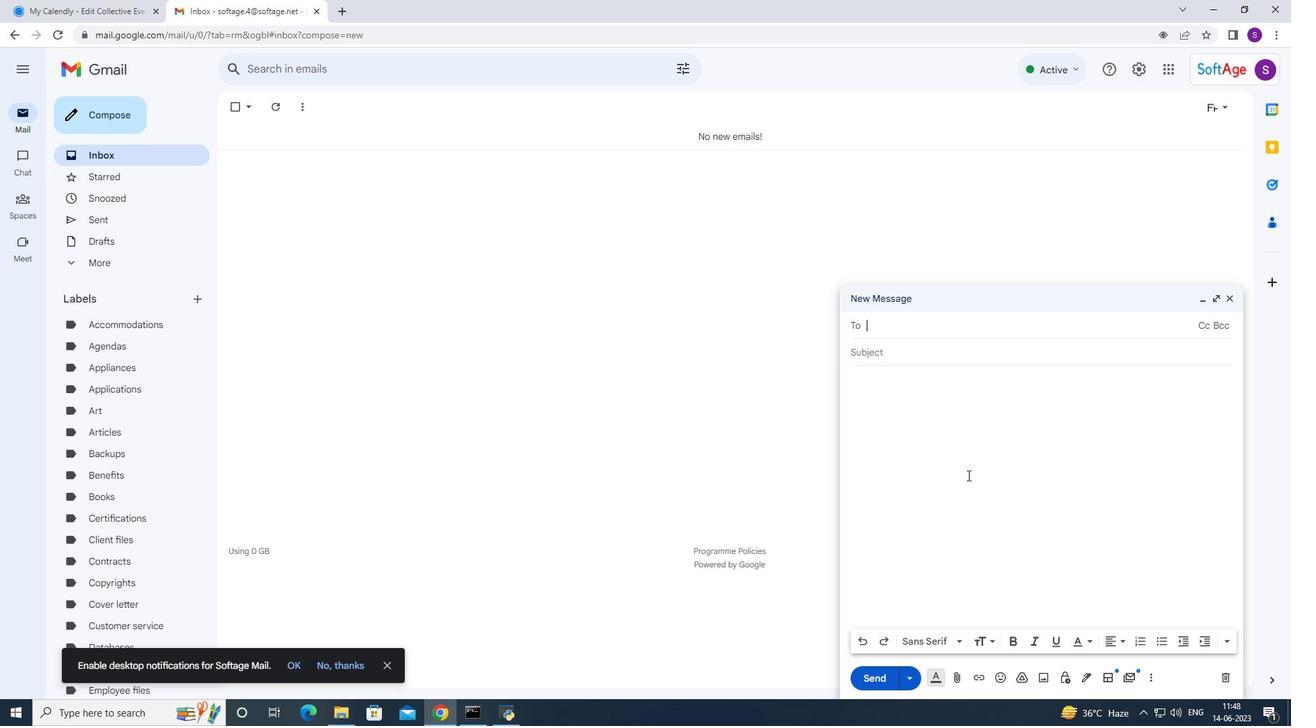 
Action: Mouse moved to (1006, 588)
Screenshot: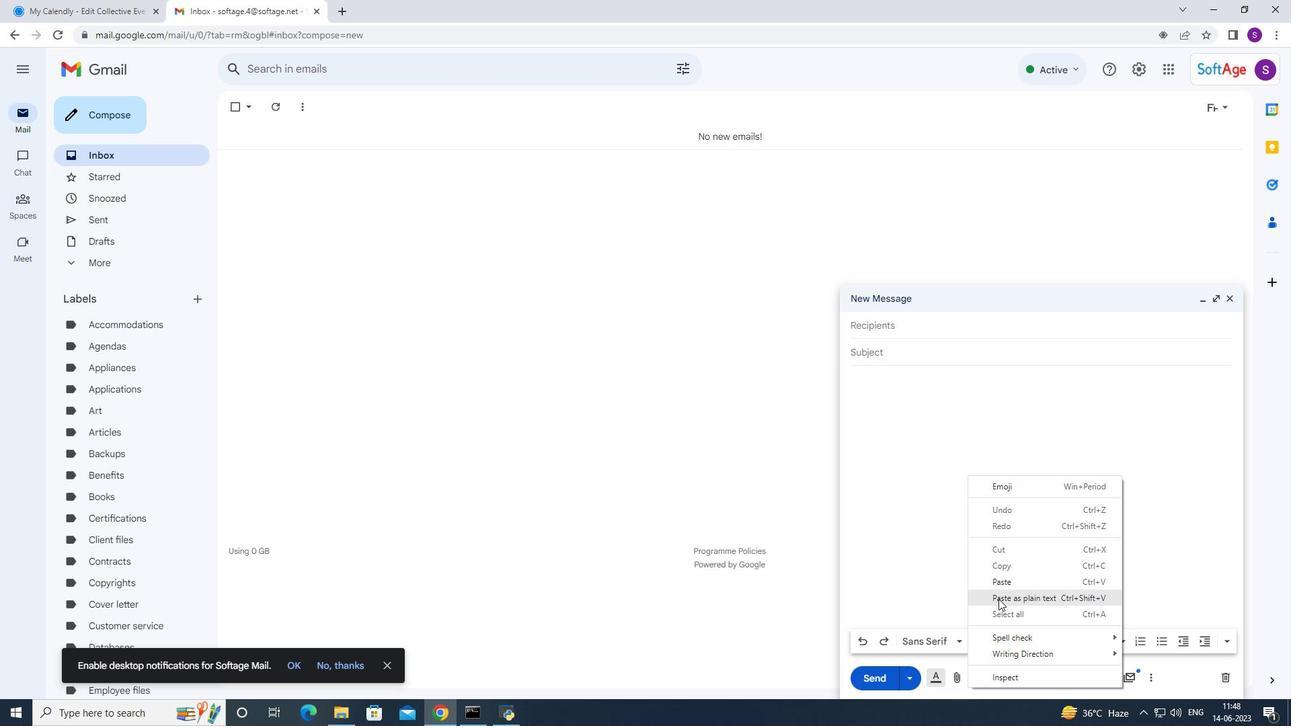 
Action: Mouse pressed left at (1006, 588)
Screenshot: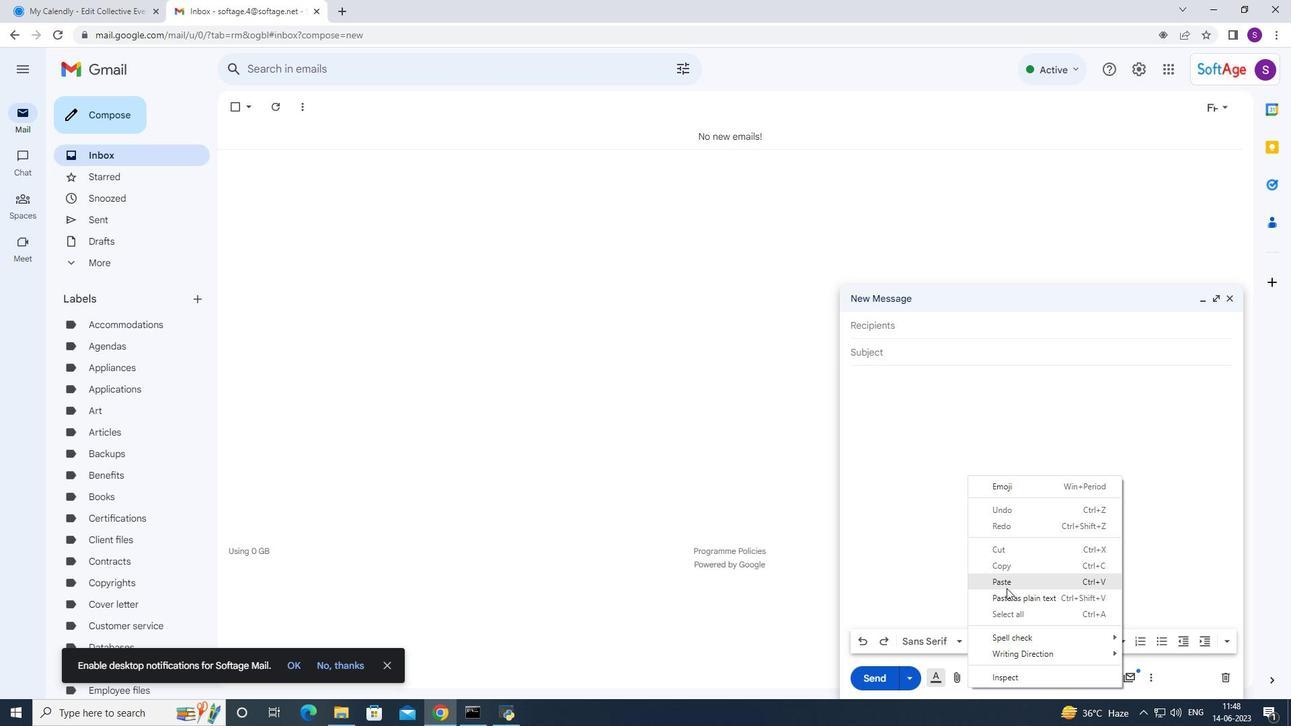 
Action: Mouse moved to (919, 323)
Screenshot: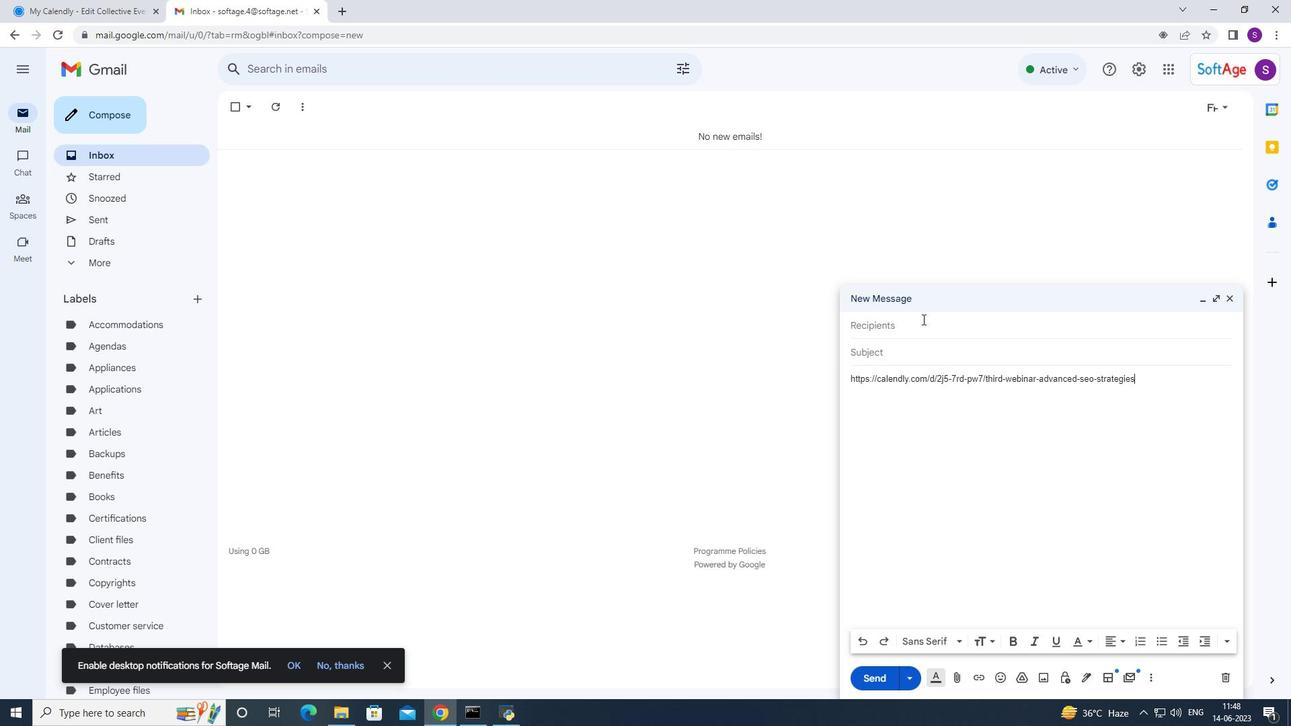 
Action: Mouse pressed left at (919, 323)
Screenshot: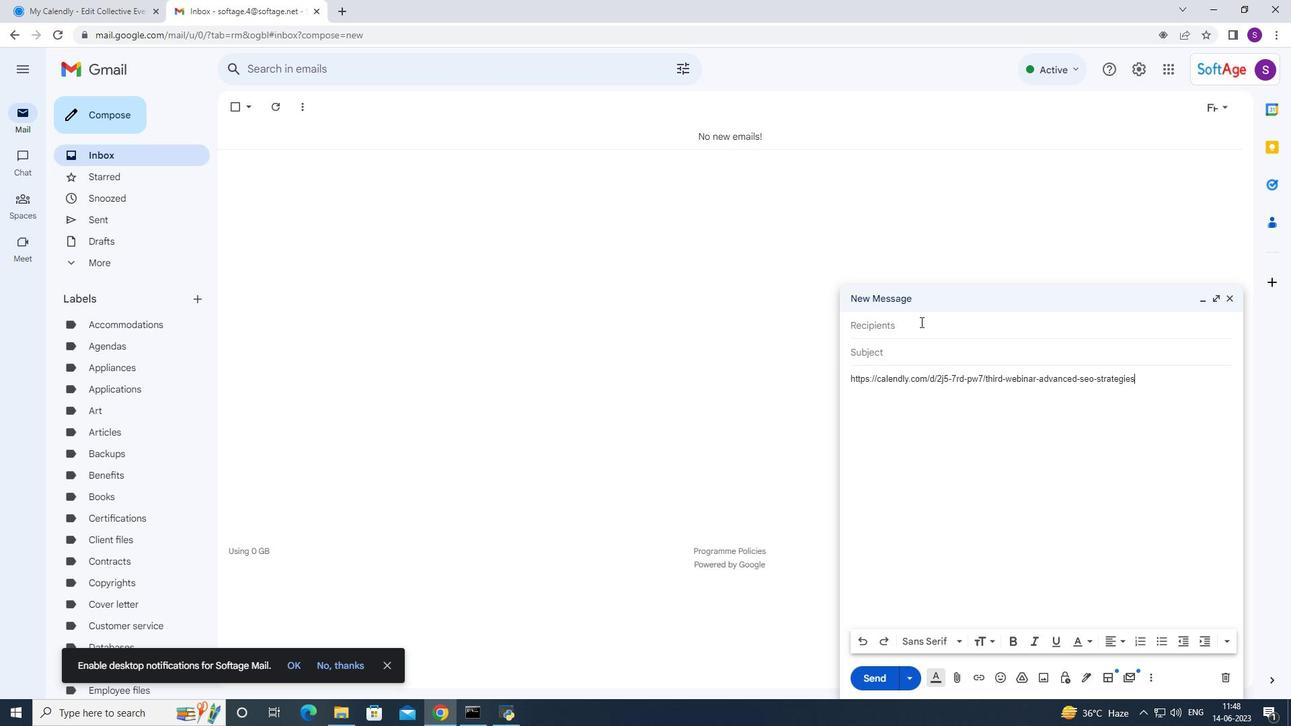 
Action: Key pressed a<Key.backspace>softag
Screenshot: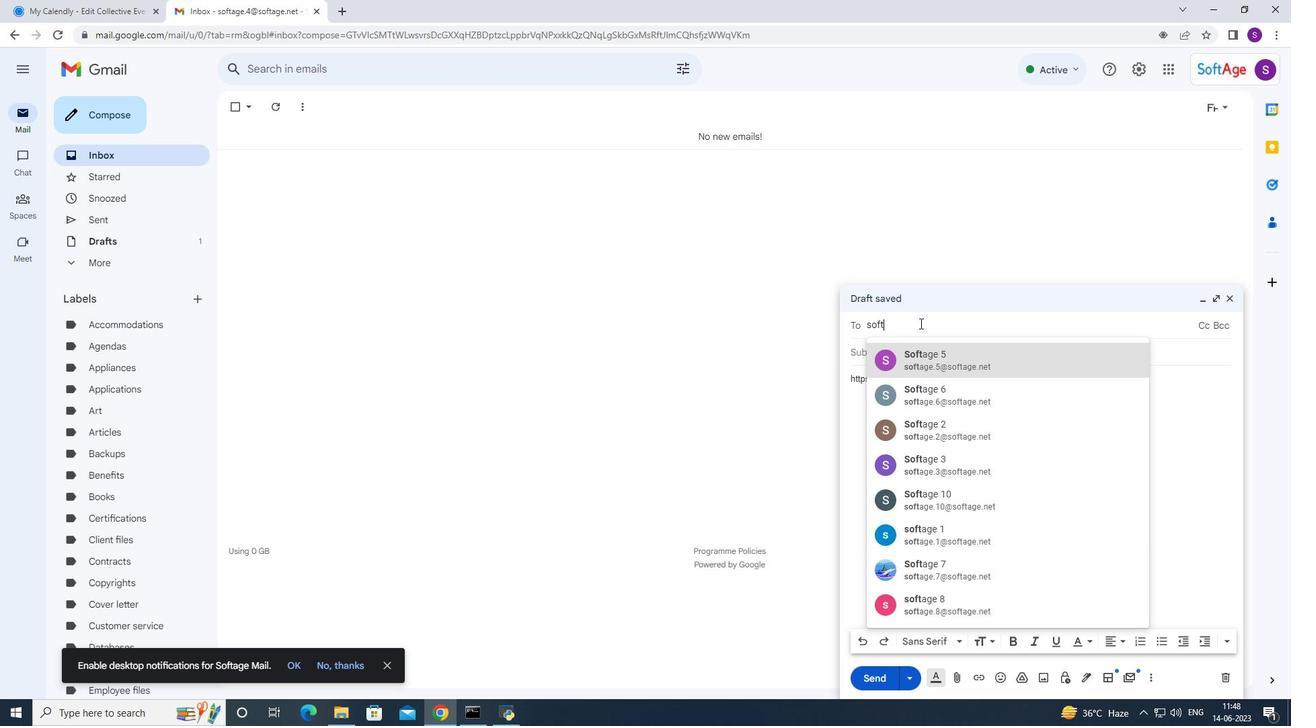 
Action: Mouse moved to (909, 361)
Screenshot: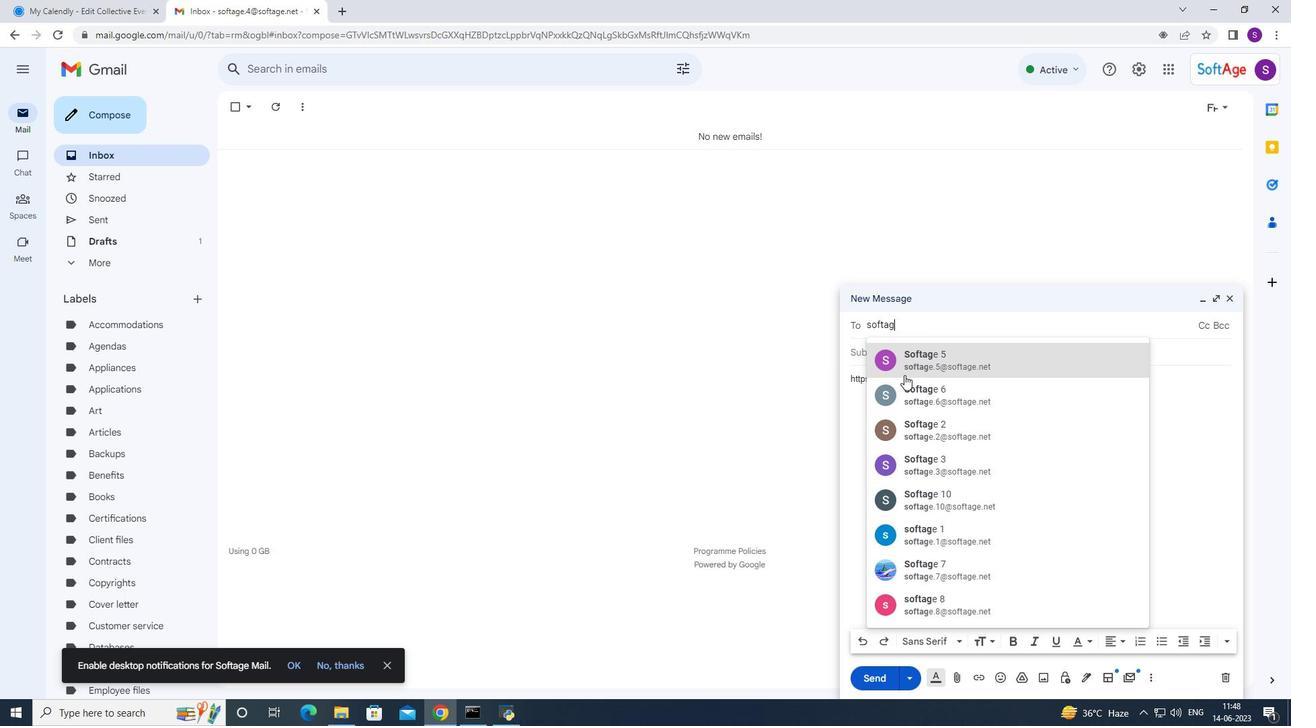 
Action: Mouse pressed left at (909, 361)
Screenshot: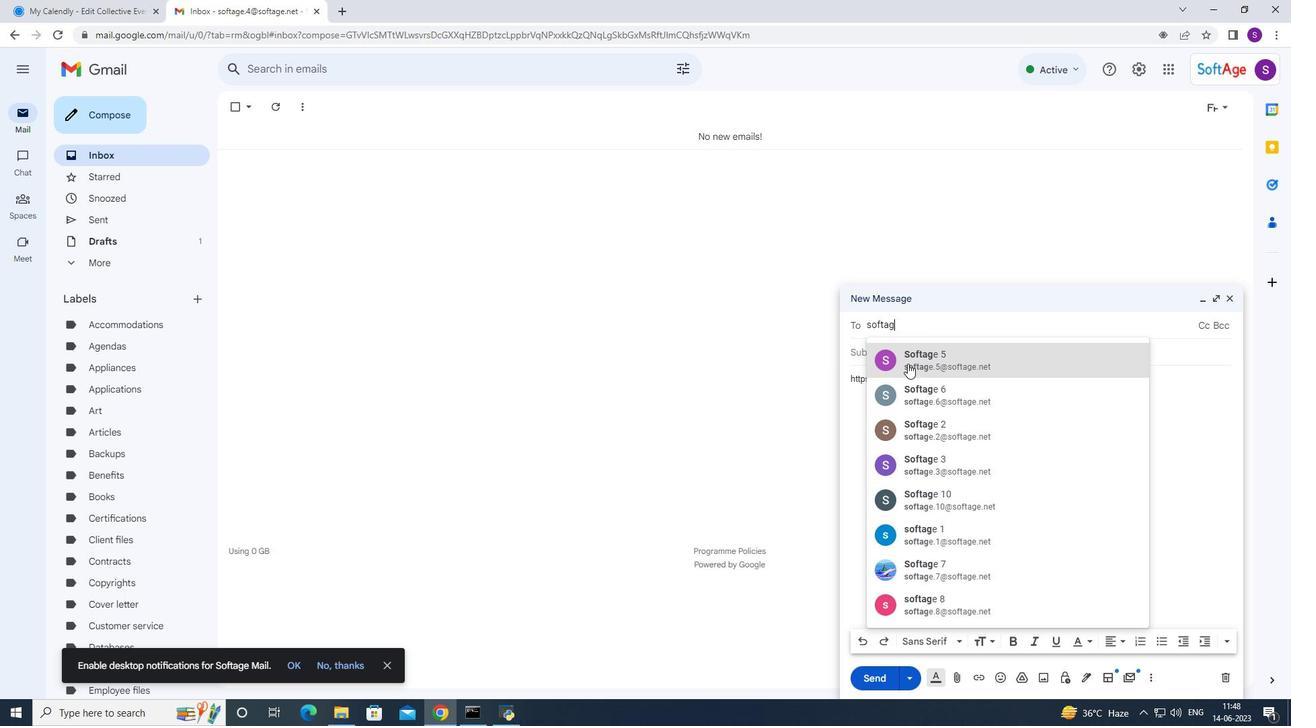 
Action: Mouse moved to (926, 324)
Screenshot: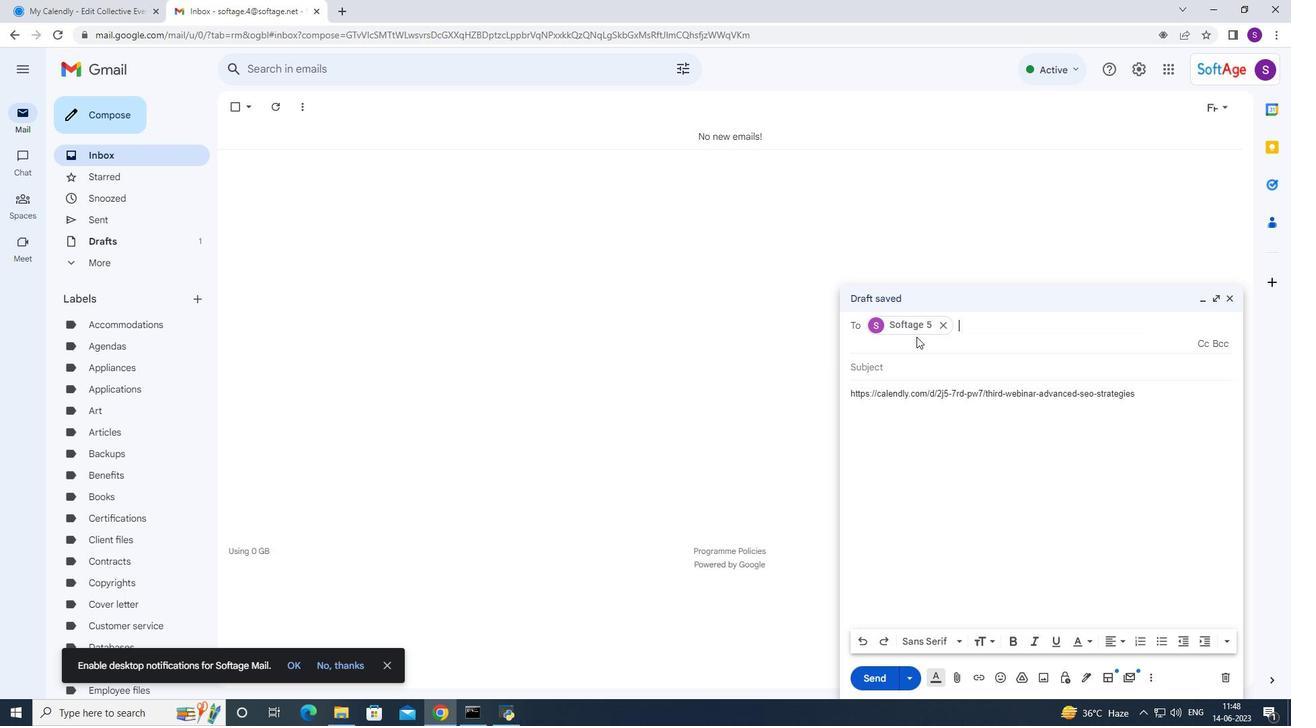 
Action: Key pressed softage
Screenshot: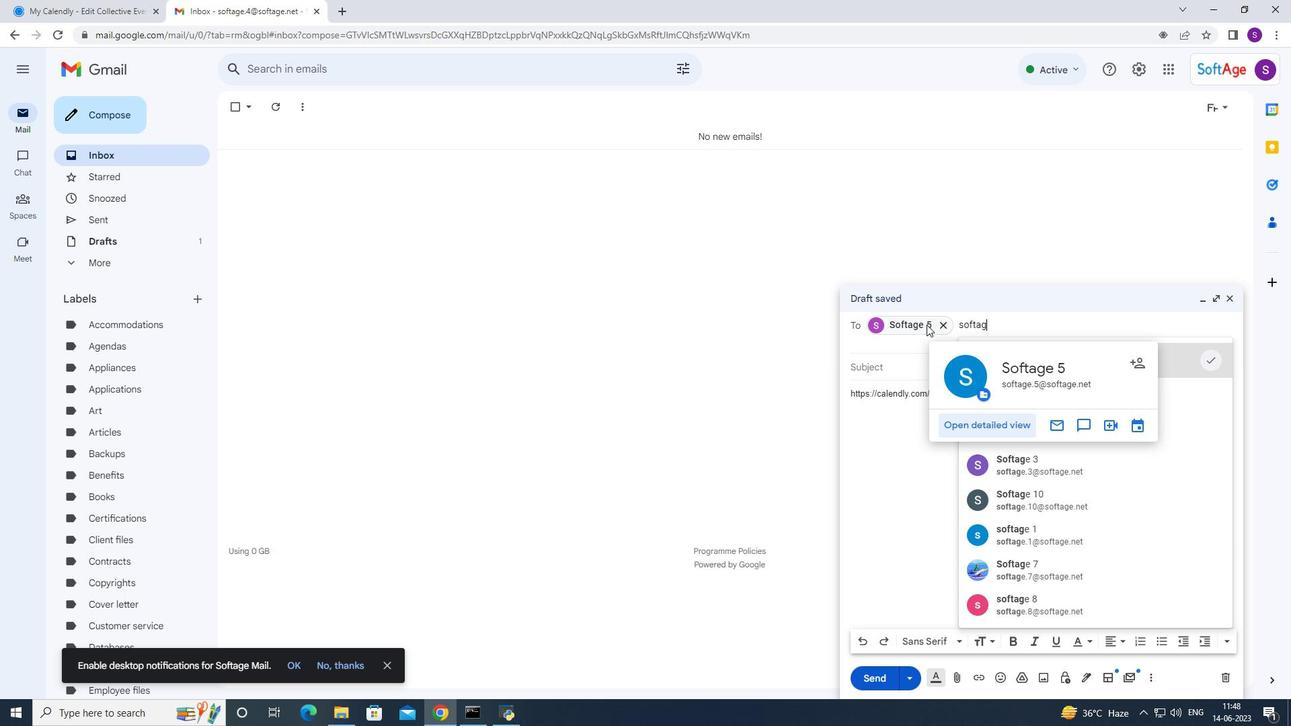 
Action: Mouse moved to (1045, 405)
Screenshot: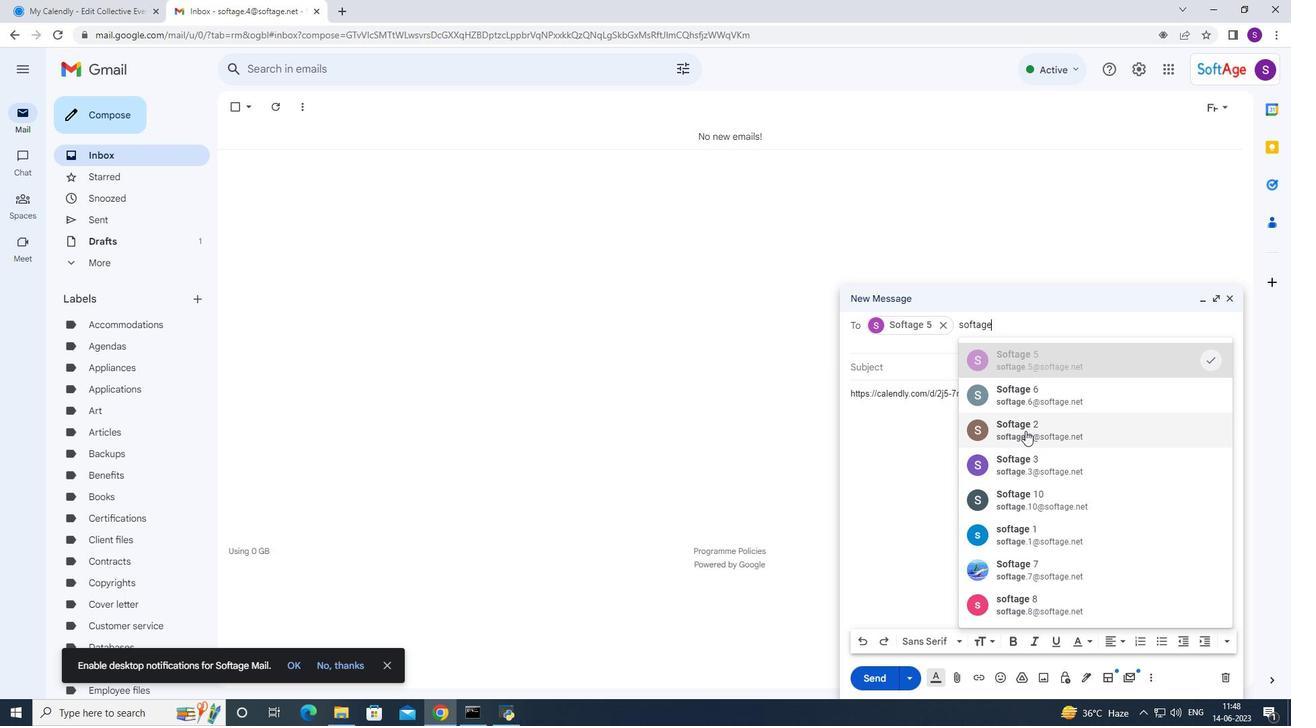 
Action: Mouse pressed left at (1045, 405)
Screenshot: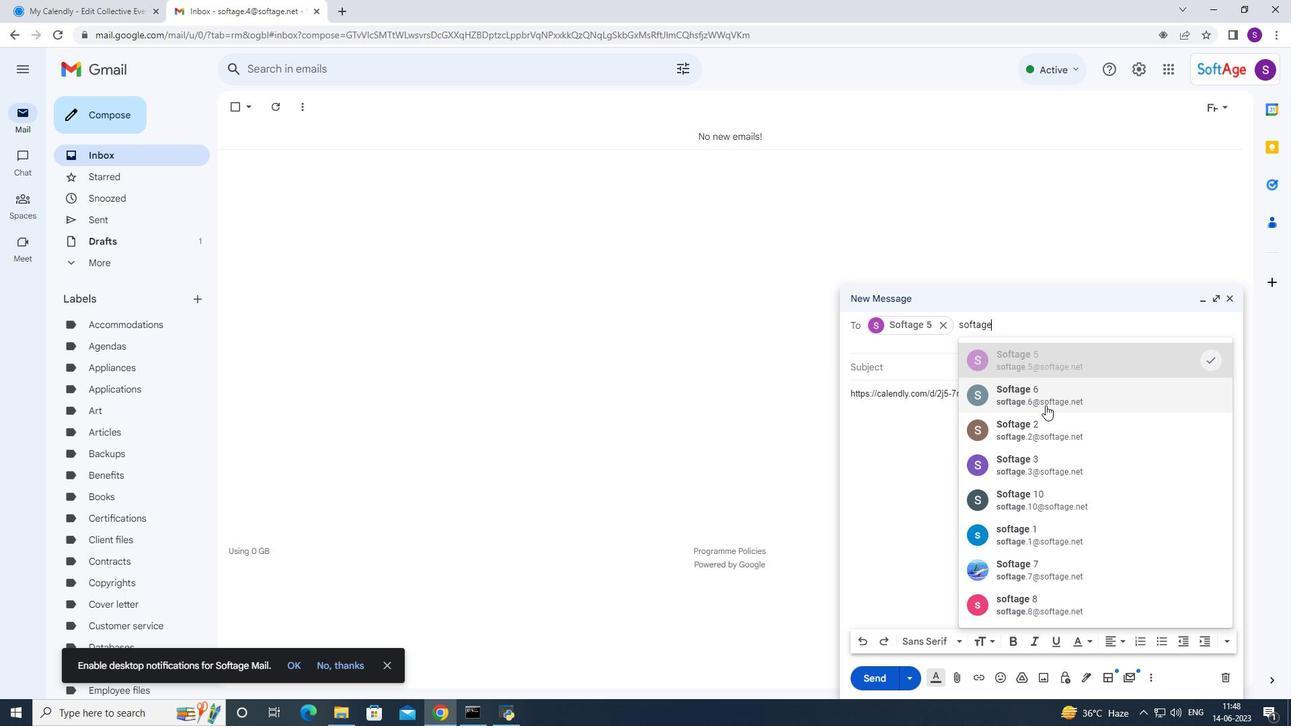
Action: Mouse moved to (882, 669)
Screenshot: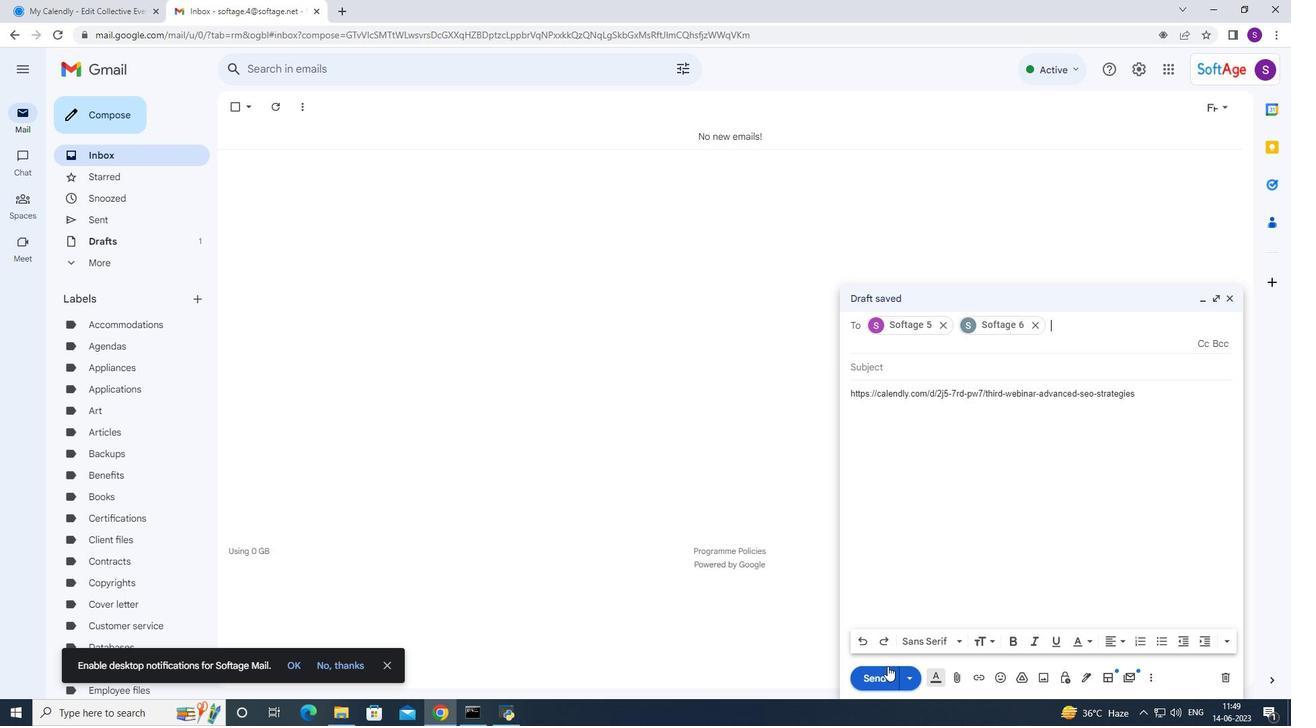 
Action: Mouse pressed left at (882, 669)
Screenshot: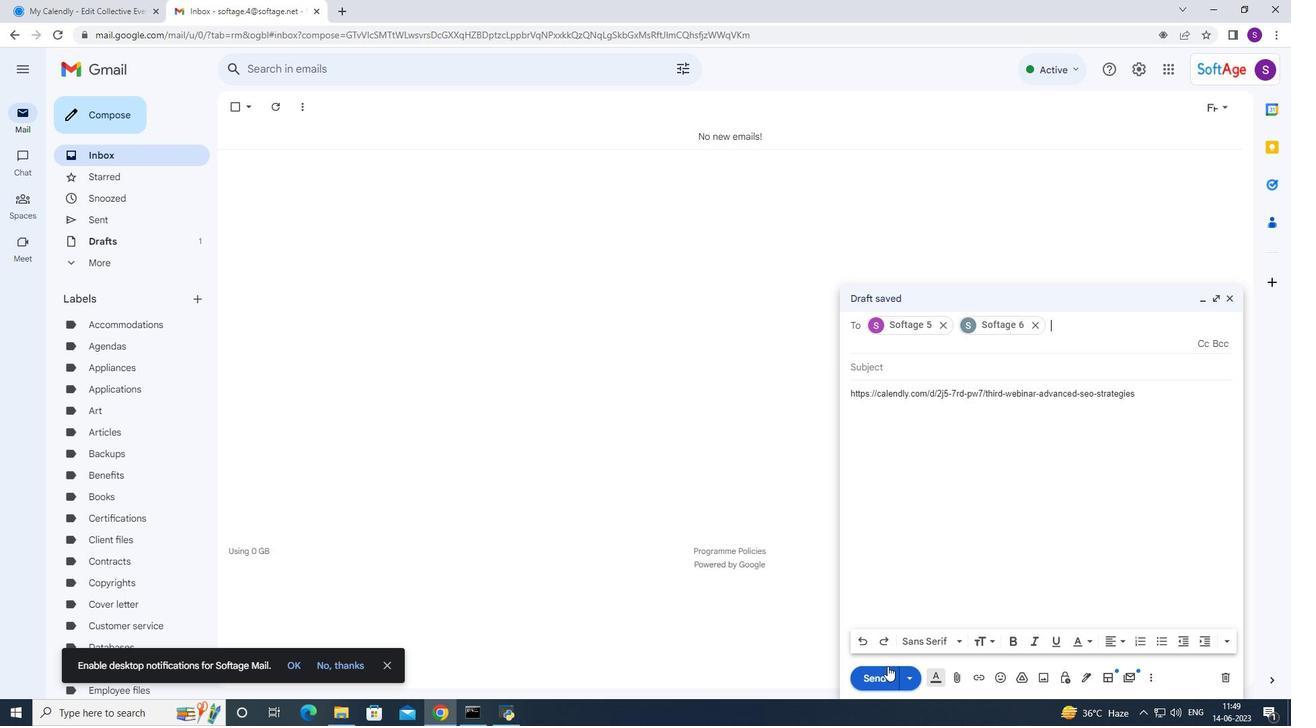 
Action: Mouse moved to (396, 336)
Screenshot: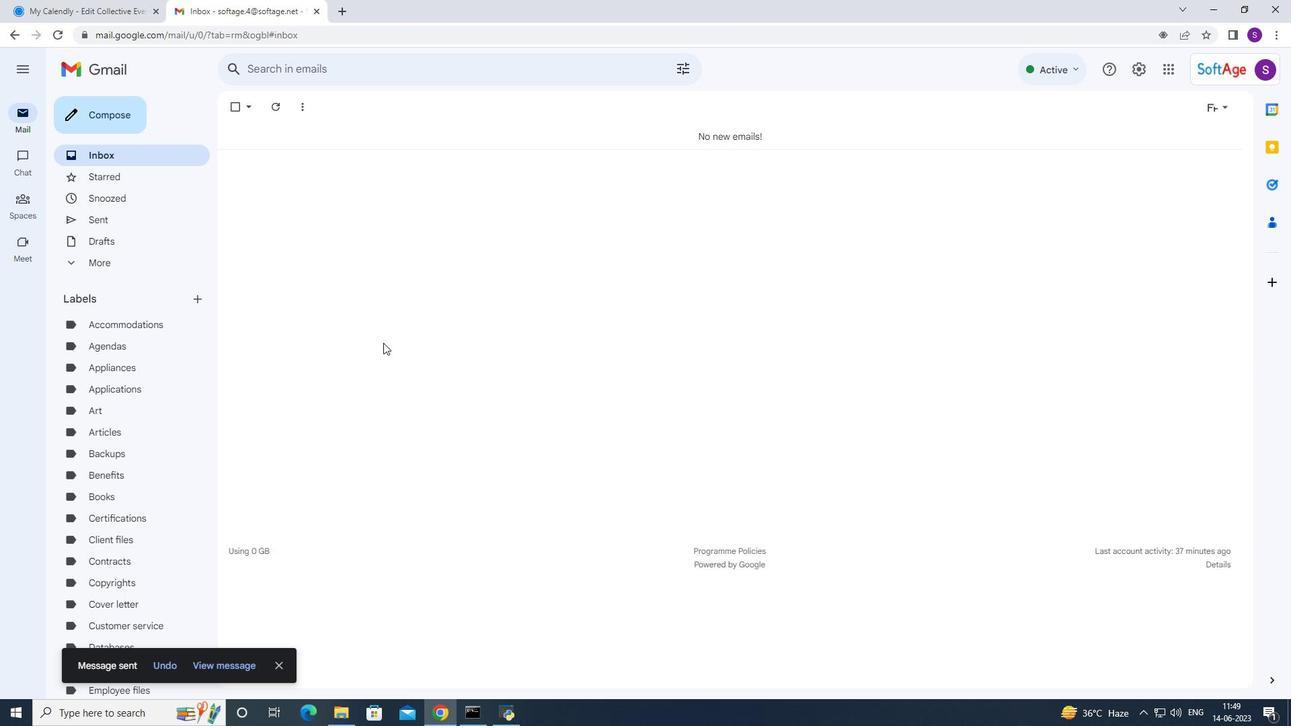 
